Task: Research Airbnb properties in Chomutov, Czech Republic from 4th December, 2023 to 10th December, 2023 for 1 adult.1  bedroom having 1 bed and 1 bathroom. Property type can be hotel. Booking option can be shelf check-in. Look for 3 properties as per requirement.
Action: Mouse moved to (461, 142)
Screenshot: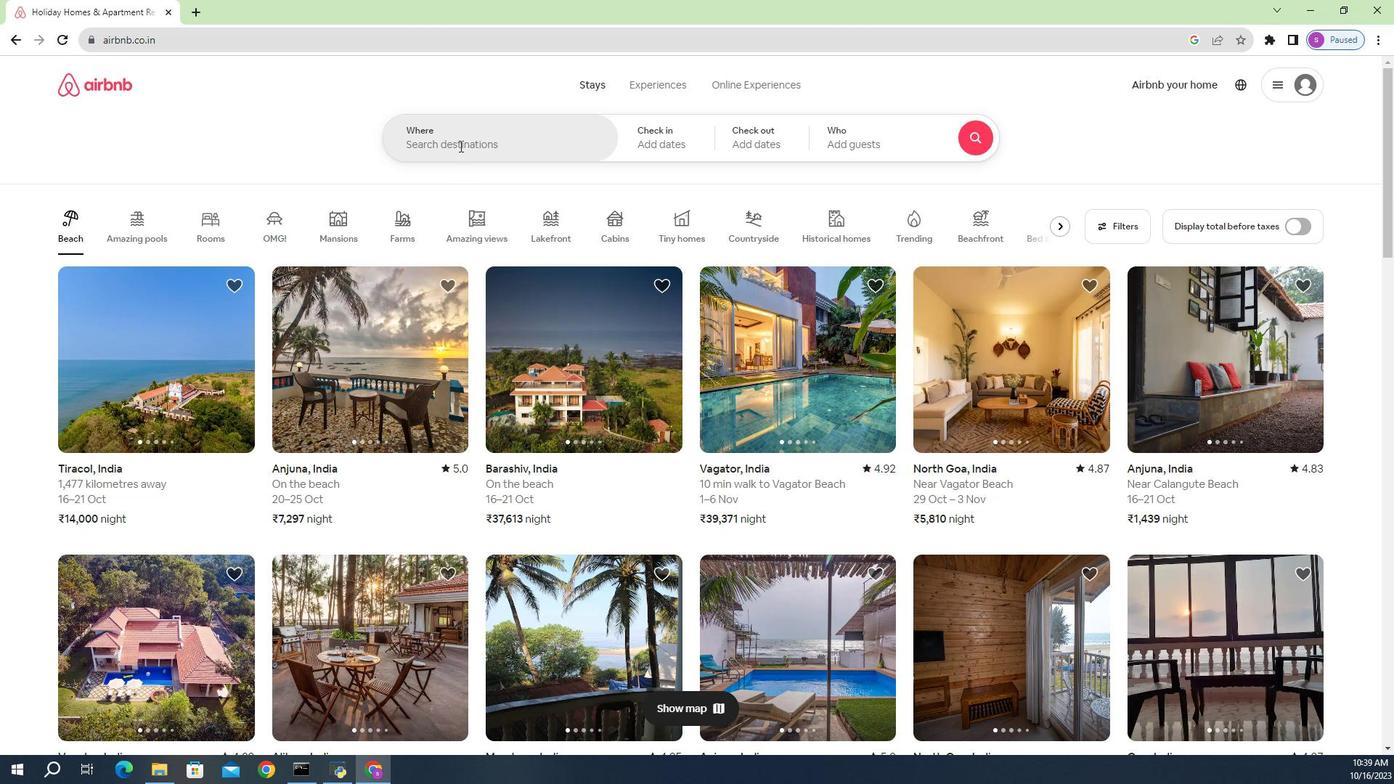 
Action: Mouse pressed left at (461, 142)
Screenshot: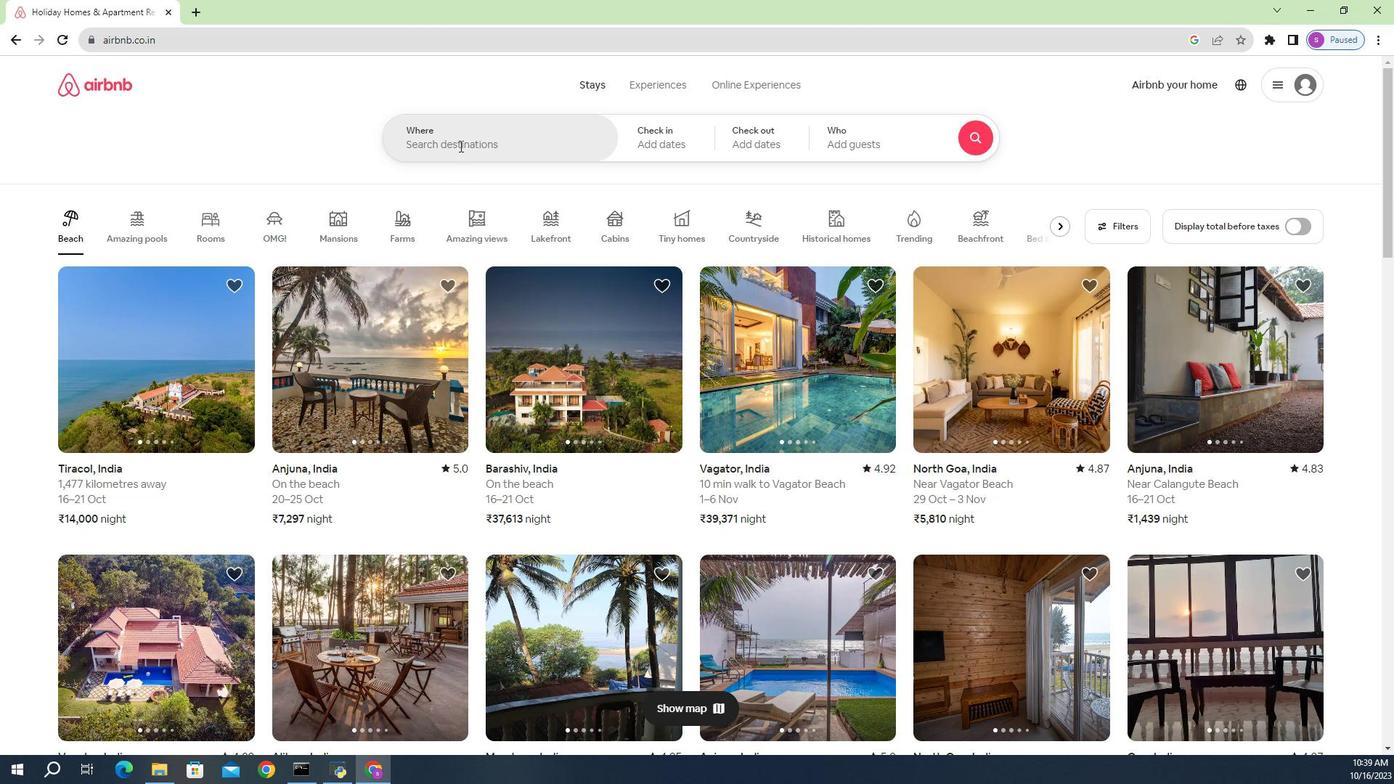 
Action: Key pressed <Key.shift>Chomutov,<Key.space><Key.shift><Key.shift><Key.shift><Key.shift>Z<Key.backspace><Key.shift>cz<Key.backspace><Key.backspace><Key.shift><Key.shift><Key.shift><Key.shift><Key.shift><Key.shift><Key.shift><Key.shift>Czech<Key.space><Key.shift>Republic<Key.enter>
Screenshot: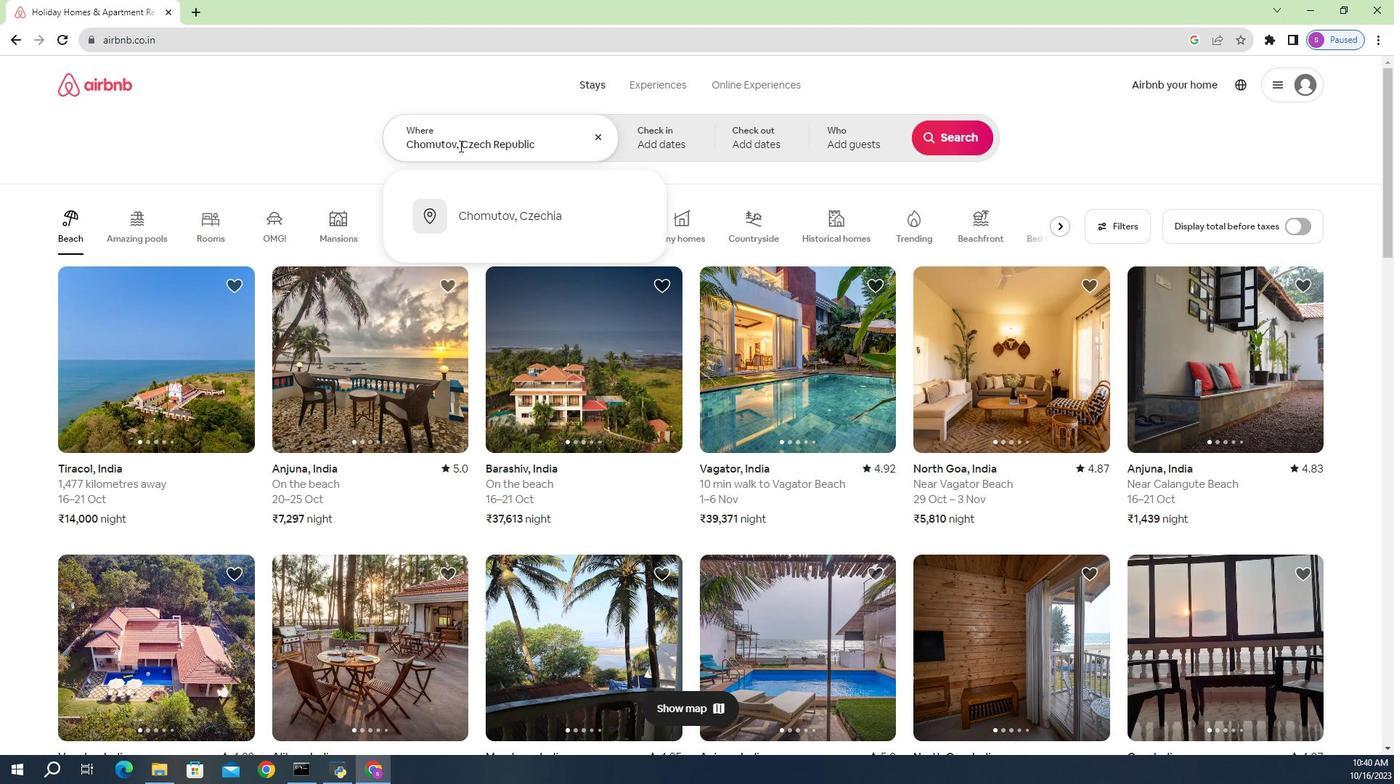 
Action: Mouse moved to (903, 257)
Screenshot: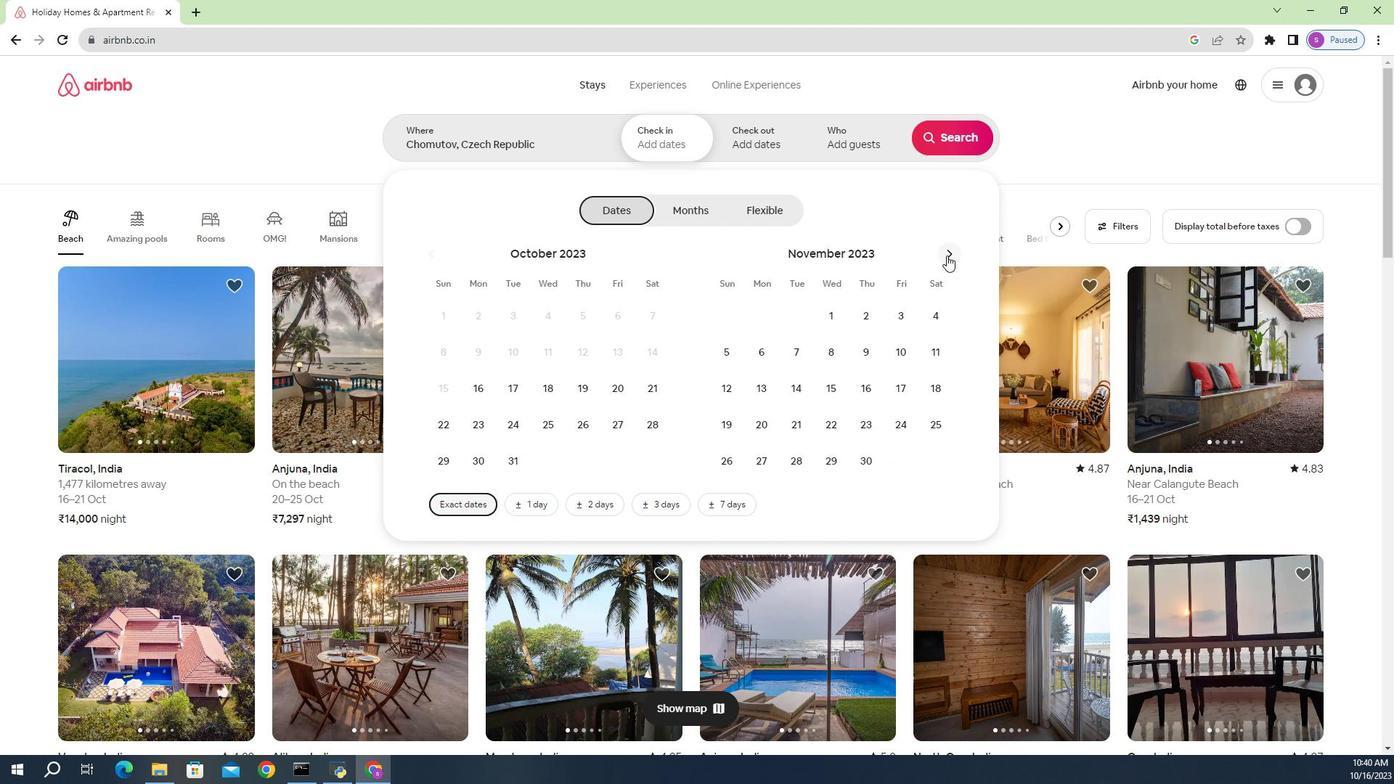
Action: Mouse pressed left at (903, 257)
Screenshot: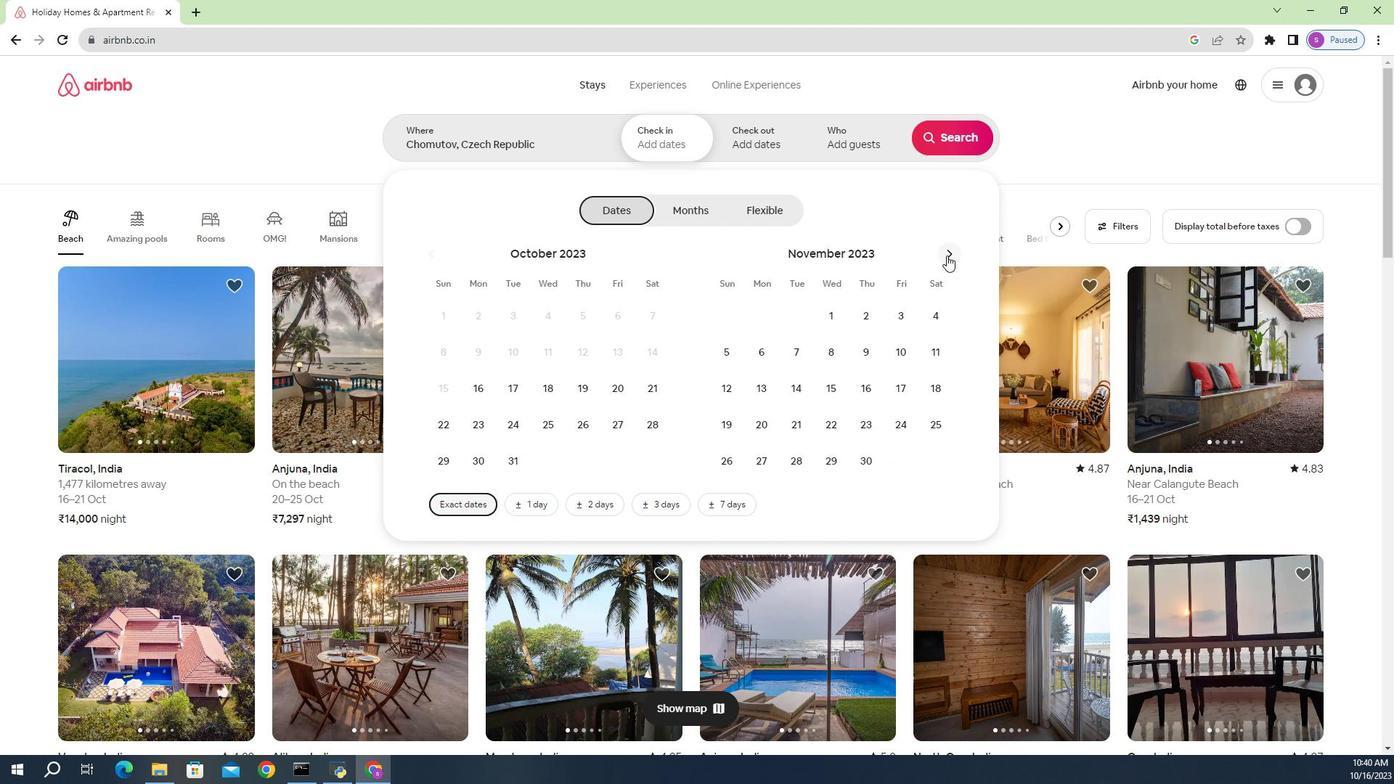 
Action: Mouse moved to (735, 359)
Screenshot: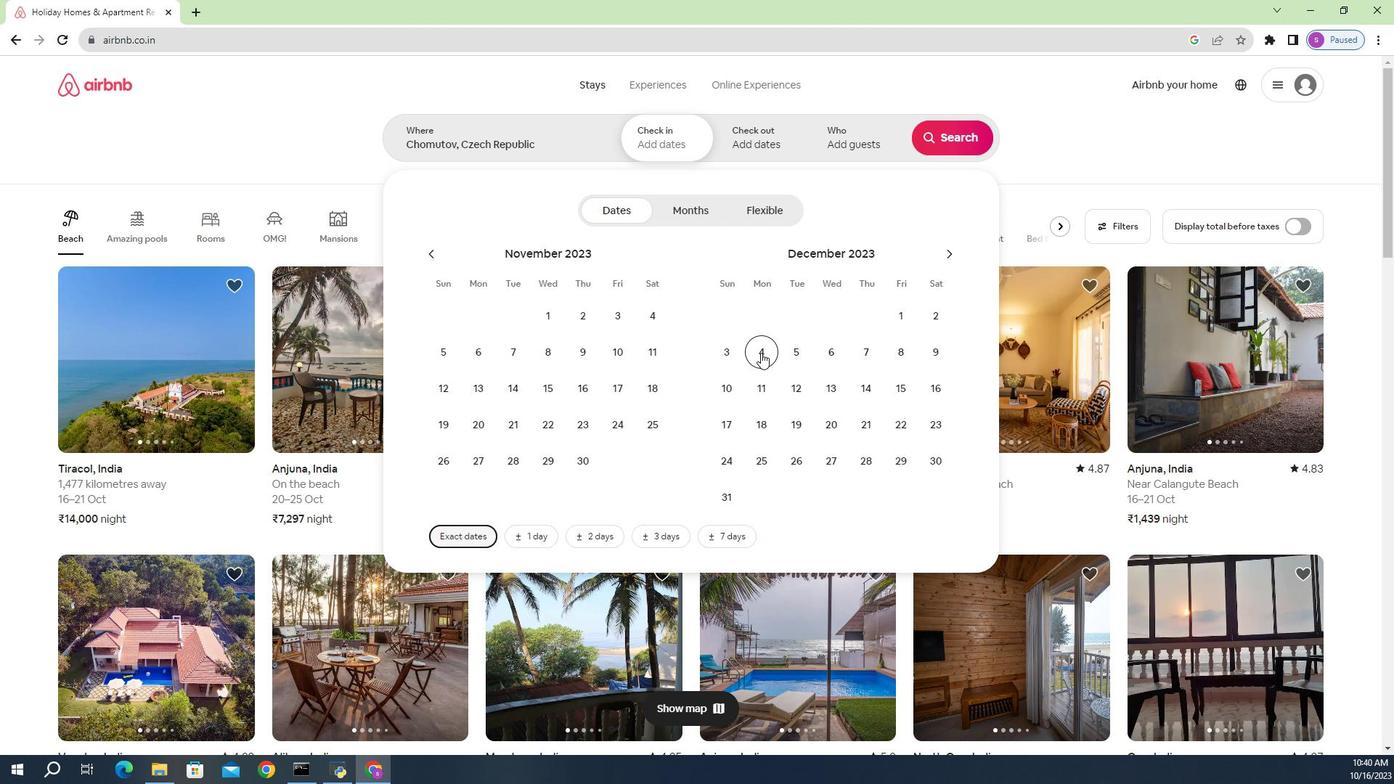 
Action: Mouse pressed left at (735, 359)
Screenshot: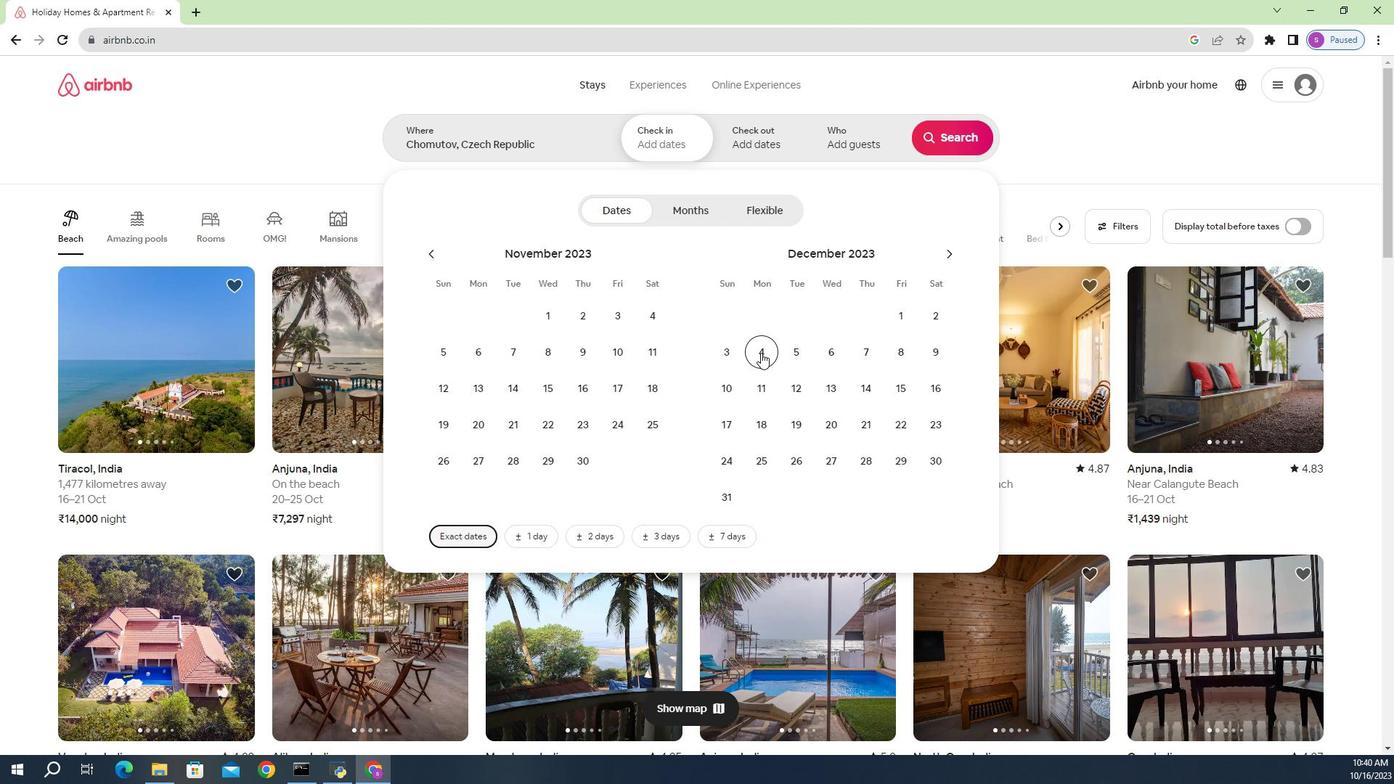 
Action: Mouse moved to (715, 398)
Screenshot: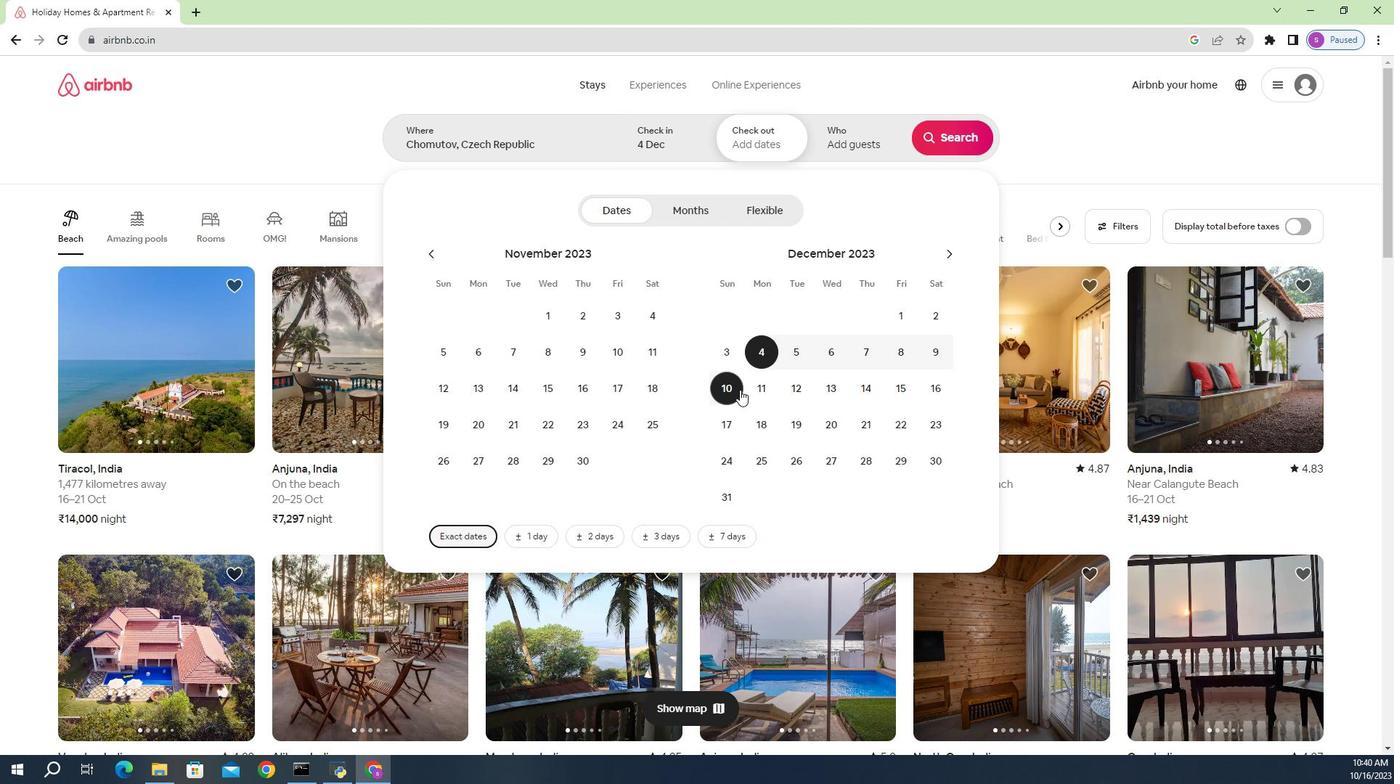 
Action: Mouse pressed left at (715, 398)
Screenshot: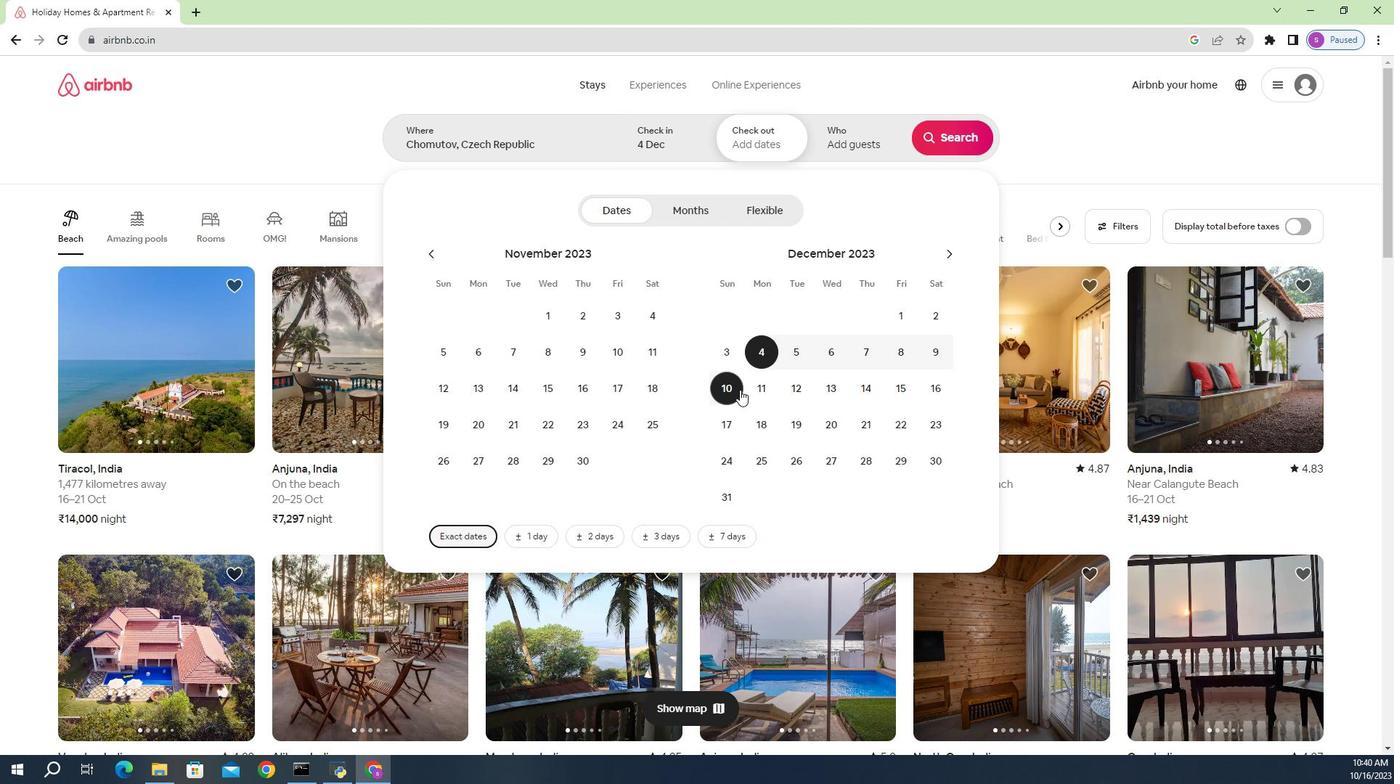 
Action: Mouse moved to (816, 135)
Screenshot: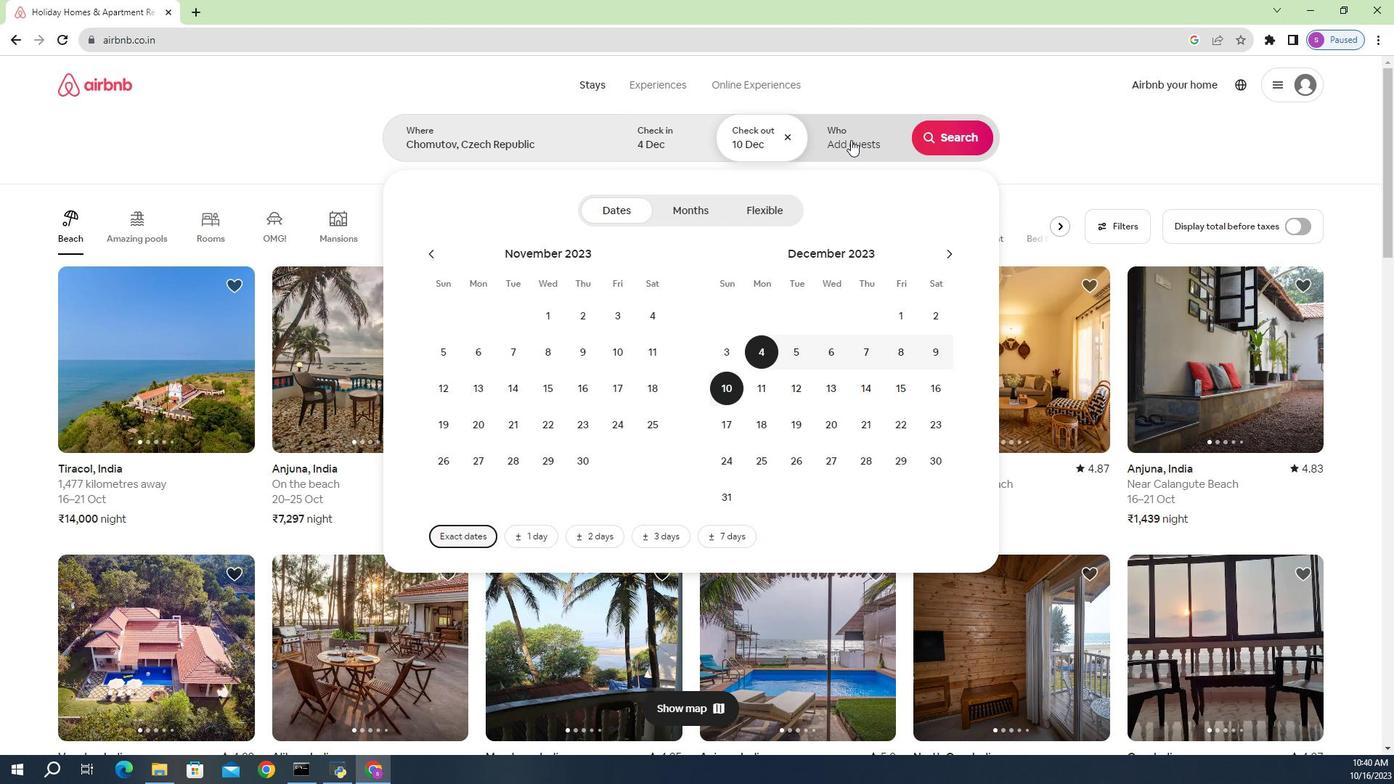 
Action: Mouse pressed left at (816, 135)
Screenshot: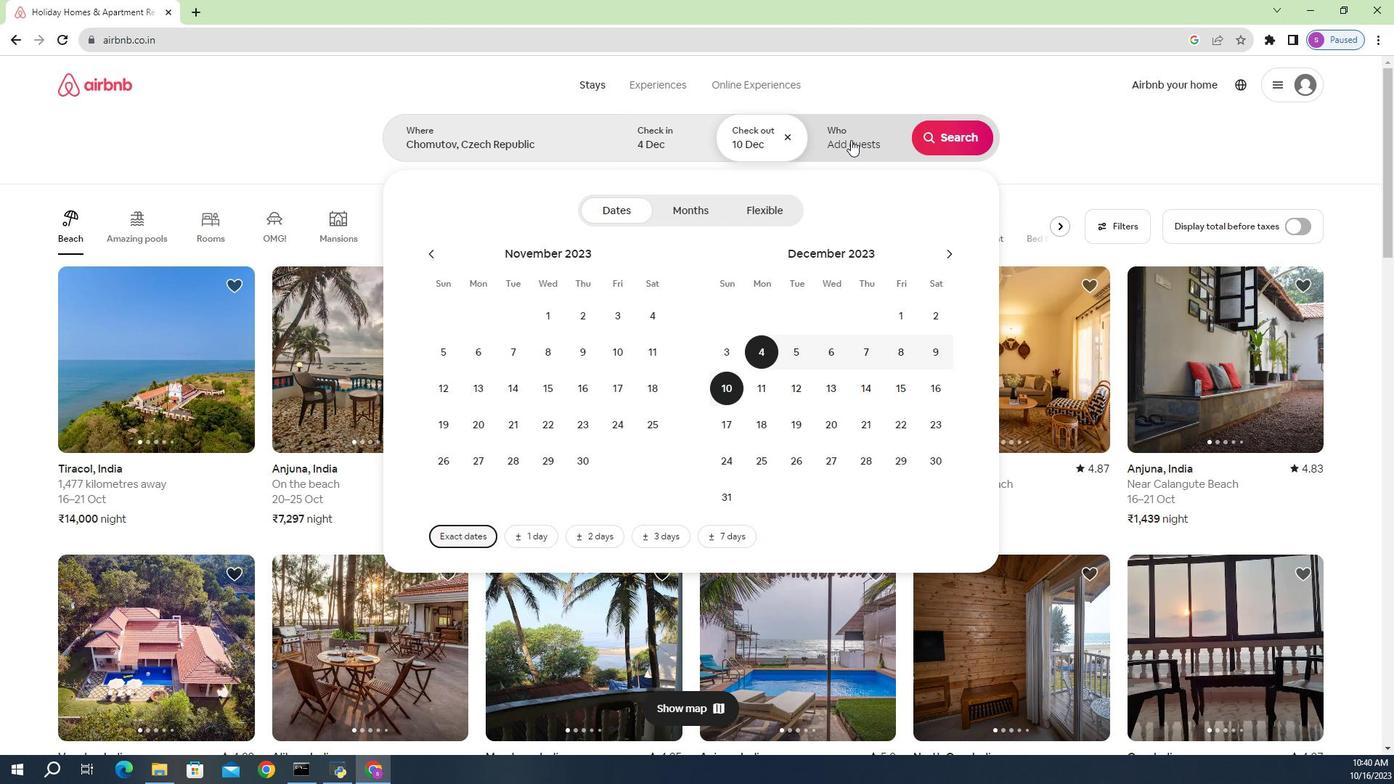 
Action: Mouse moved to (919, 219)
Screenshot: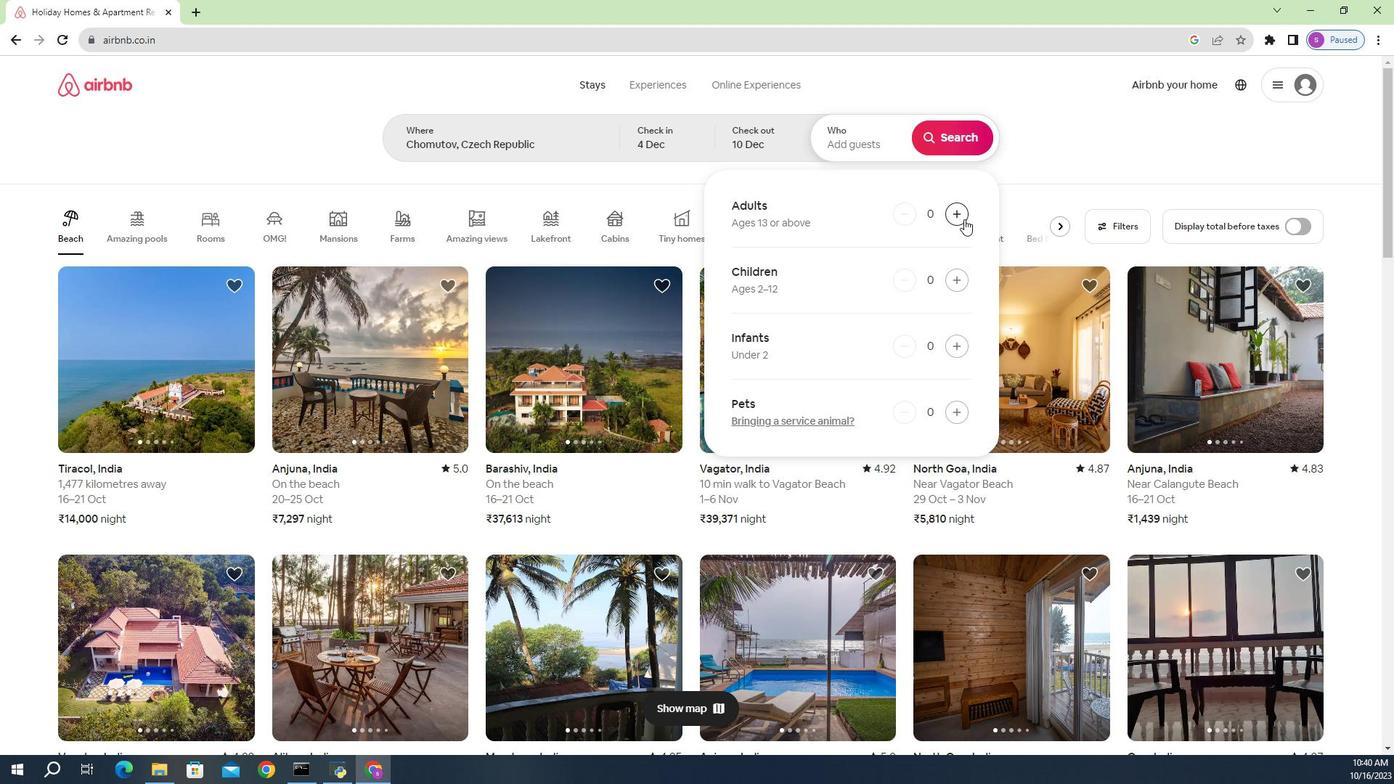 
Action: Mouse pressed left at (919, 219)
Screenshot: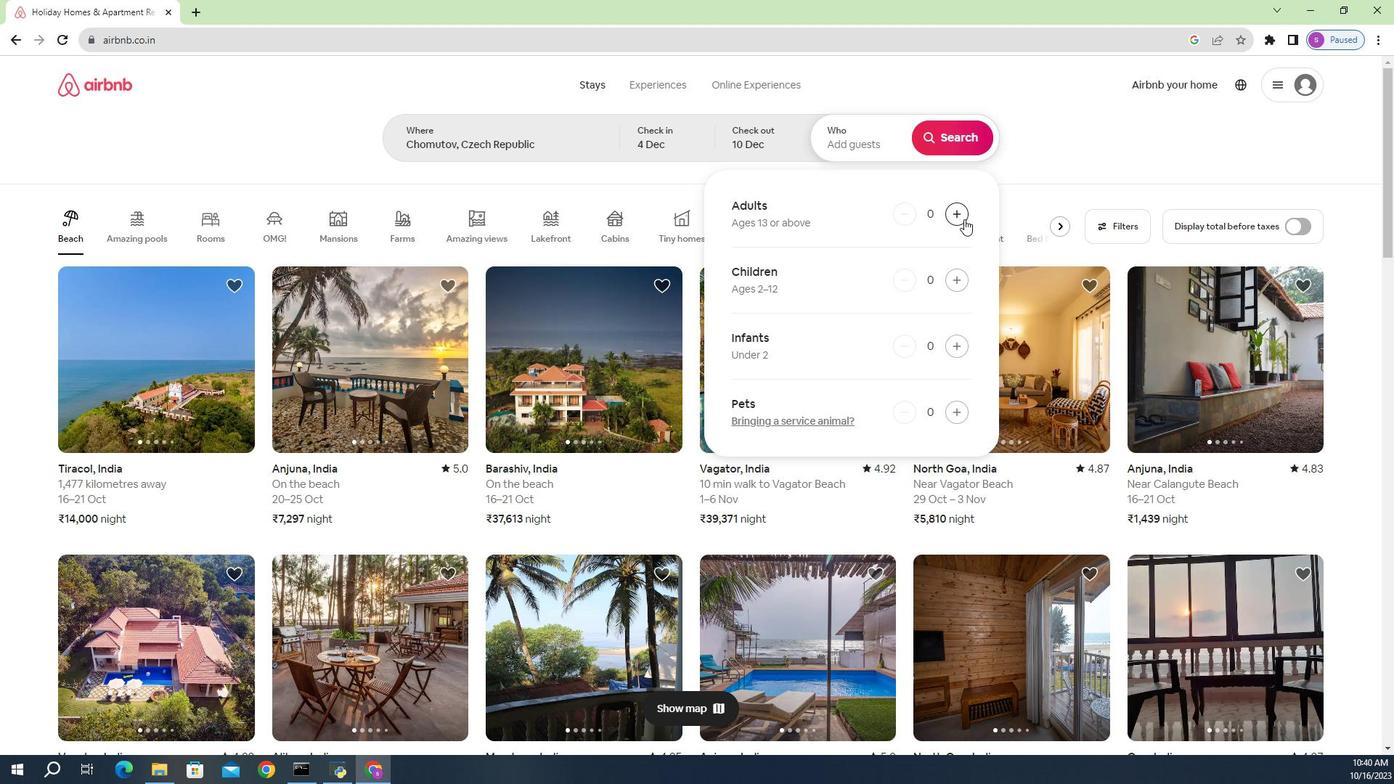 
Action: Mouse moved to (929, 132)
Screenshot: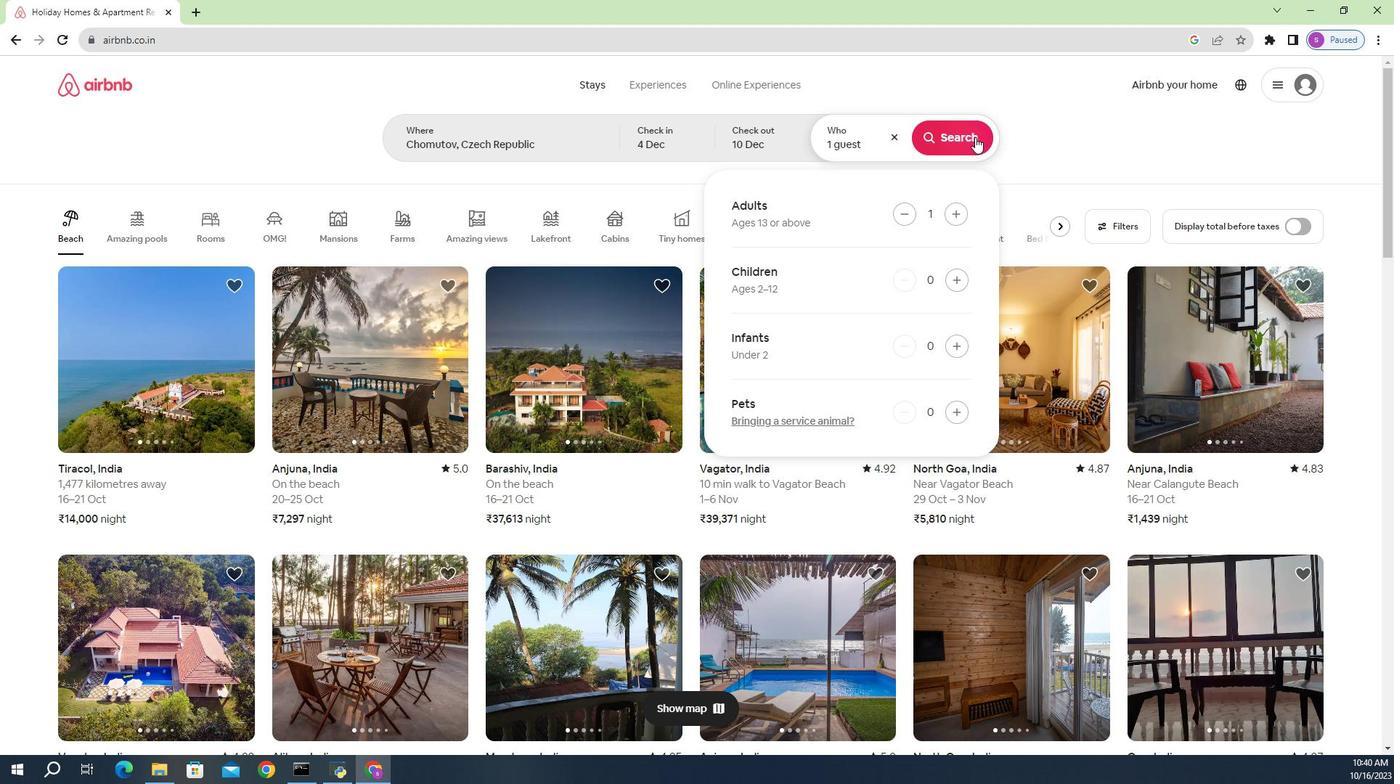 
Action: Mouse pressed left at (929, 132)
Screenshot: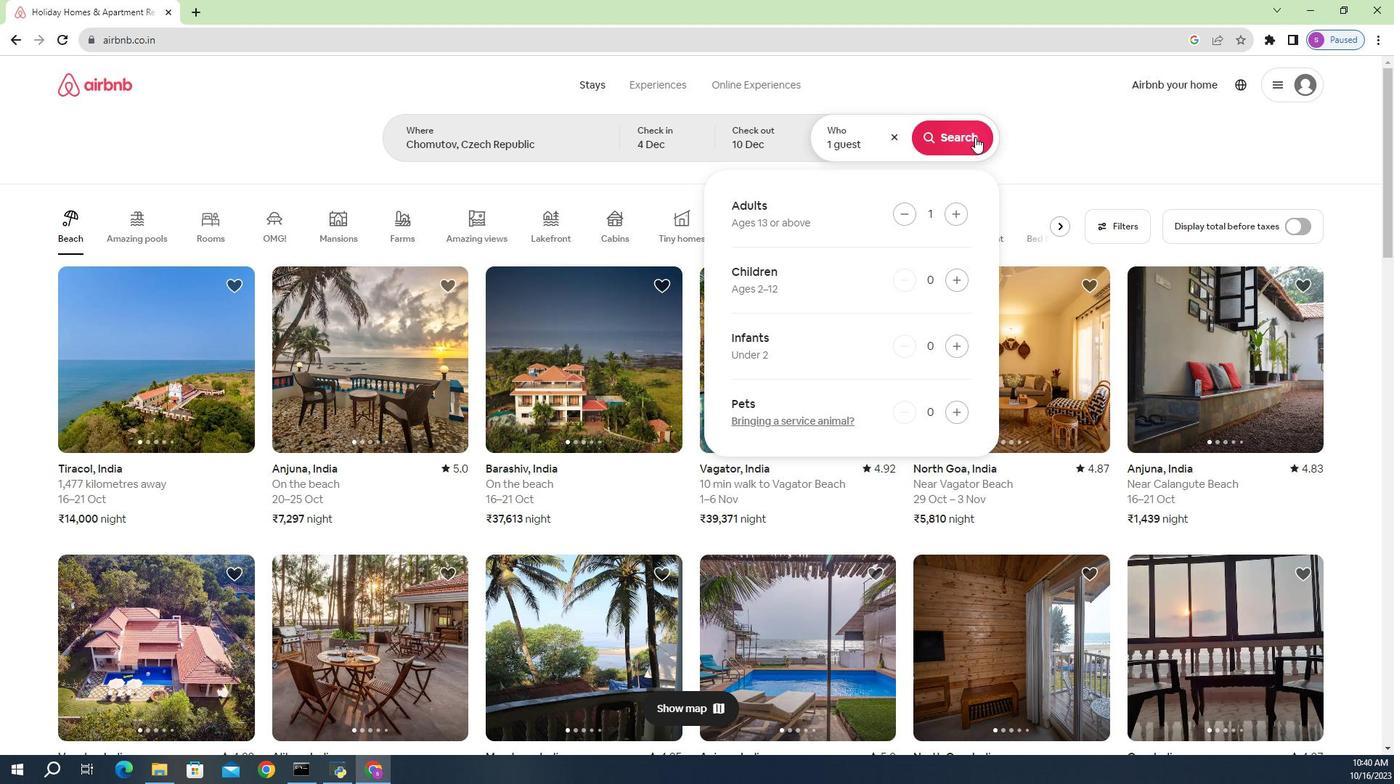 
Action: Mouse moved to (1097, 137)
Screenshot: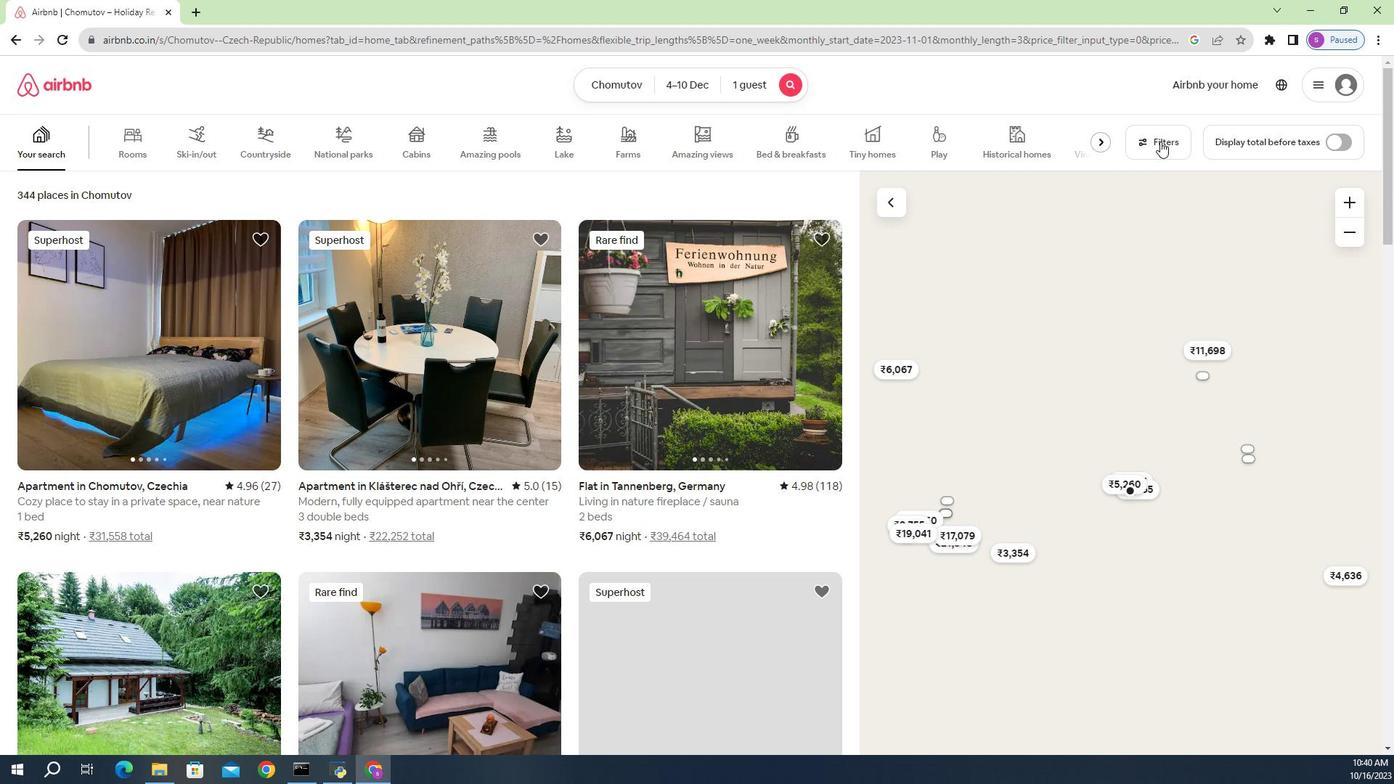 
Action: Mouse pressed left at (1097, 137)
Screenshot: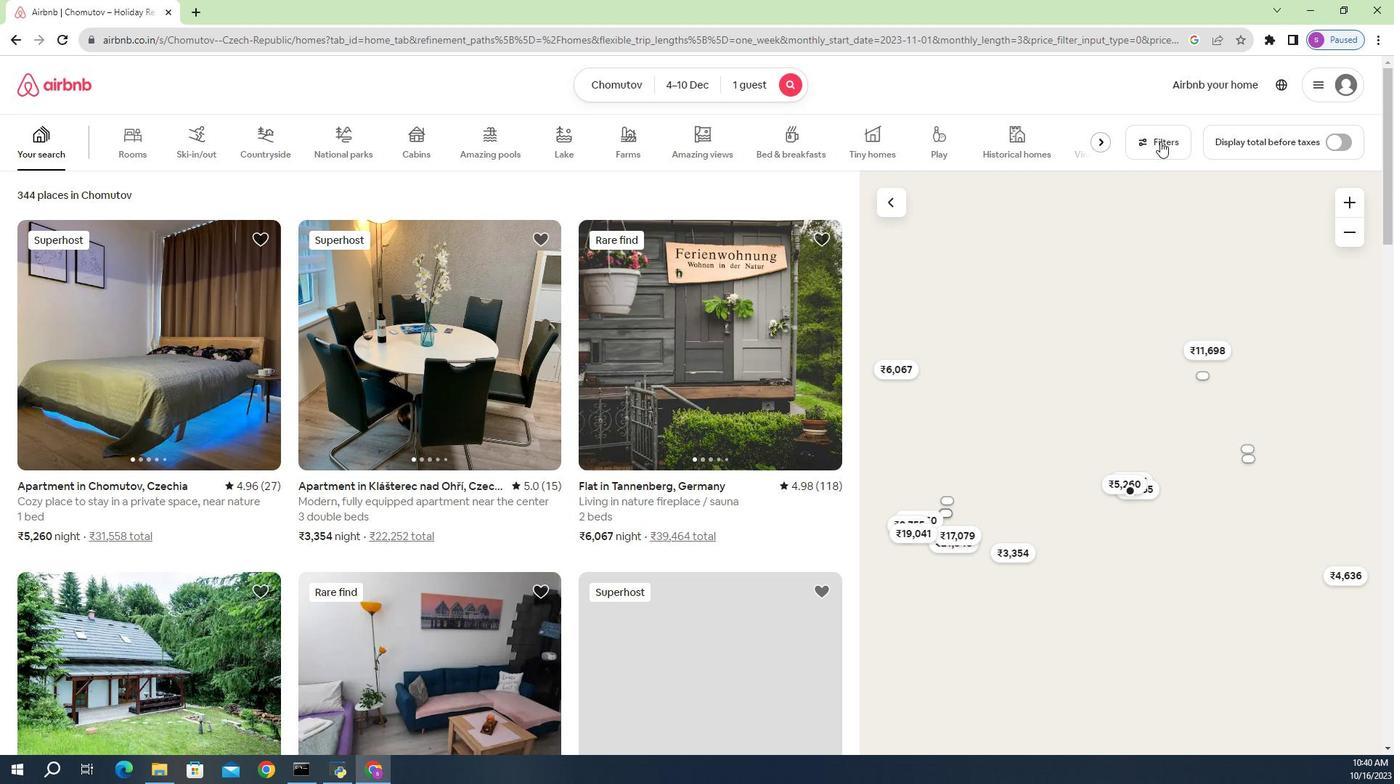 
Action: Mouse moved to (645, 499)
Screenshot: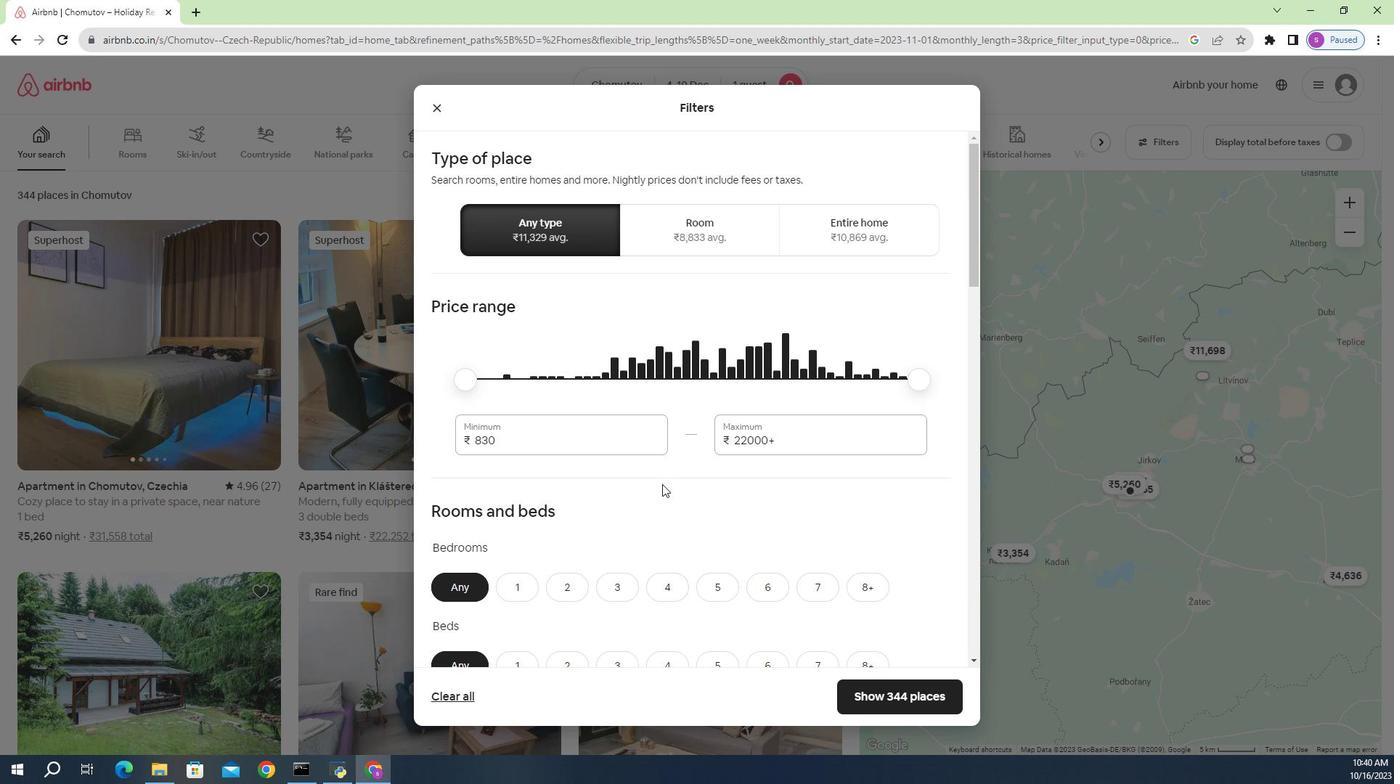 
Action: Mouse scrolled (645, 498) with delta (0, 0)
Screenshot: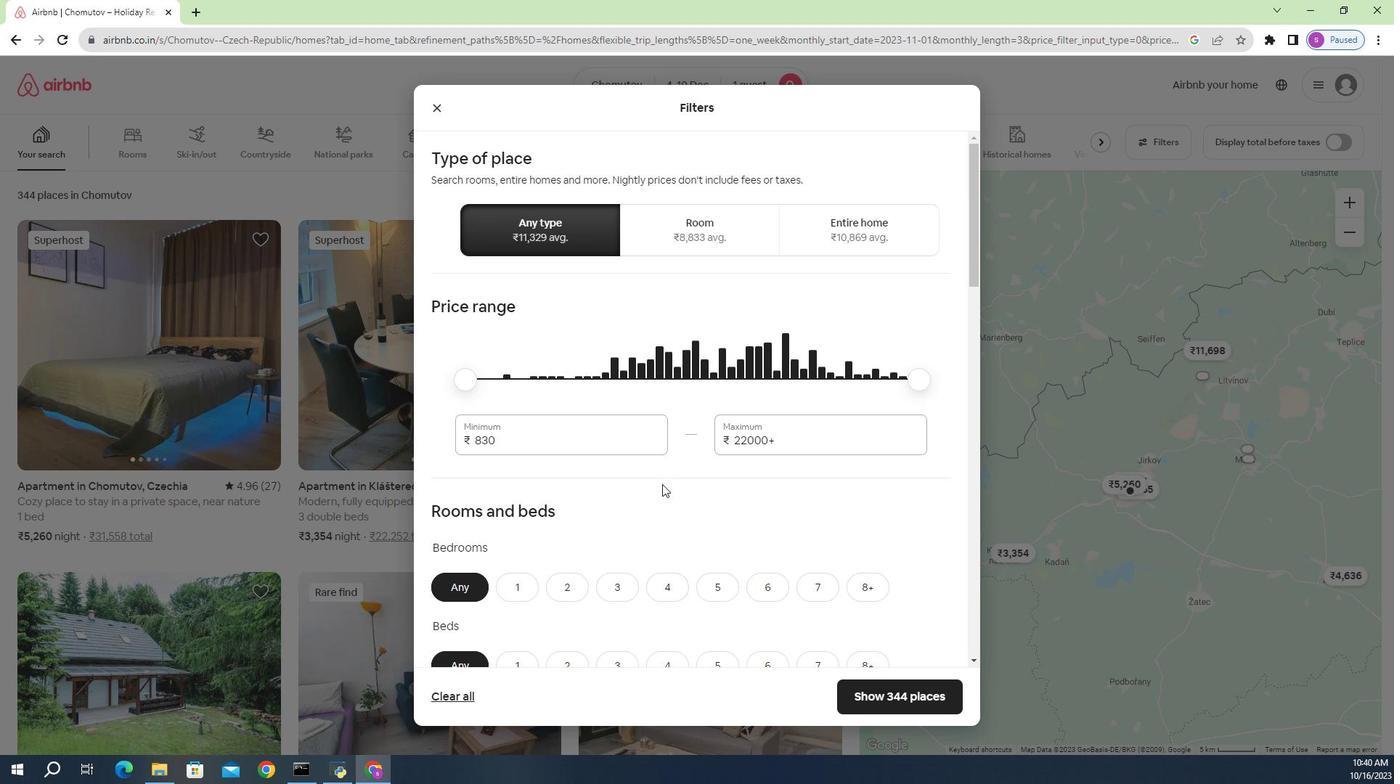 
Action: Mouse moved to (645, 495)
Screenshot: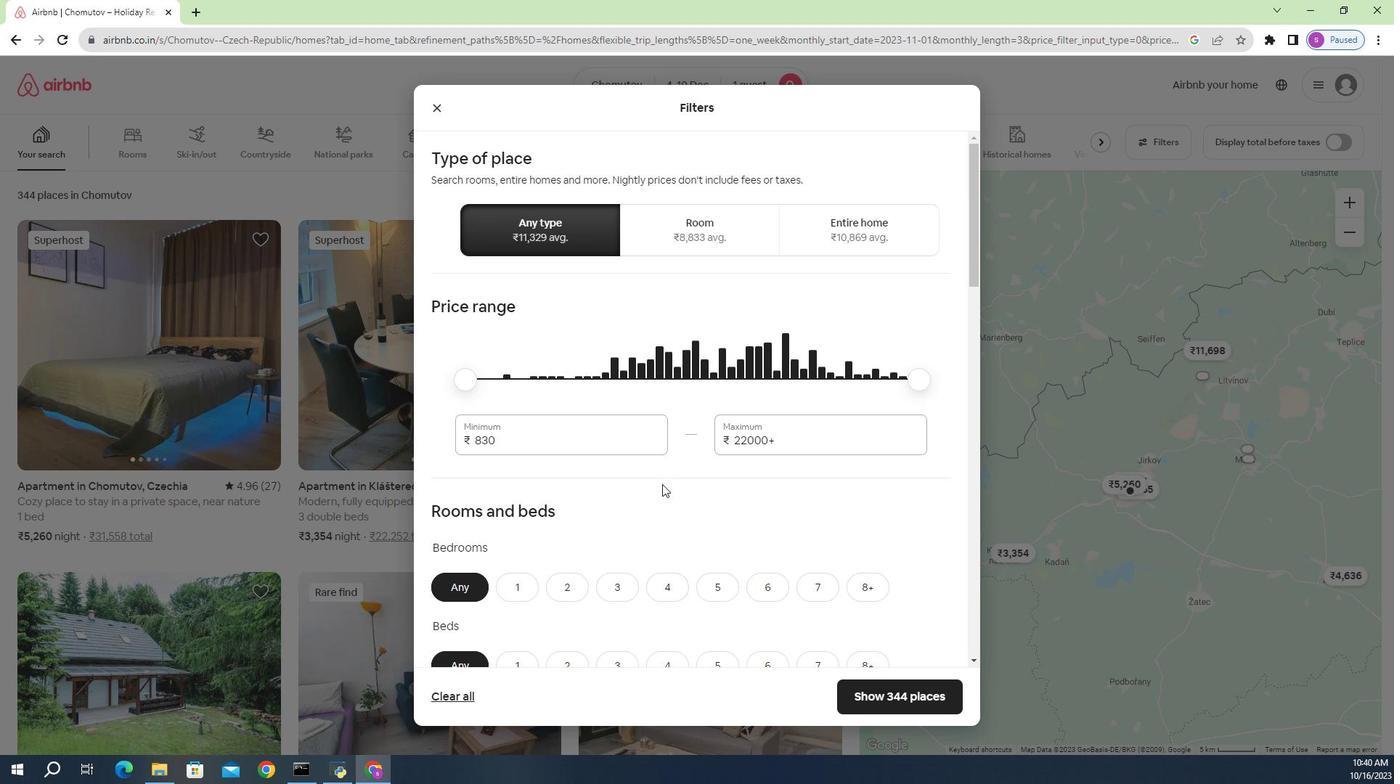 
Action: Mouse scrolled (645, 494) with delta (0, 0)
Screenshot: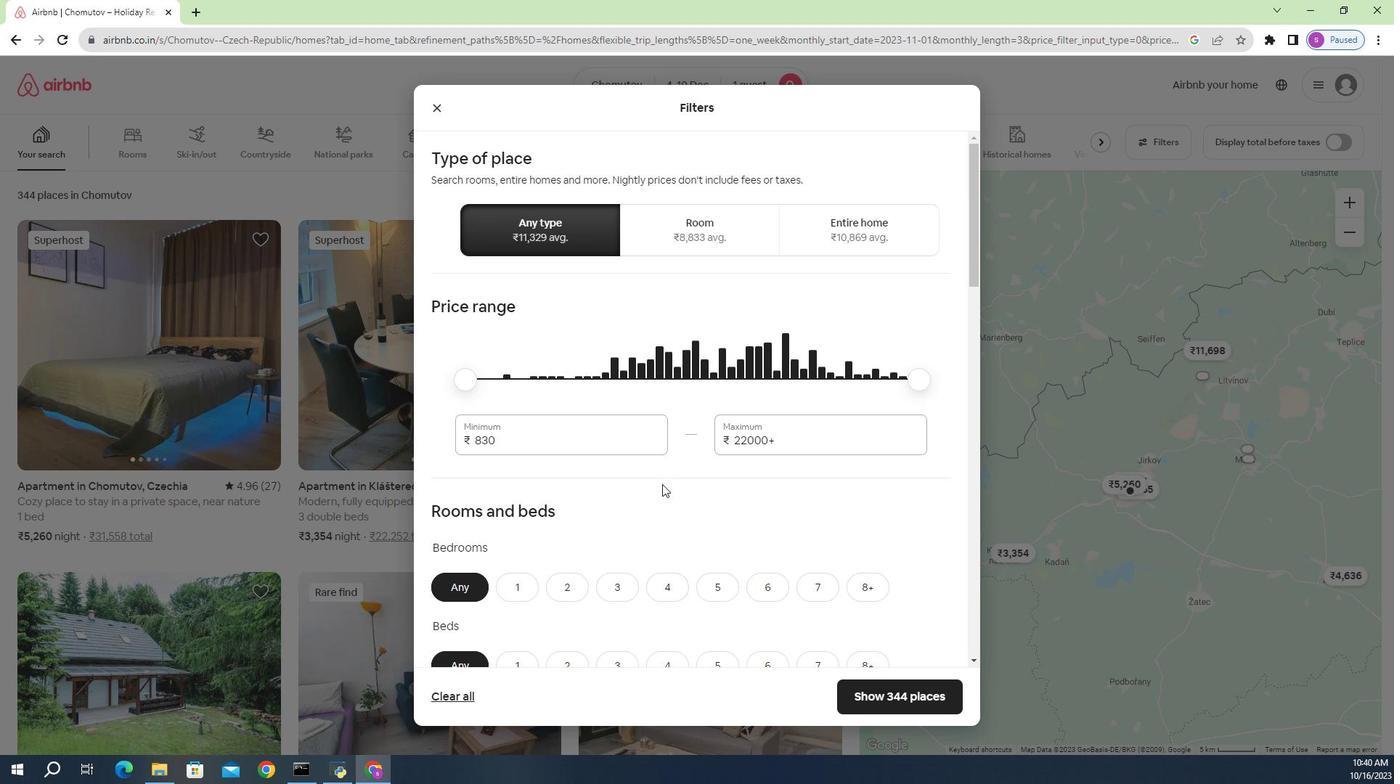 
Action: Mouse moved to (645, 488)
Screenshot: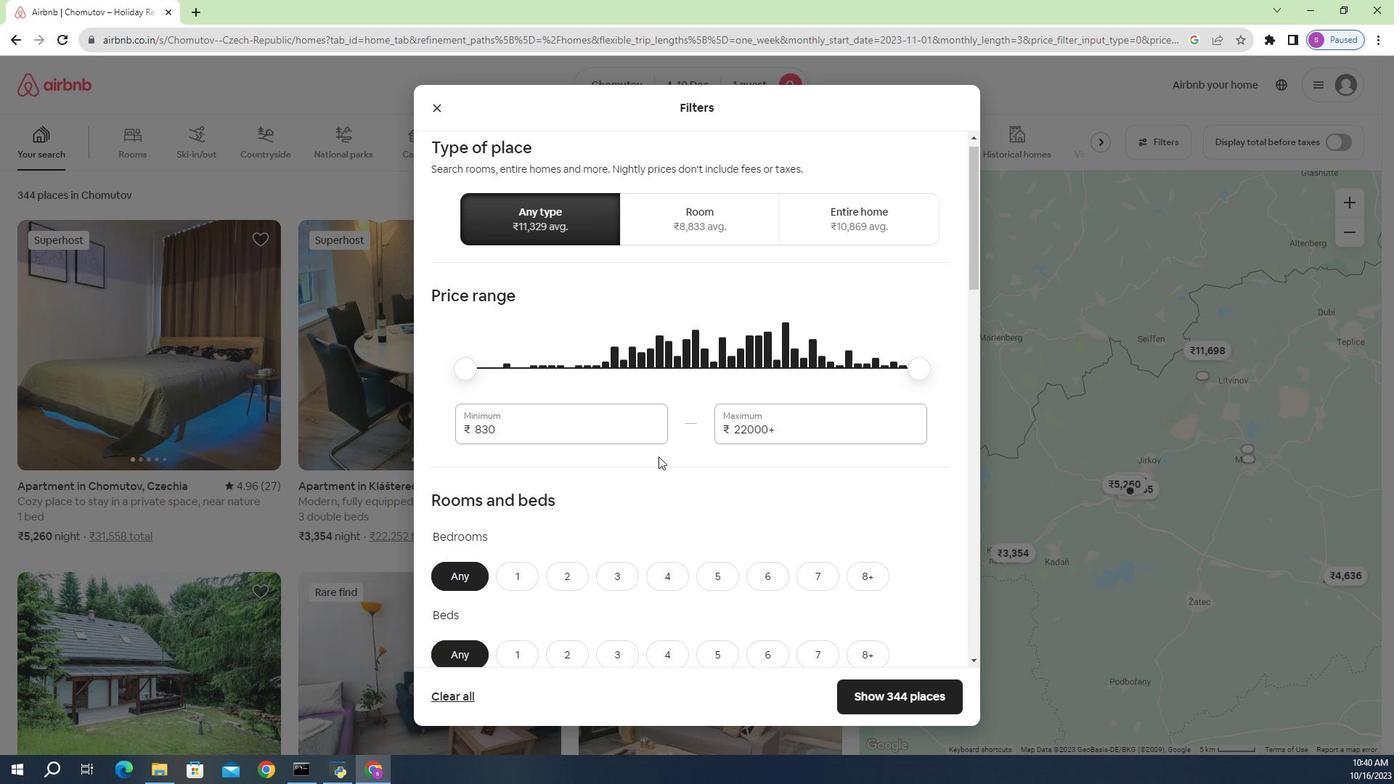 
Action: Mouse scrolled (645, 488) with delta (0, 0)
Screenshot: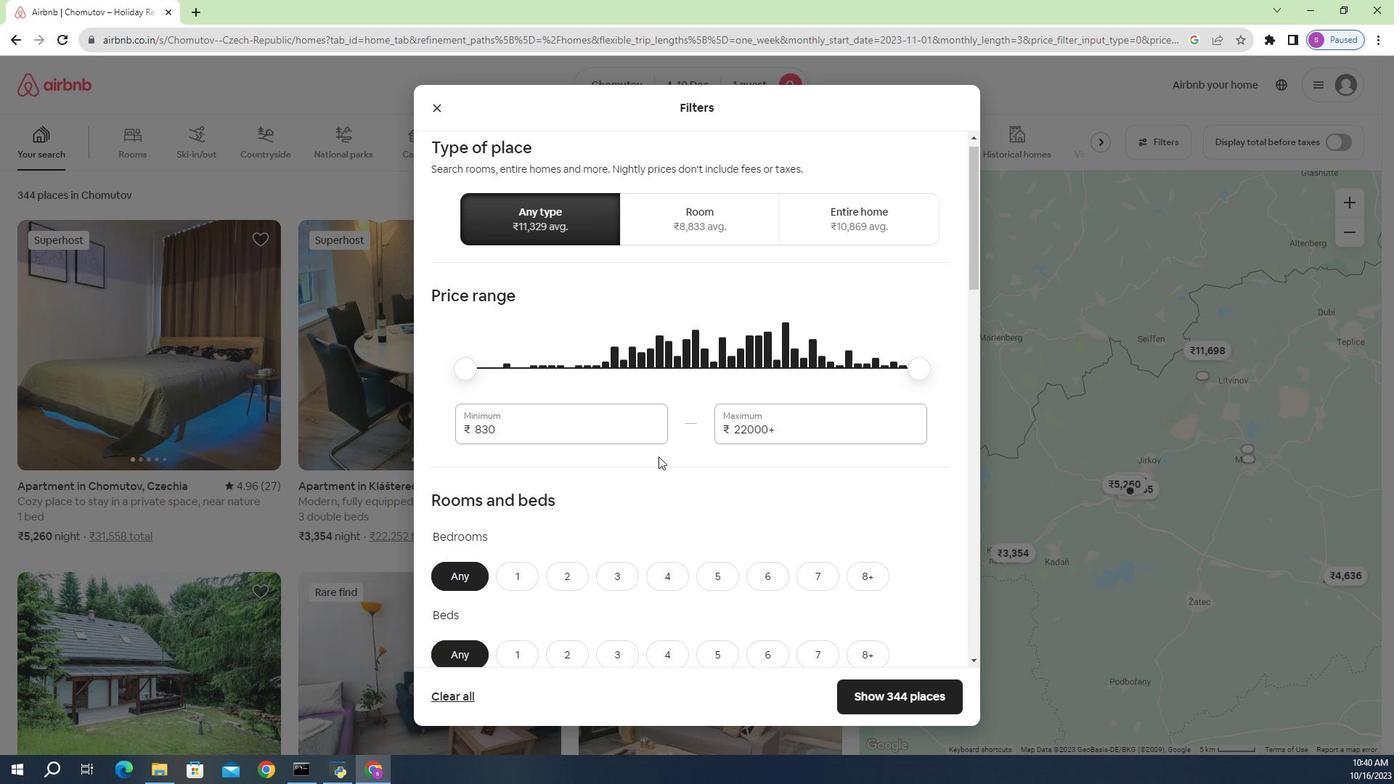 
Action: Mouse moved to (508, 376)
Screenshot: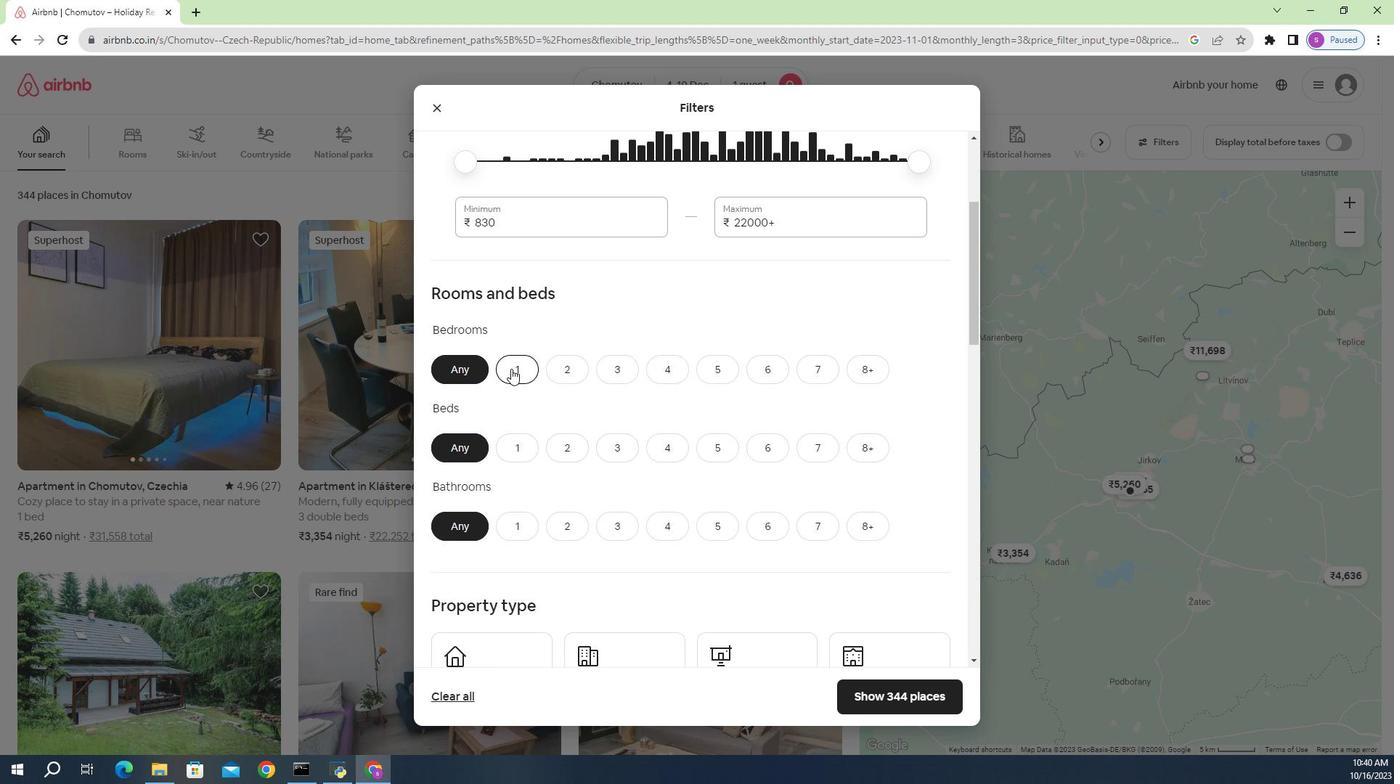 
Action: Mouse pressed left at (508, 376)
Screenshot: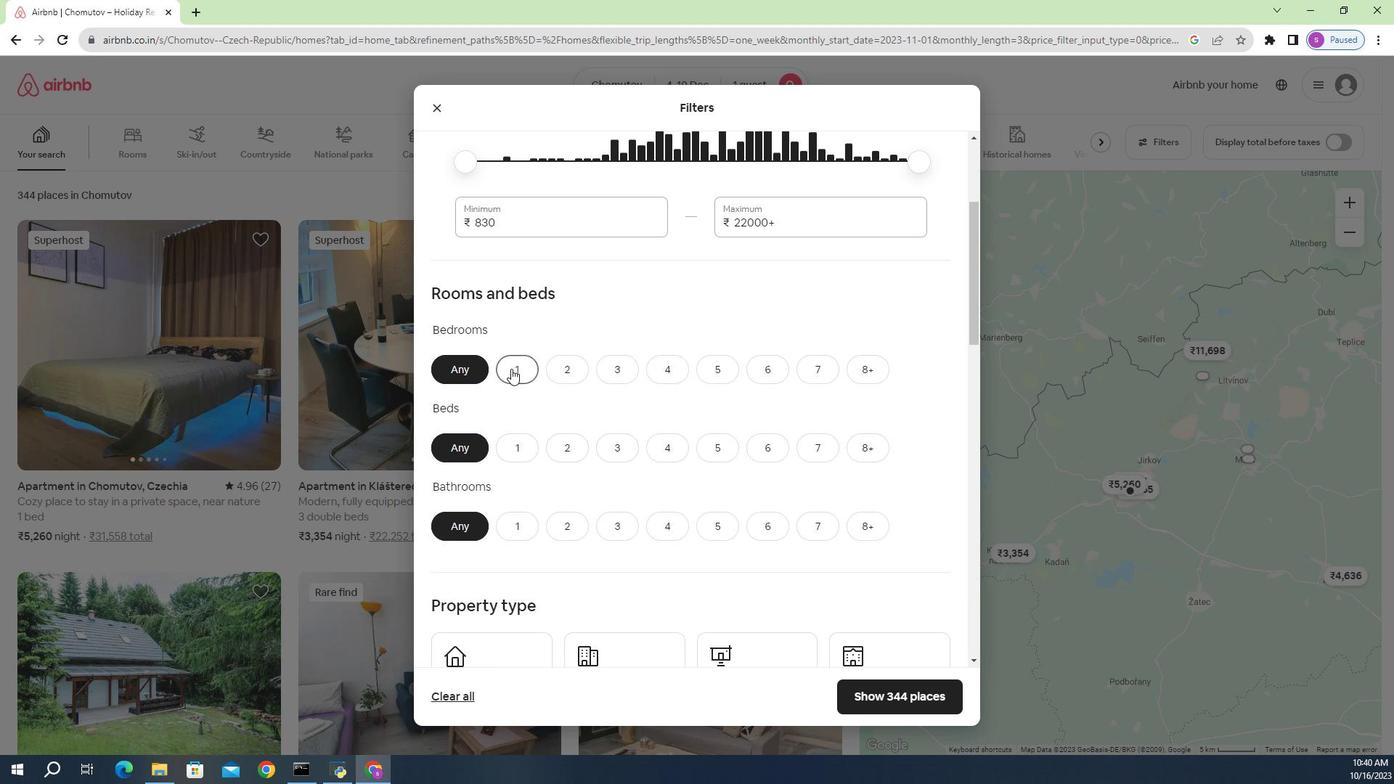 
Action: Mouse moved to (510, 446)
Screenshot: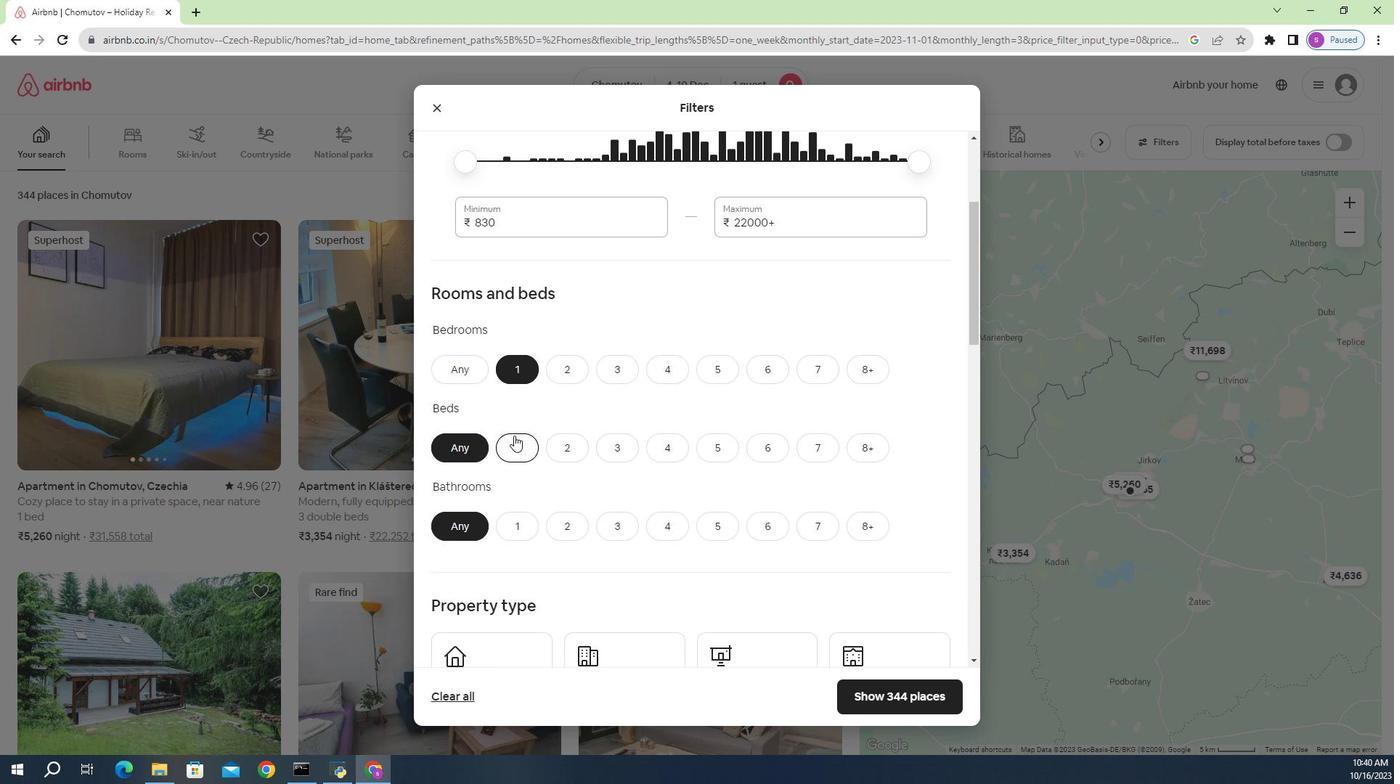 
Action: Mouse pressed left at (510, 446)
Screenshot: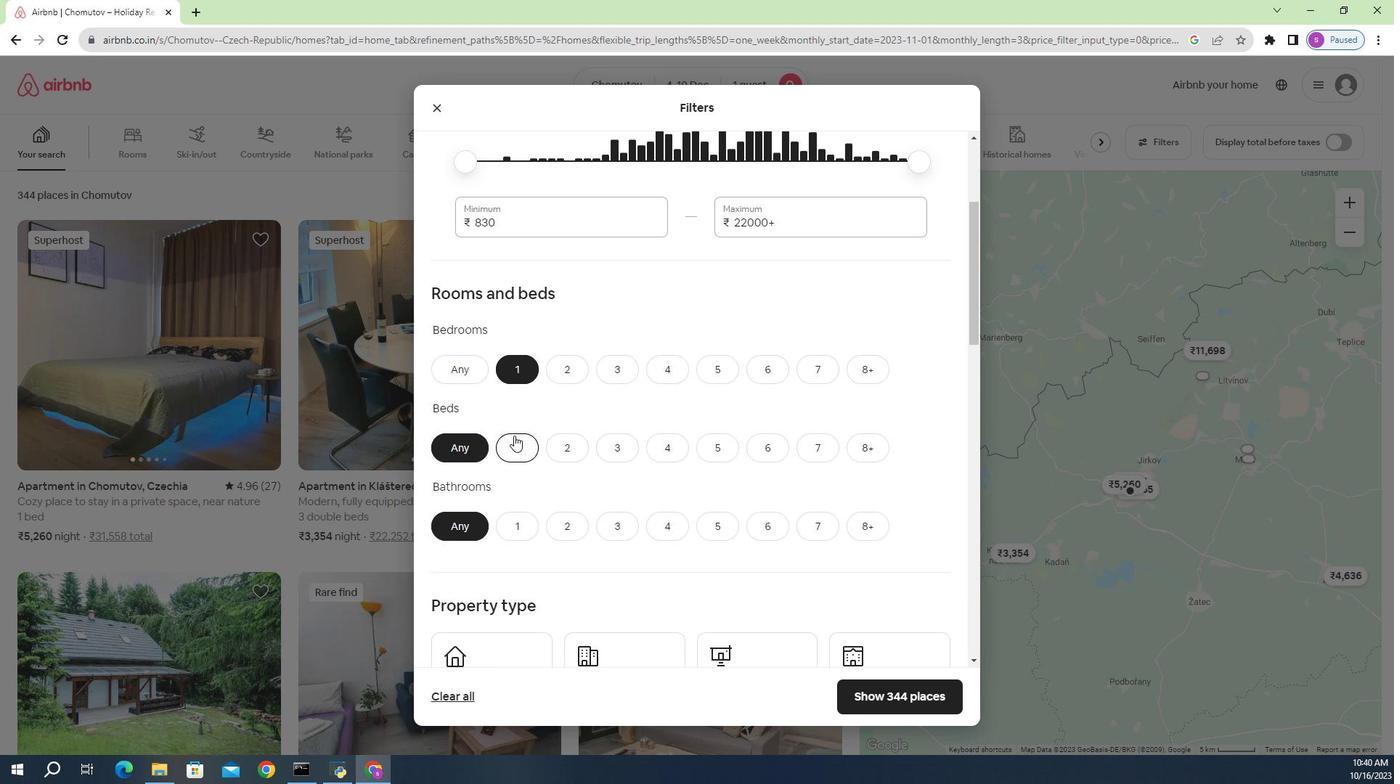 
Action: Mouse moved to (515, 537)
Screenshot: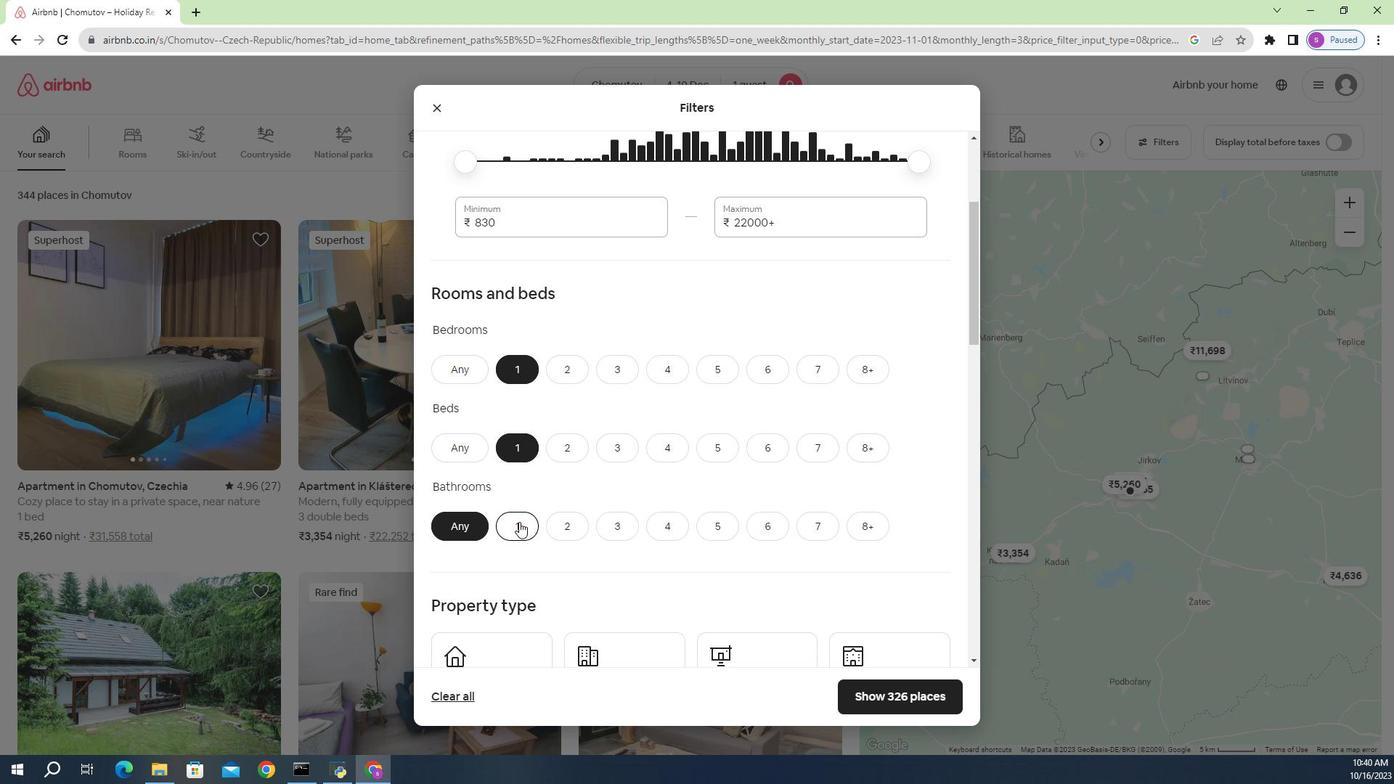
Action: Mouse pressed left at (515, 537)
Screenshot: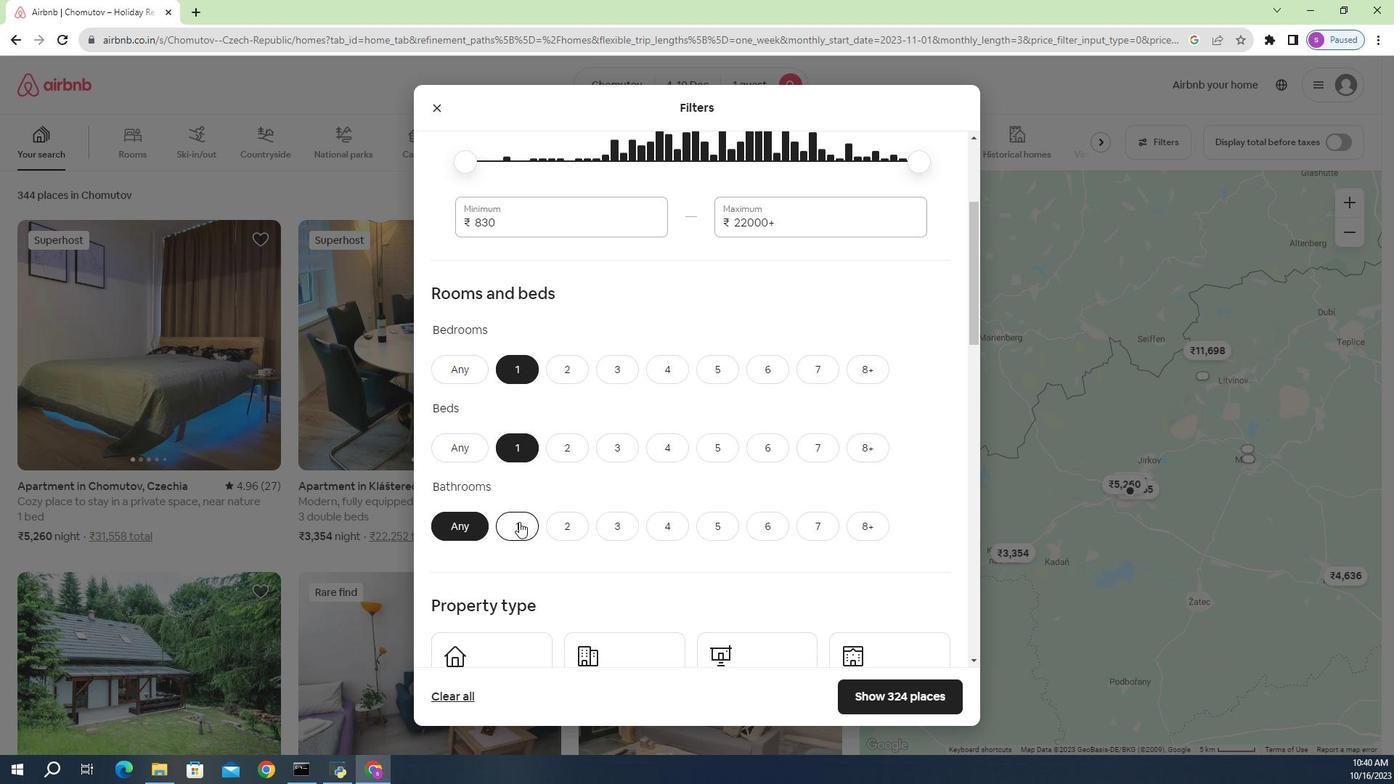
Action: Mouse moved to (588, 416)
Screenshot: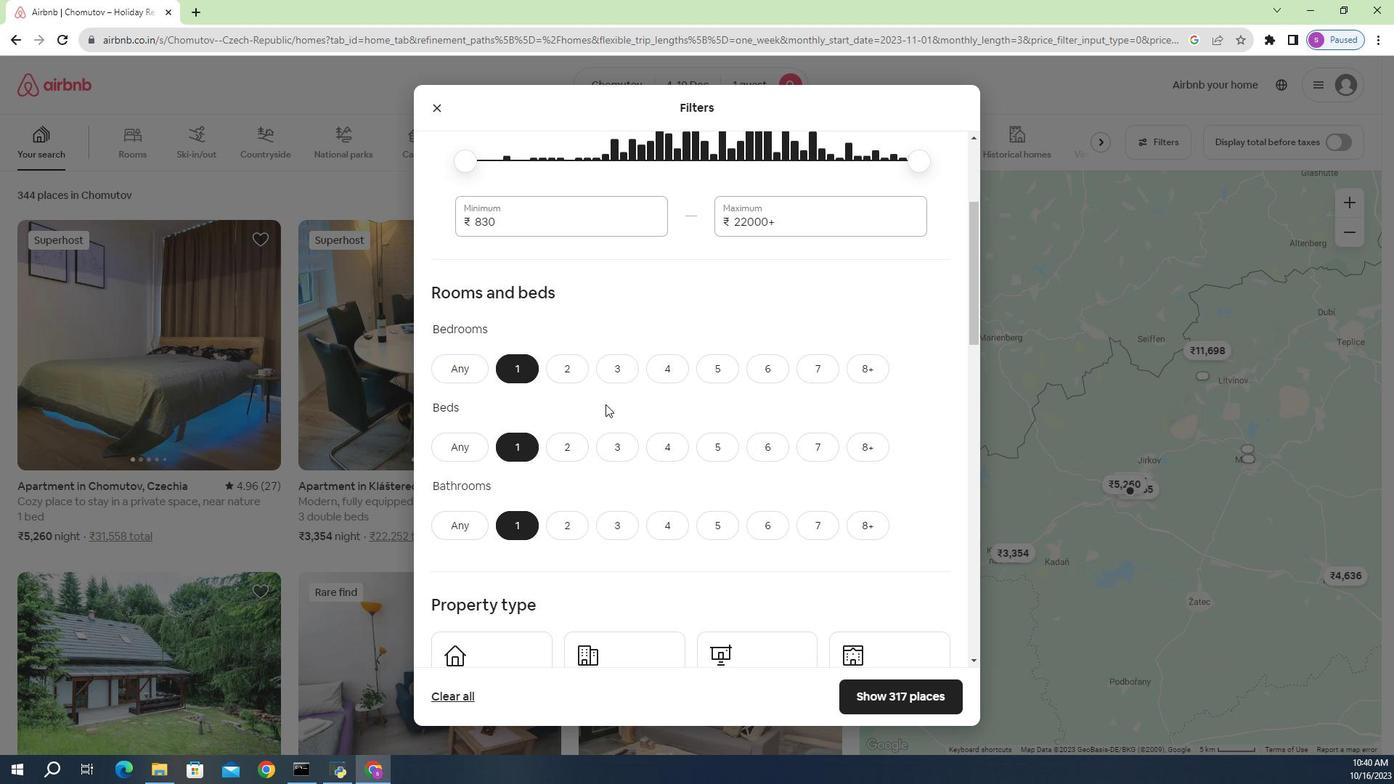 
Action: Mouse scrolled (588, 415) with delta (0, 0)
Screenshot: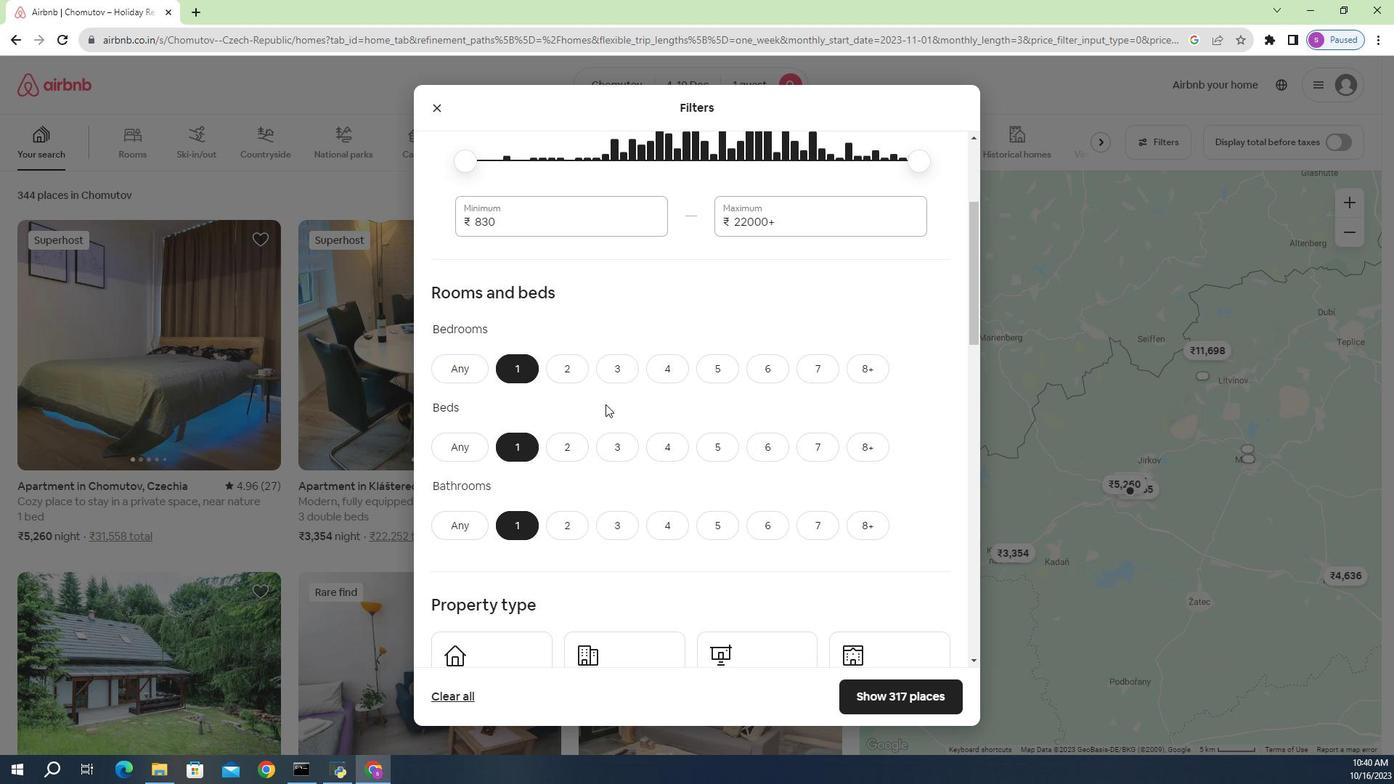 
Action: Mouse moved to (594, 414)
Screenshot: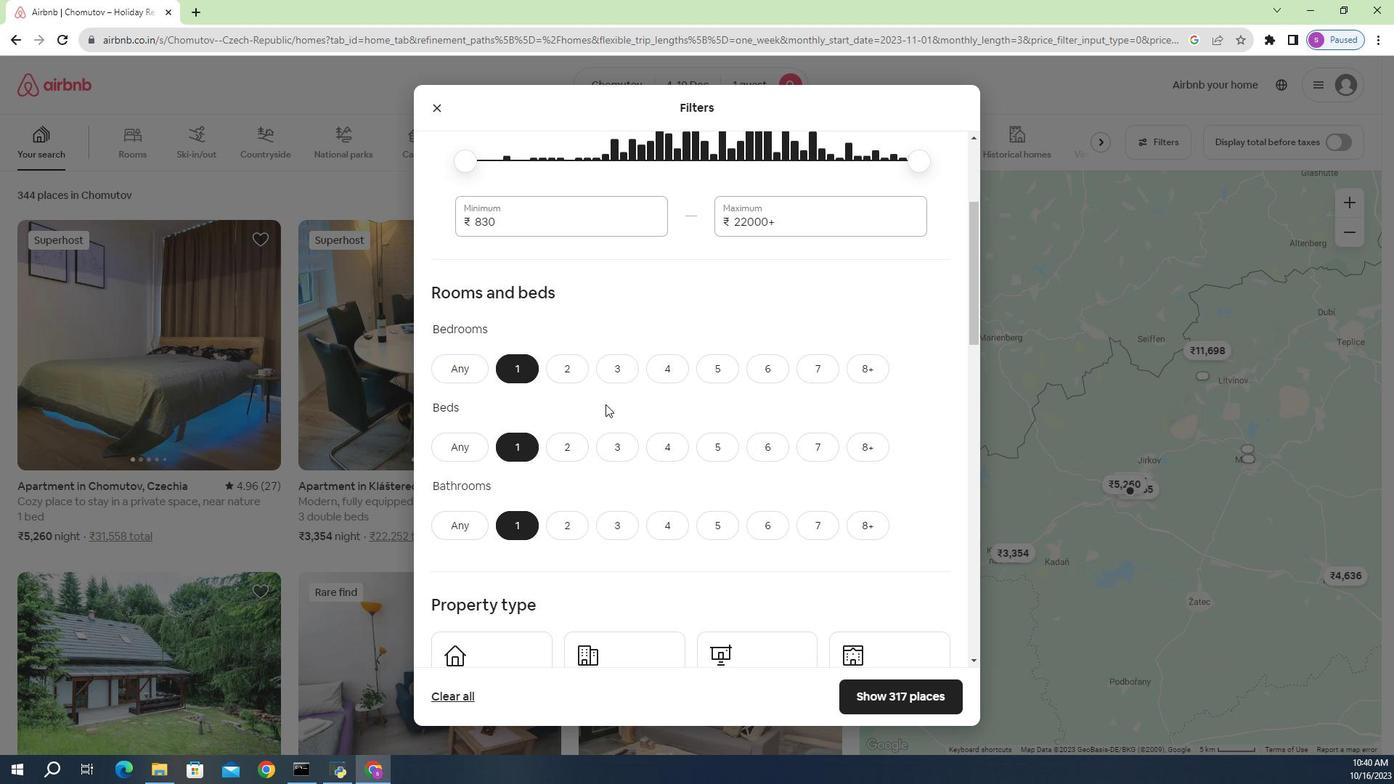 
Action: Mouse scrolled (594, 414) with delta (0, 0)
Screenshot: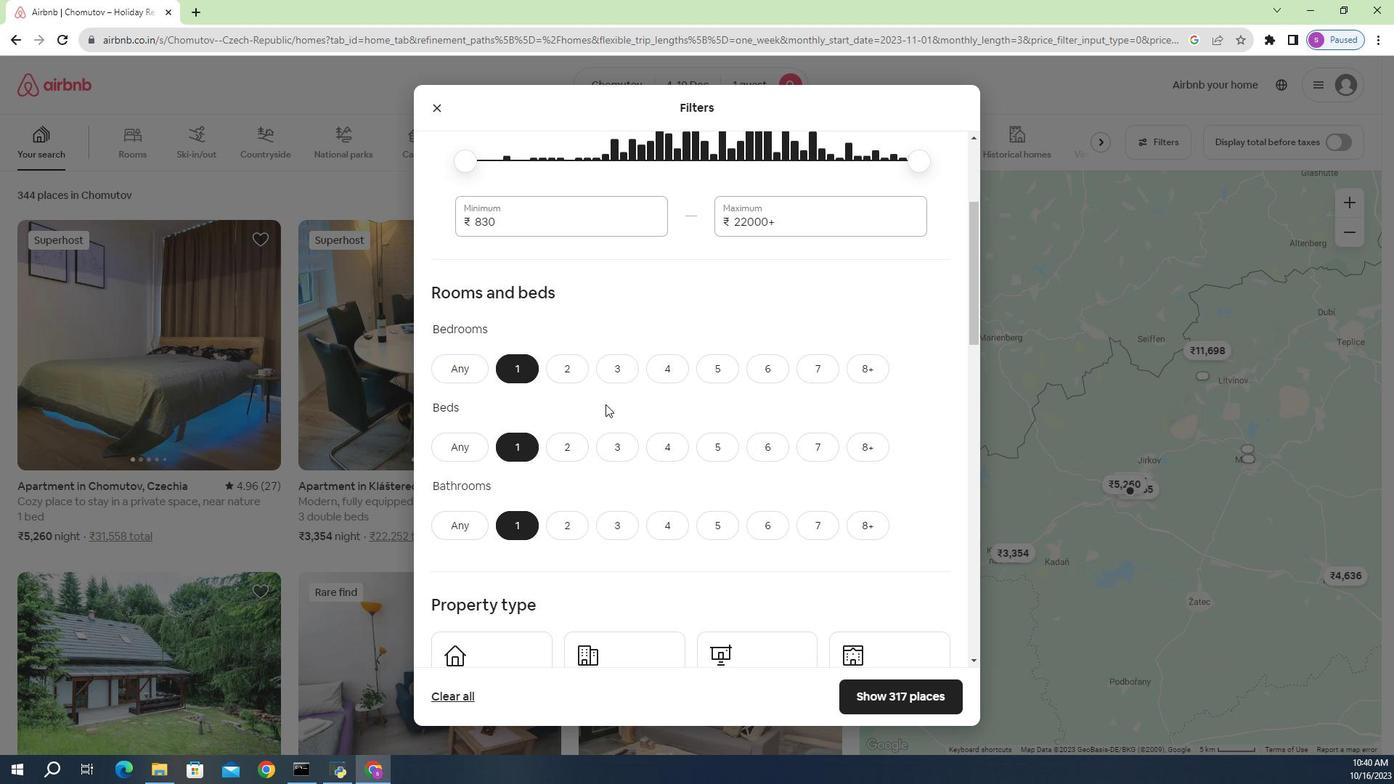 
Action: Mouse moved to (595, 412)
Screenshot: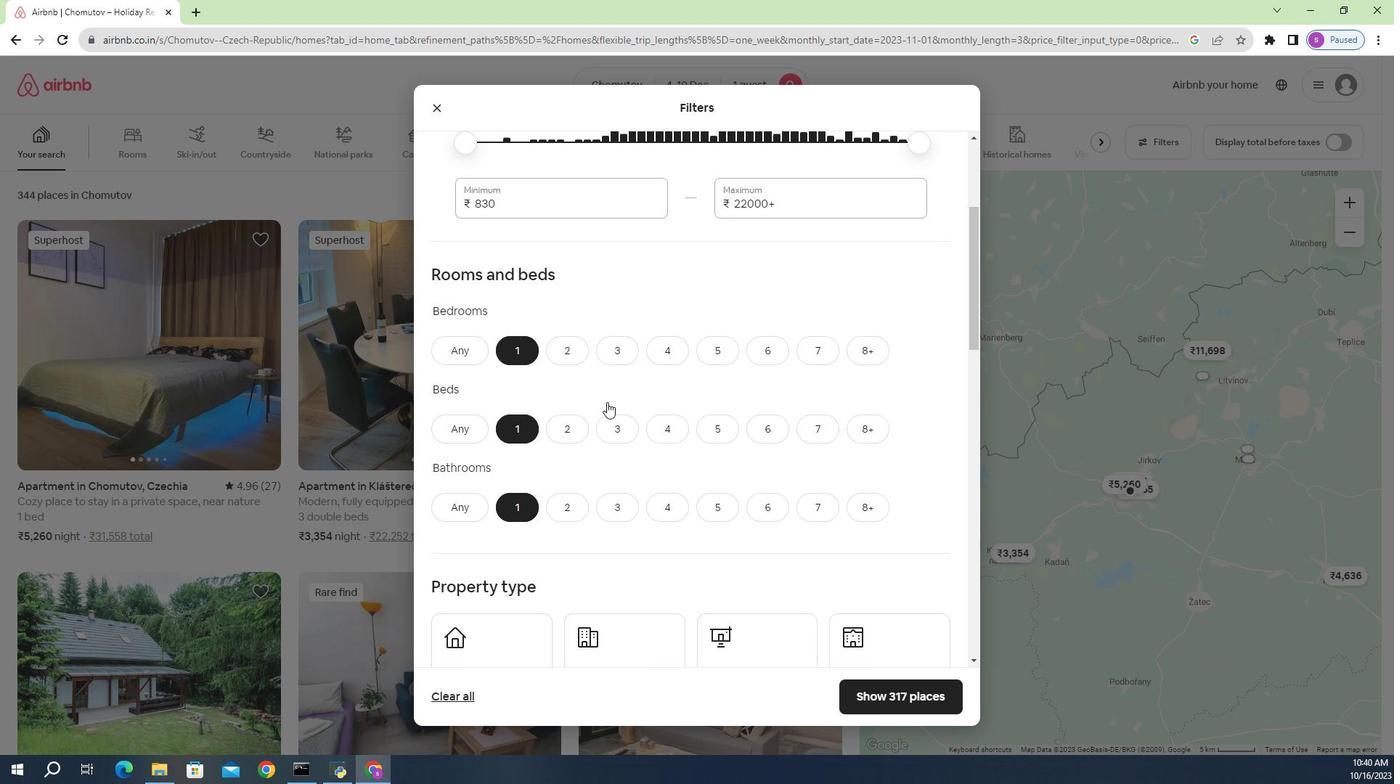 
Action: Mouse scrolled (595, 411) with delta (0, 0)
Screenshot: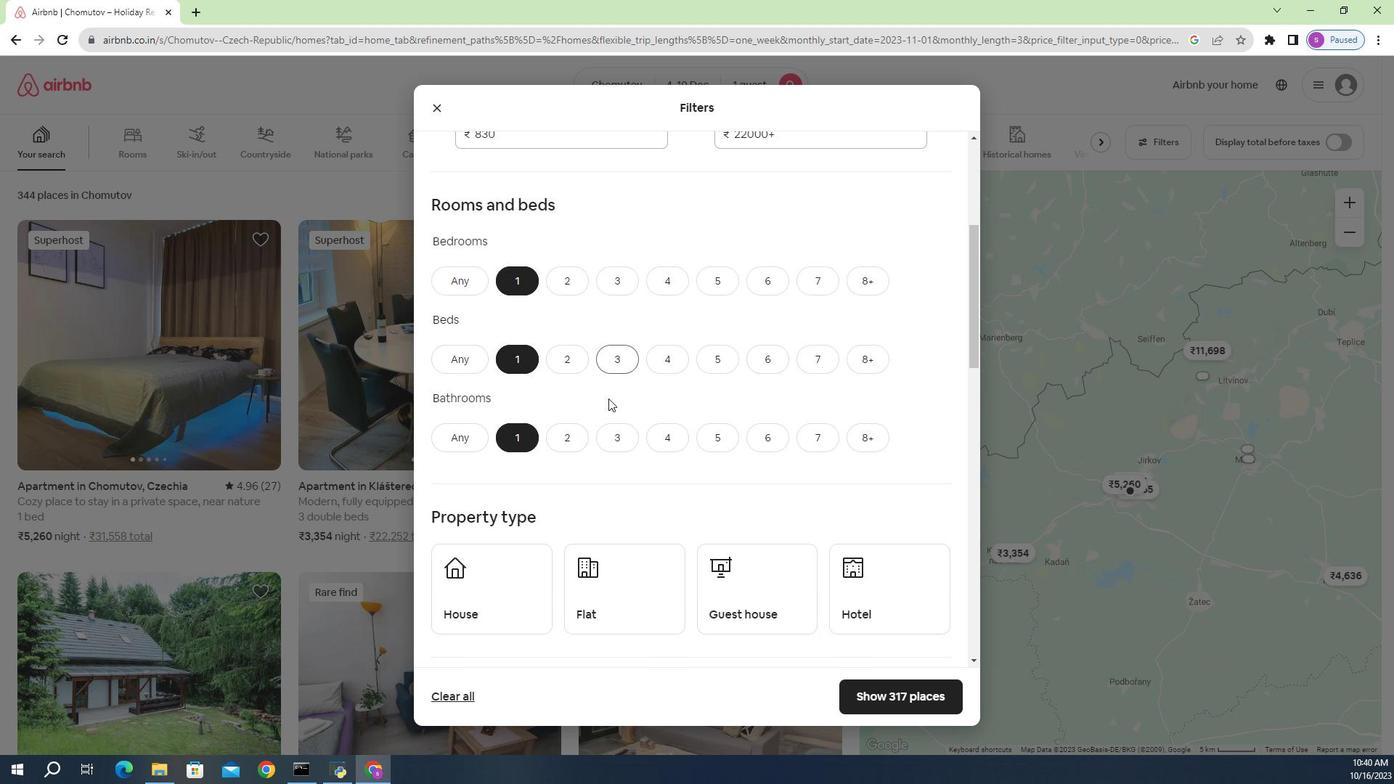 
Action: Mouse moved to (601, 403)
Screenshot: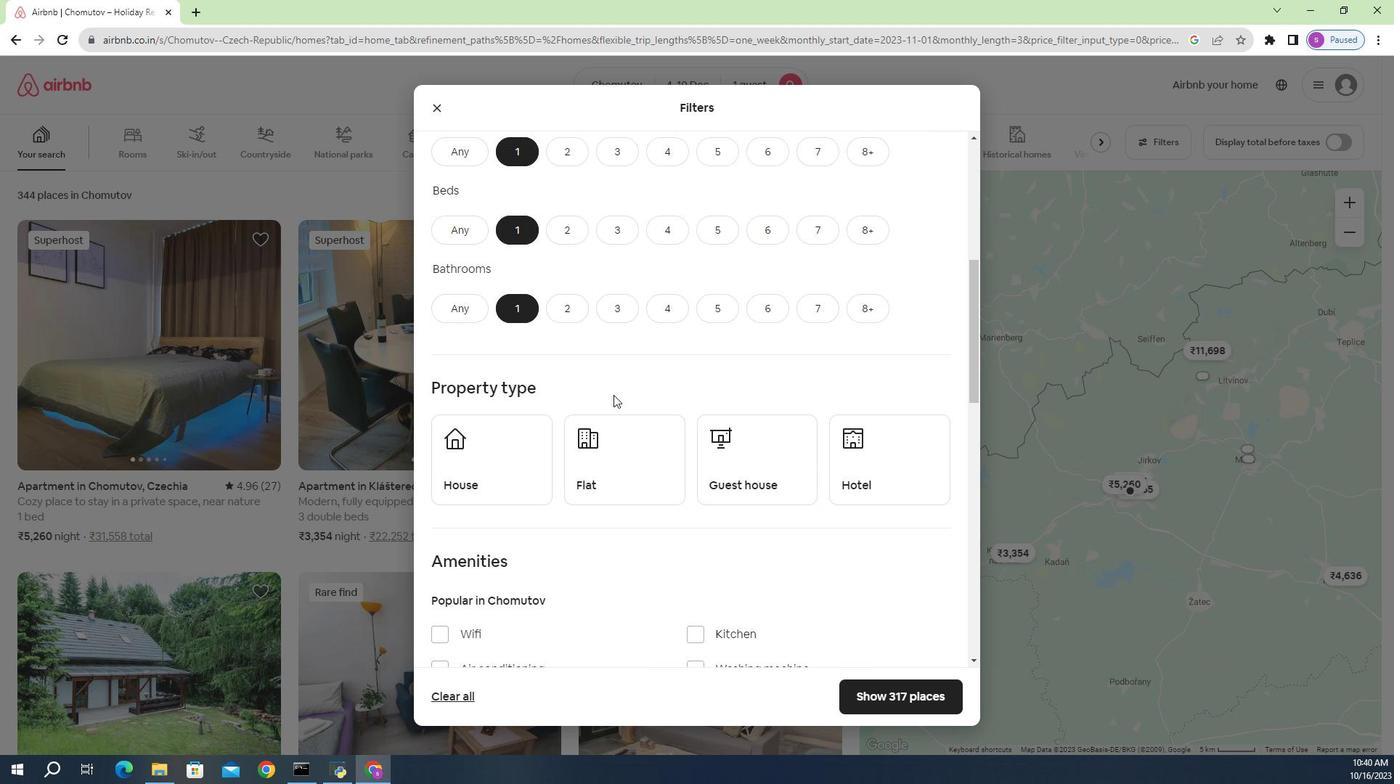 
Action: Mouse scrolled (601, 403) with delta (0, 0)
Screenshot: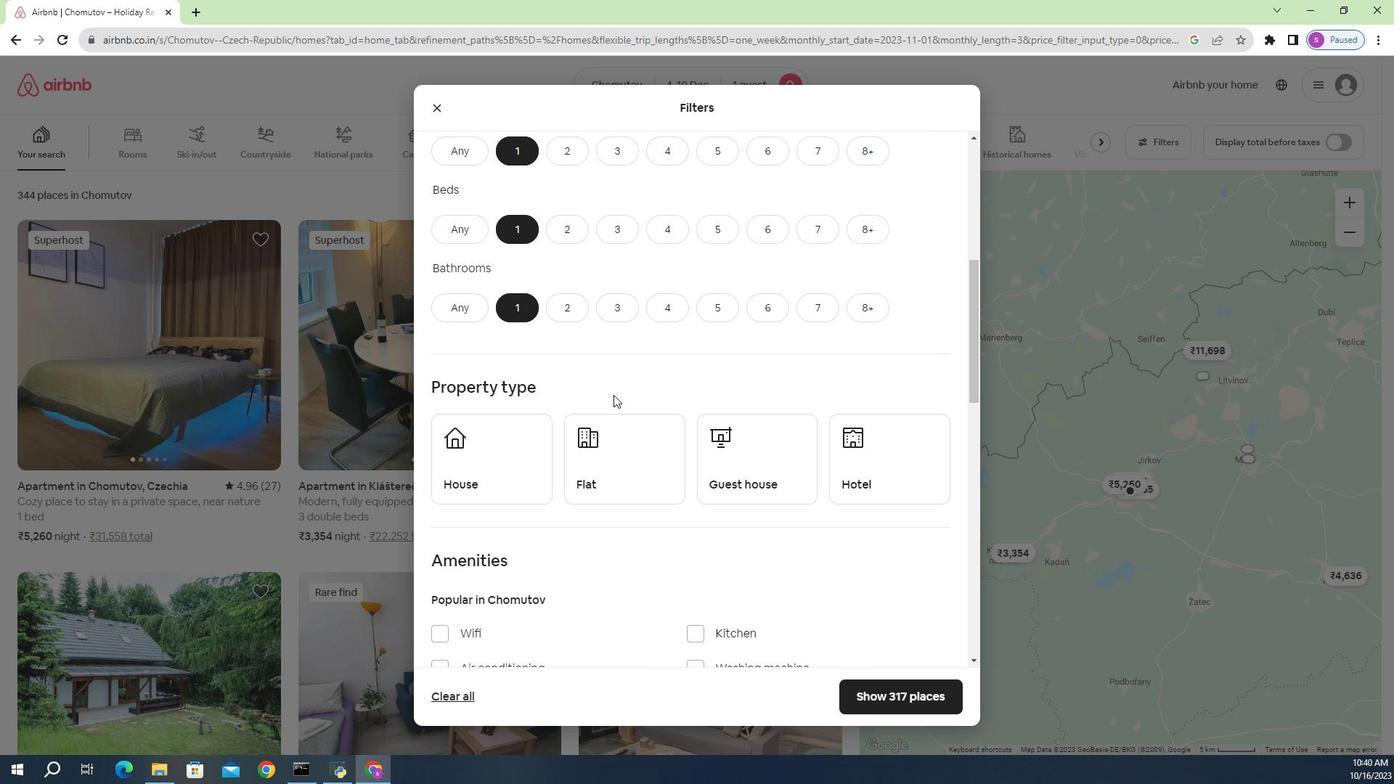 
Action: Mouse moved to (827, 404)
Screenshot: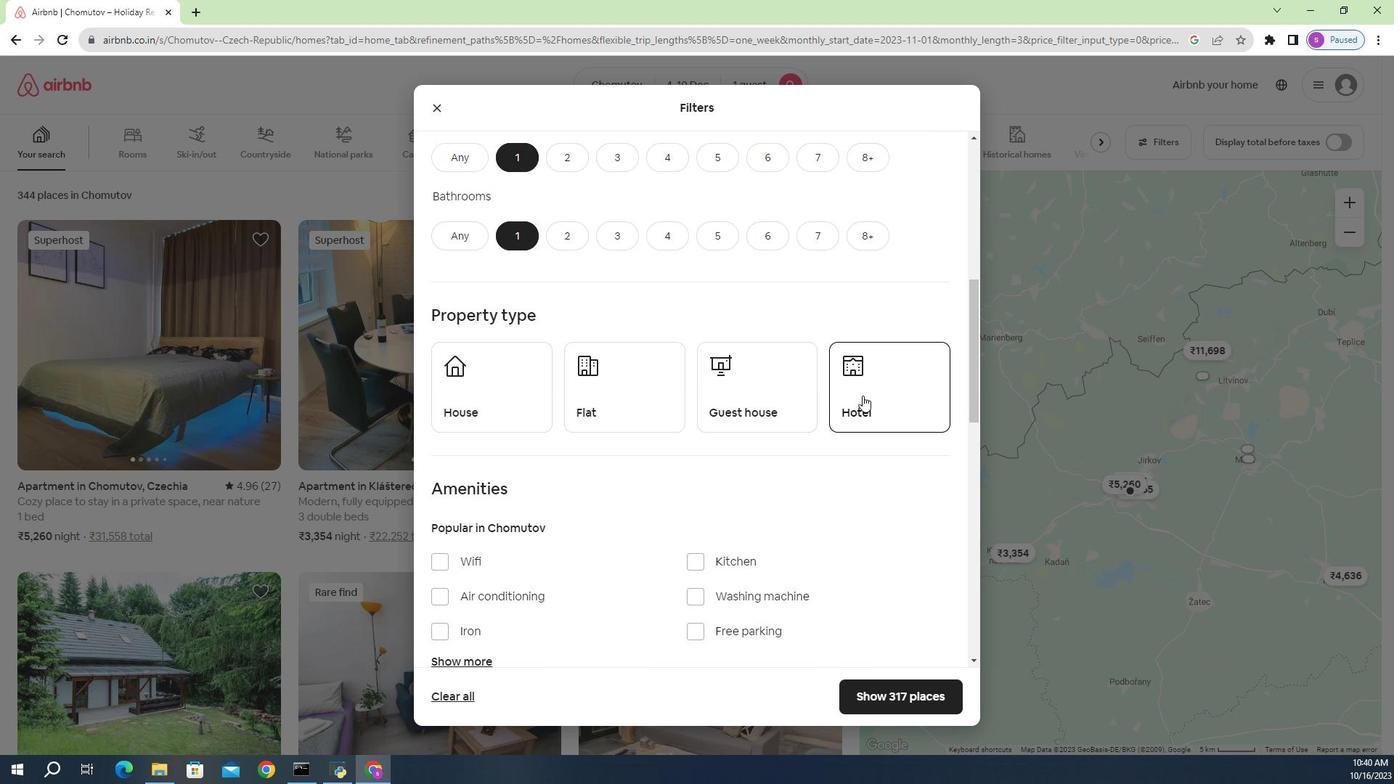 
Action: Mouse pressed left at (827, 404)
Screenshot: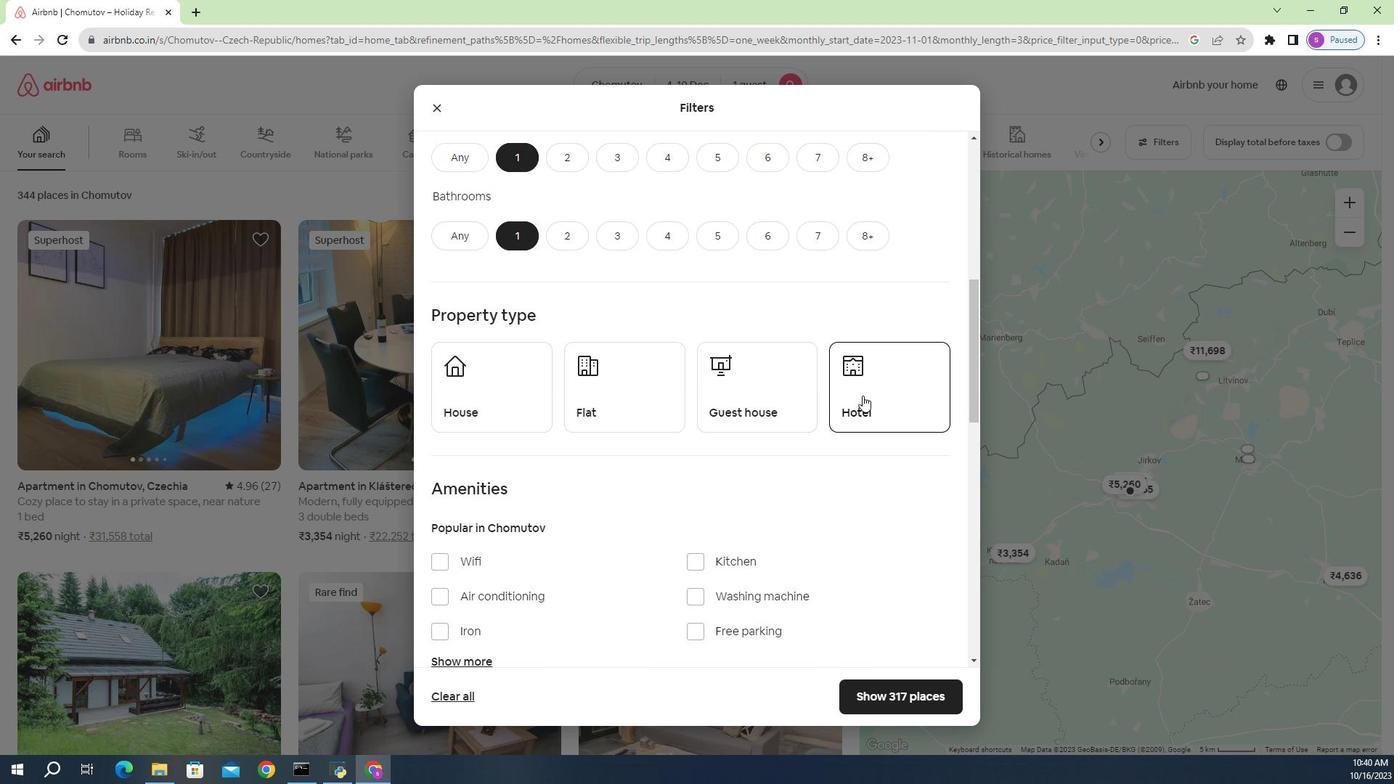 
Action: Mouse moved to (561, 452)
Screenshot: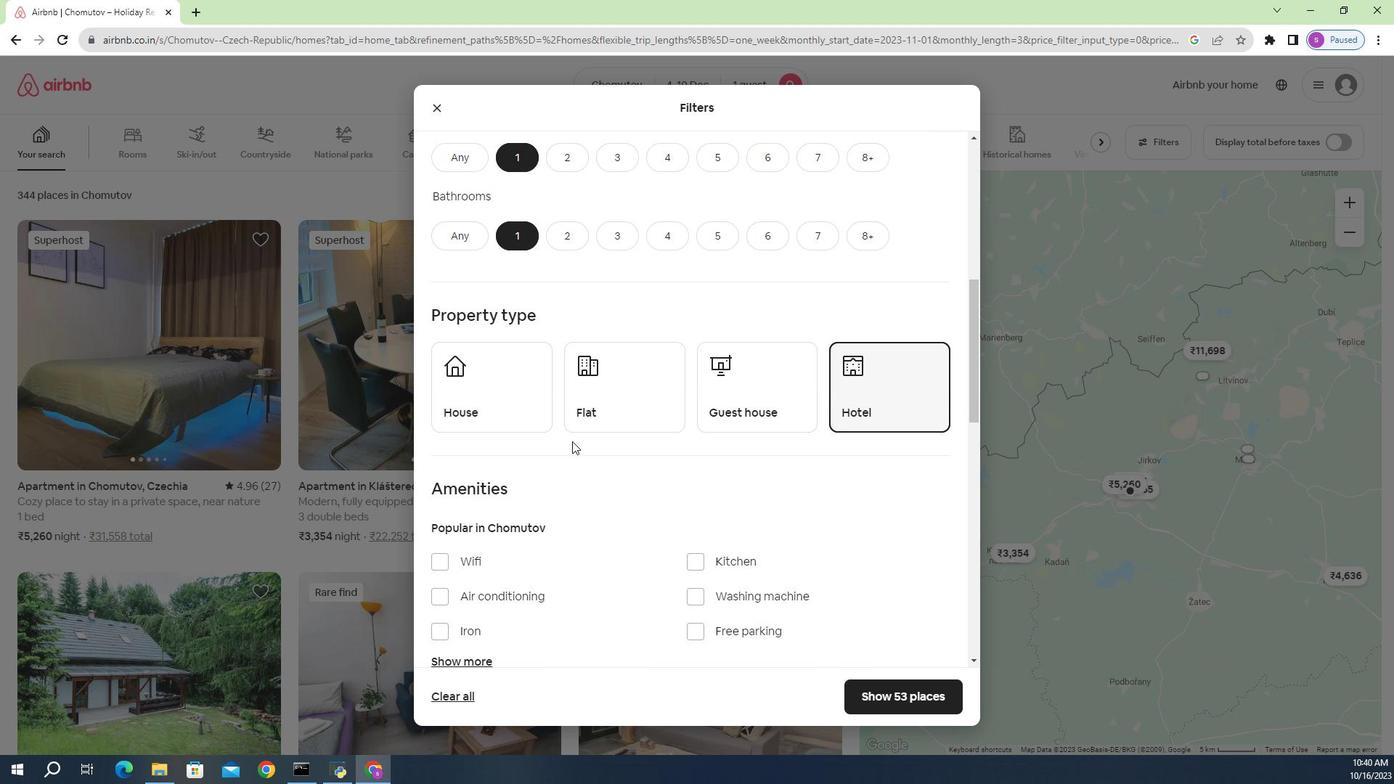 
Action: Mouse scrolled (561, 451) with delta (0, 0)
Screenshot: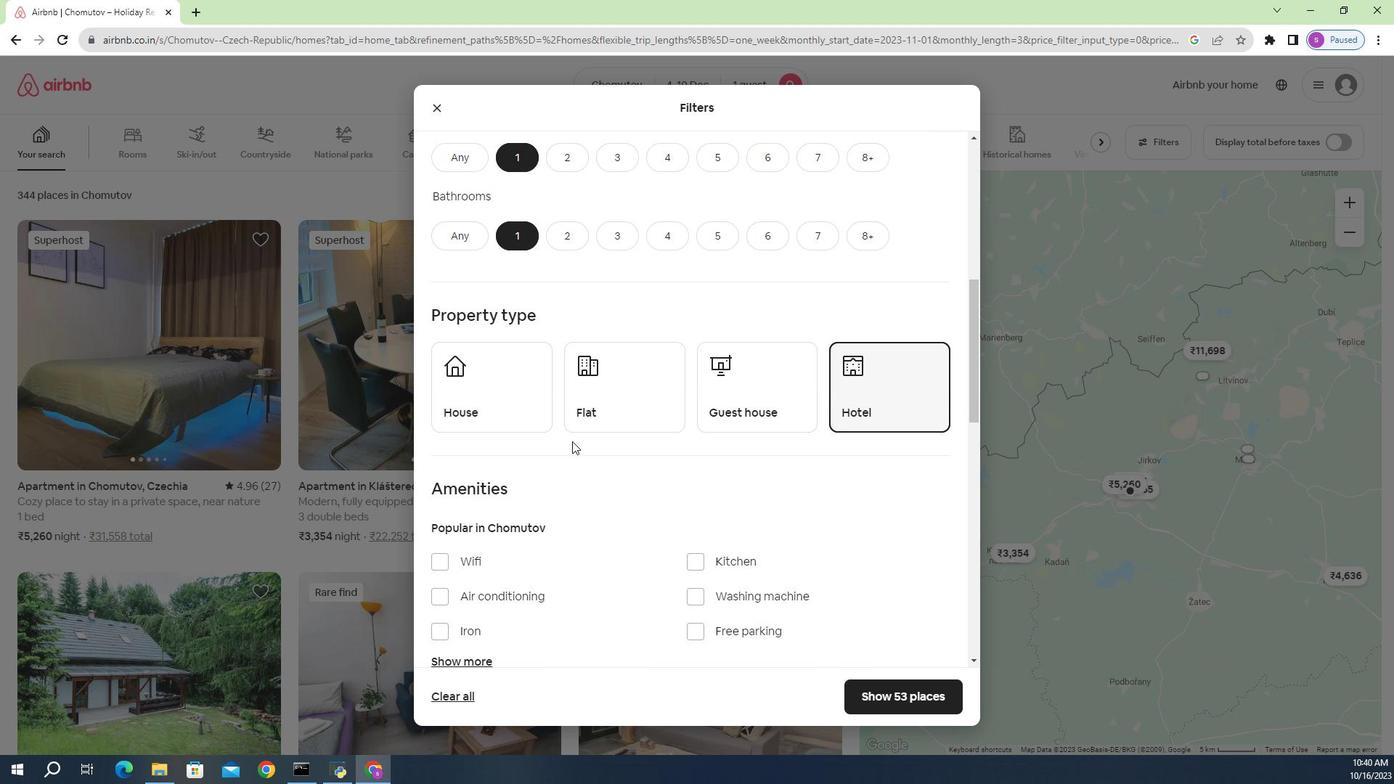 
Action: Mouse moved to (565, 451)
Screenshot: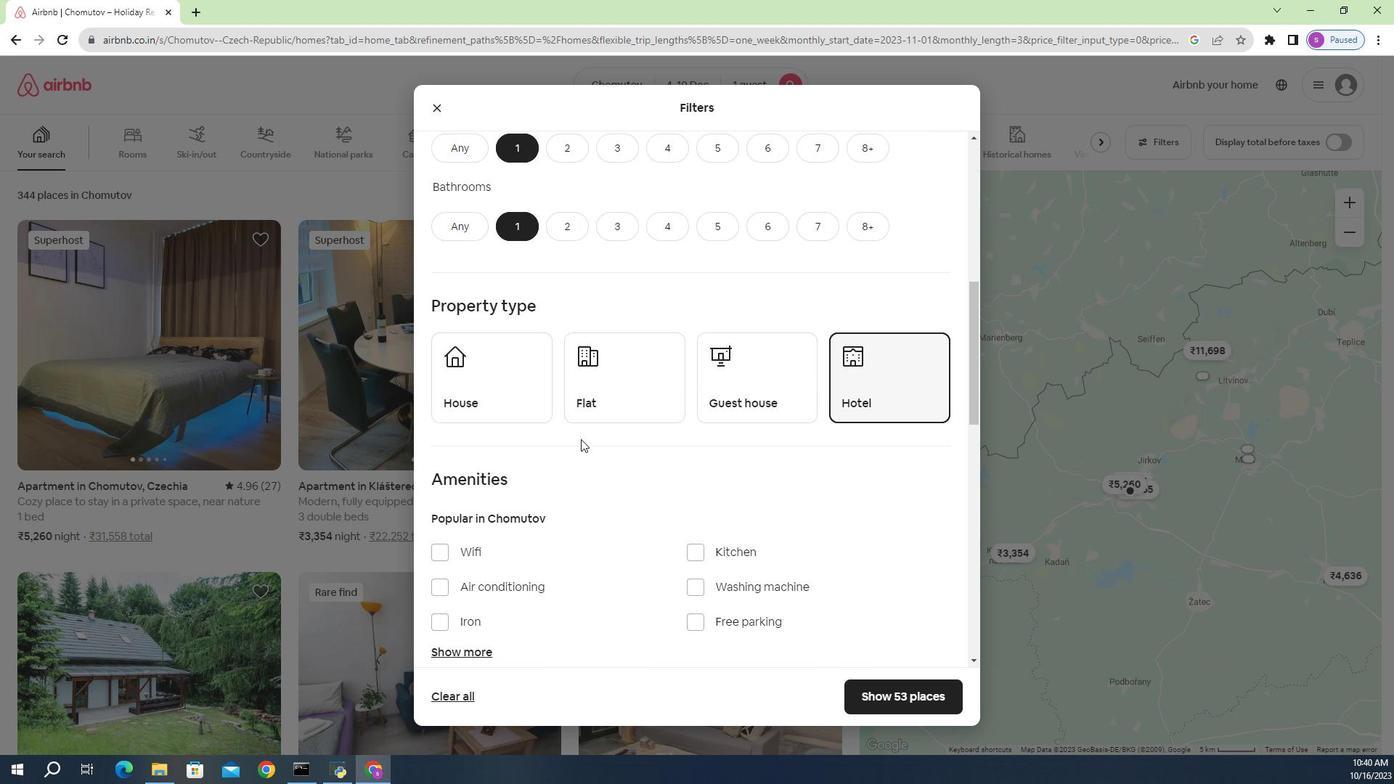 
Action: Mouse scrolled (565, 451) with delta (0, 0)
Screenshot: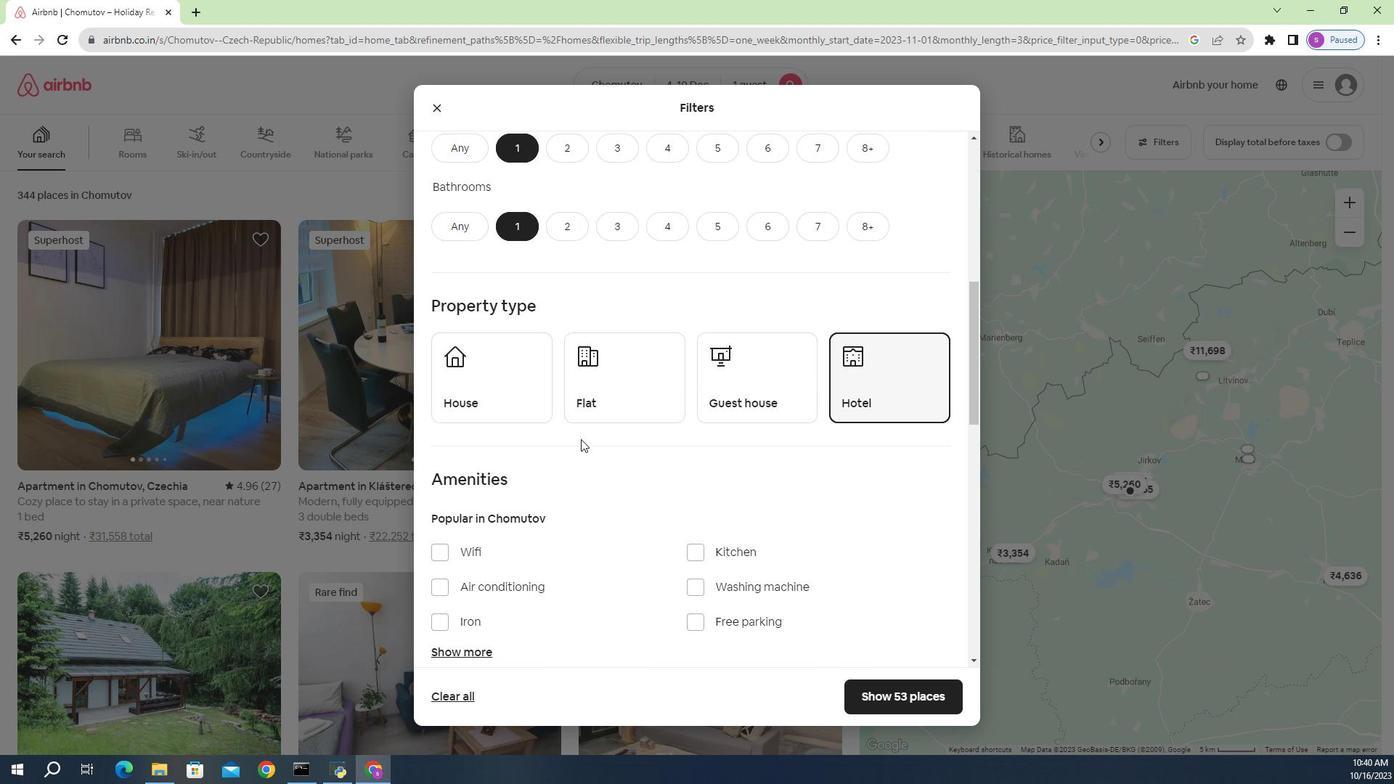 
Action: Mouse moved to (672, 440)
Screenshot: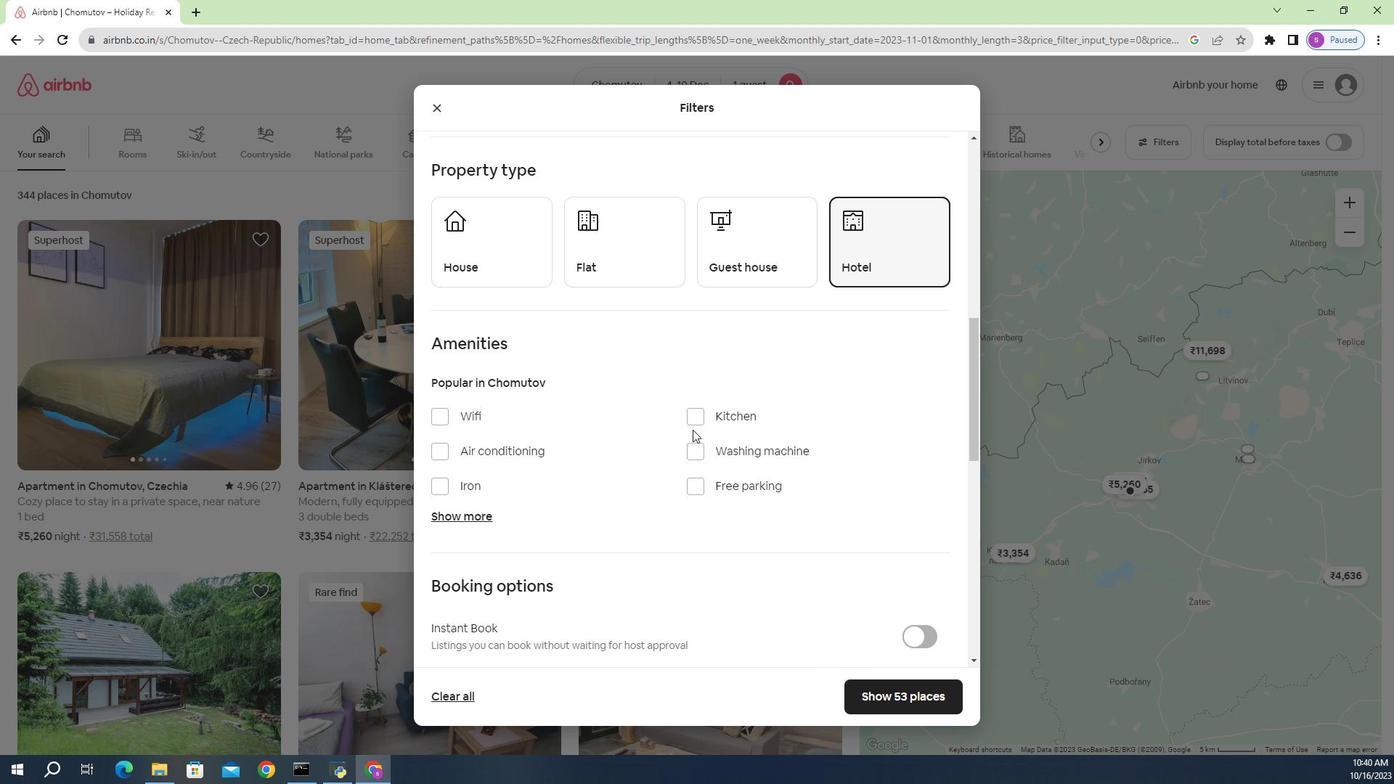 
Action: Mouse scrolled (672, 439) with delta (0, 0)
Screenshot: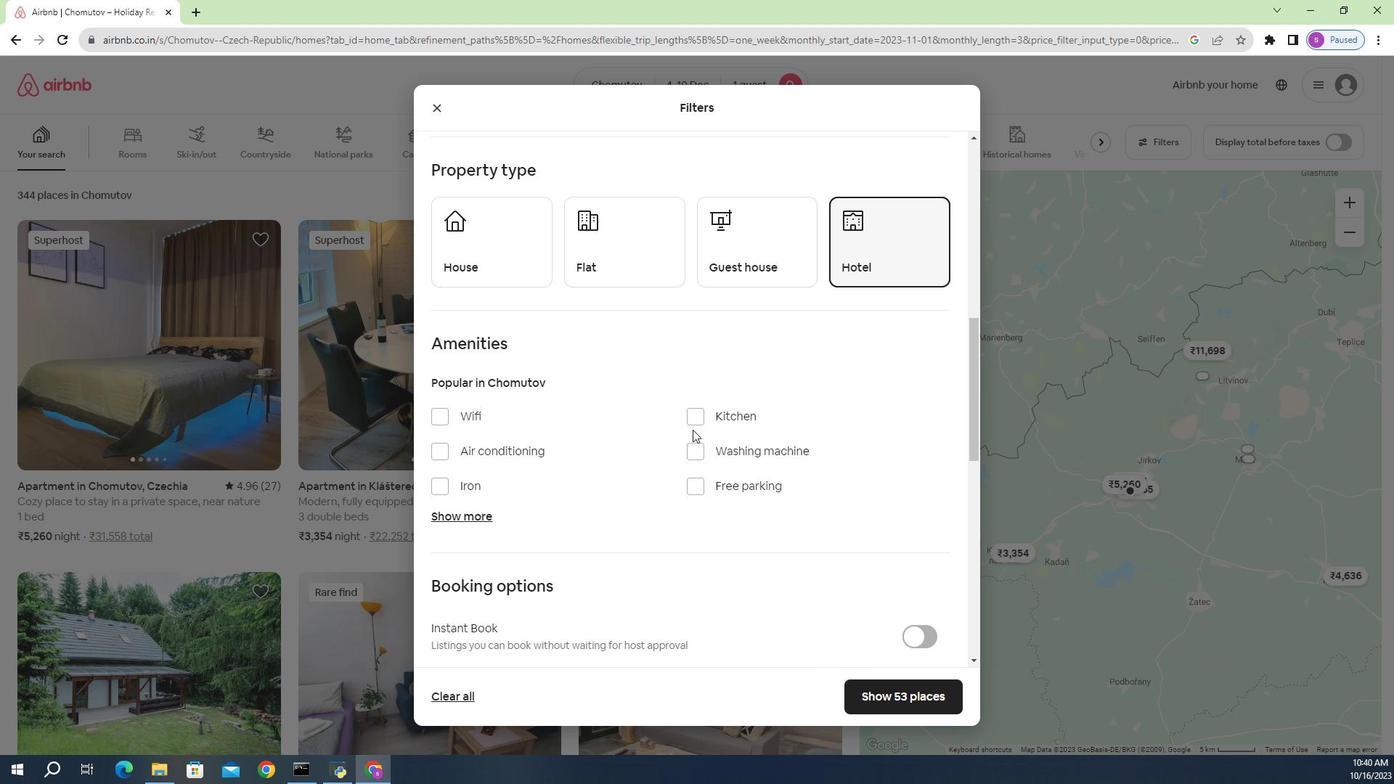 
Action: Mouse scrolled (672, 439) with delta (0, 0)
Screenshot: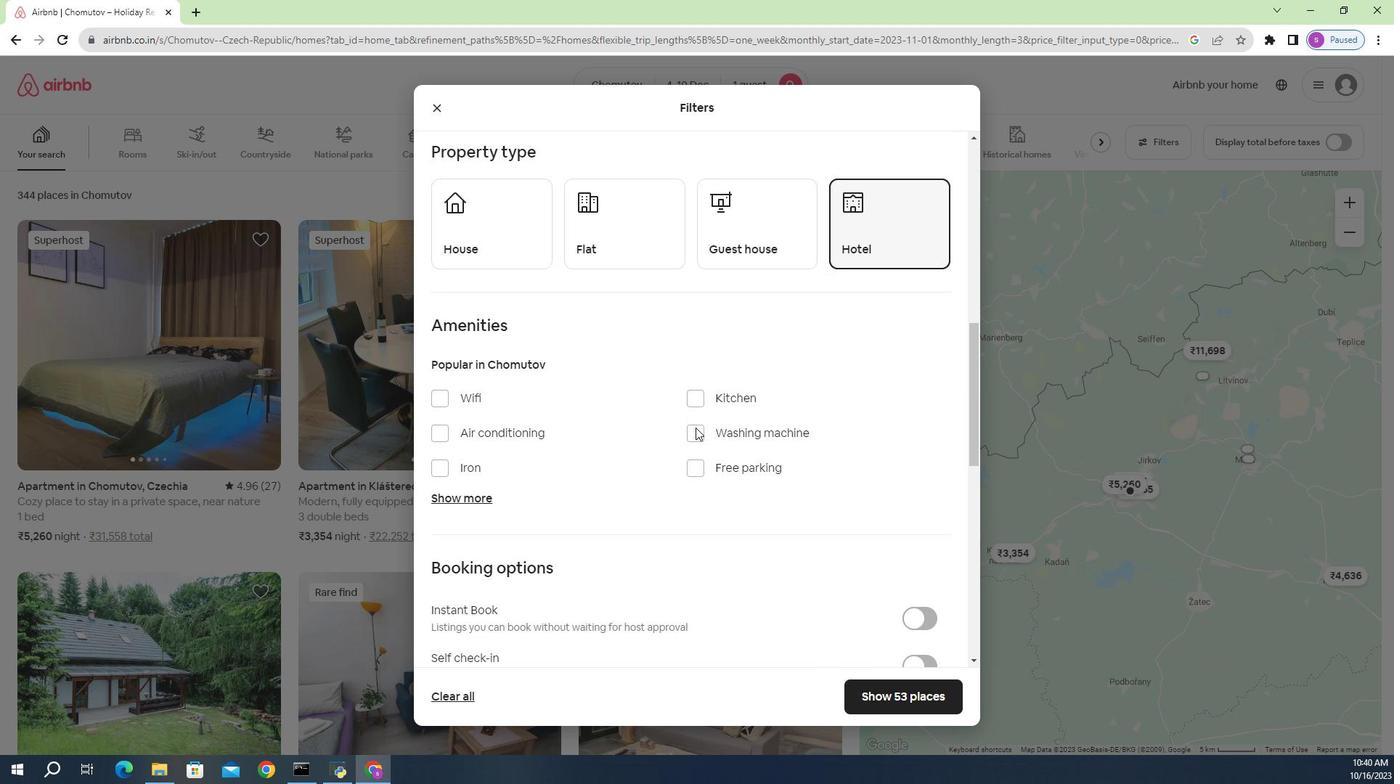 
Action: Mouse moved to (674, 439)
Screenshot: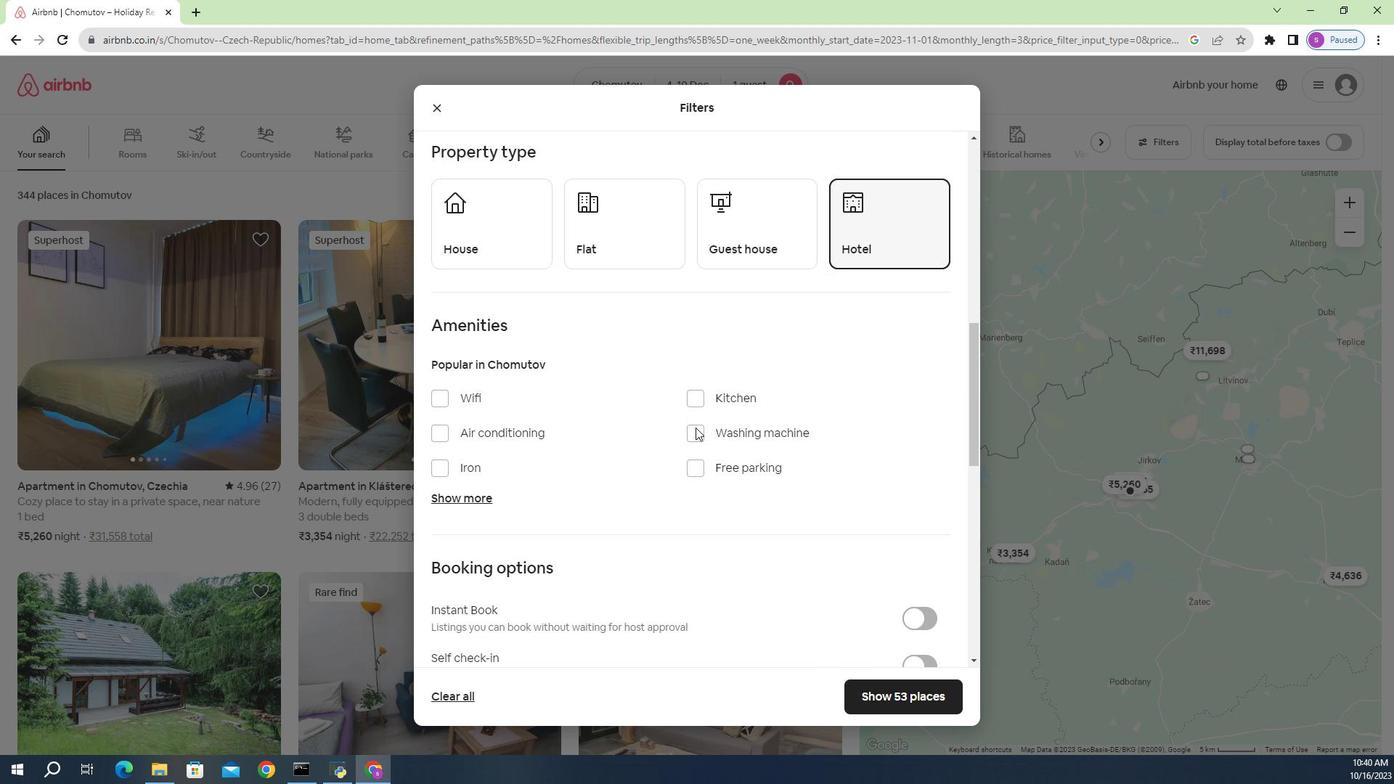 
Action: Mouse scrolled (674, 438) with delta (0, 0)
Screenshot: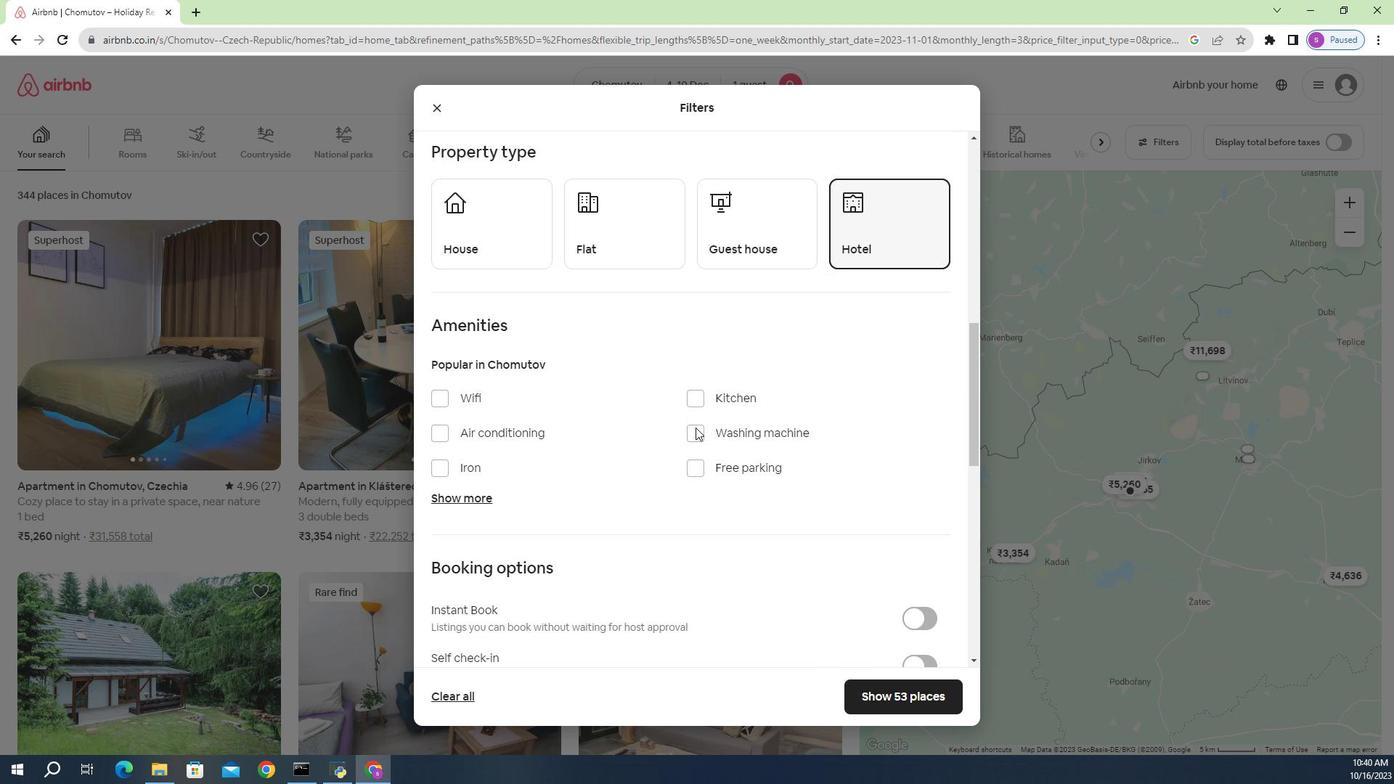 
Action: Mouse moved to (874, 479)
Screenshot: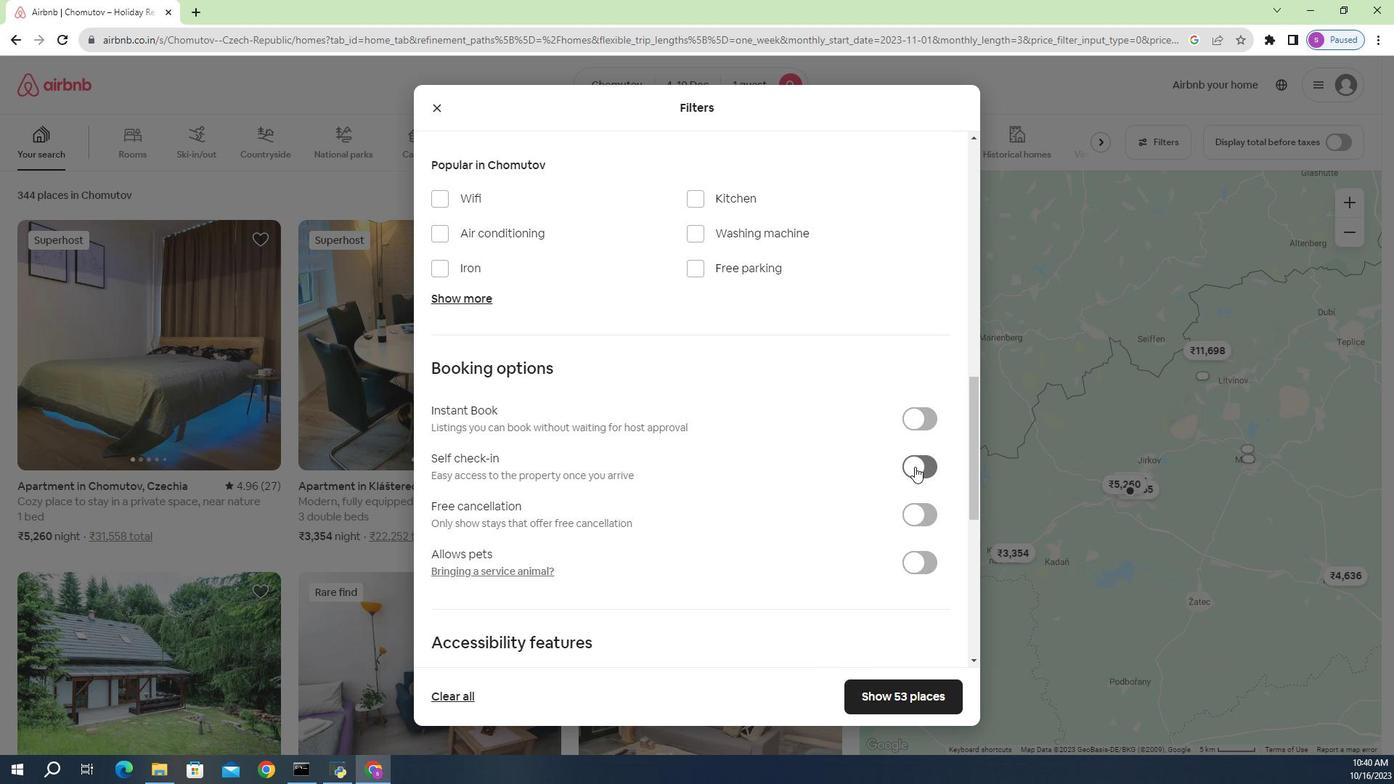 
Action: Mouse pressed left at (874, 479)
Screenshot: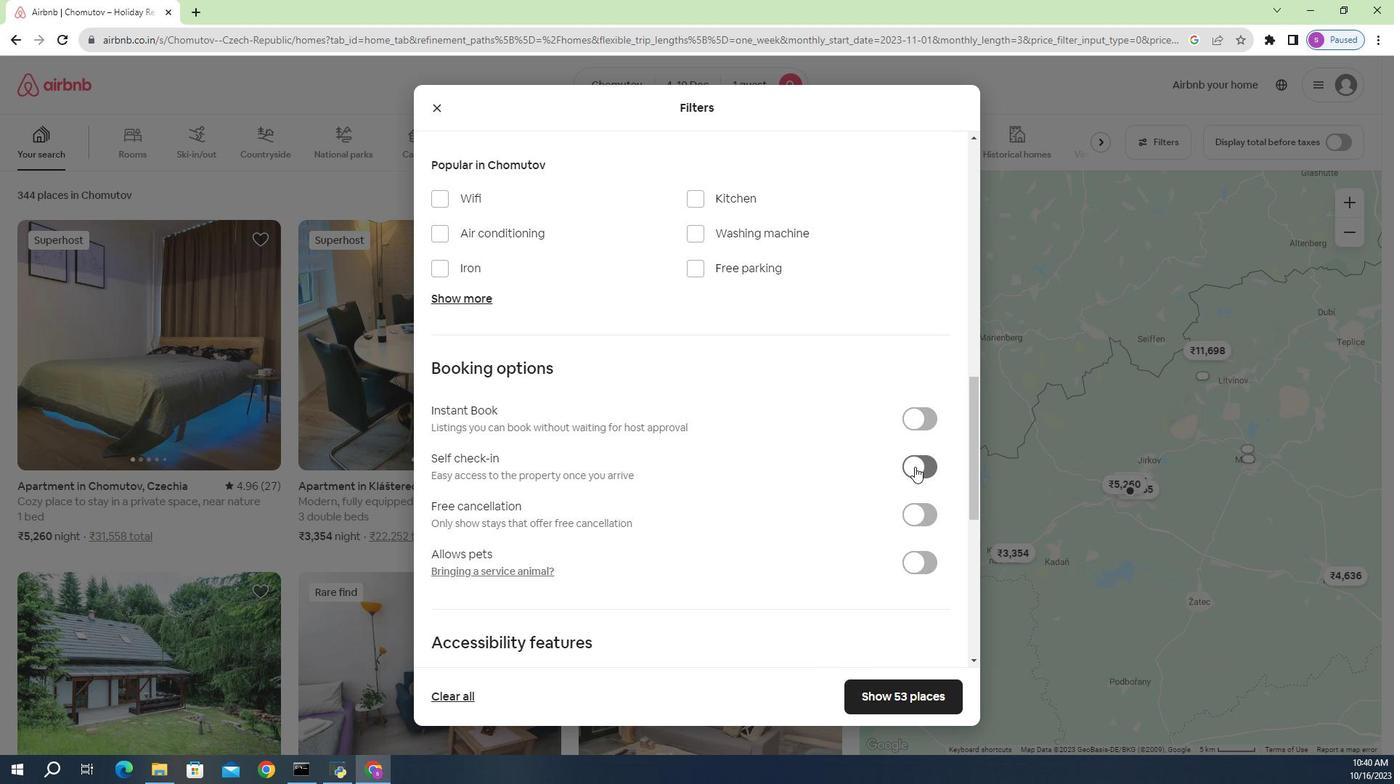 
Action: Mouse moved to (718, 499)
Screenshot: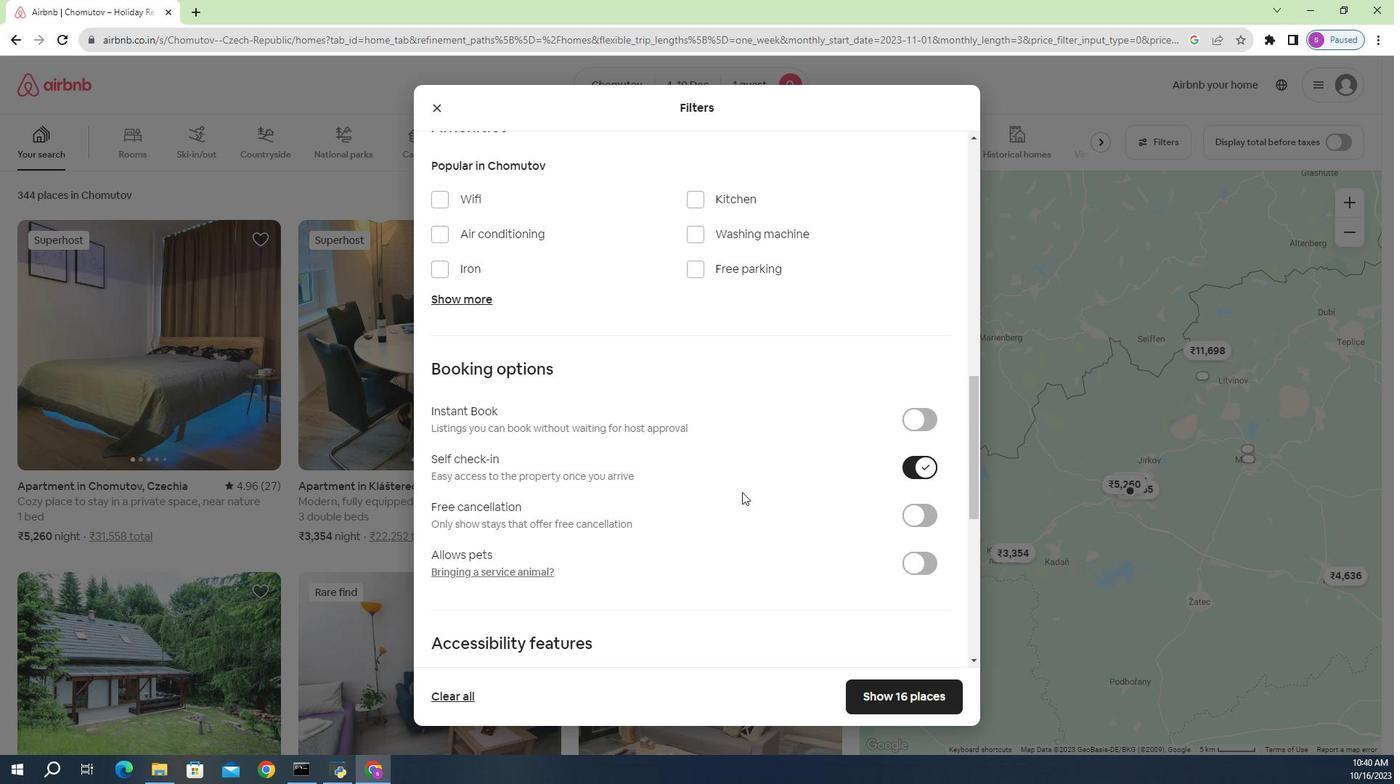 
Action: Mouse scrolled (718, 499) with delta (0, 0)
Screenshot: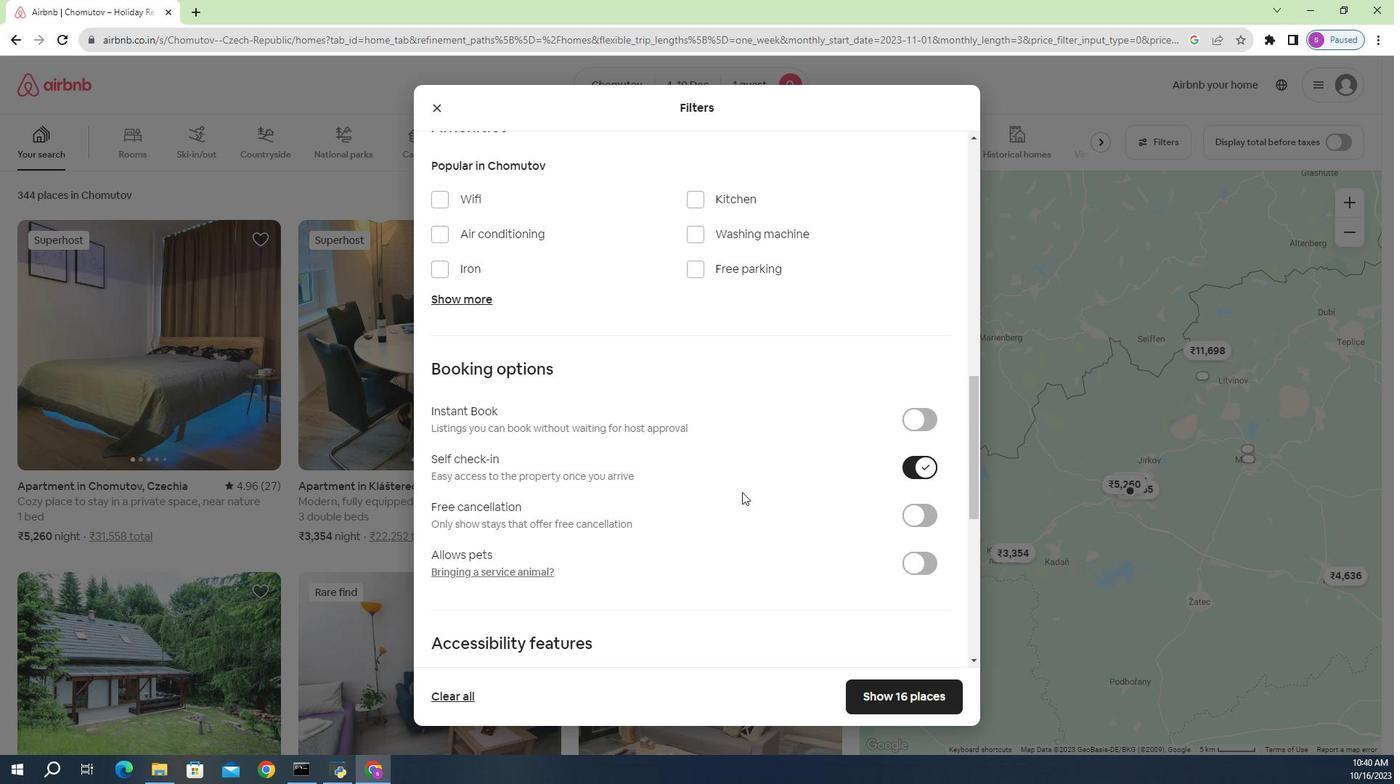 
Action: Mouse moved to (718, 503)
Screenshot: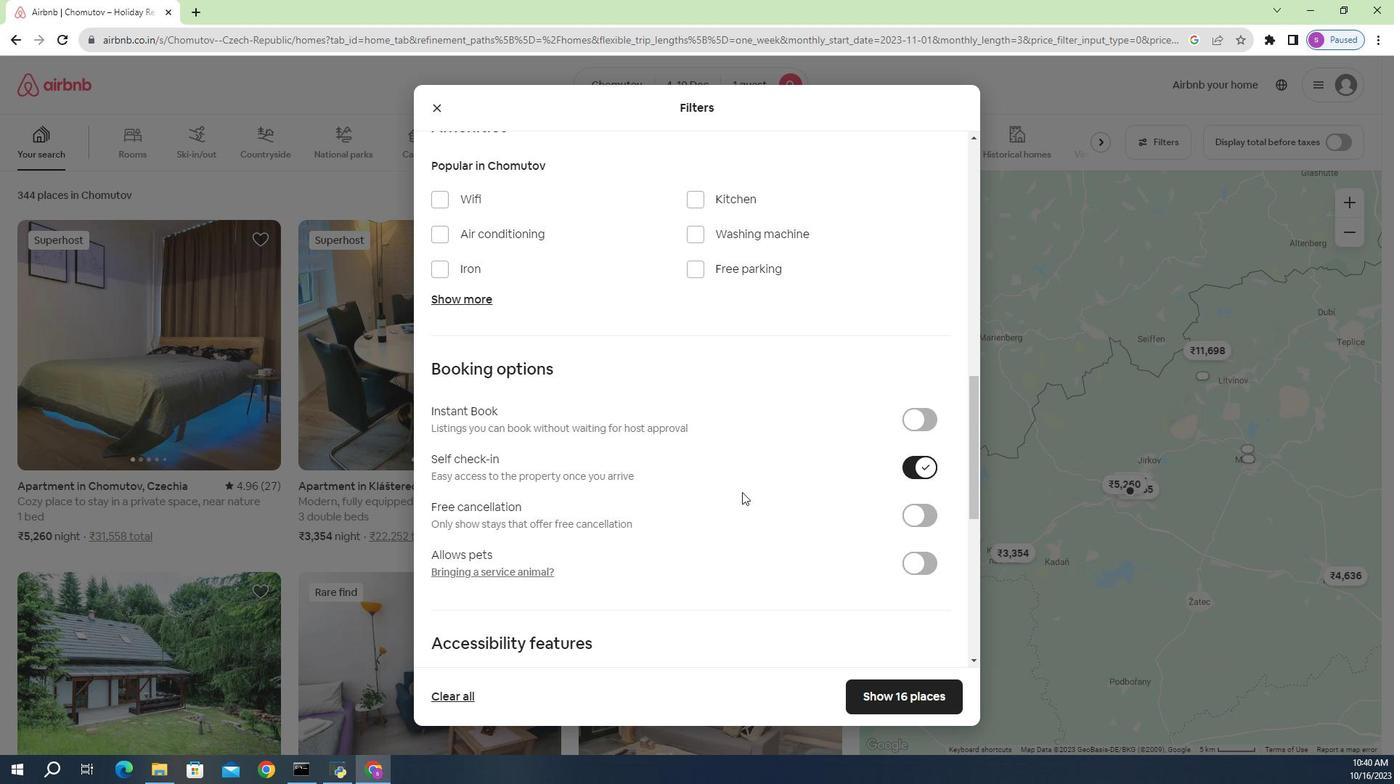 
Action: Mouse scrolled (718, 504) with delta (0, 0)
Screenshot: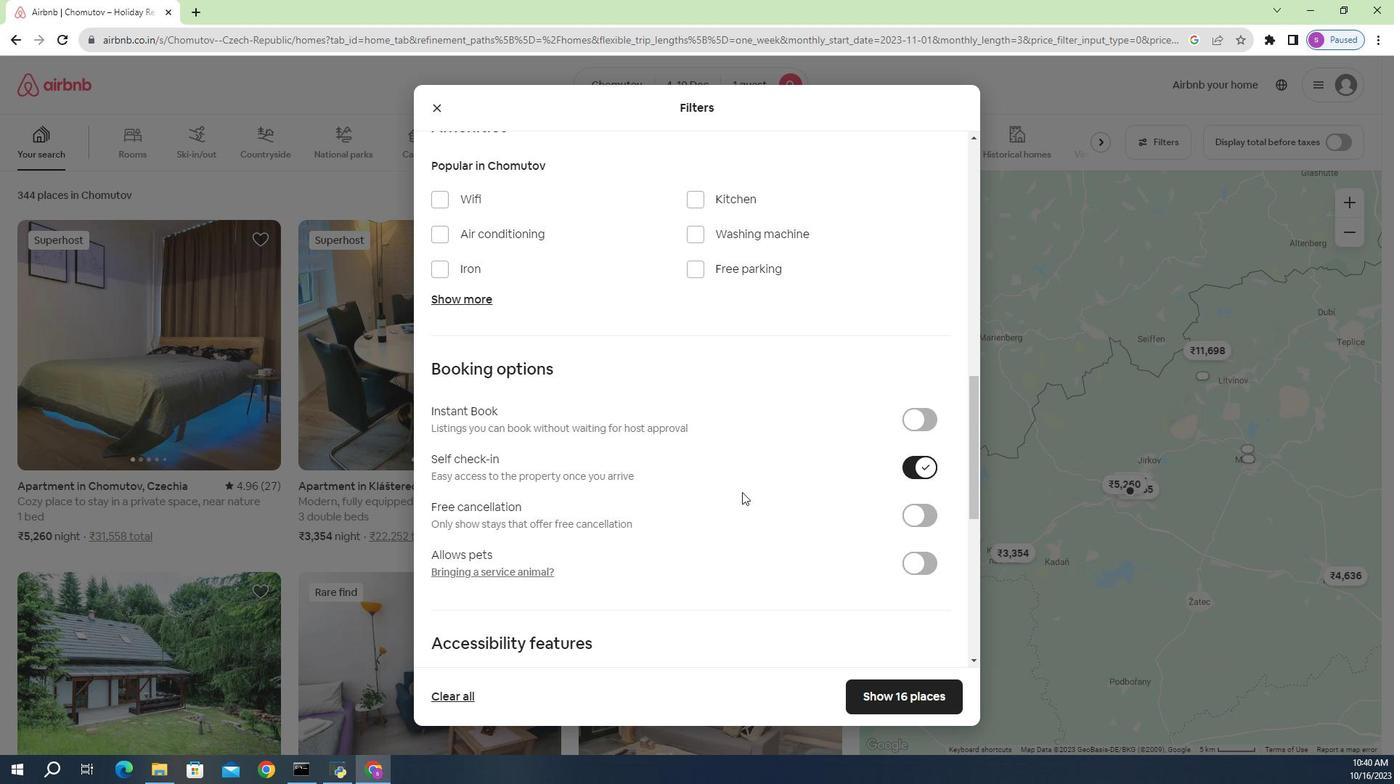 
Action: Mouse moved to (717, 506)
Screenshot: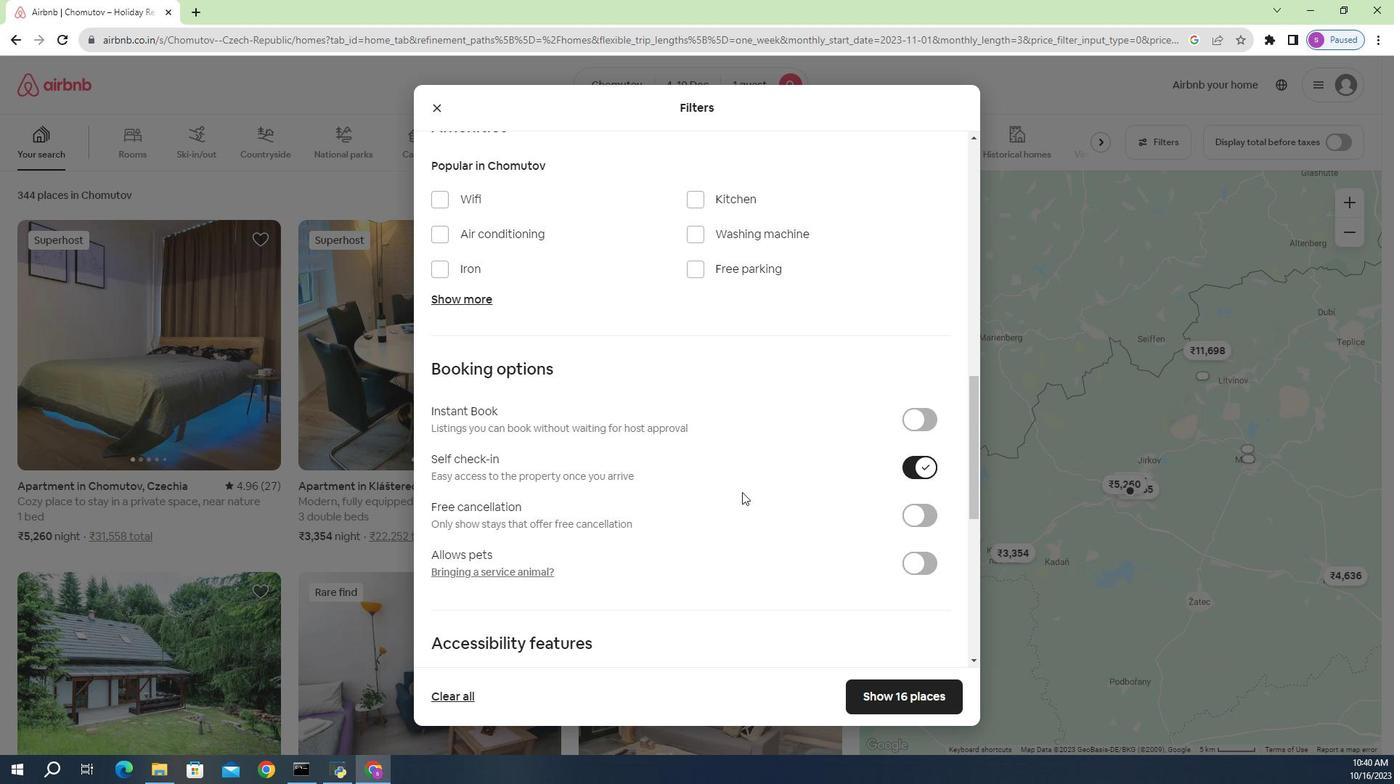 
Action: Mouse scrolled (717, 507) with delta (0, 0)
Screenshot: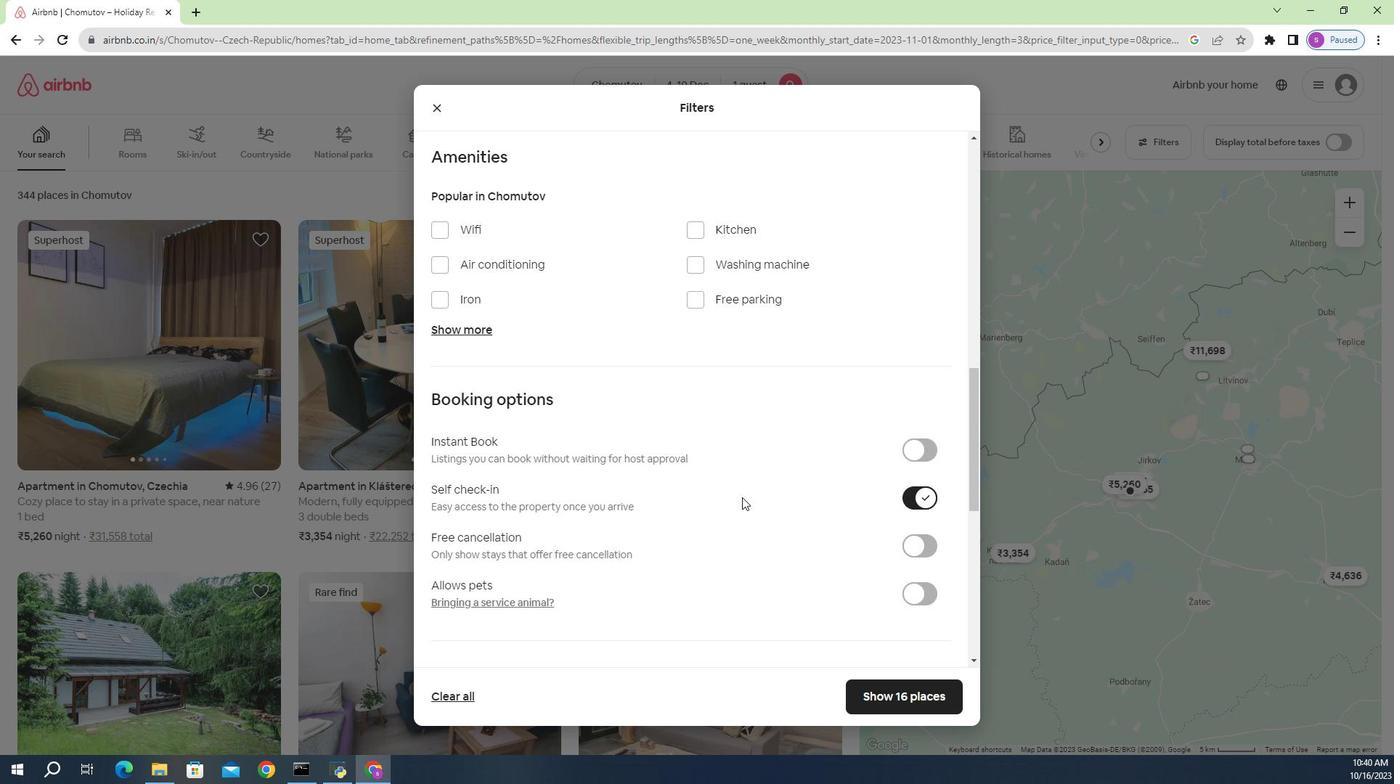 
Action: Mouse moved to (717, 512)
Screenshot: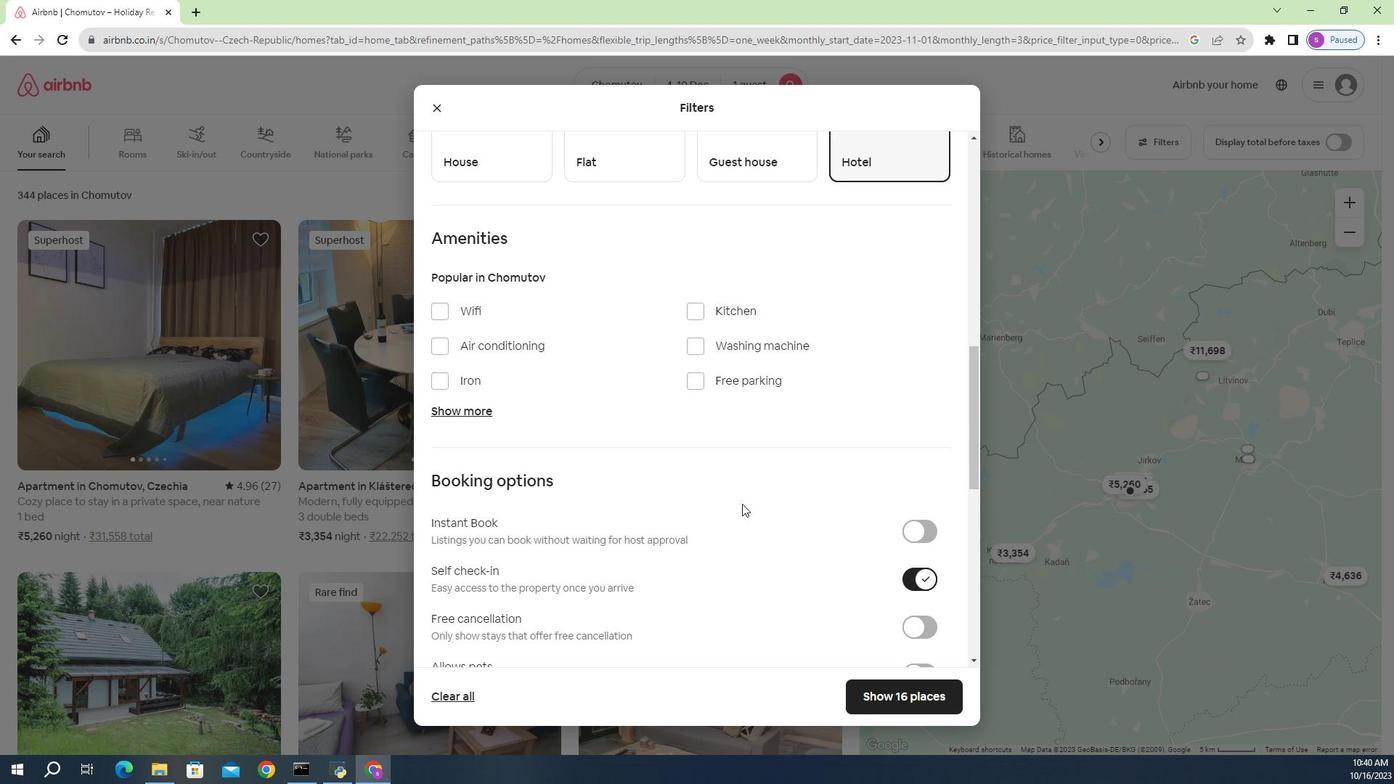 
Action: Mouse scrolled (717, 513) with delta (0, 0)
Screenshot: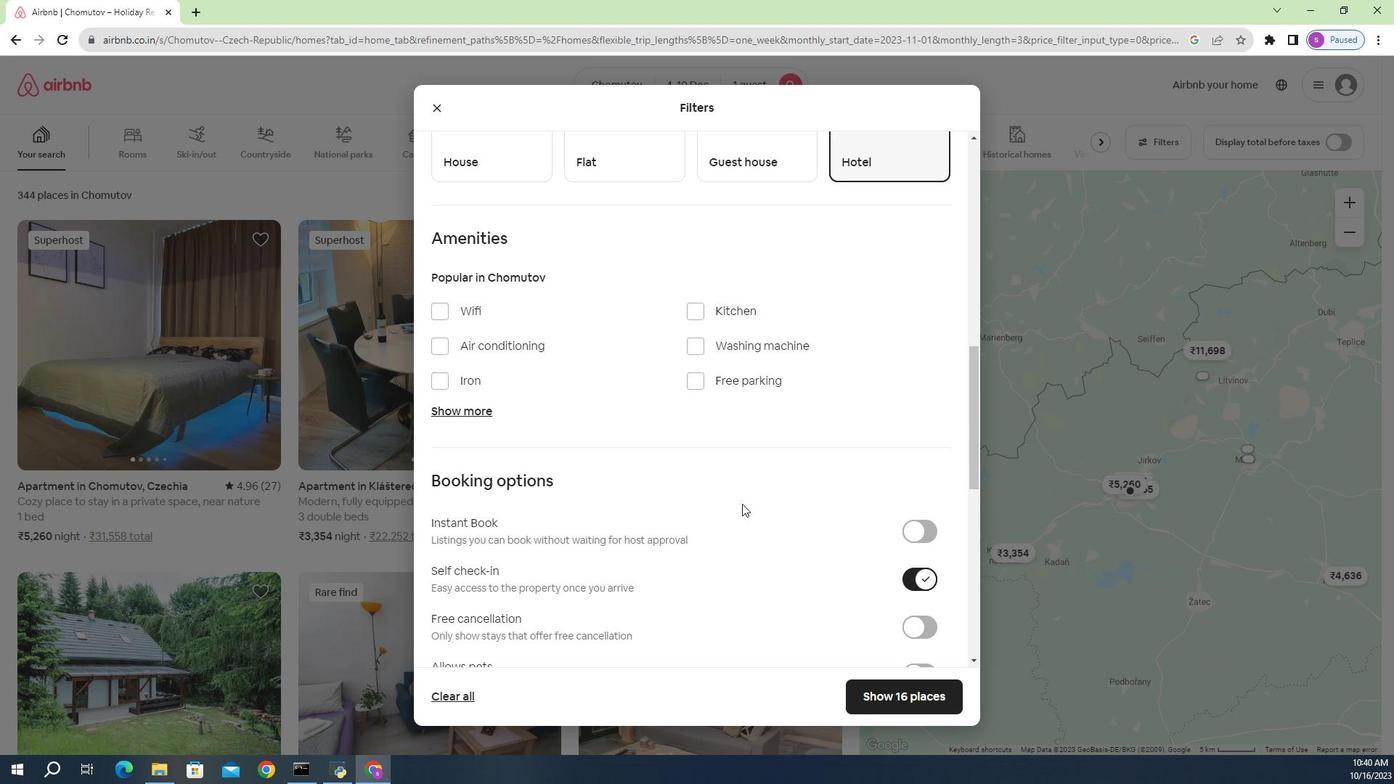 
Action: Mouse moved to (750, 427)
Screenshot: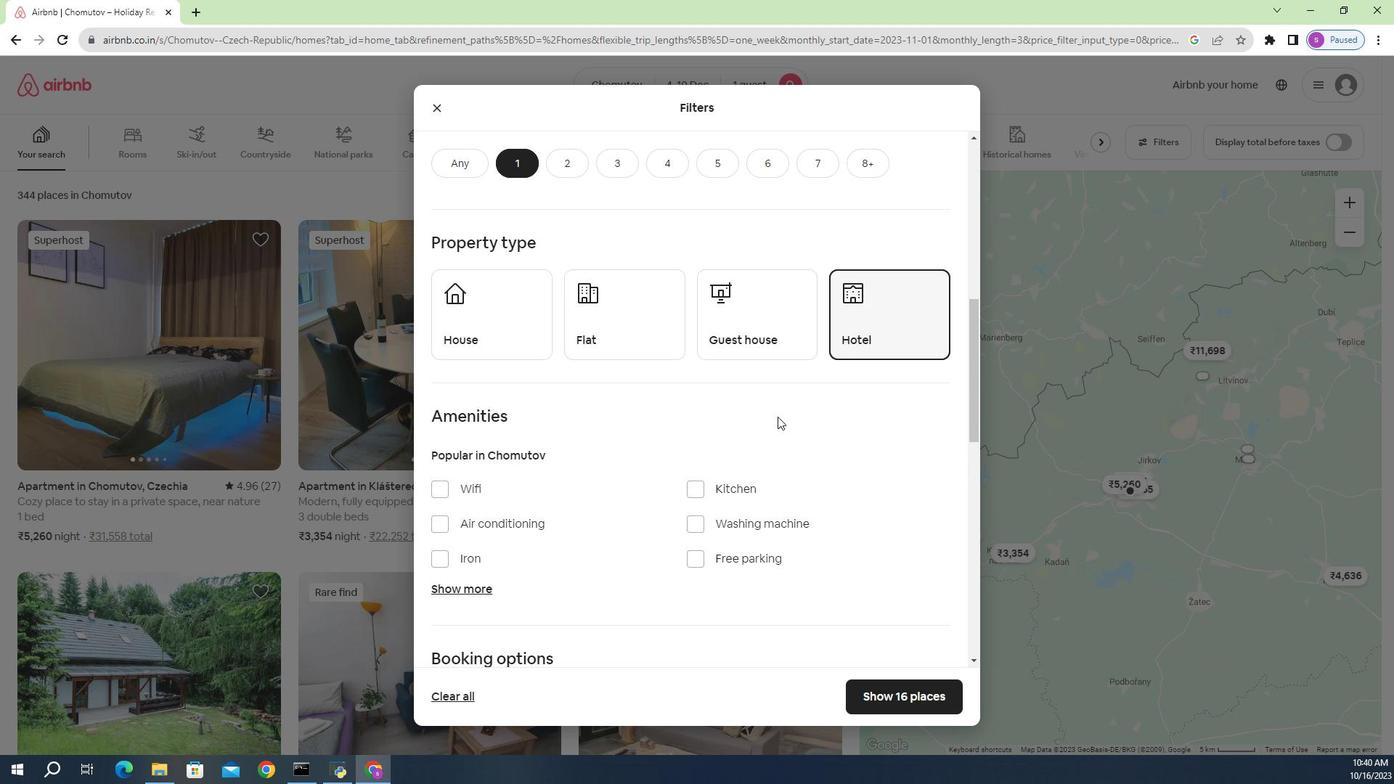 
Action: Mouse scrolled (750, 427) with delta (0, 0)
Screenshot: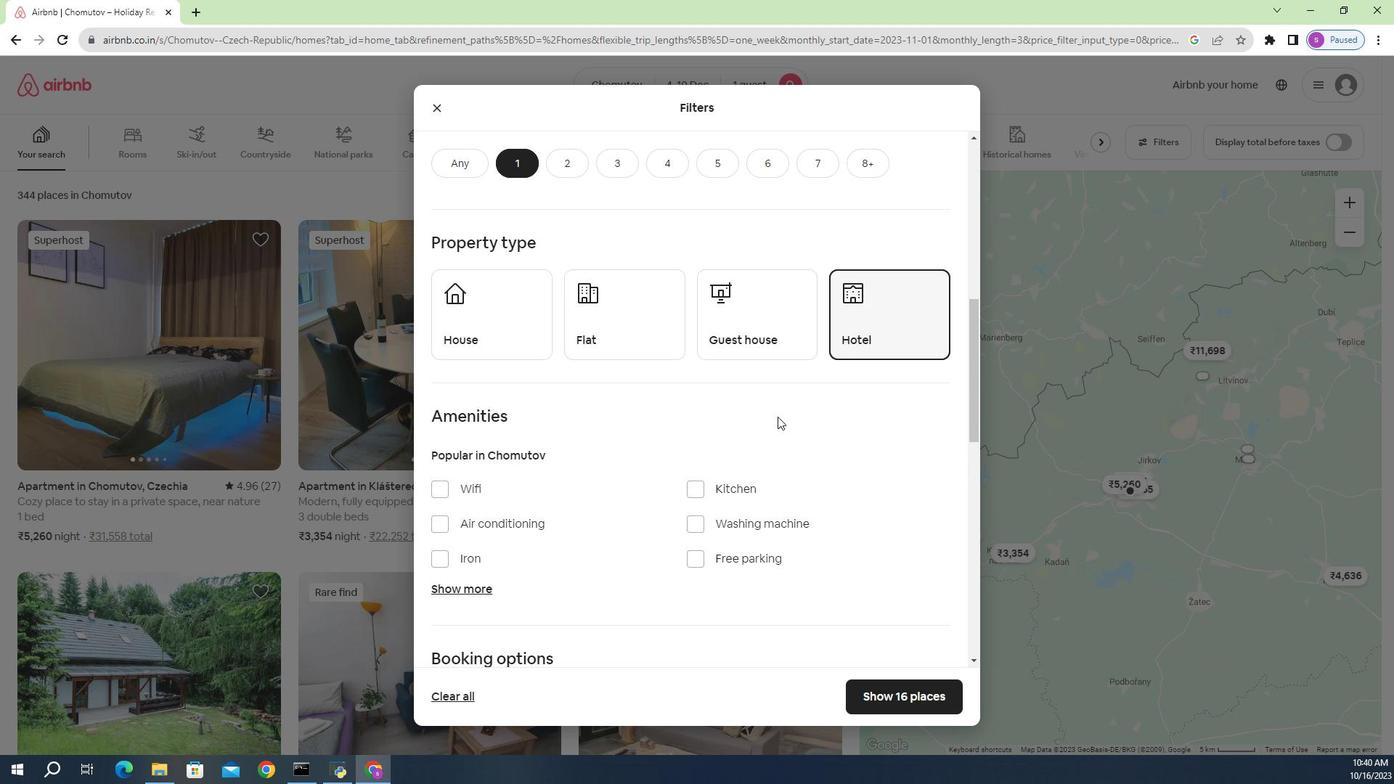 
Action: Mouse moved to (750, 427)
Screenshot: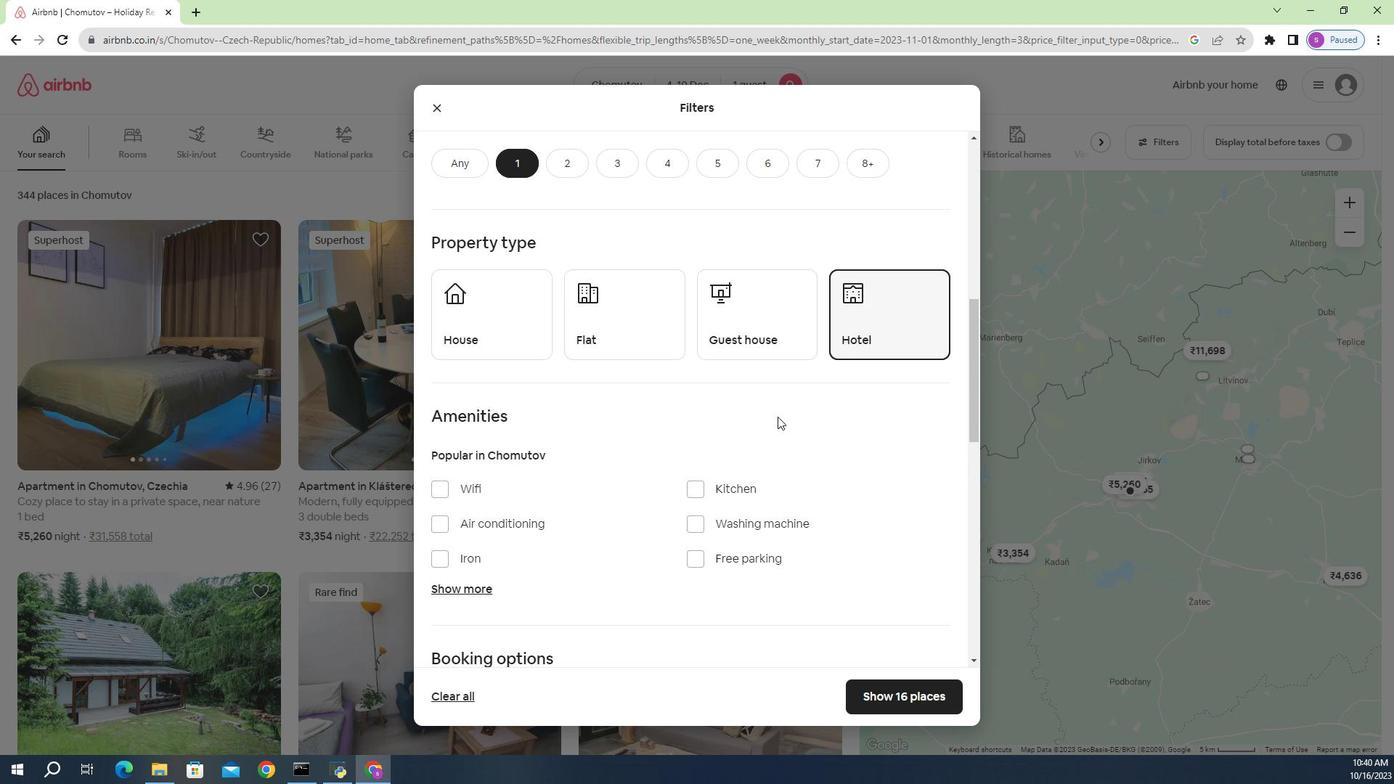 
Action: Mouse scrolled (750, 426) with delta (0, 0)
Screenshot: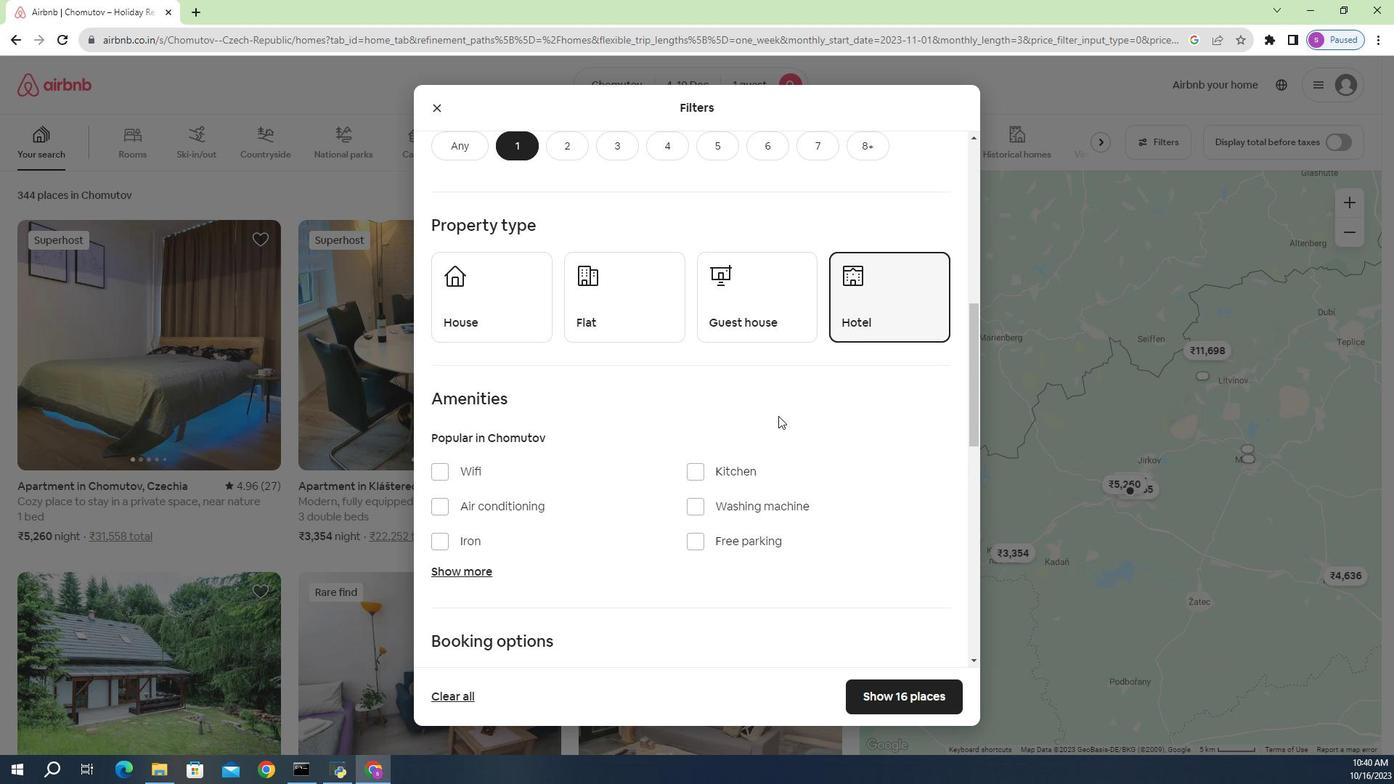 
Action: Mouse moved to (751, 422)
Screenshot: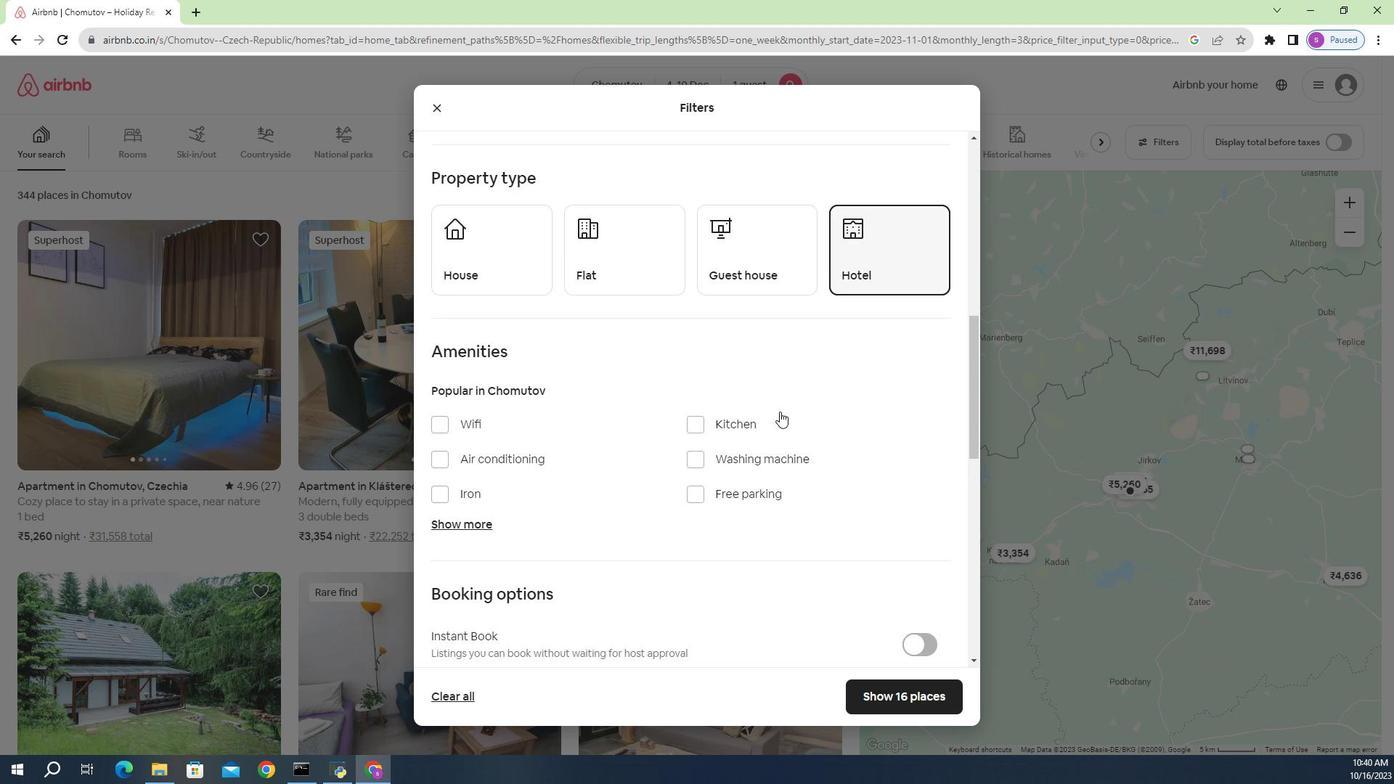 
Action: Mouse scrolled (751, 422) with delta (0, 0)
Screenshot: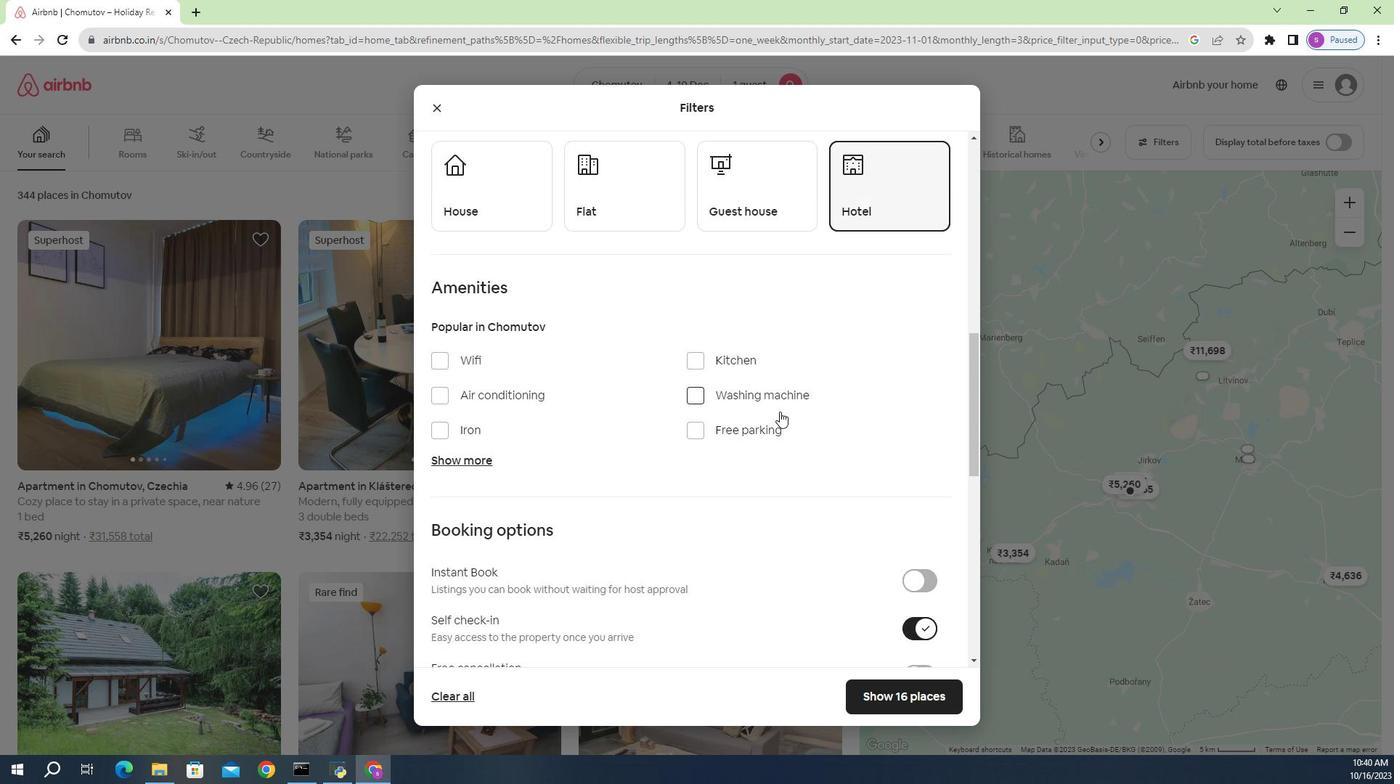 
Action: Mouse moved to (759, 420)
Screenshot: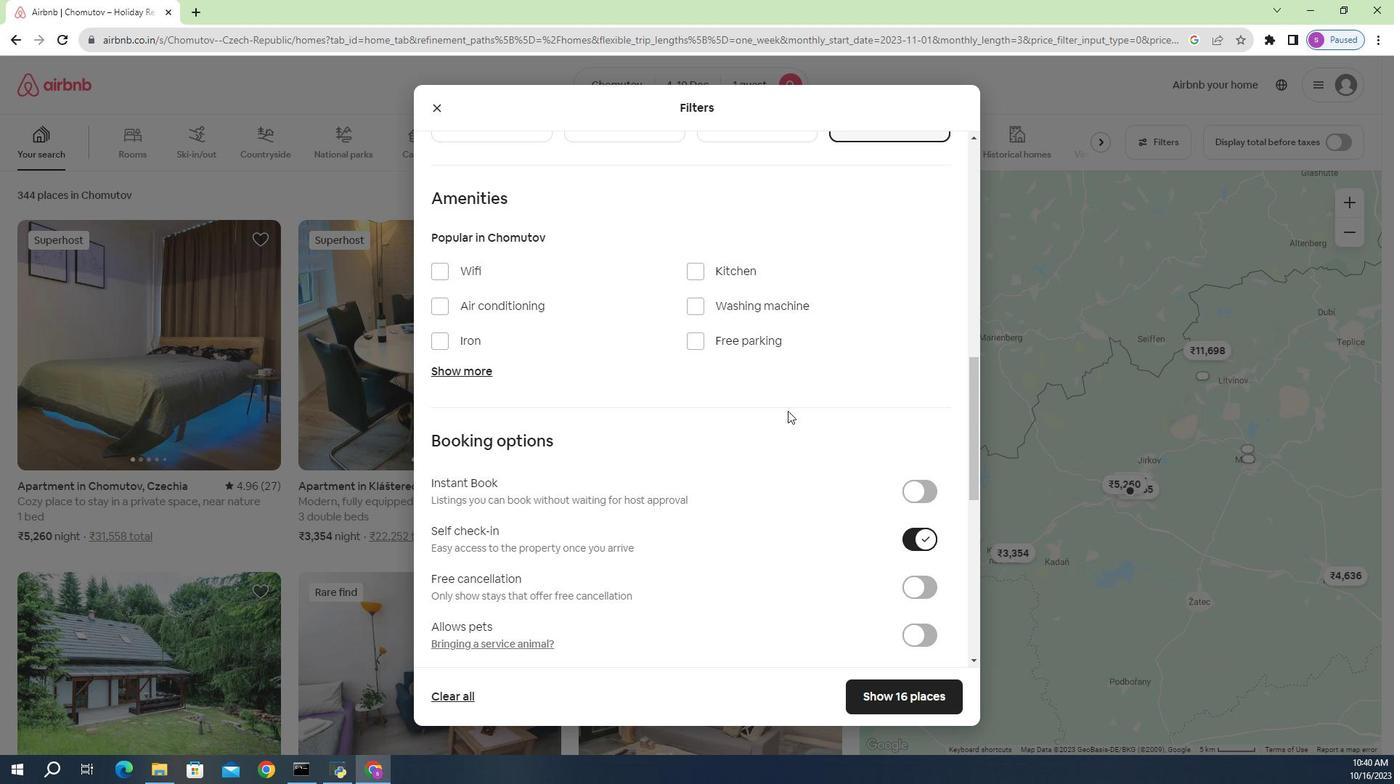 
Action: Mouse scrolled (759, 419) with delta (0, 0)
Screenshot: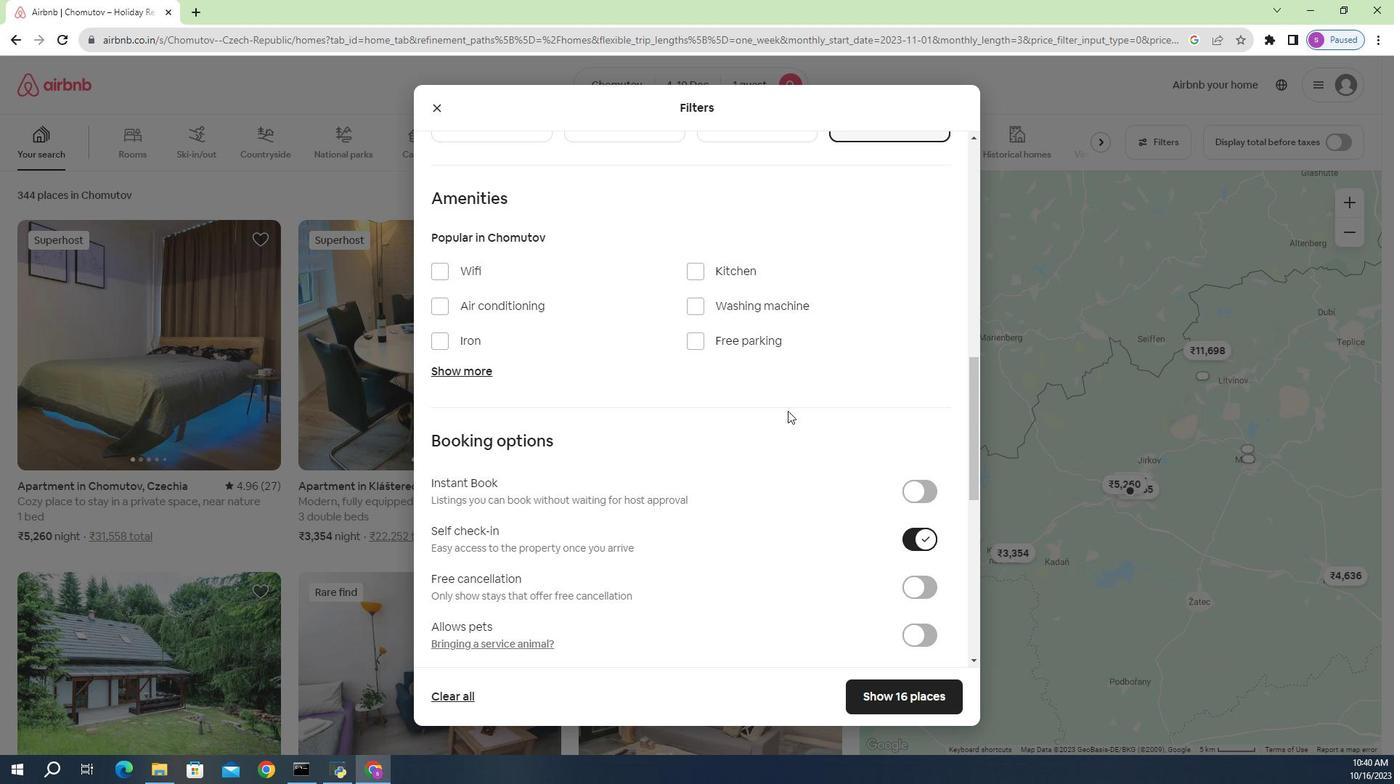 
Action: Mouse scrolled (759, 419) with delta (0, 0)
Screenshot: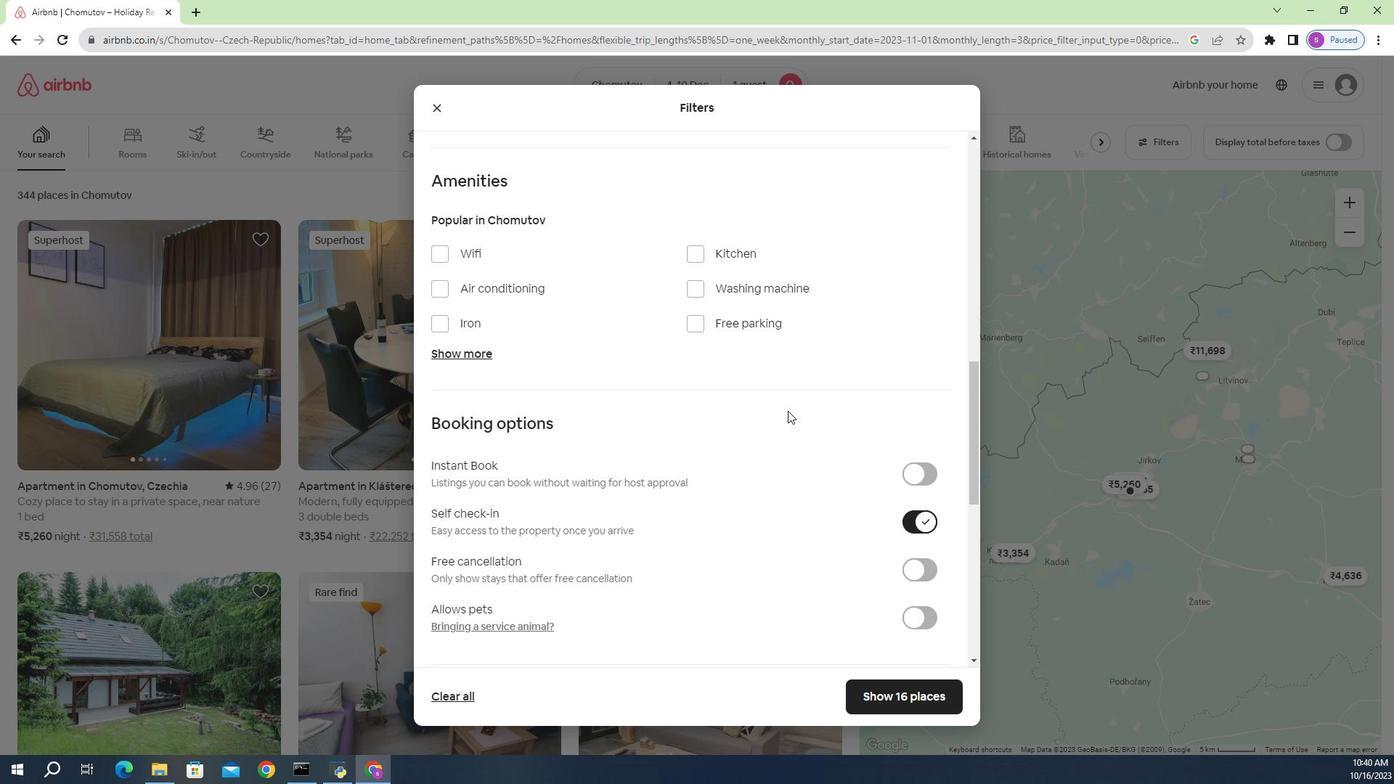 
Action: Mouse moved to (870, 715)
Screenshot: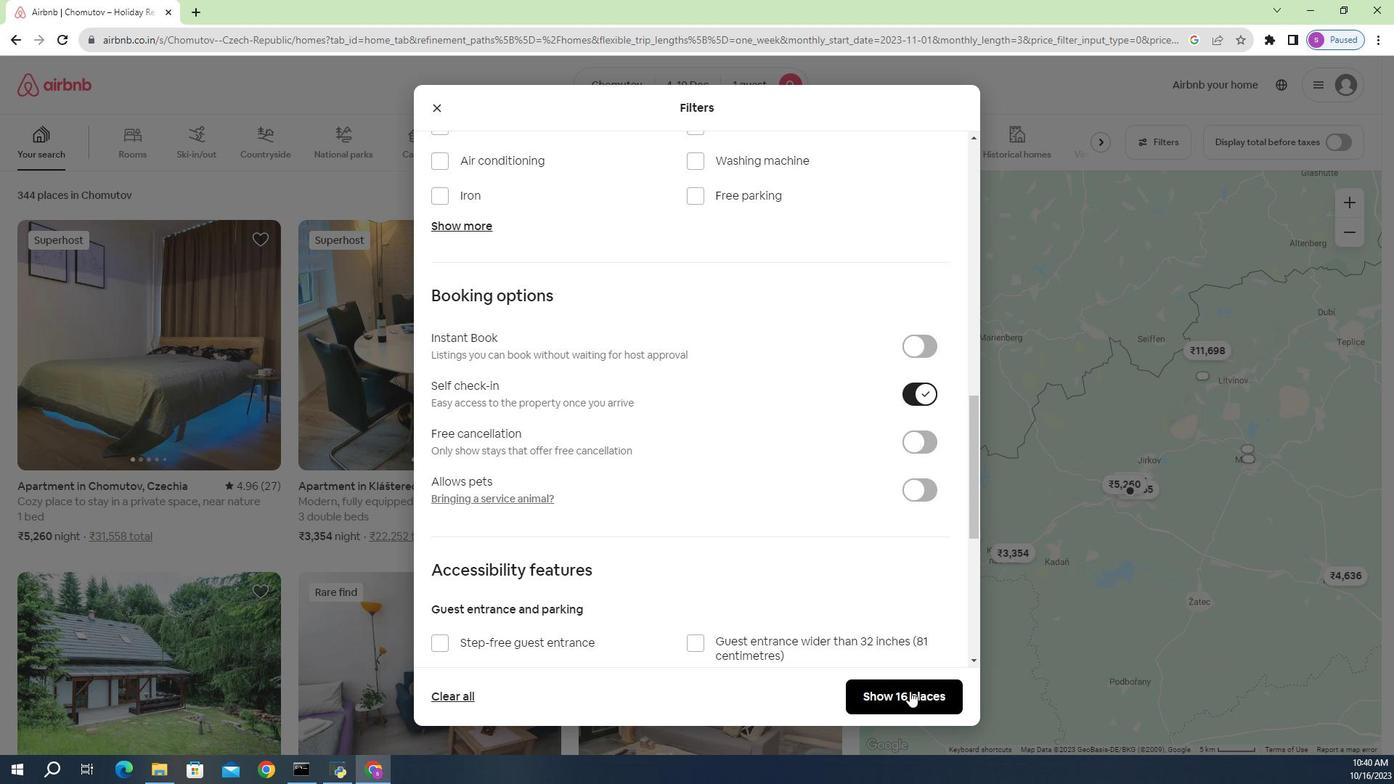 
Action: Mouse pressed left at (870, 715)
Screenshot: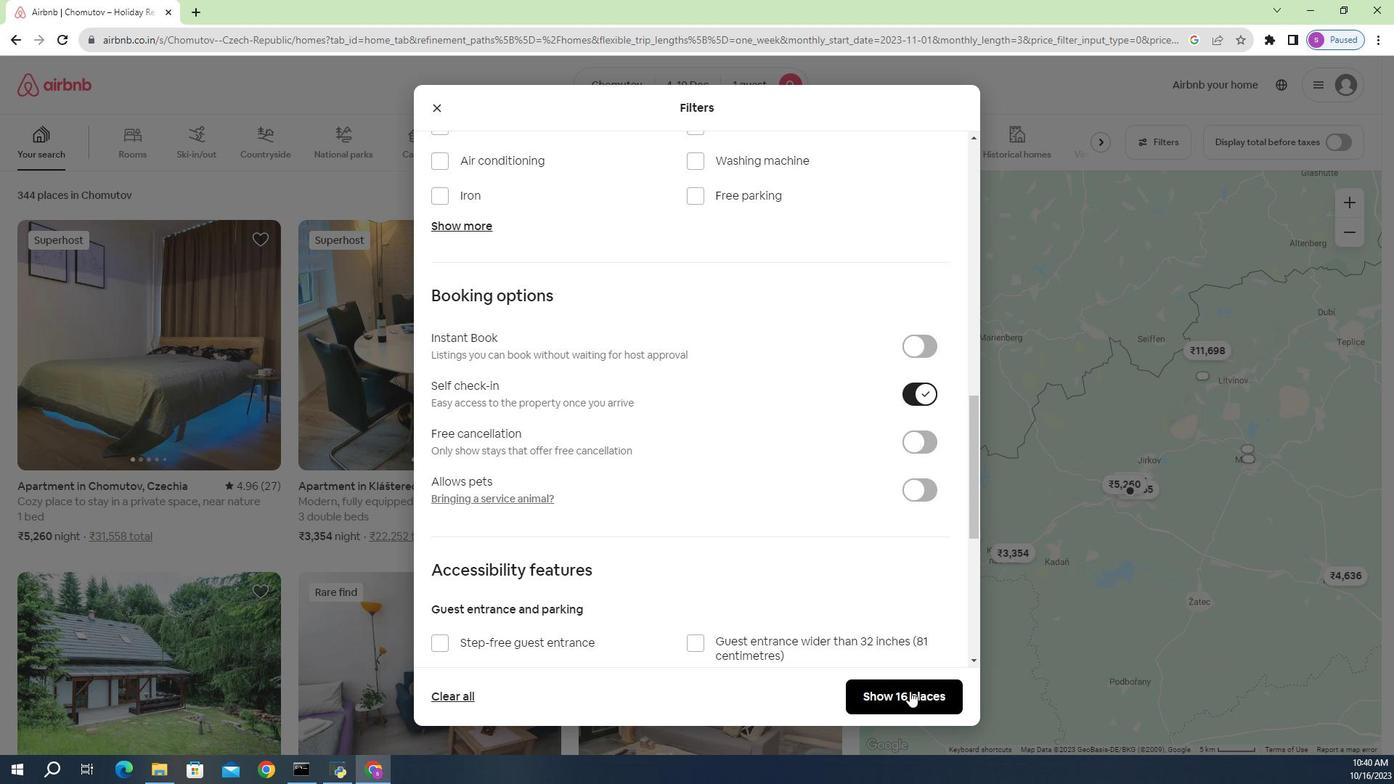 
Action: Mouse moved to (90, 361)
Screenshot: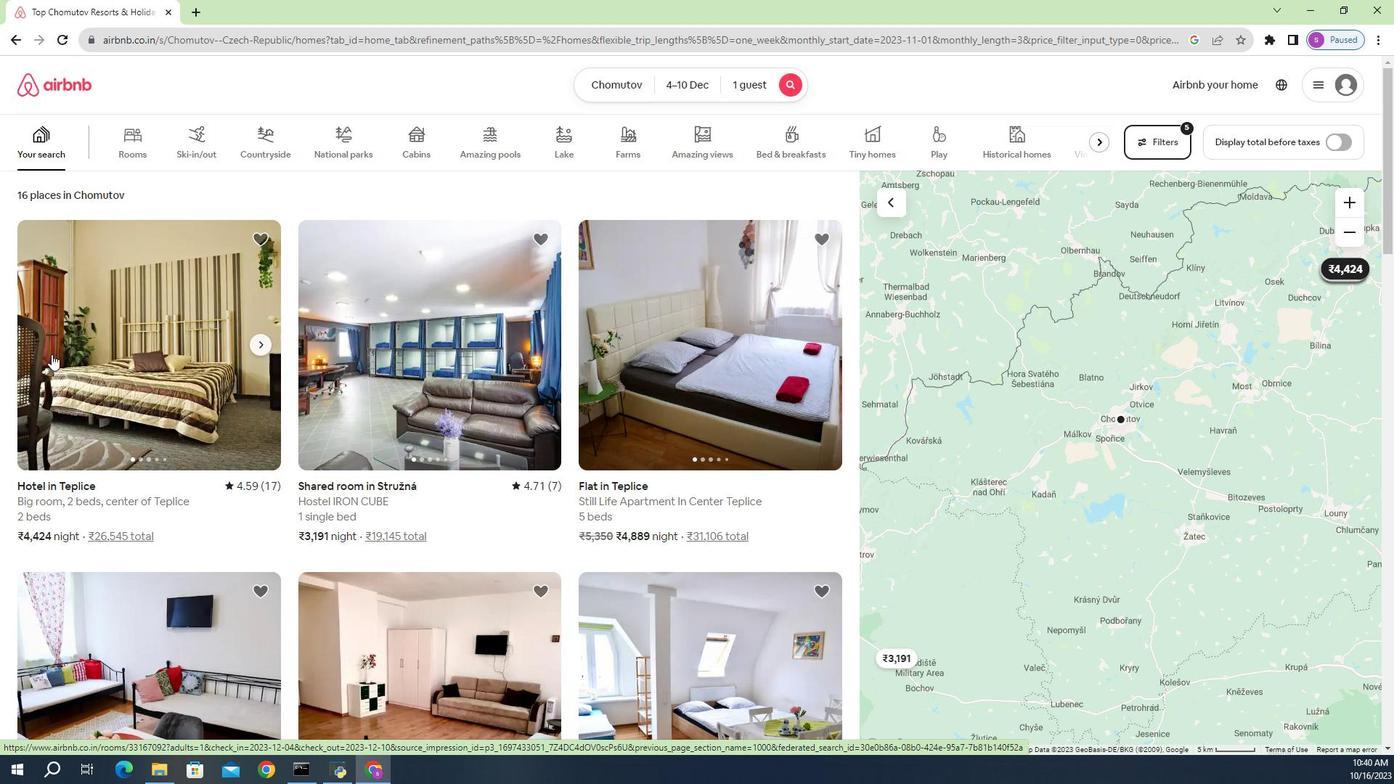 
Action: Mouse pressed left at (90, 361)
Screenshot: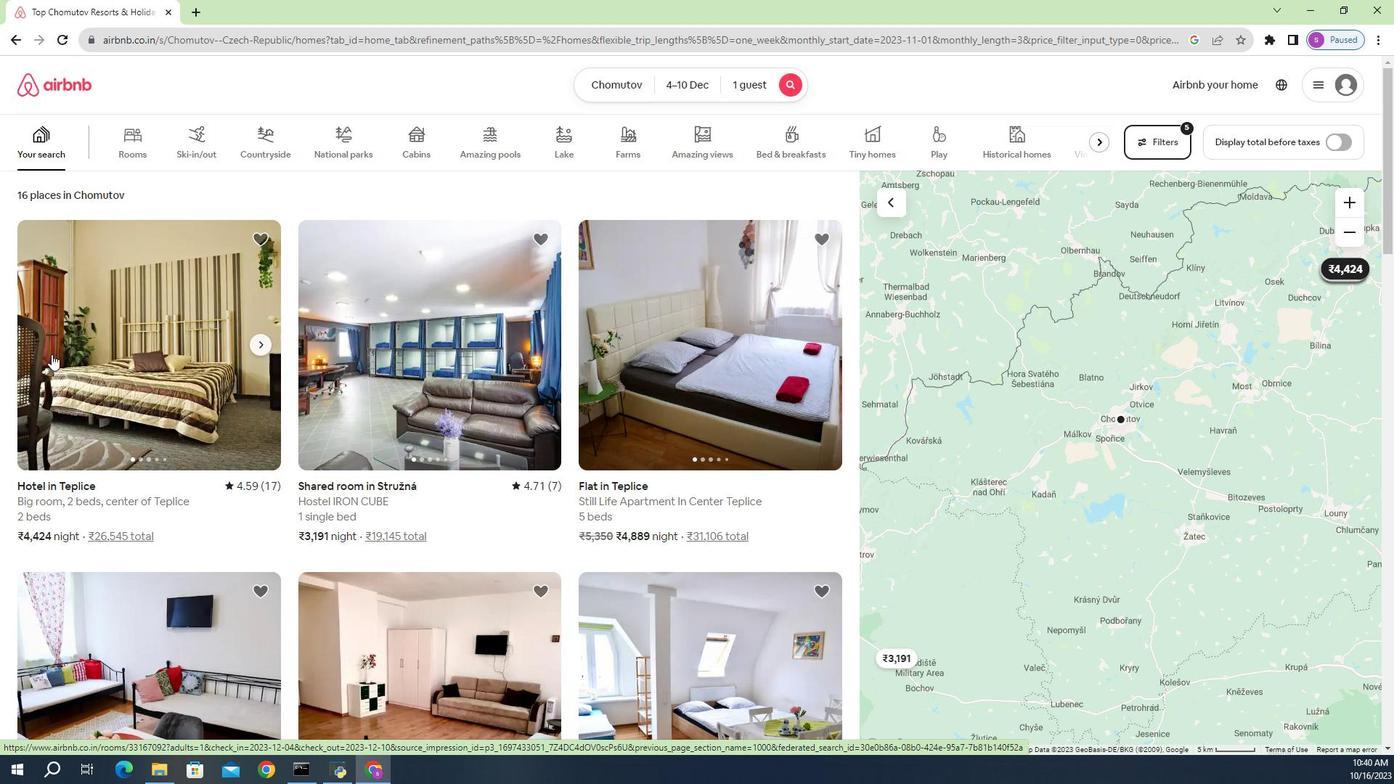 
Action: Mouse moved to (978, 551)
Screenshot: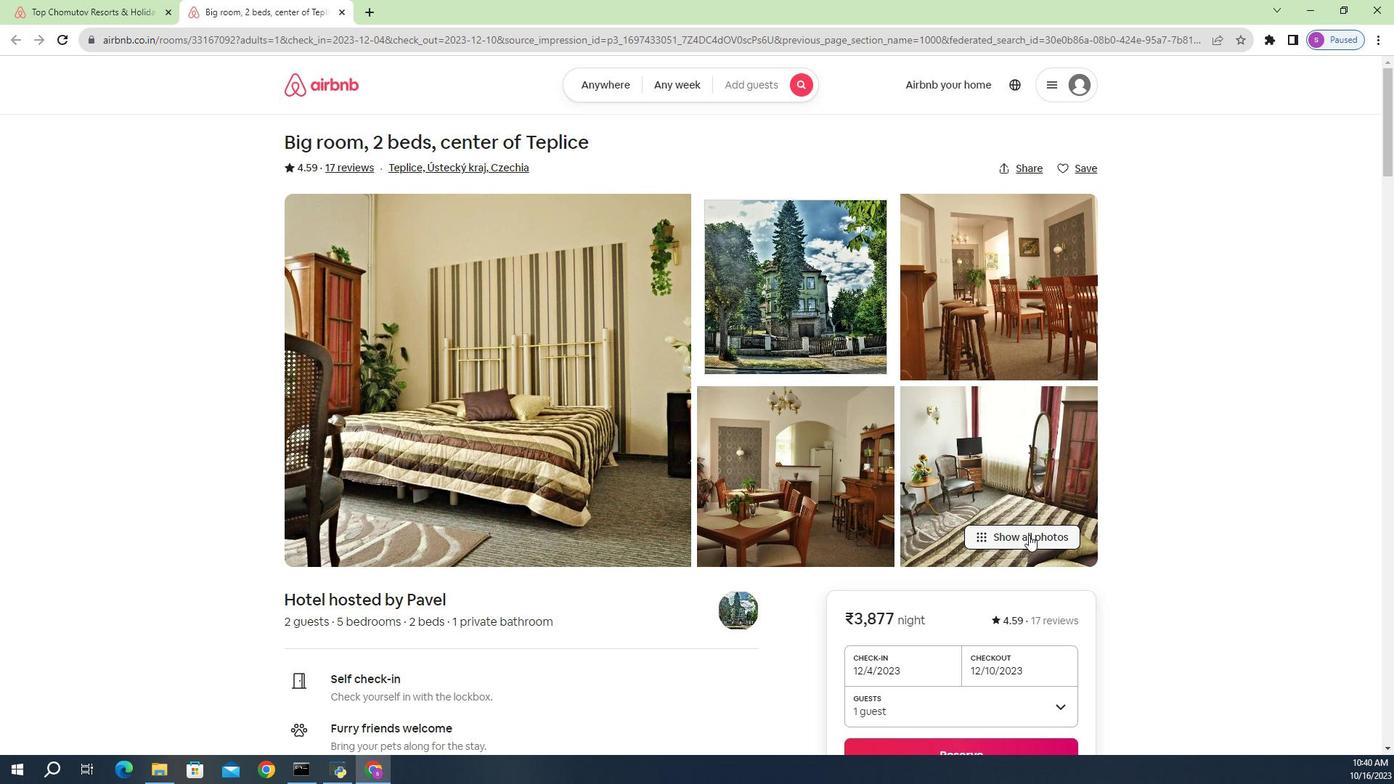 
Action: Mouse pressed left at (978, 551)
Screenshot: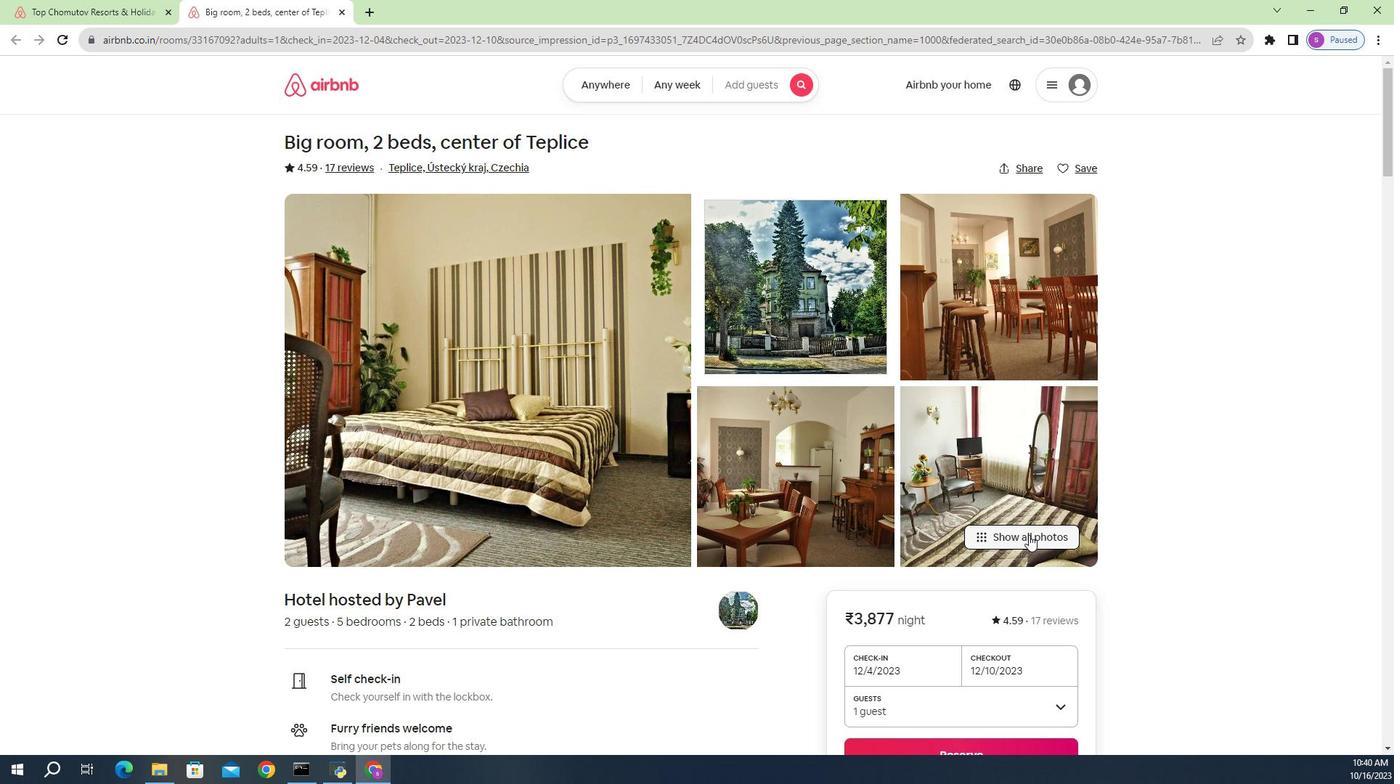 
Action: Mouse moved to (715, 282)
Screenshot: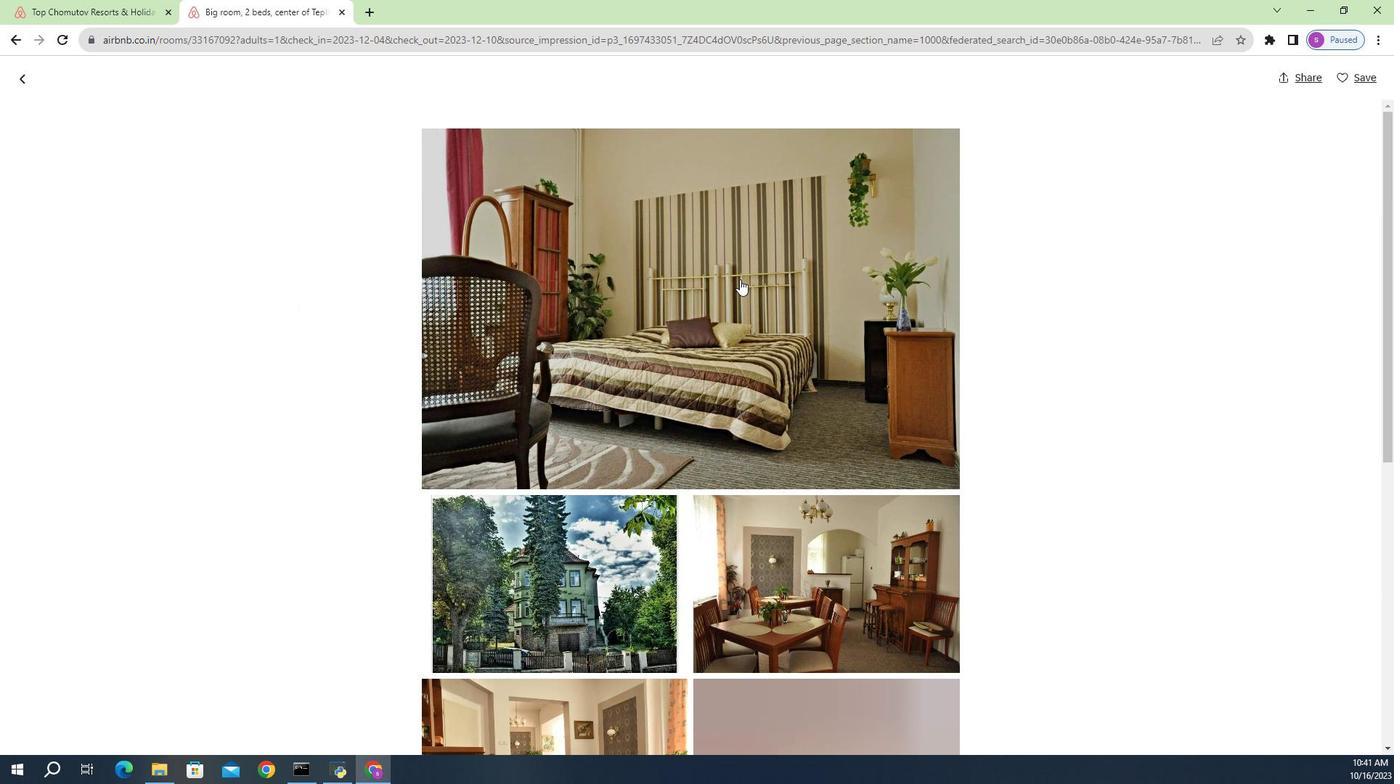 
Action: Mouse scrolled (715, 281) with delta (0, 0)
Screenshot: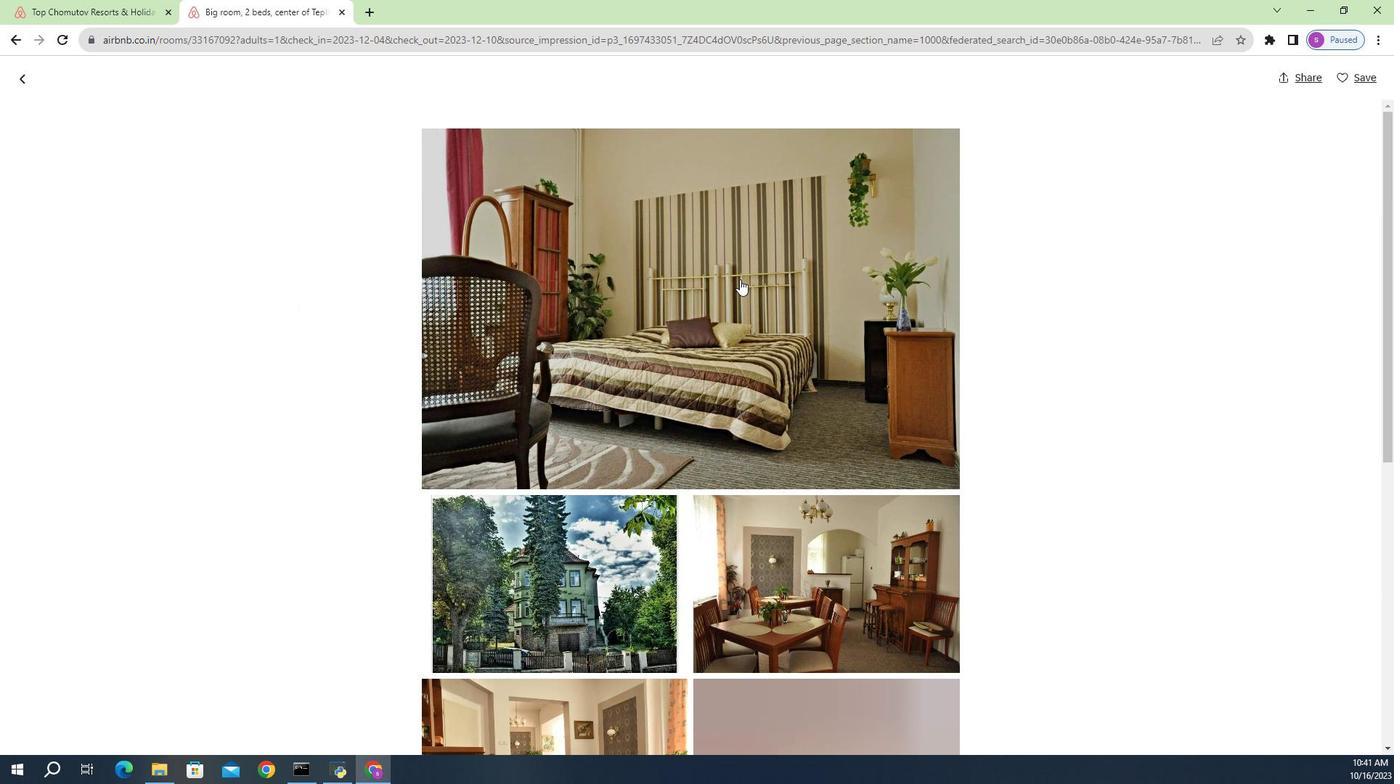 
Action: Mouse moved to (697, 307)
Screenshot: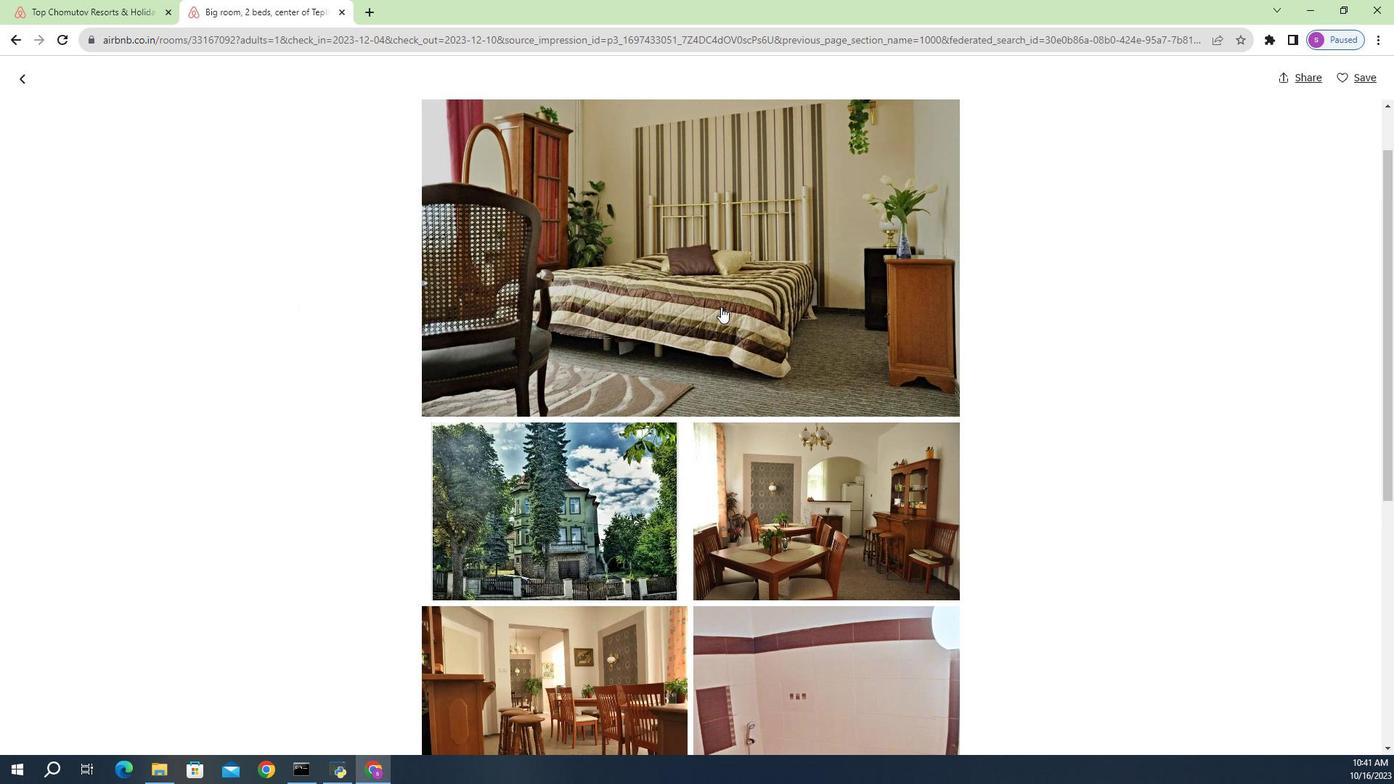
Action: Mouse scrolled (697, 306) with delta (0, 0)
Screenshot: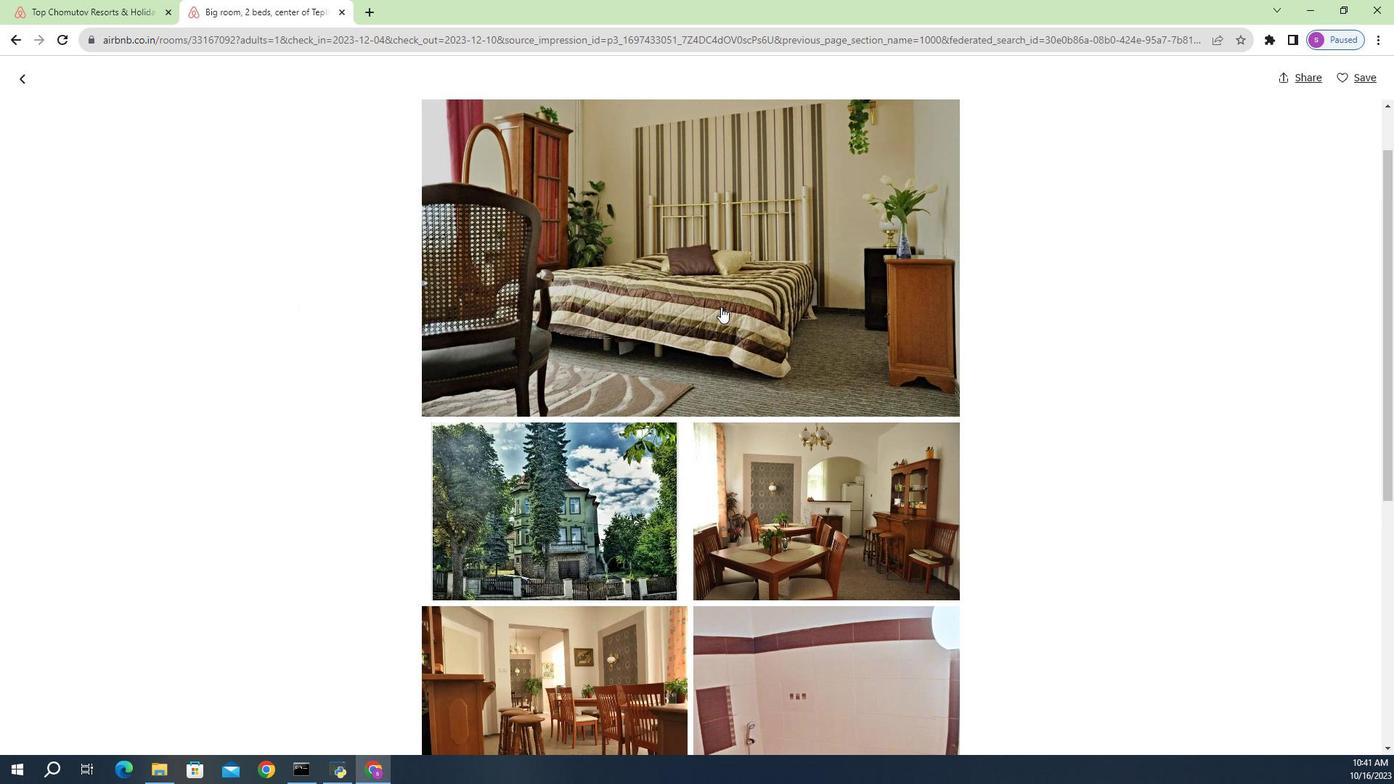 
Action: Mouse moved to (710, 310)
Screenshot: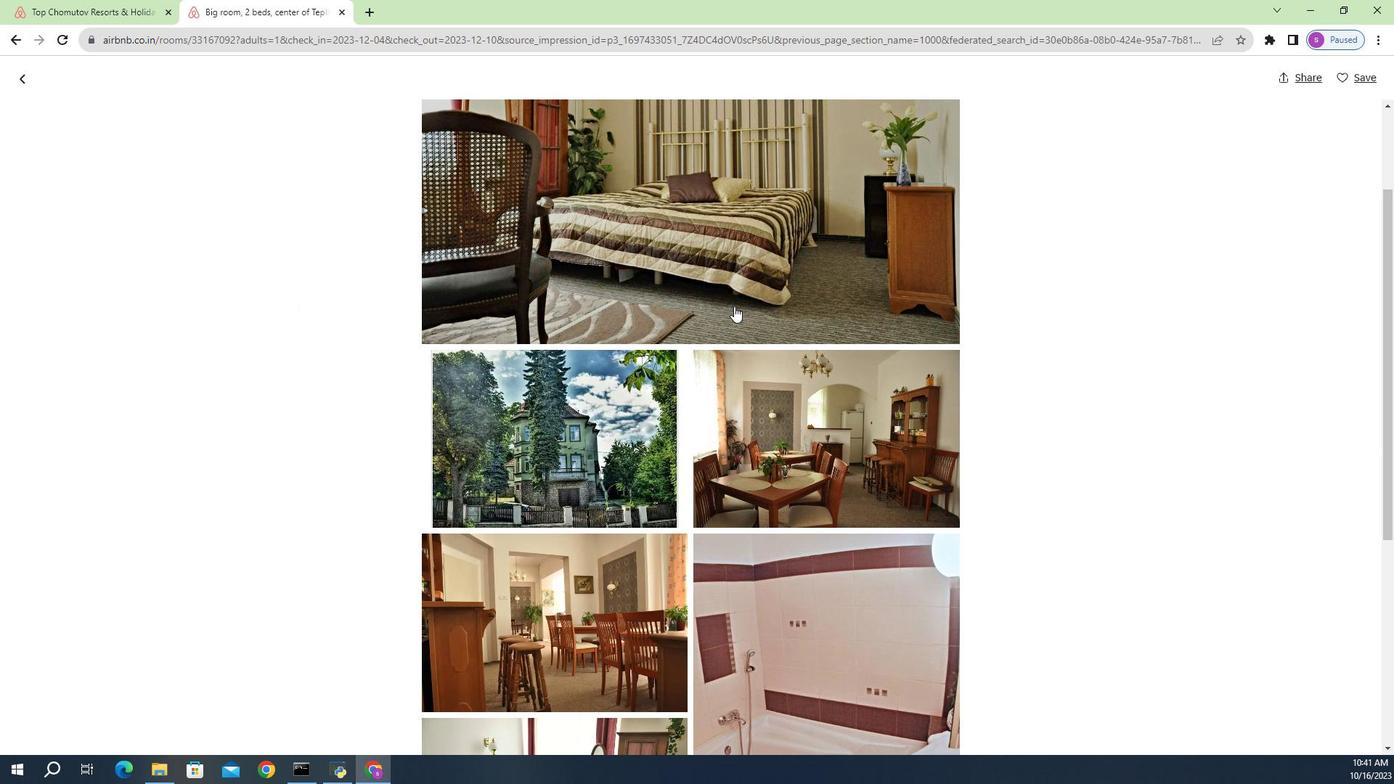 
Action: Mouse scrolled (710, 310) with delta (0, 0)
Screenshot: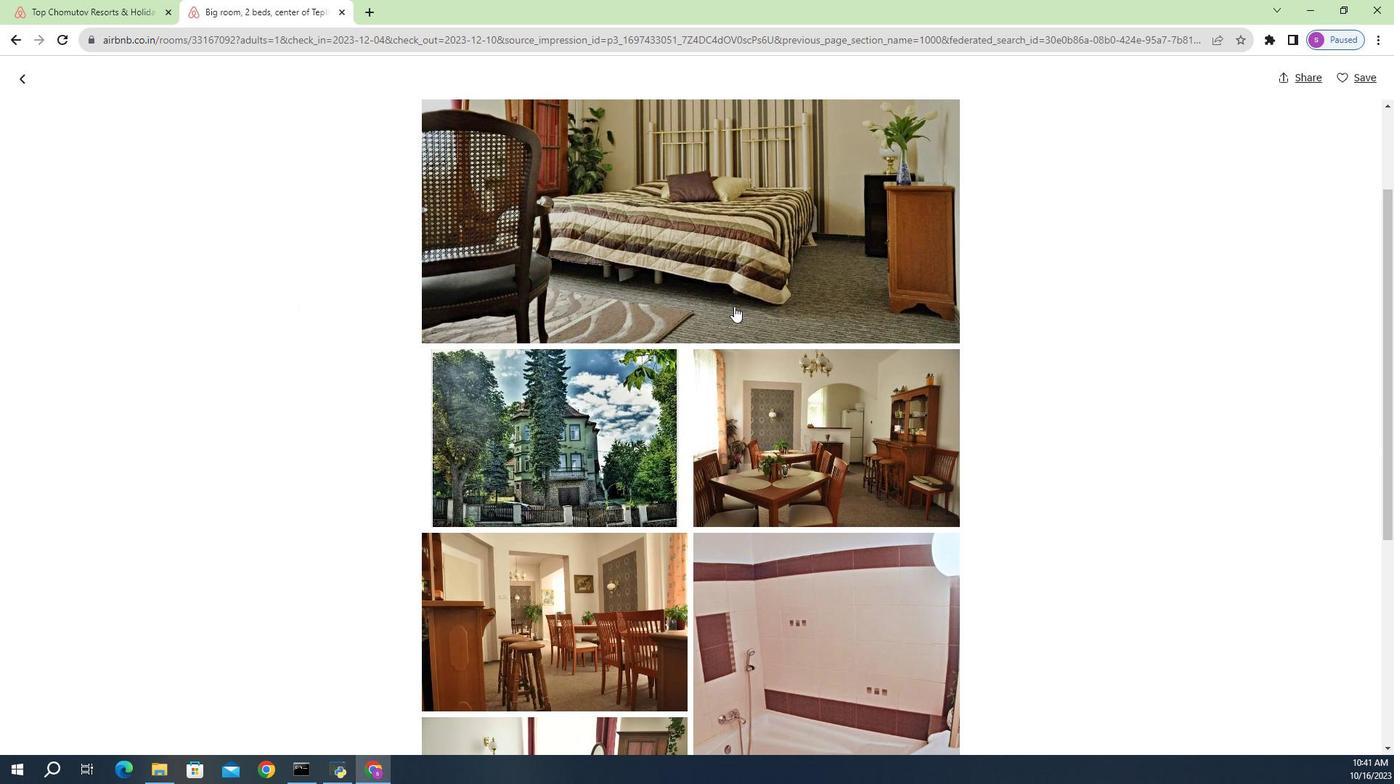 
Action: Mouse moved to (670, 329)
Screenshot: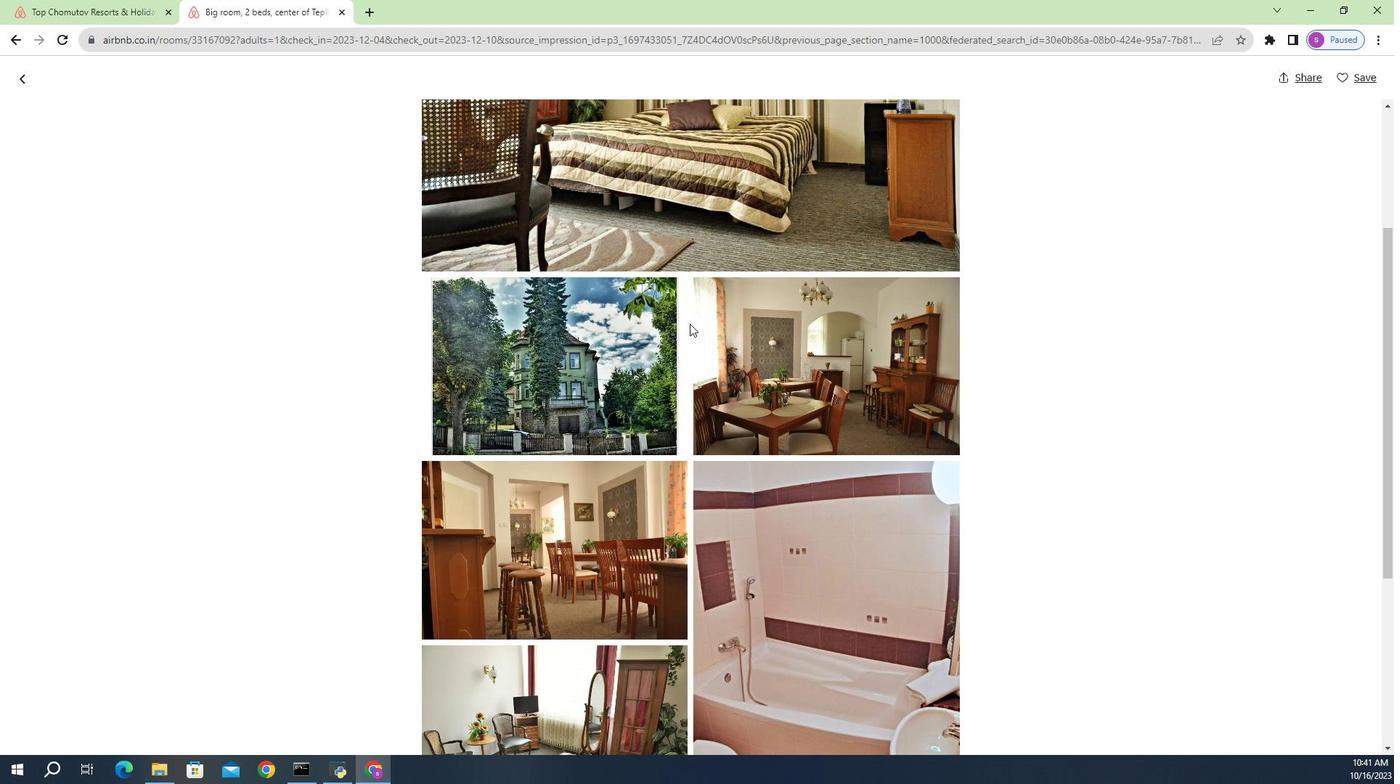 
Action: Mouse scrolled (670, 328) with delta (0, 0)
Screenshot: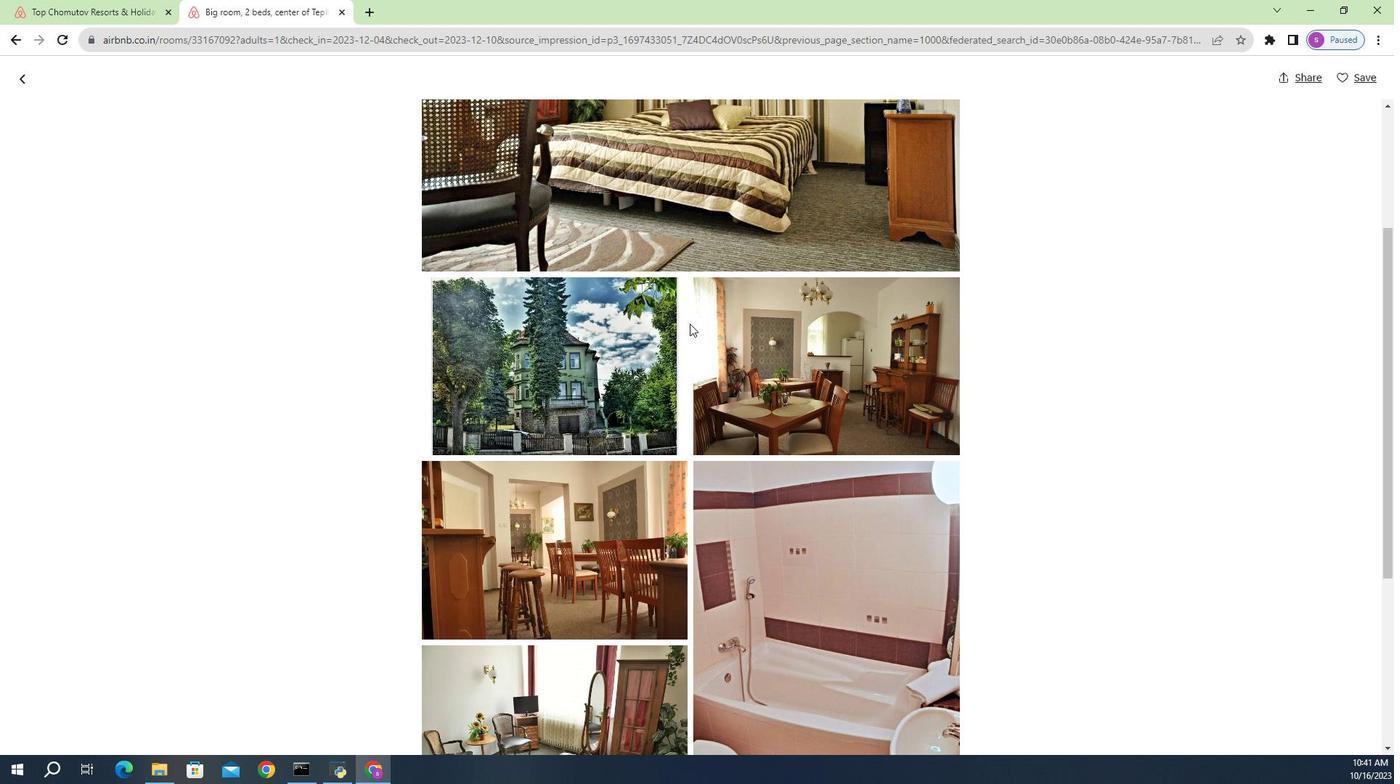 
Action: Mouse moved to (673, 321)
Screenshot: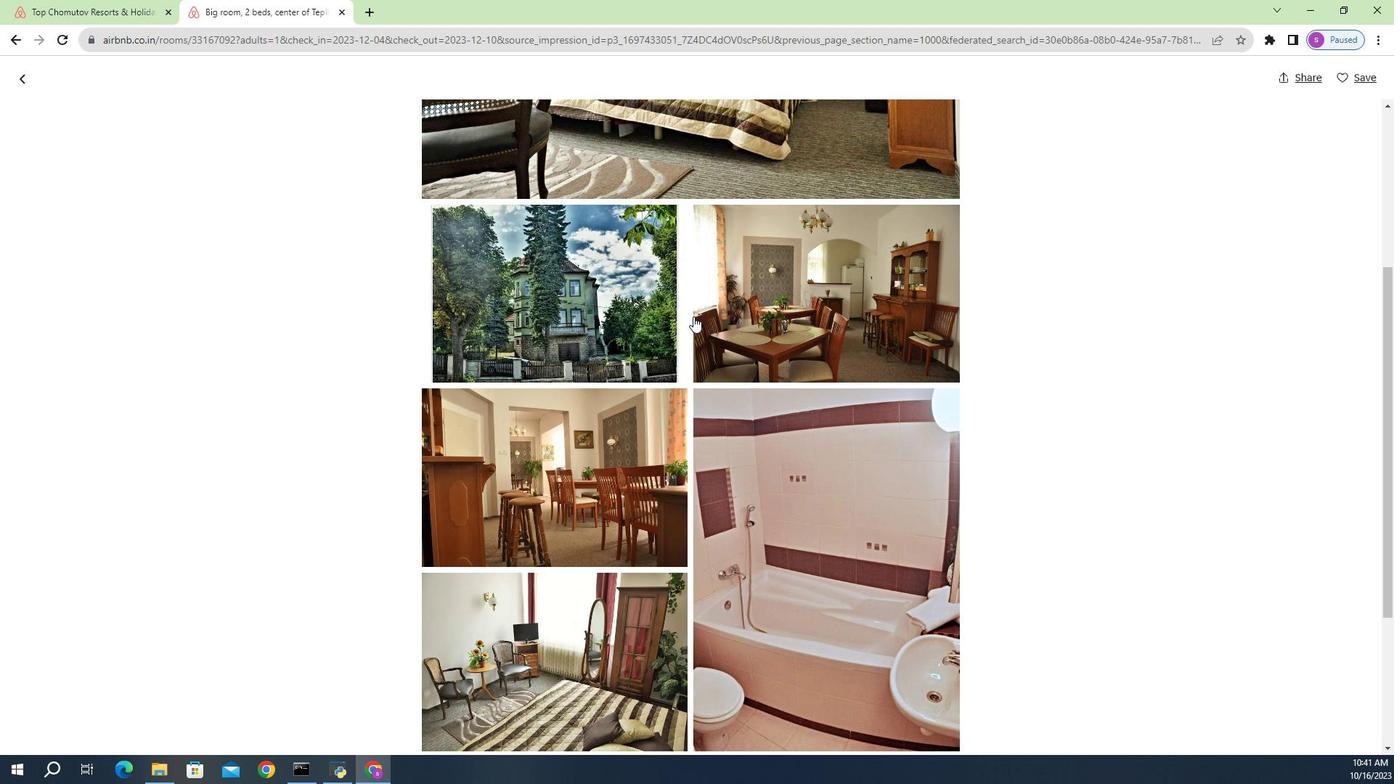 
Action: Mouse scrolled (673, 321) with delta (0, 0)
Screenshot: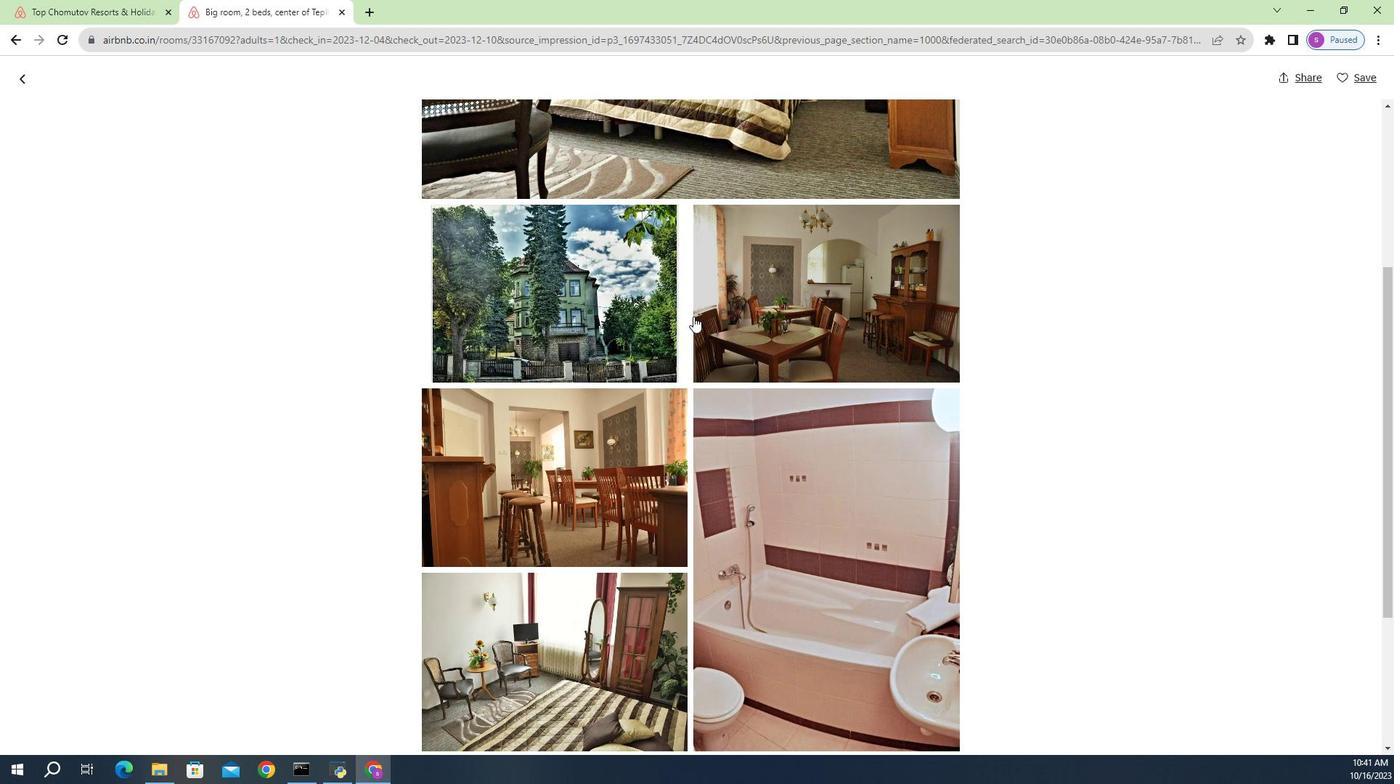 
Action: Mouse scrolled (673, 321) with delta (0, 0)
Screenshot: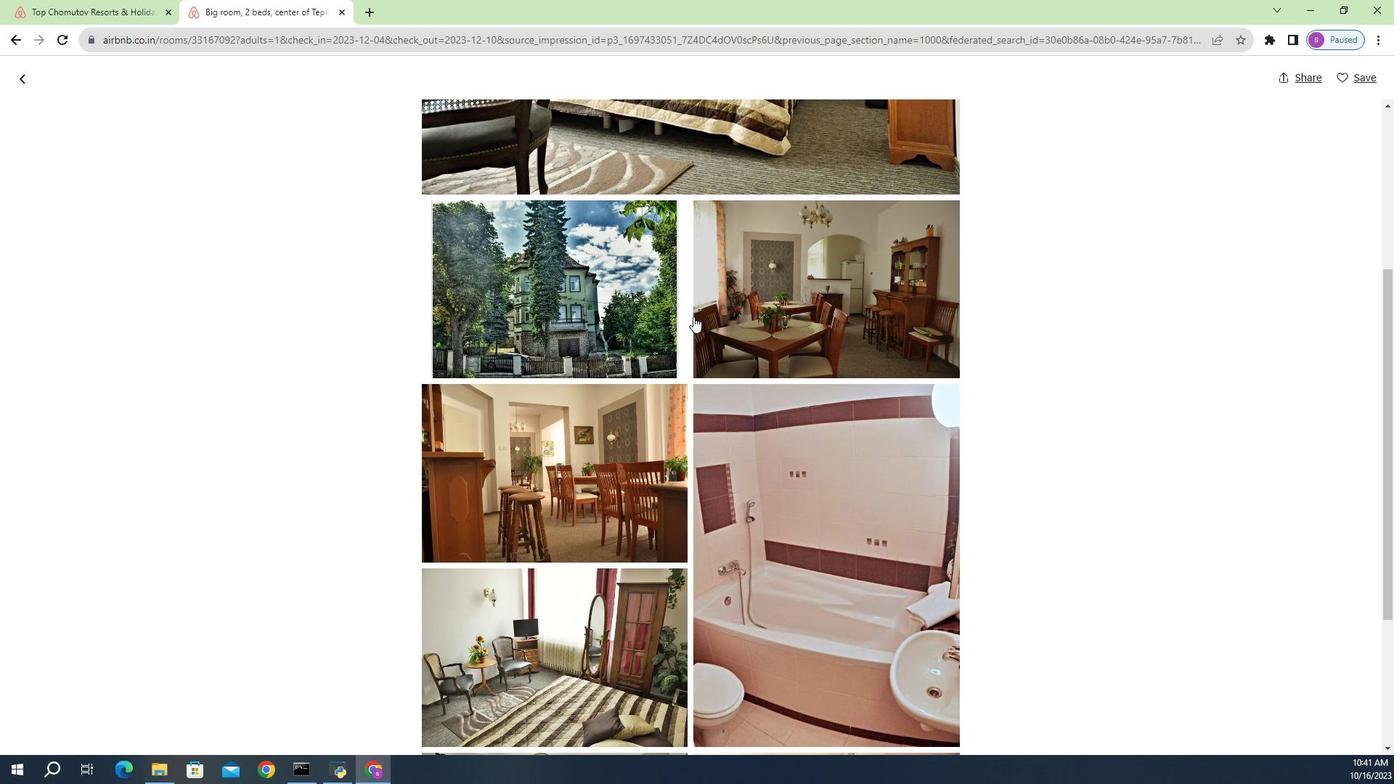 
Action: Mouse moved to (652, 281)
Screenshot: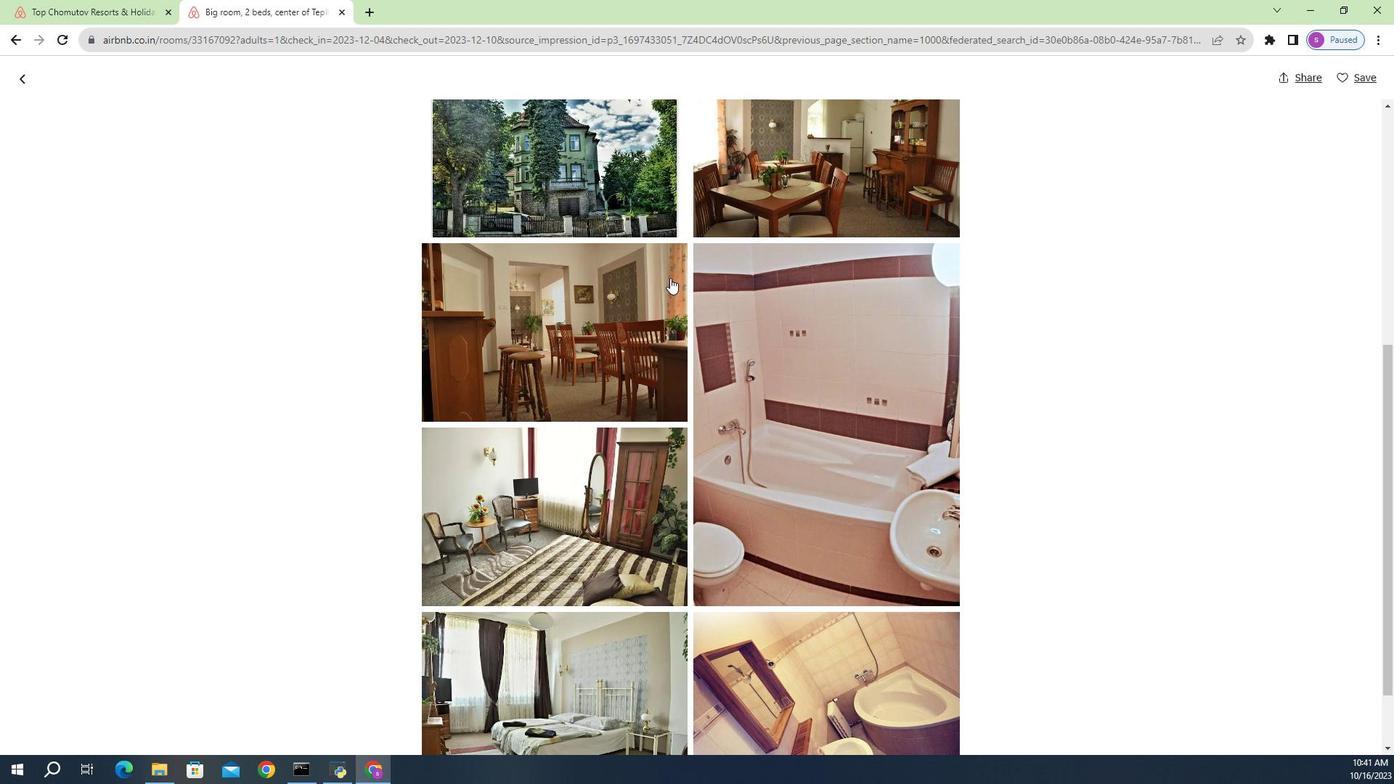 
Action: Mouse scrolled (652, 280) with delta (0, 0)
Screenshot: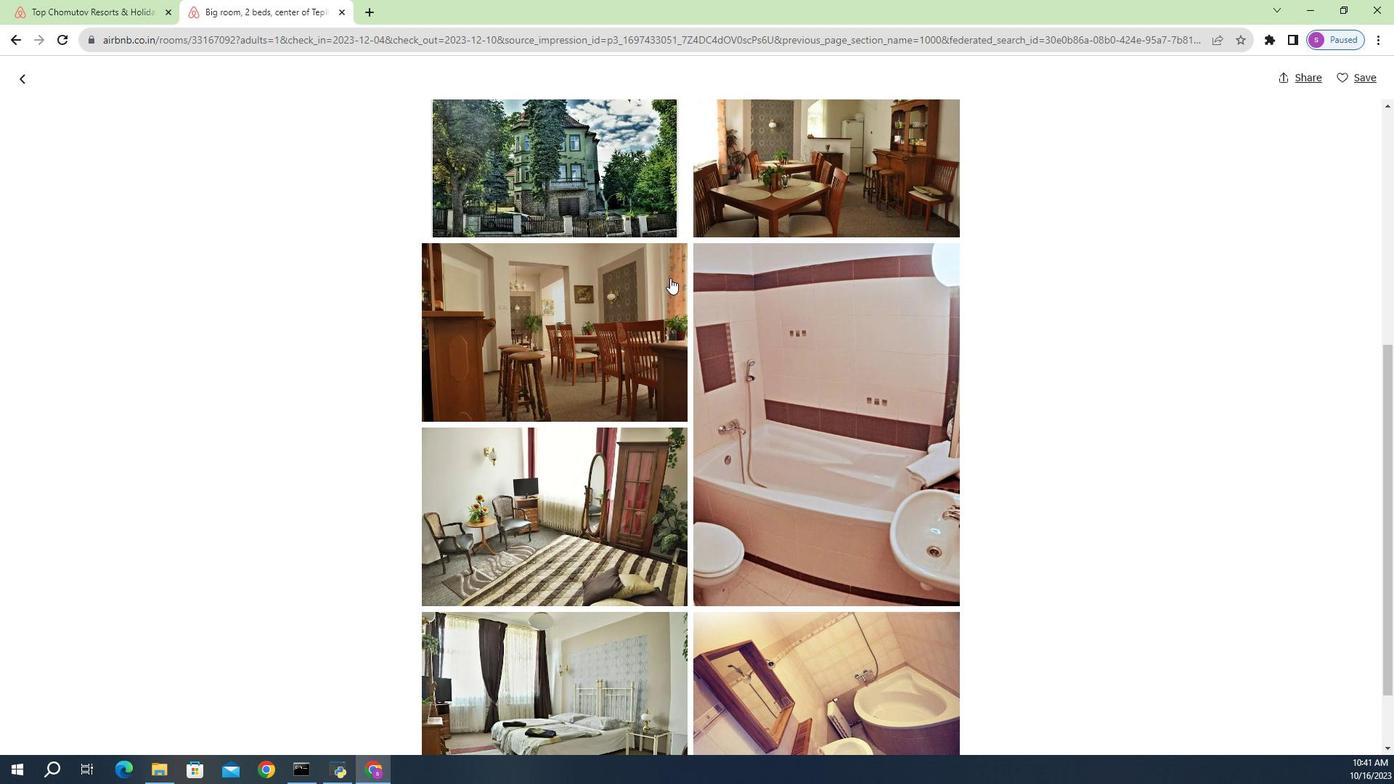 
Action: Mouse scrolled (652, 280) with delta (0, 0)
Screenshot: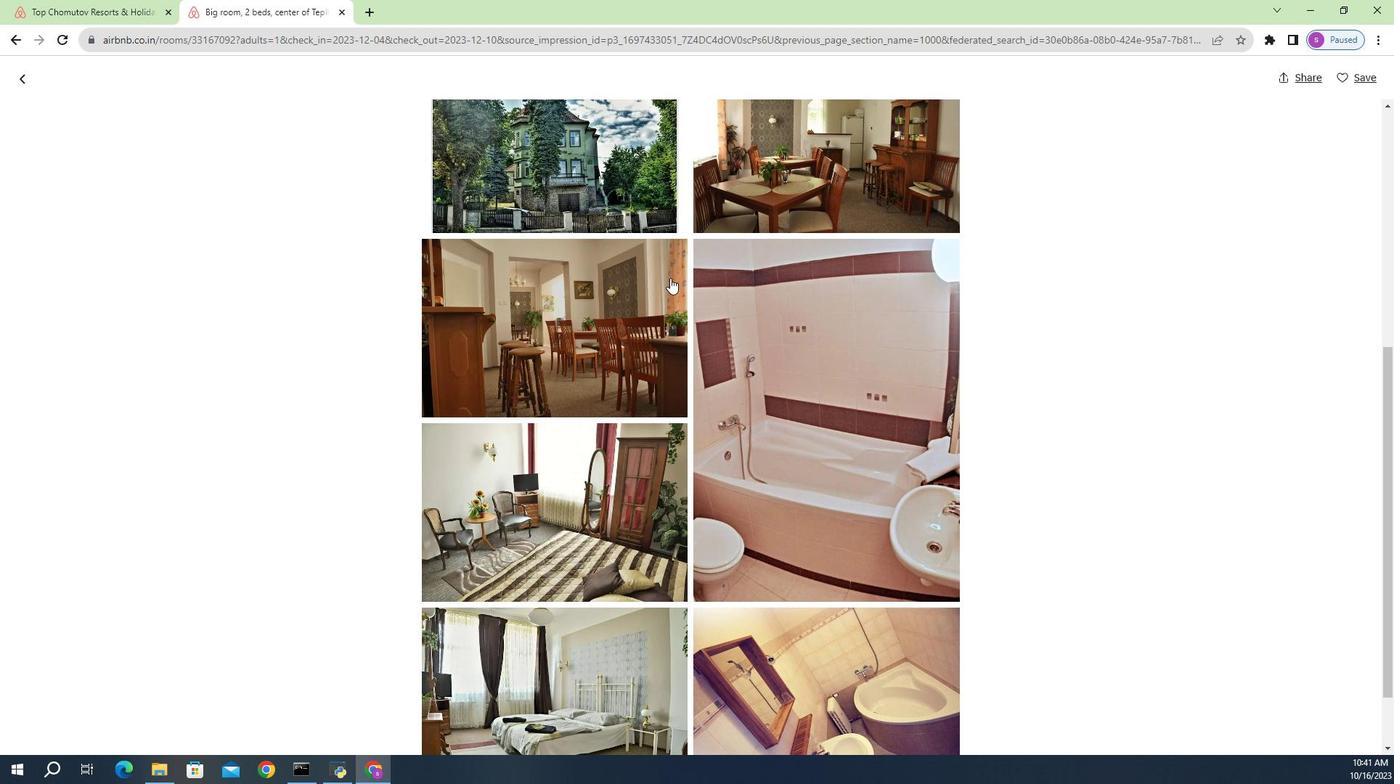 
Action: Mouse scrolled (652, 280) with delta (0, 0)
Screenshot: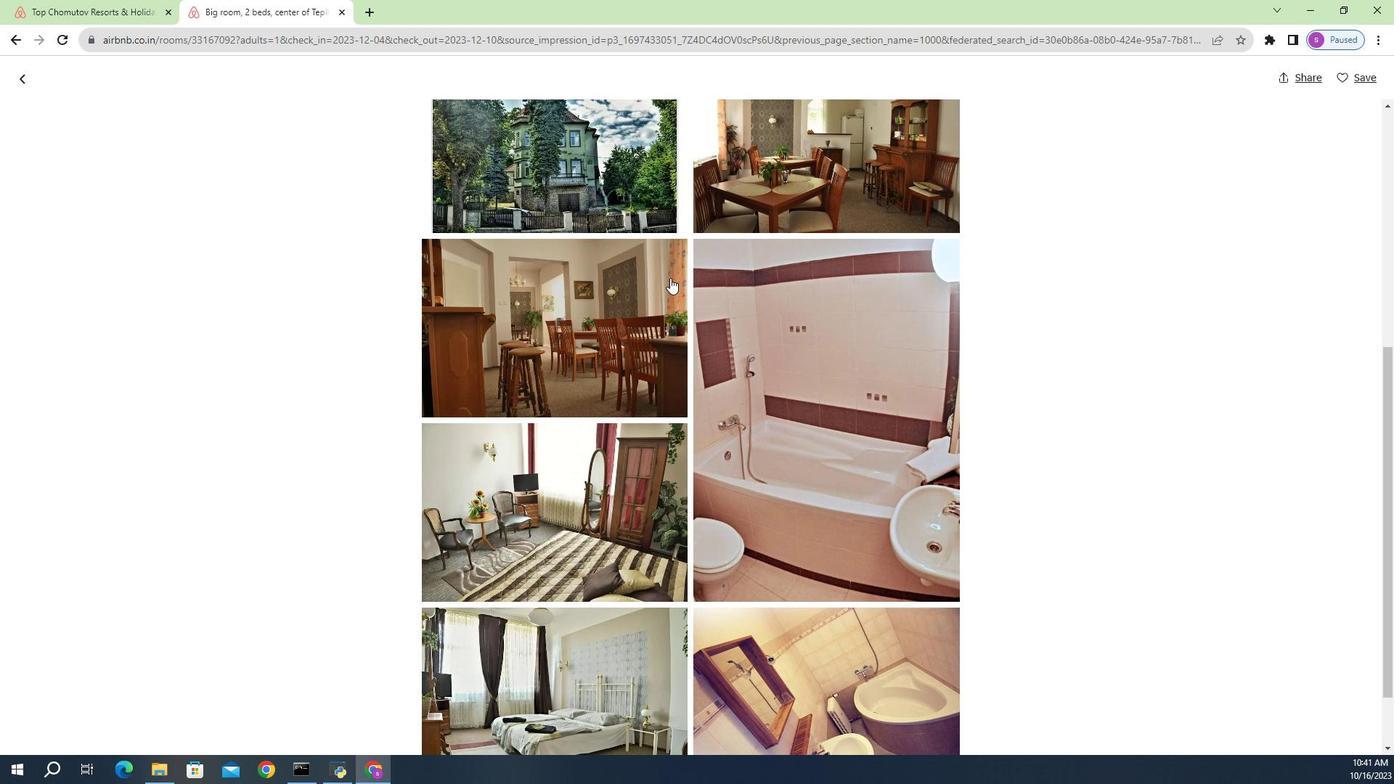 
Action: Mouse moved to (712, 335)
Screenshot: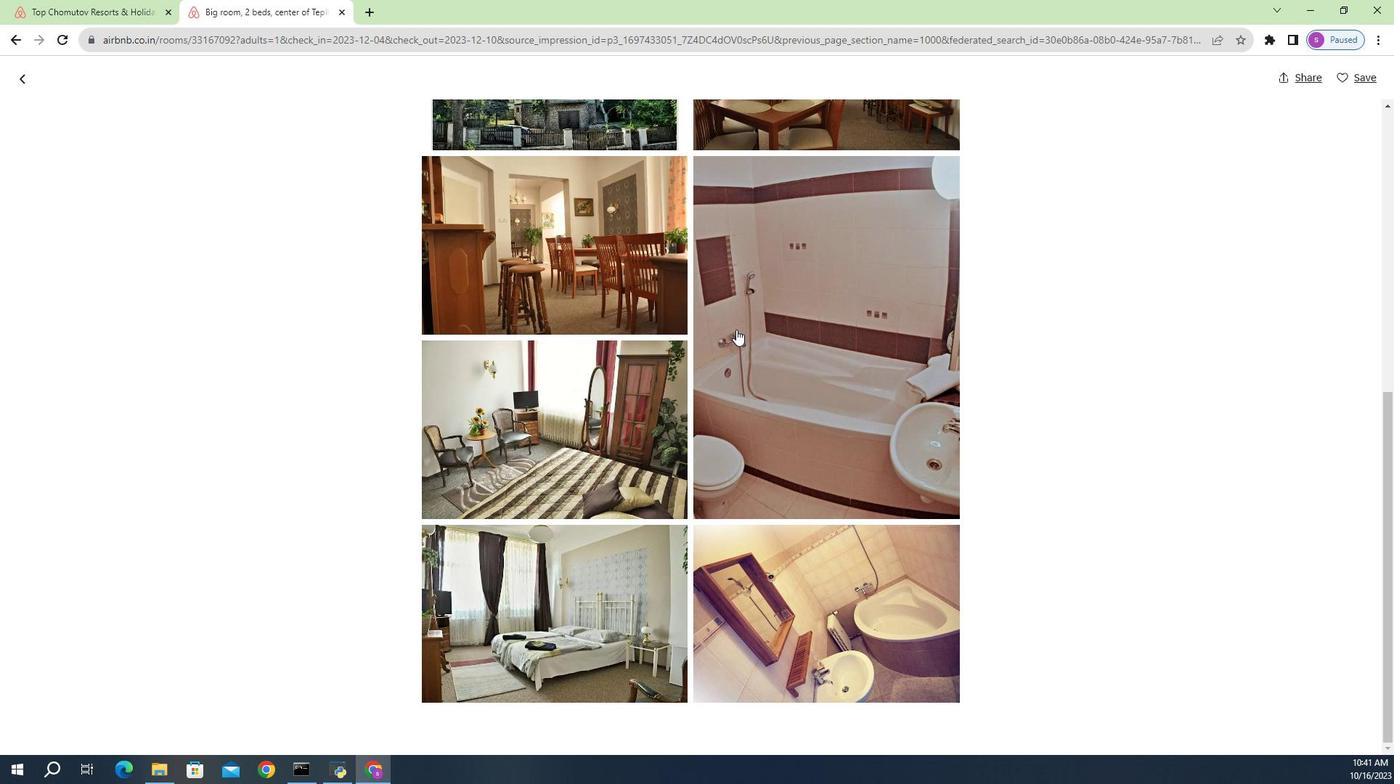 
Action: Mouse scrolled (712, 336) with delta (0, 0)
Screenshot: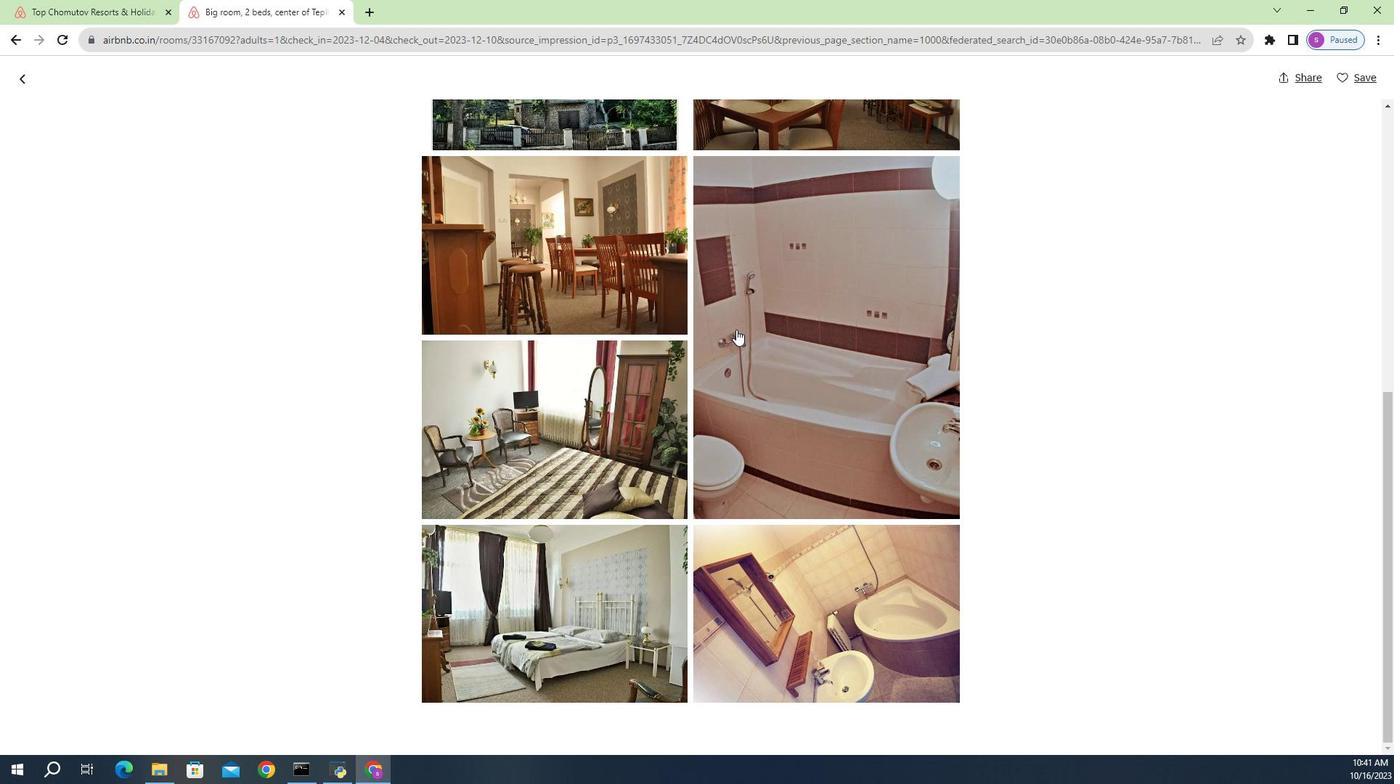 
Action: Mouse scrolled (712, 336) with delta (0, 0)
Screenshot: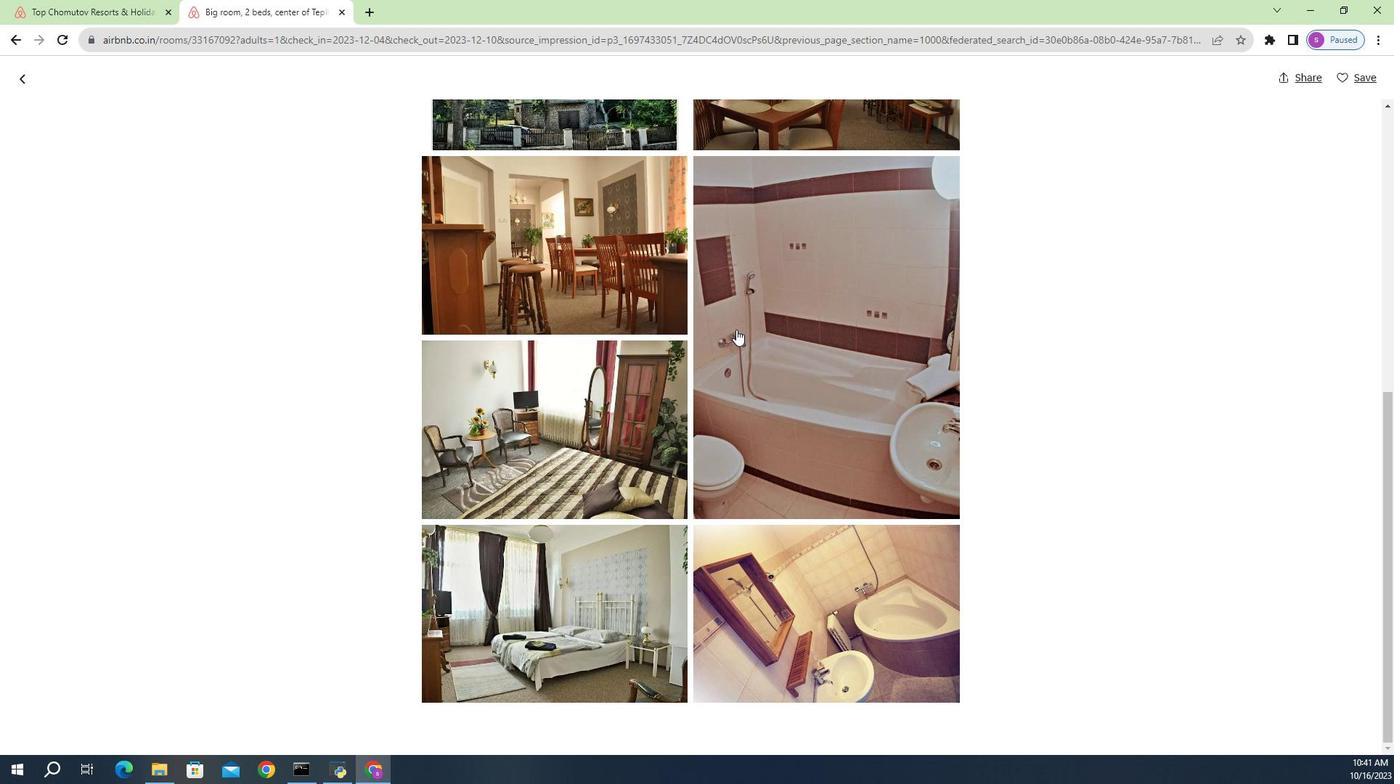 
Action: Mouse moved to (713, 336)
Screenshot: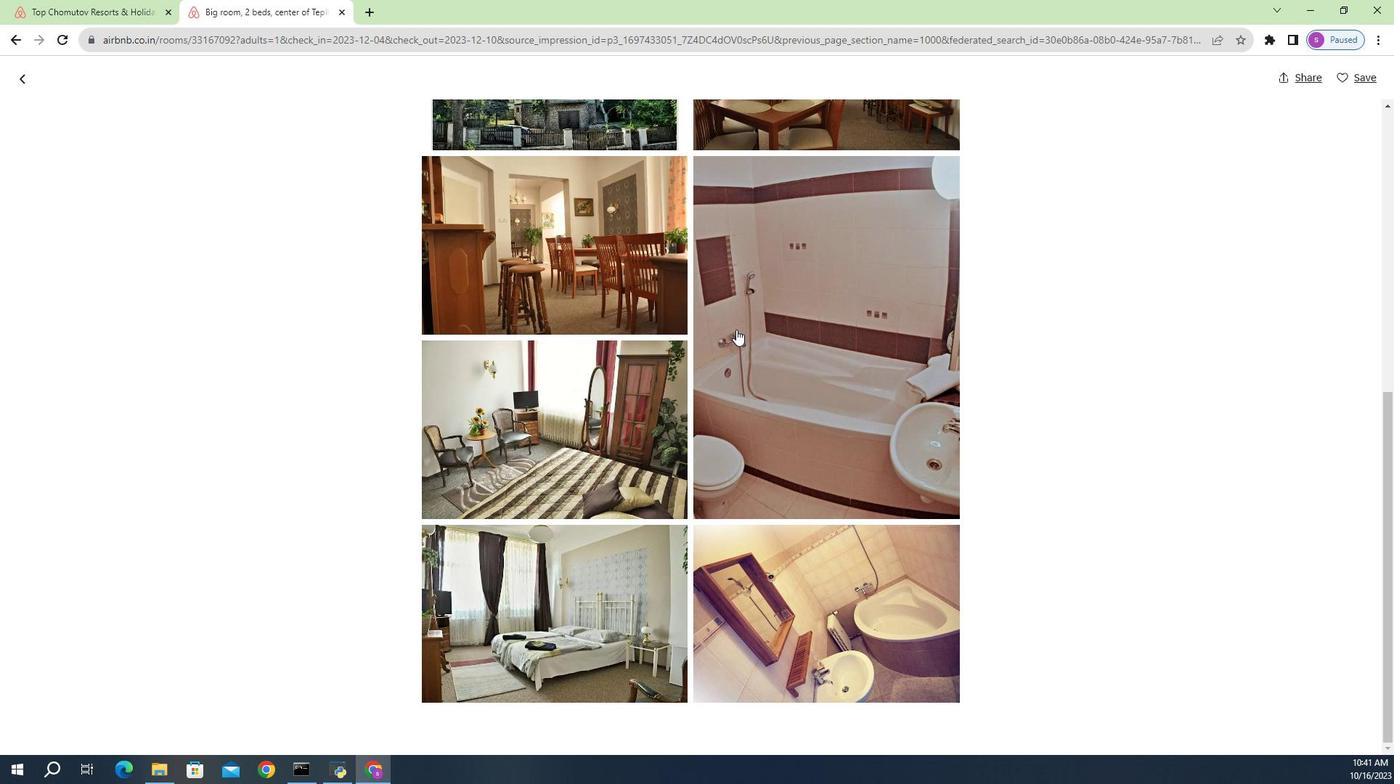 
Action: Mouse scrolled (713, 337) with delta (0, 0)
Screenshot: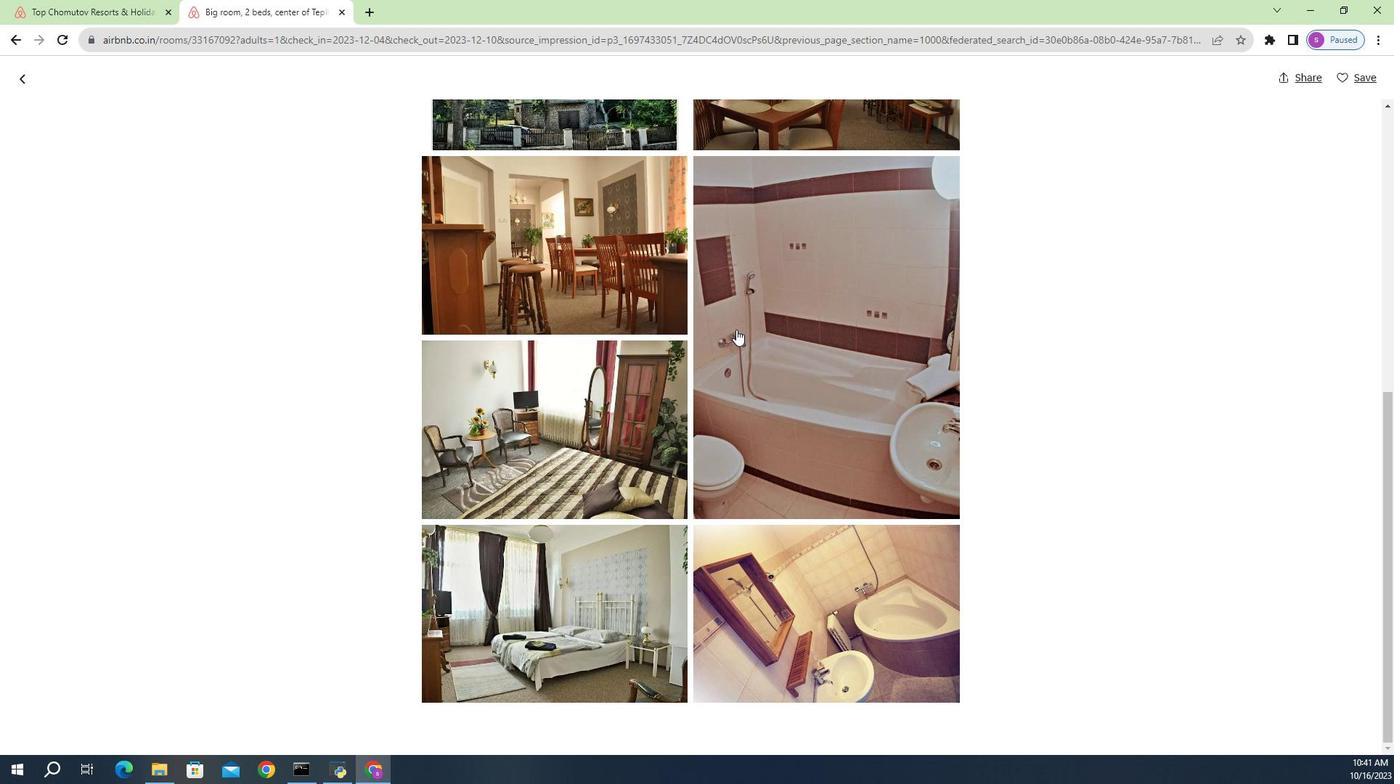 
Action: Mouse moved to (719, 345)
Screenshot: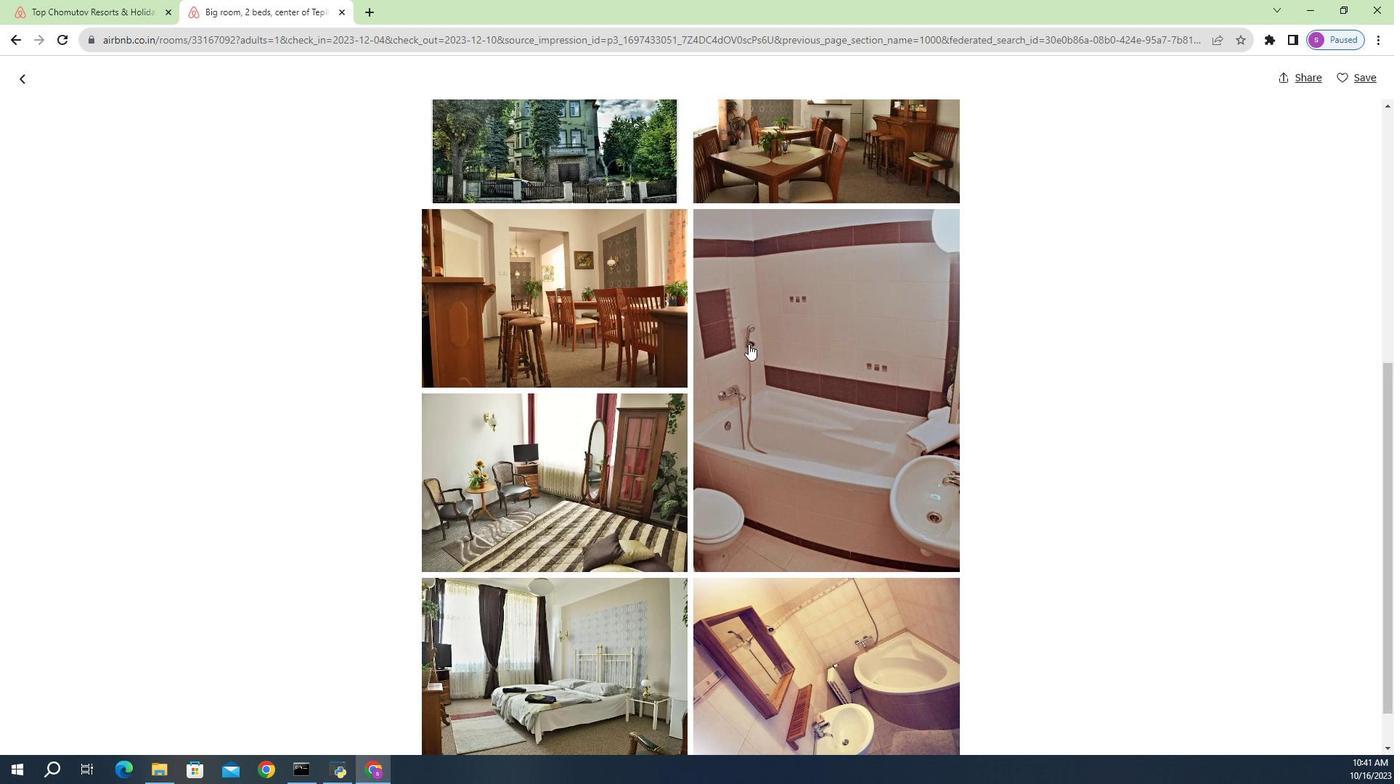
Action: Mouse scrolled (719, 345) with delta (0, 0)
Screenshot: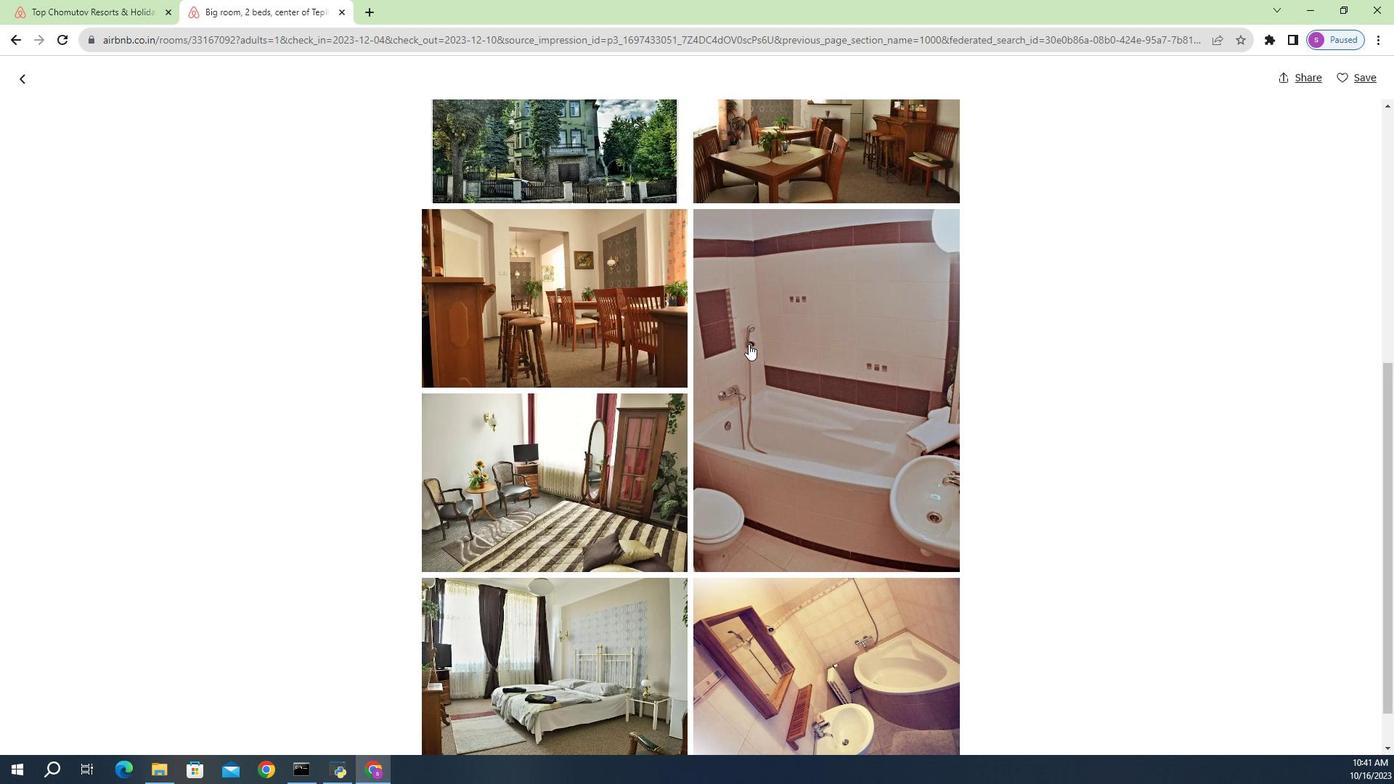 
Action: Mouse moved to (722, 348)
Screenshot: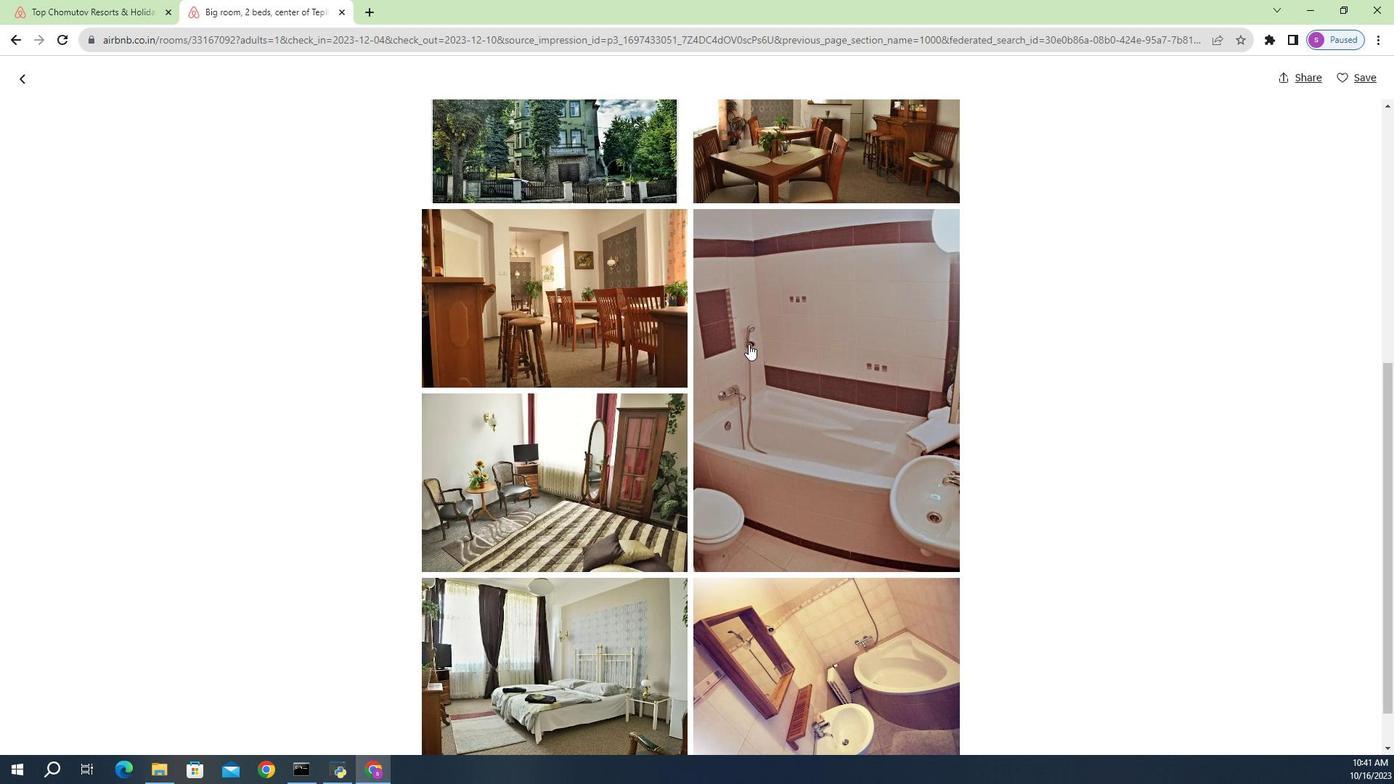 
Action: Mouse scrolled (722, 349) with delta (0, 0)
Screenshot: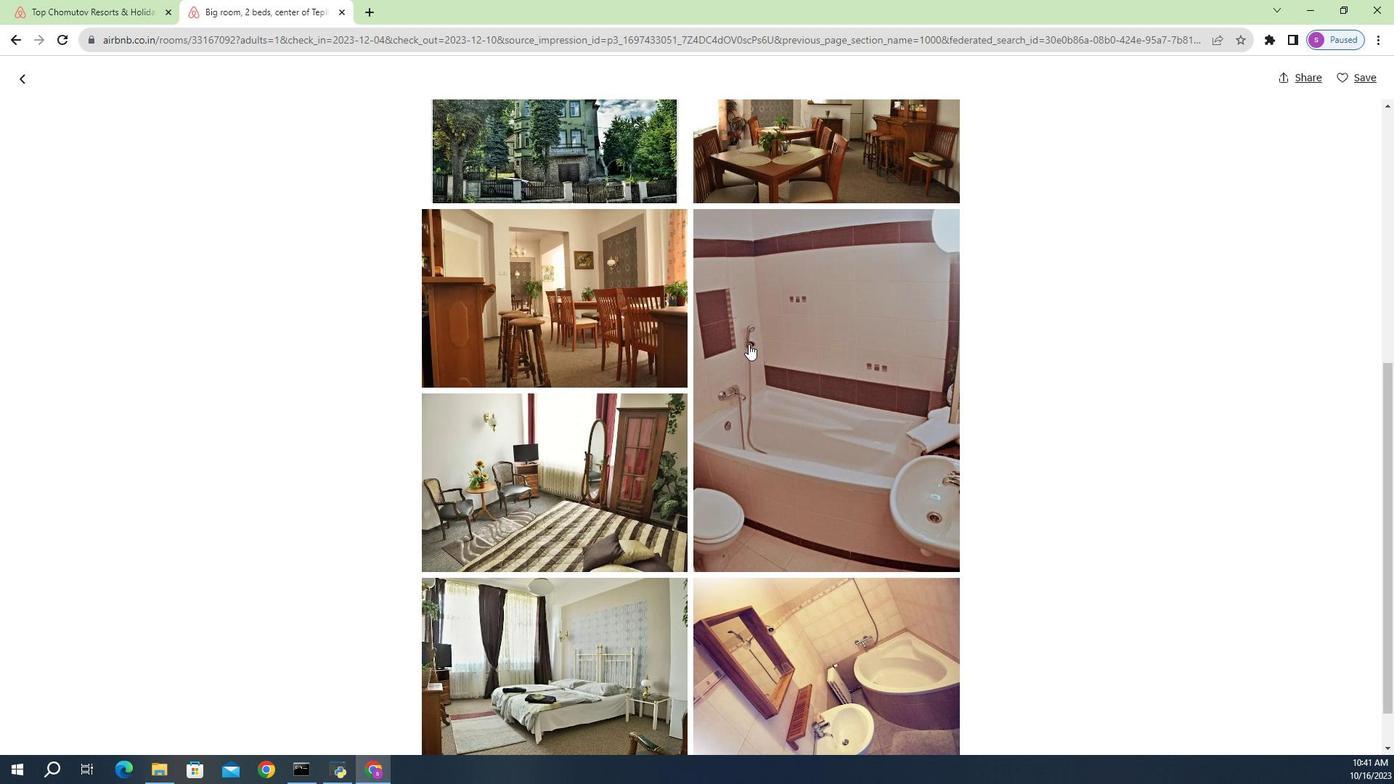 
Action: Mouse moved to (784, 363)
Screenshot: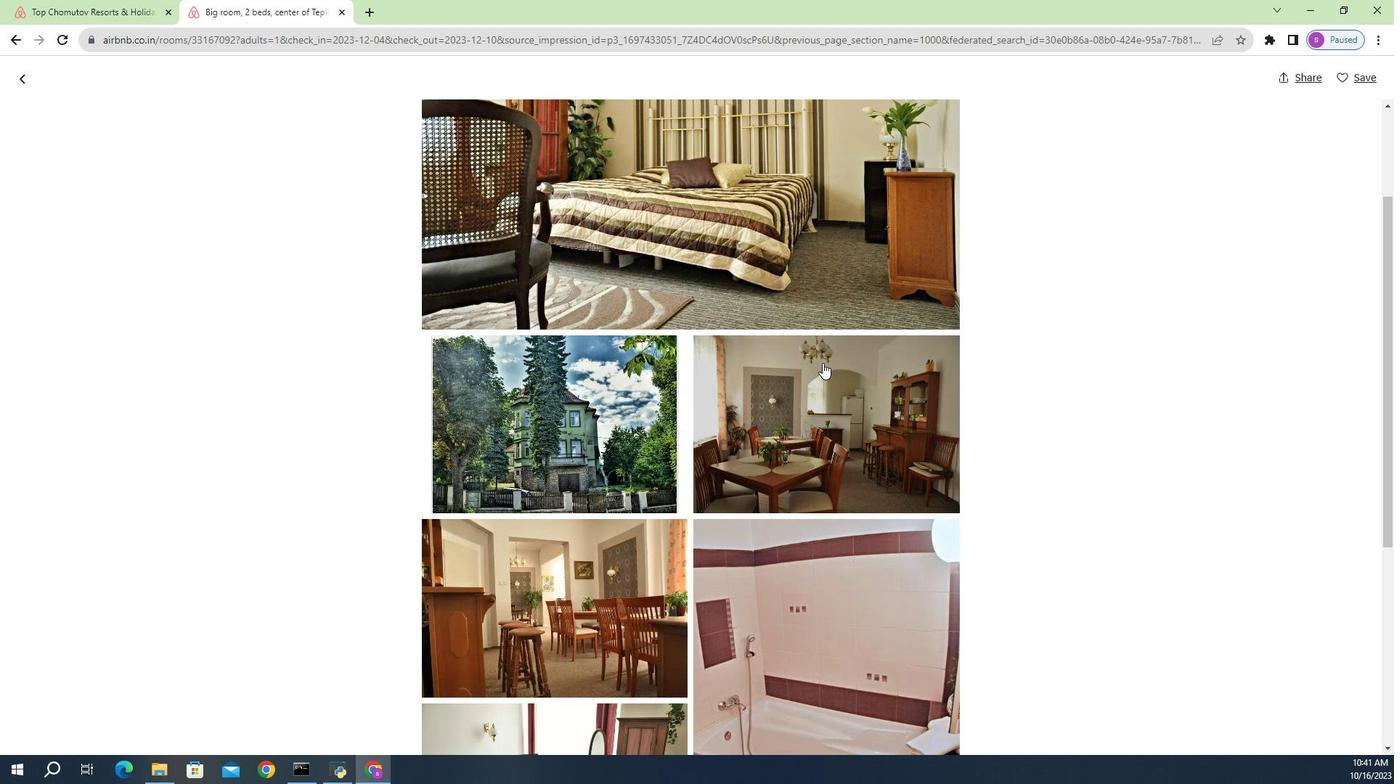 
Action: Mouse scrolled (784, 364) with delta (0, 0)
Screenshot: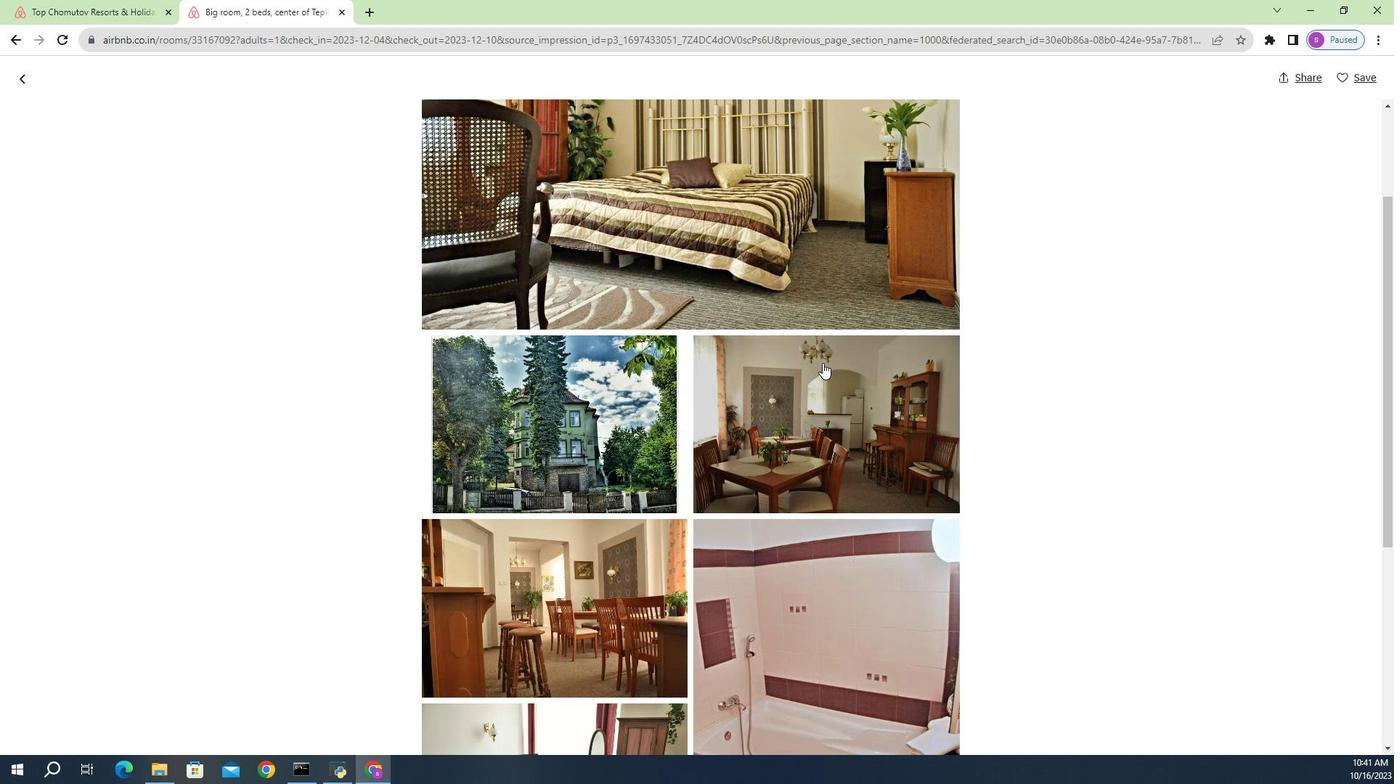 
Action: Mouse moved to (786, 366)
Screenshot: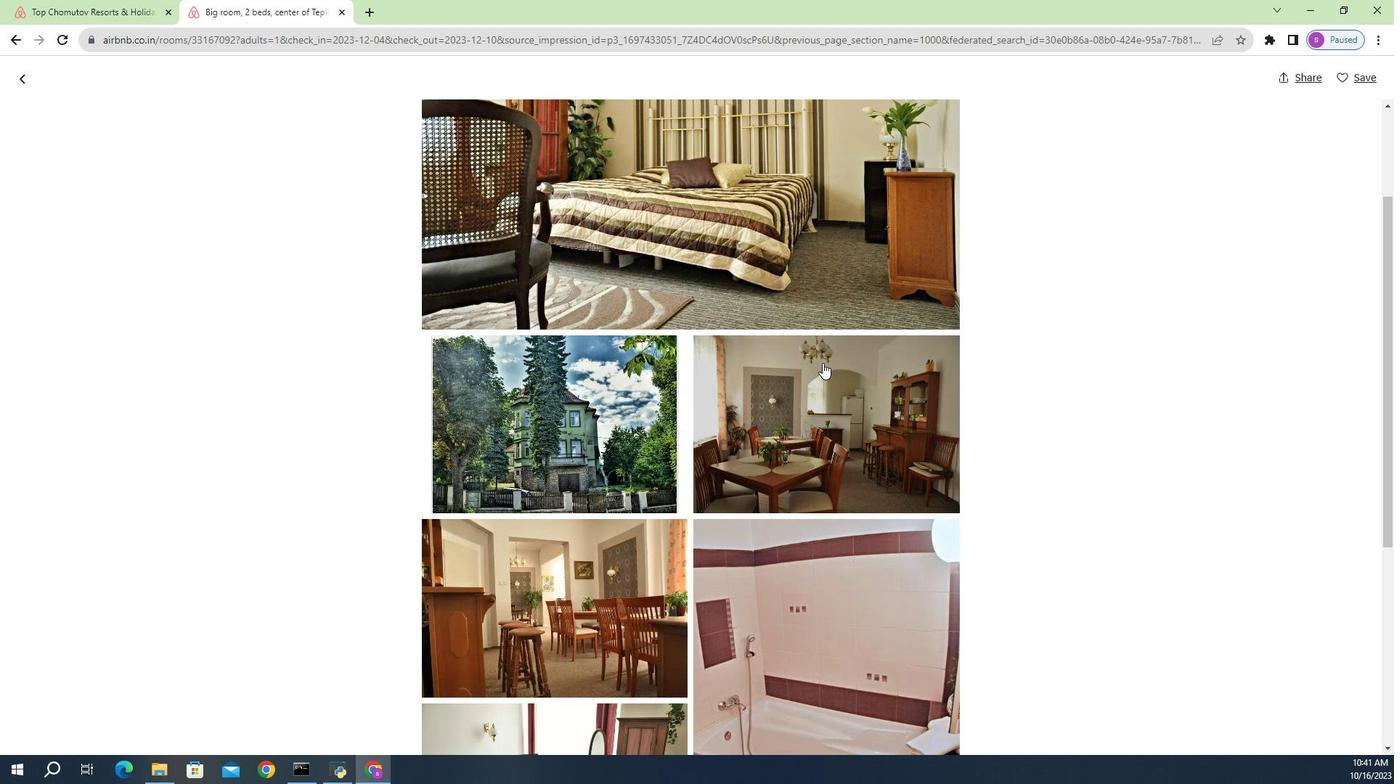 
Action: Mouse scrolled (786, 367) with delta (0, 0)
Screenshot: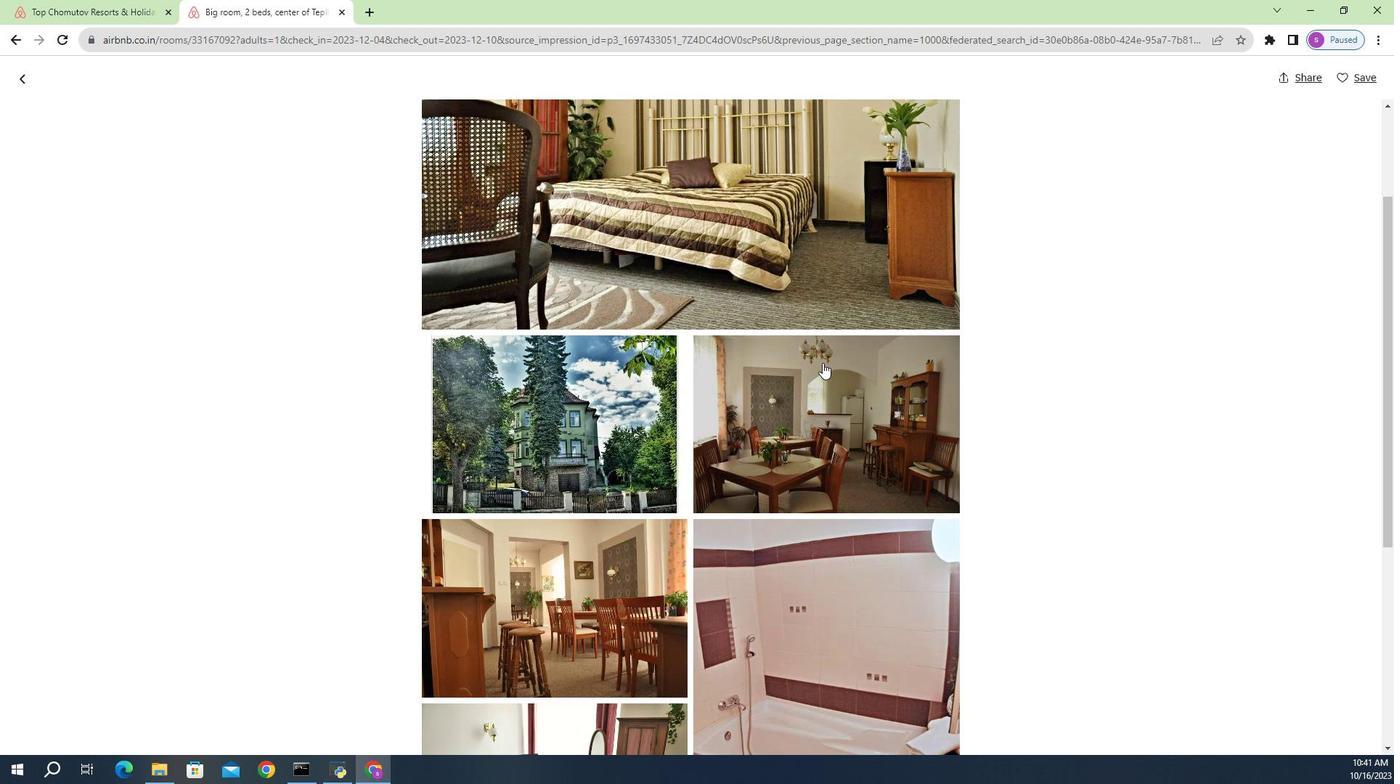 
Action: Mouse moved to (797, 375)
Screenshot: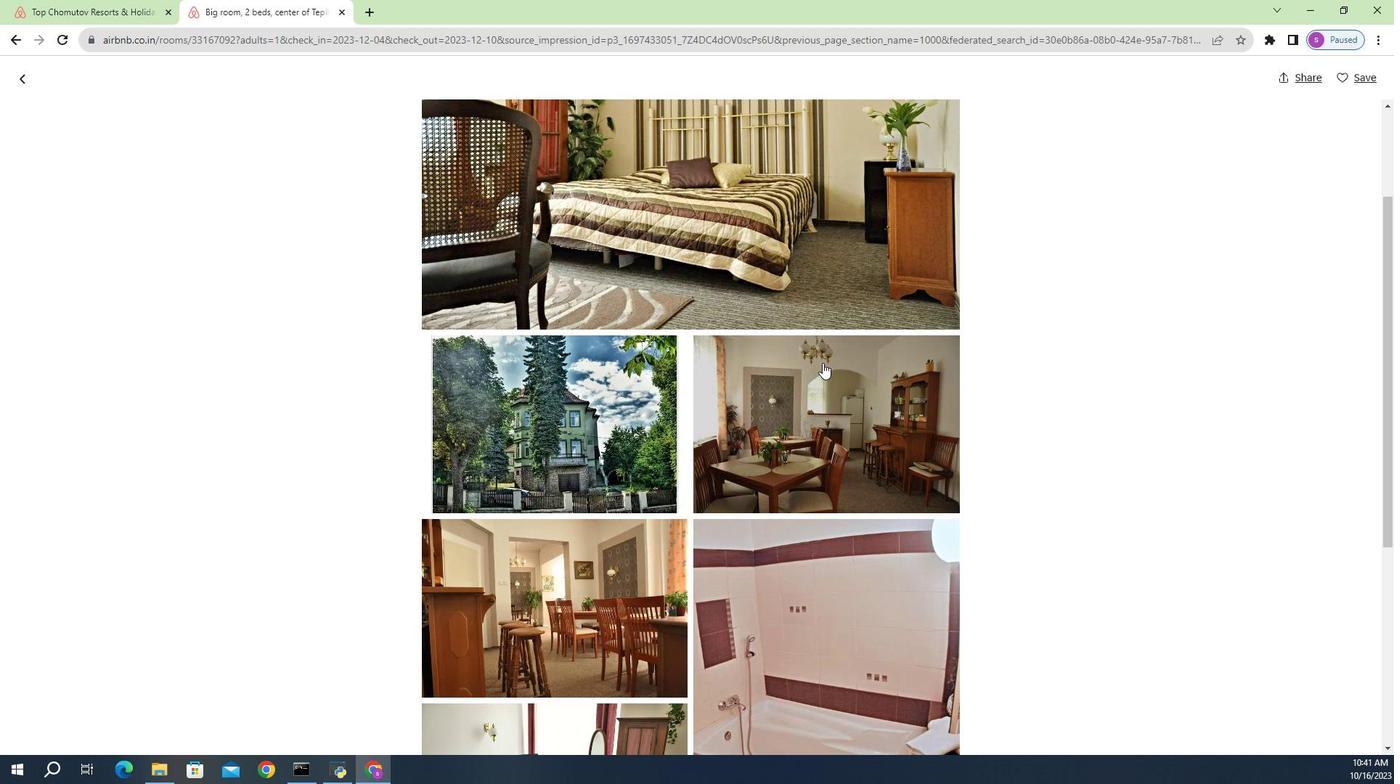 
Action: Mouse scrolled (797, 376) with delta (0, 0)
Screenshot: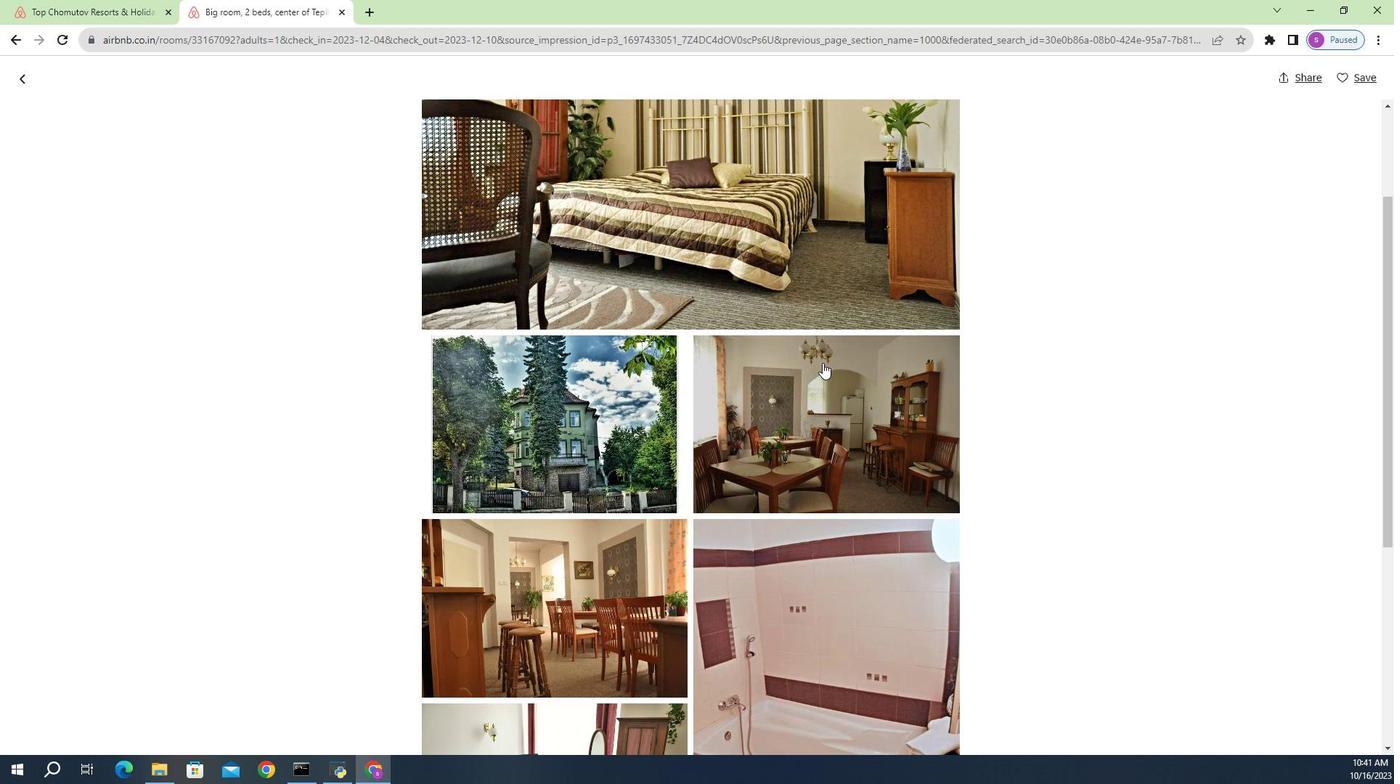 
Action: Mouse moved to (808, 382)
Screenshot: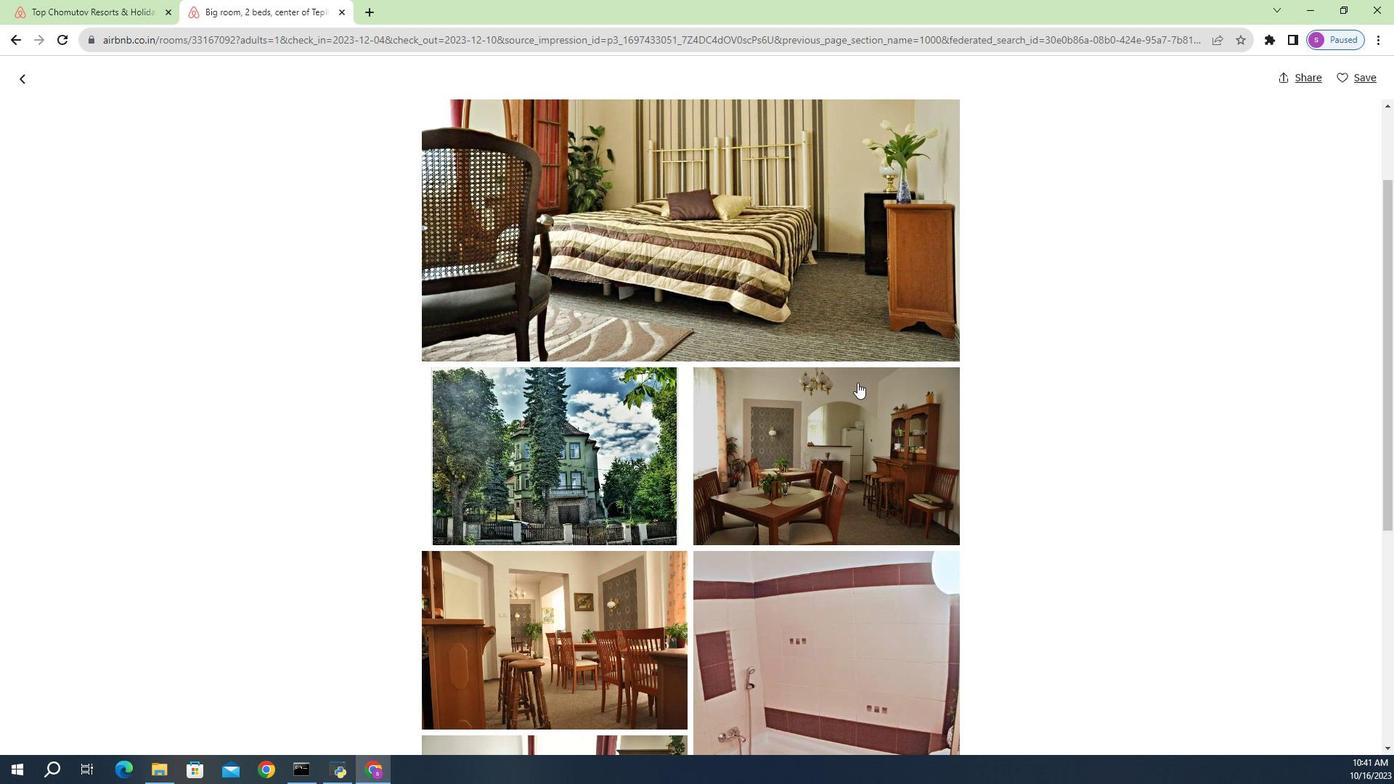 
Action: Mouse scrolled (808, 383) with delta (0, 0)
Screenshot: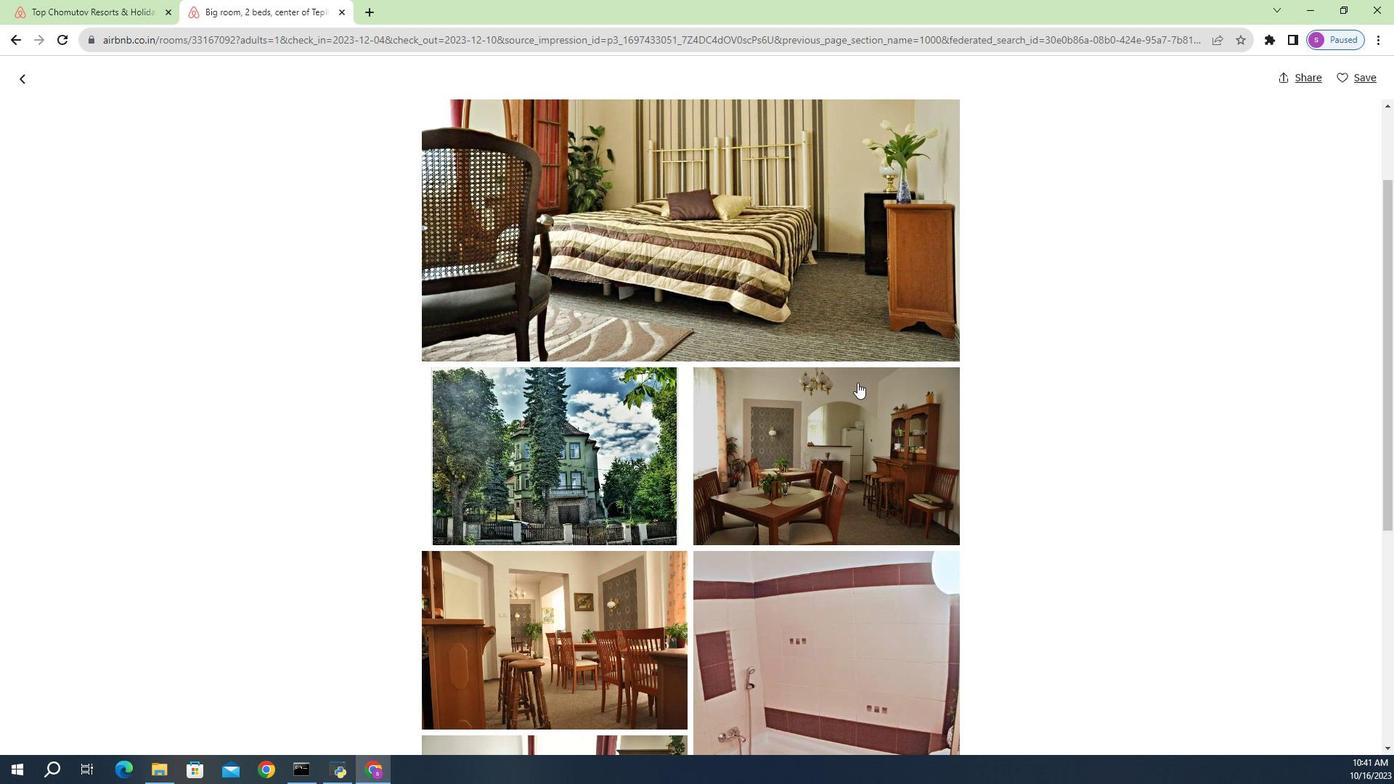 
Action: Mouse moved to (68, 71)
Screenshot: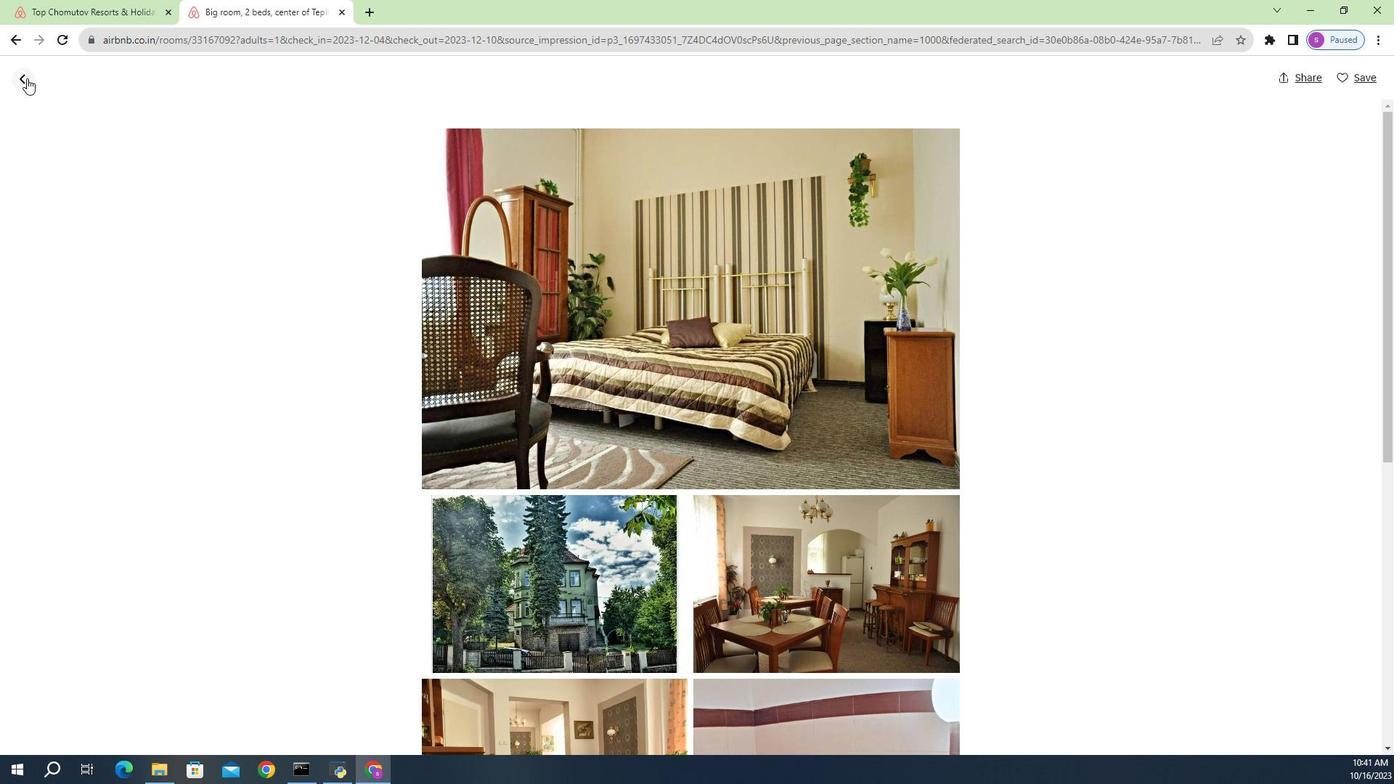 
Action: Mouse pressed left at (68, 71)
Screenshot: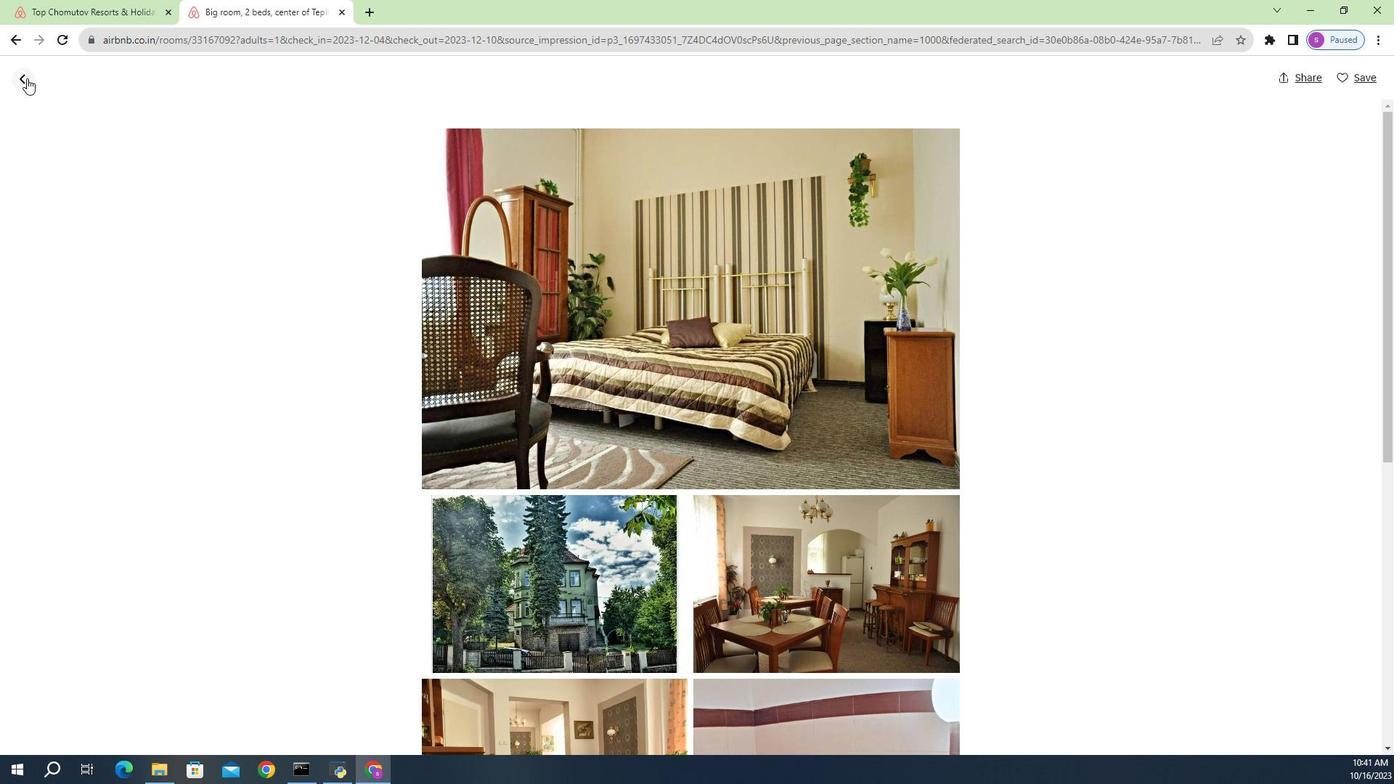 
Action: Mouse moved to (726, 430)
Screenshot: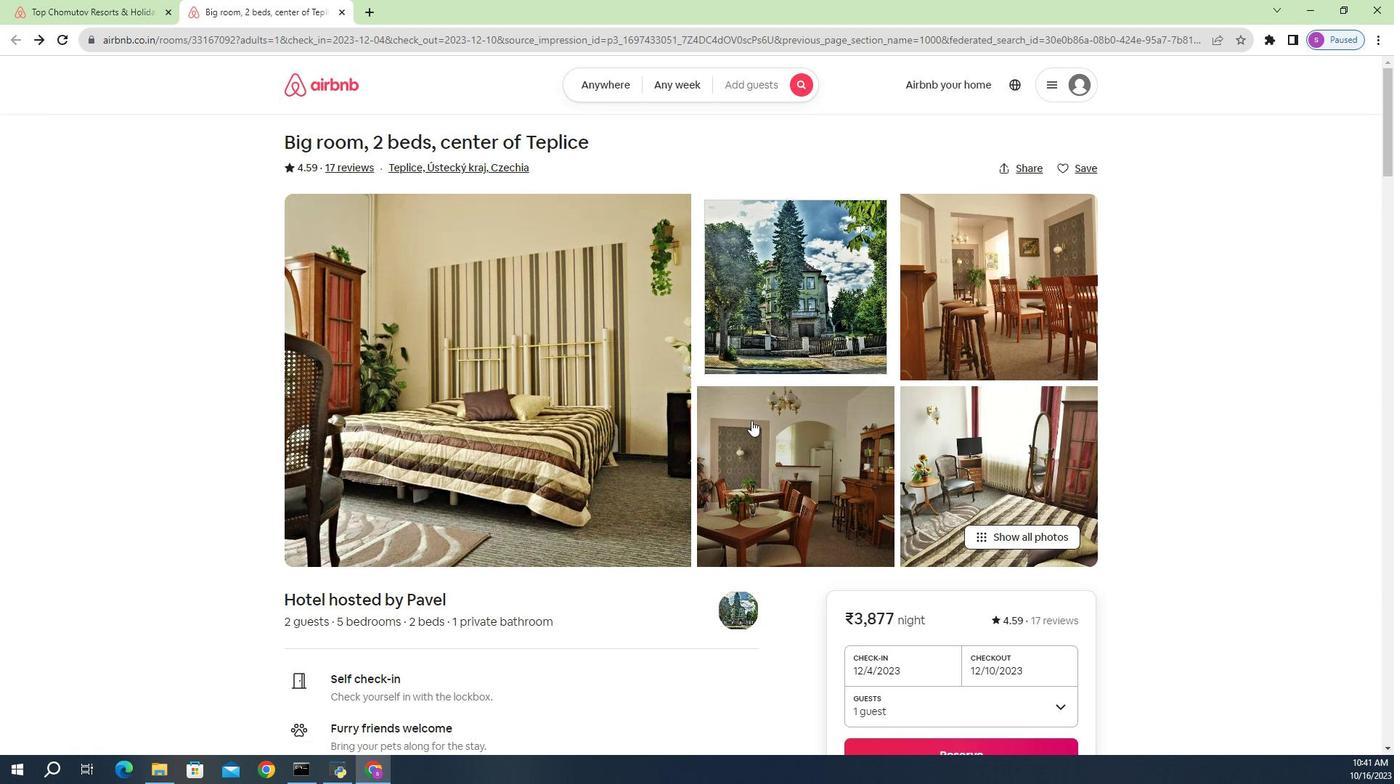 
Action: Mouse scrolled (726, 430) with delta (0, 0)
Screenshot: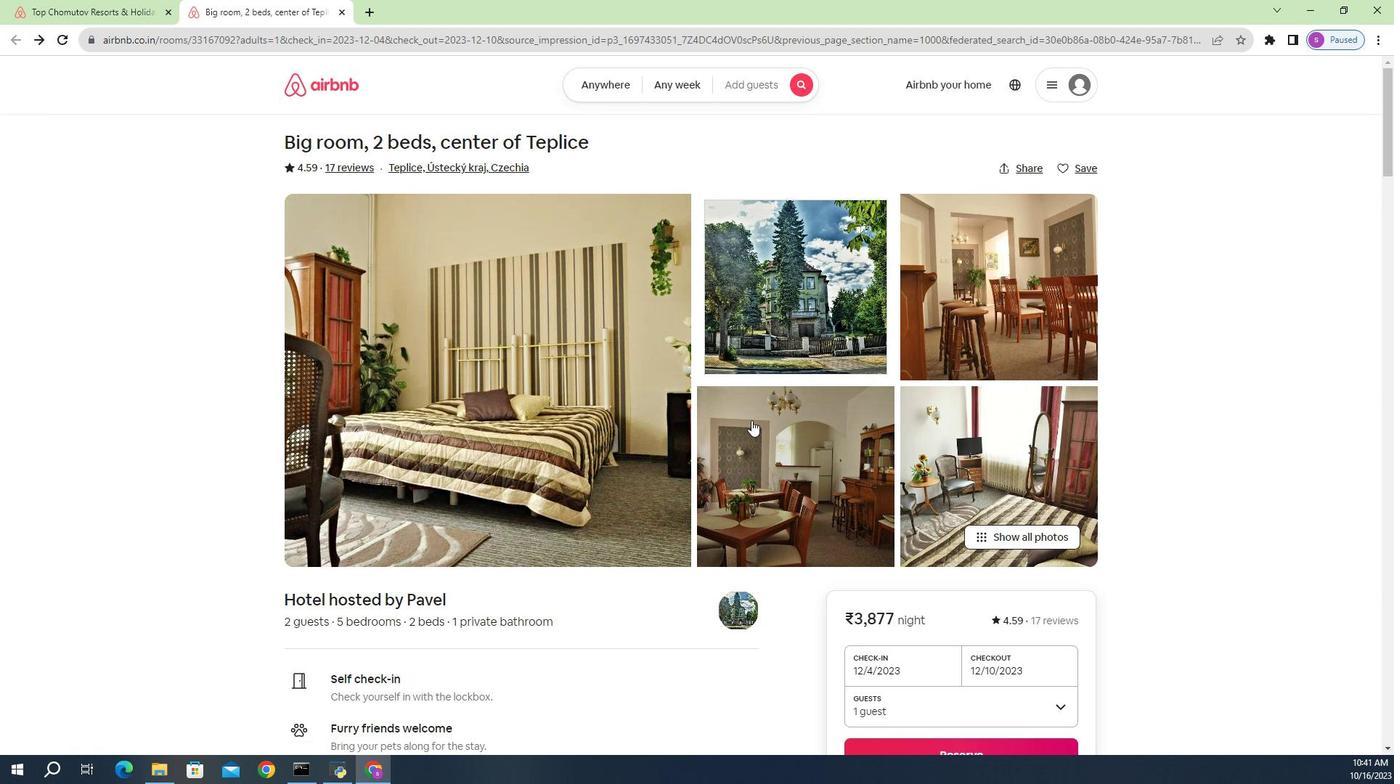 
Action: Mouse scrolled (726, 430) with delta (0, 0)
Screenshot: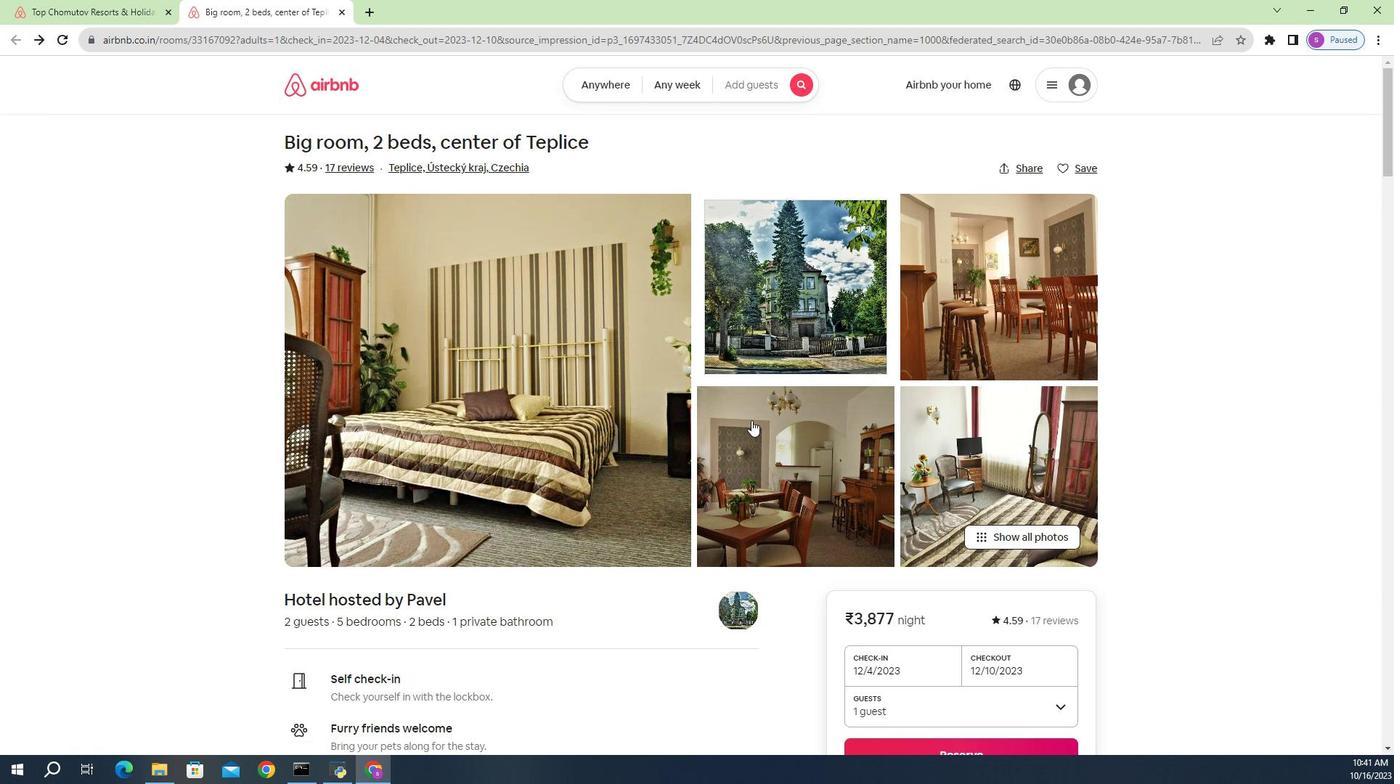 
Action: Mouse scrolled (726, 430) with delta (0, 0)
Screenshot: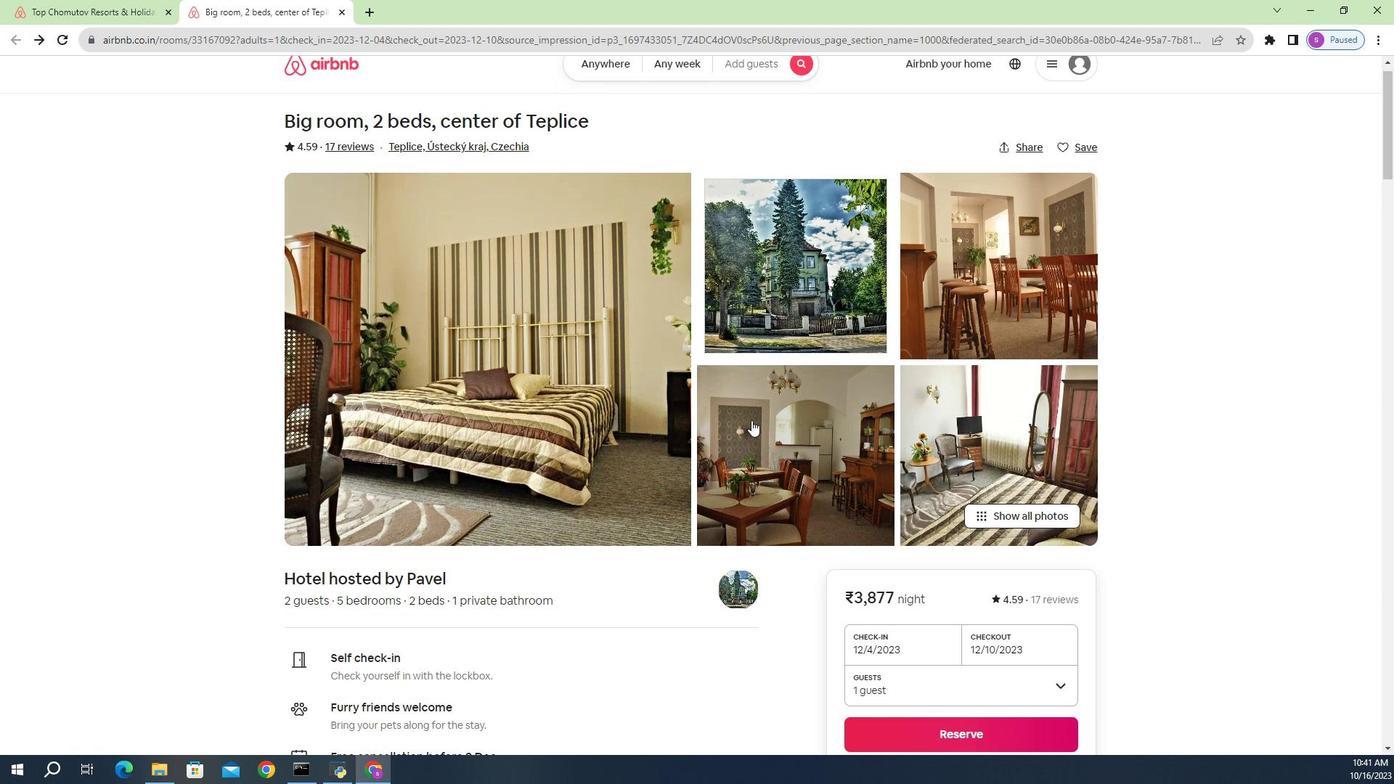 
Action: Mouse scrolled (726, 430) with delta (0, 0)
Screenshot: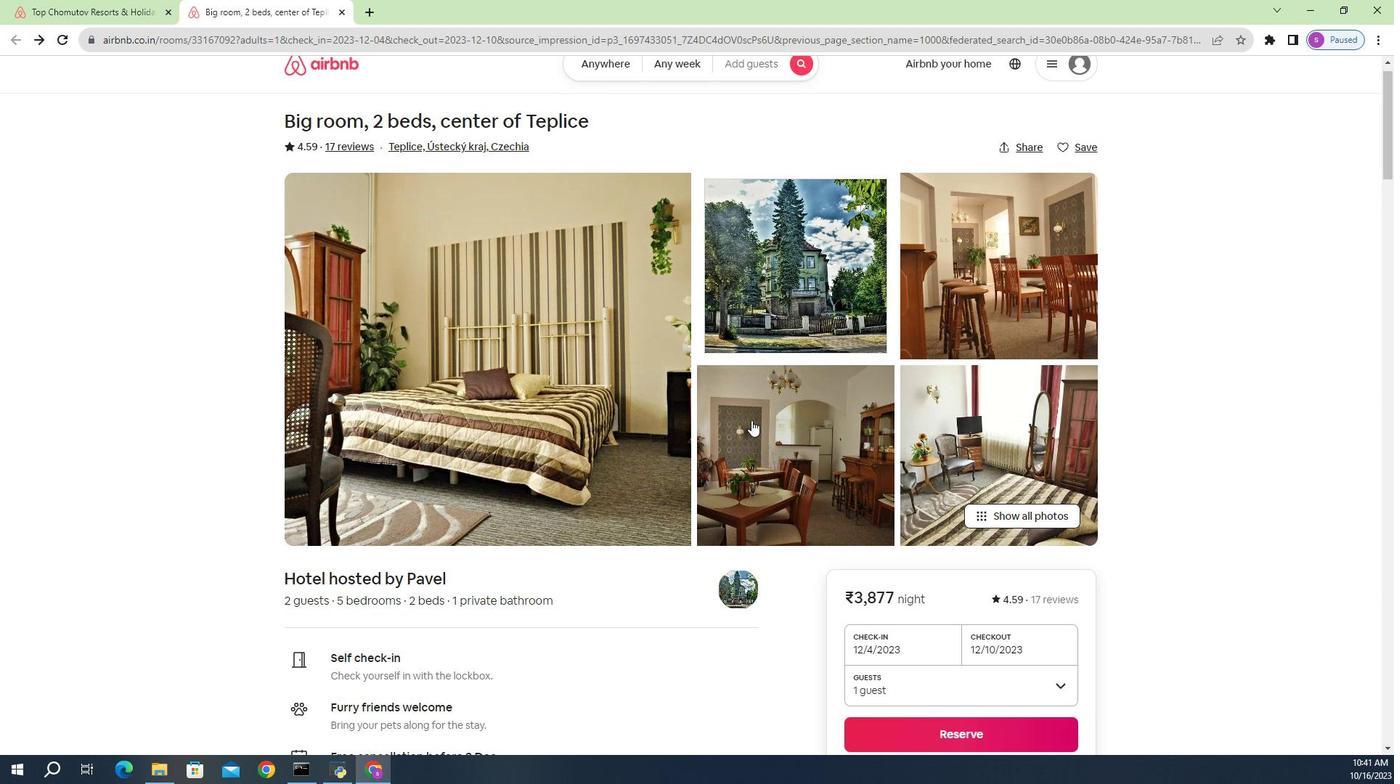 
Action: Mouse moved to (728, 423)
Screenshot: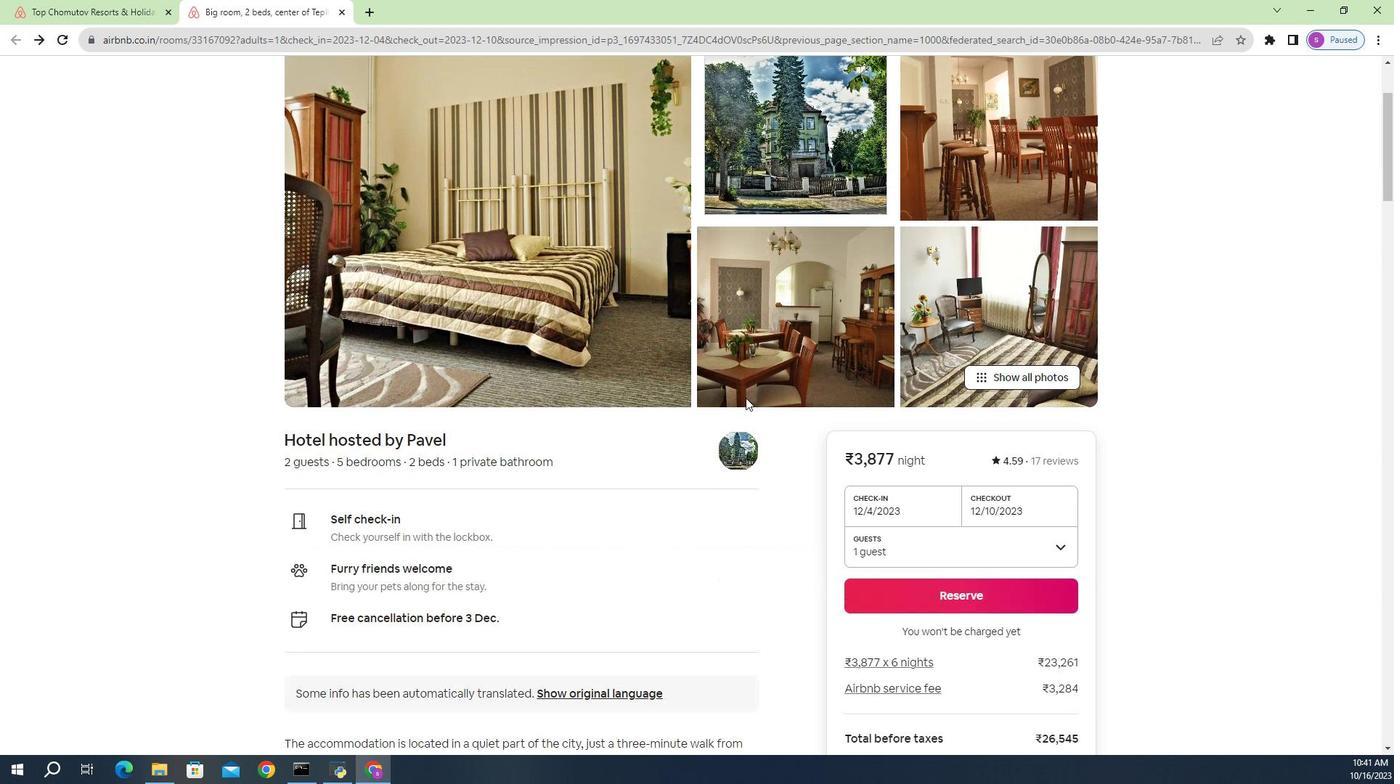 
Action: Mouse scrolled (728, 422) with delta (0, 0)
Screenshot: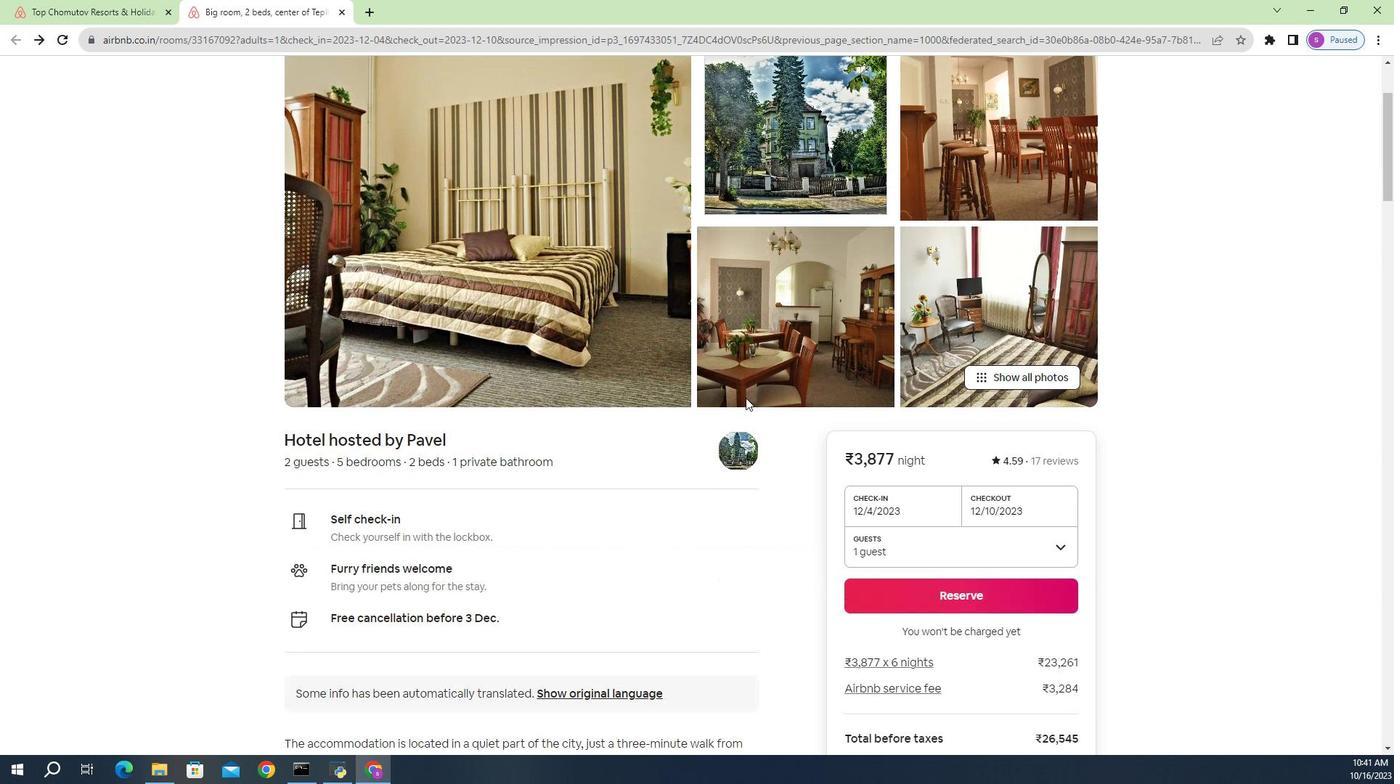 
Action: Mouse moved to (692, 392)
Screenshot: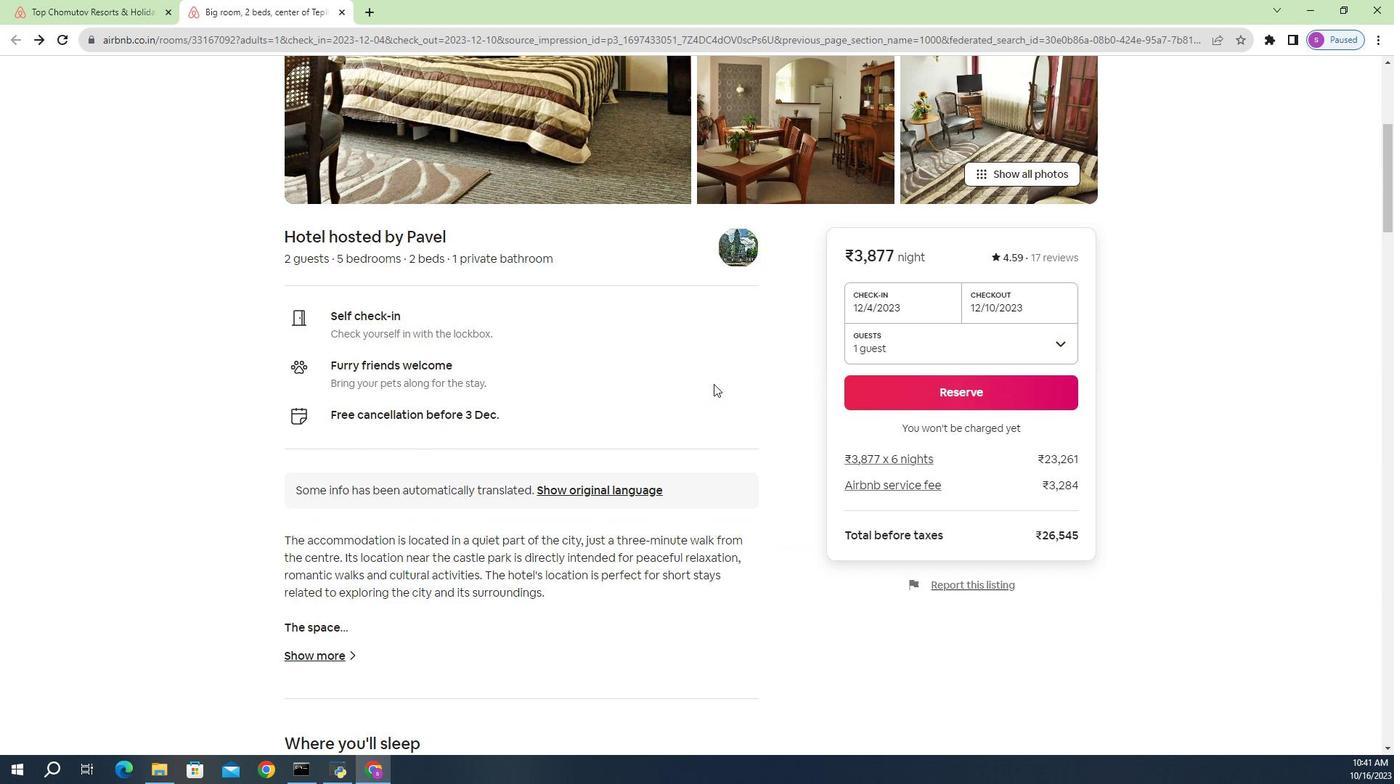 
Action: Mouse scrolled (692, 391) with delta (0, 0)
Screenshot: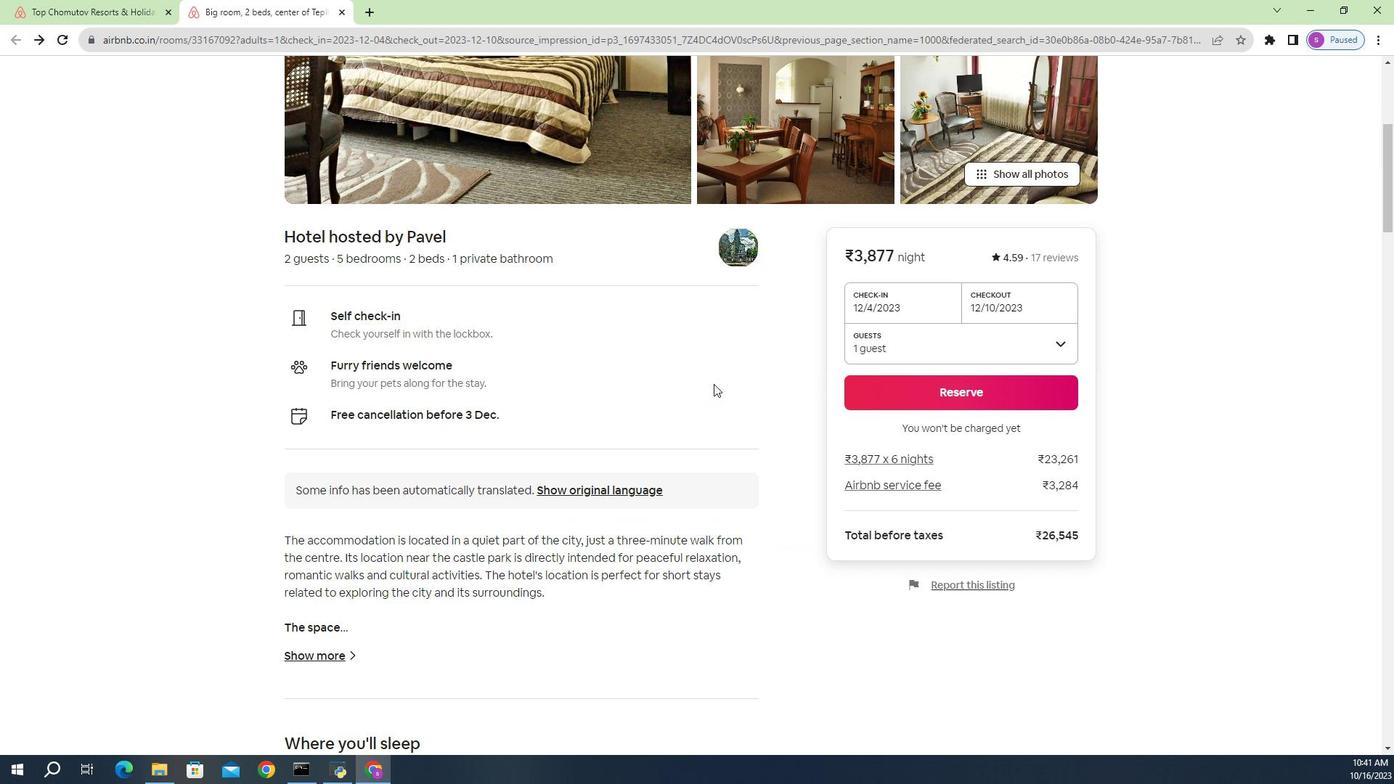 
Action: Mouse scrolled (692, 391) with delta (0, 0)
Screenshot: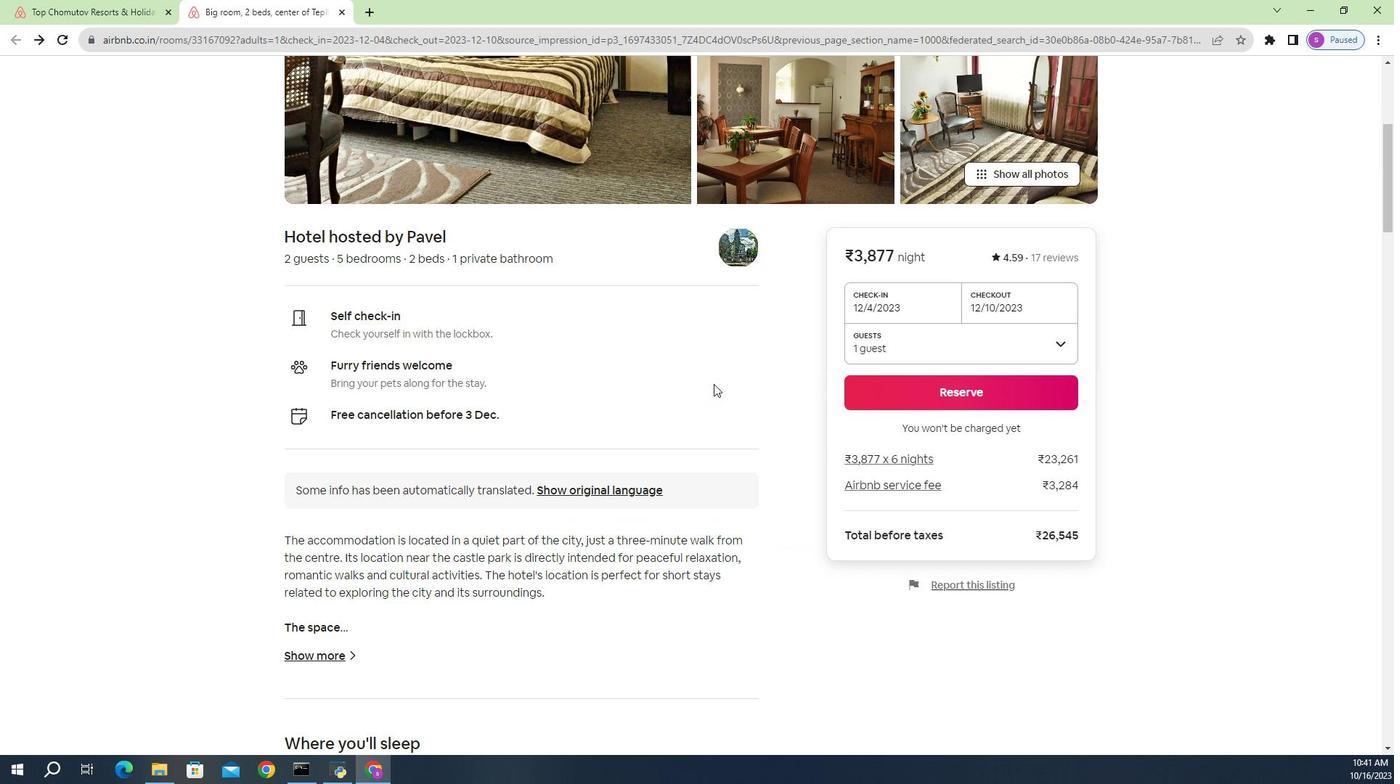 
Action: Mouse moved to (688, 383)
Screenshot: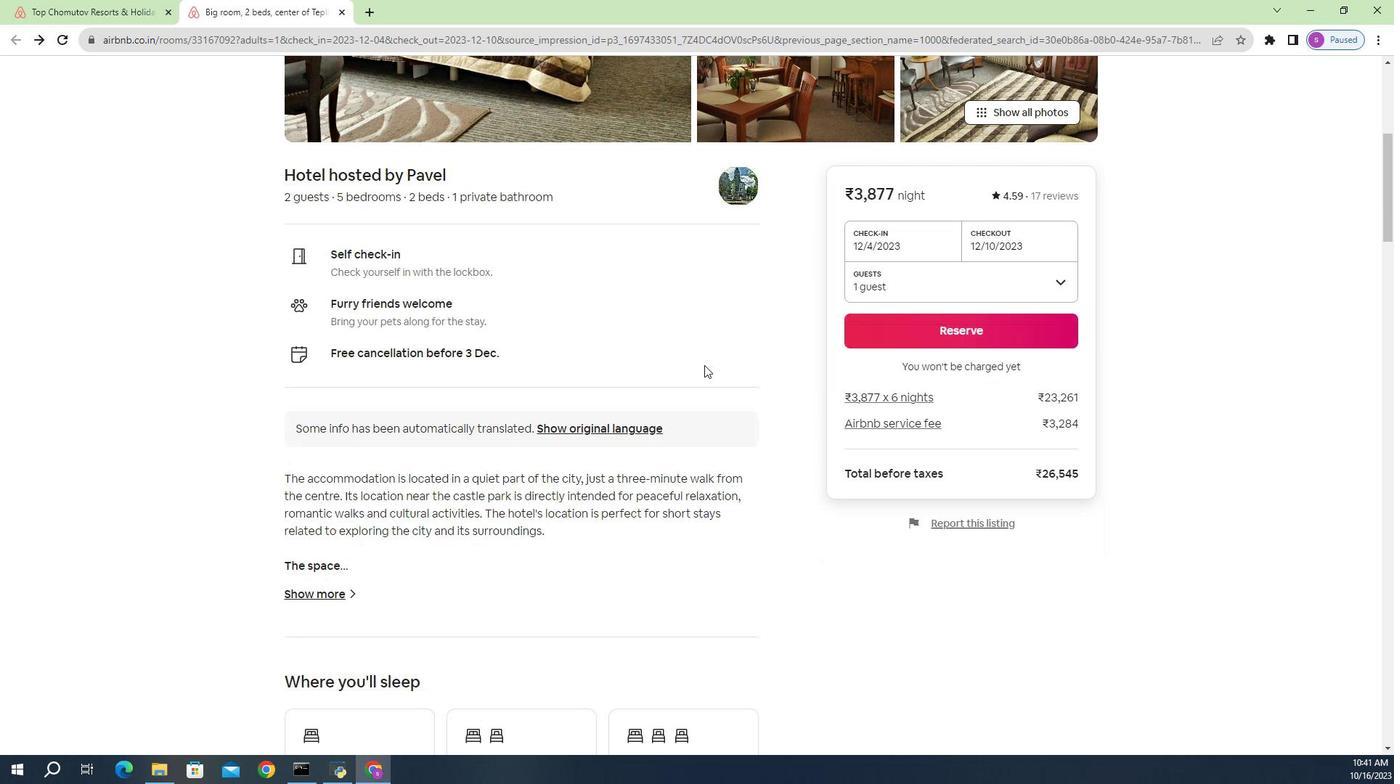 
Action: Mouse scrolled (688, 382) with delta (0, 0)
Screenshot: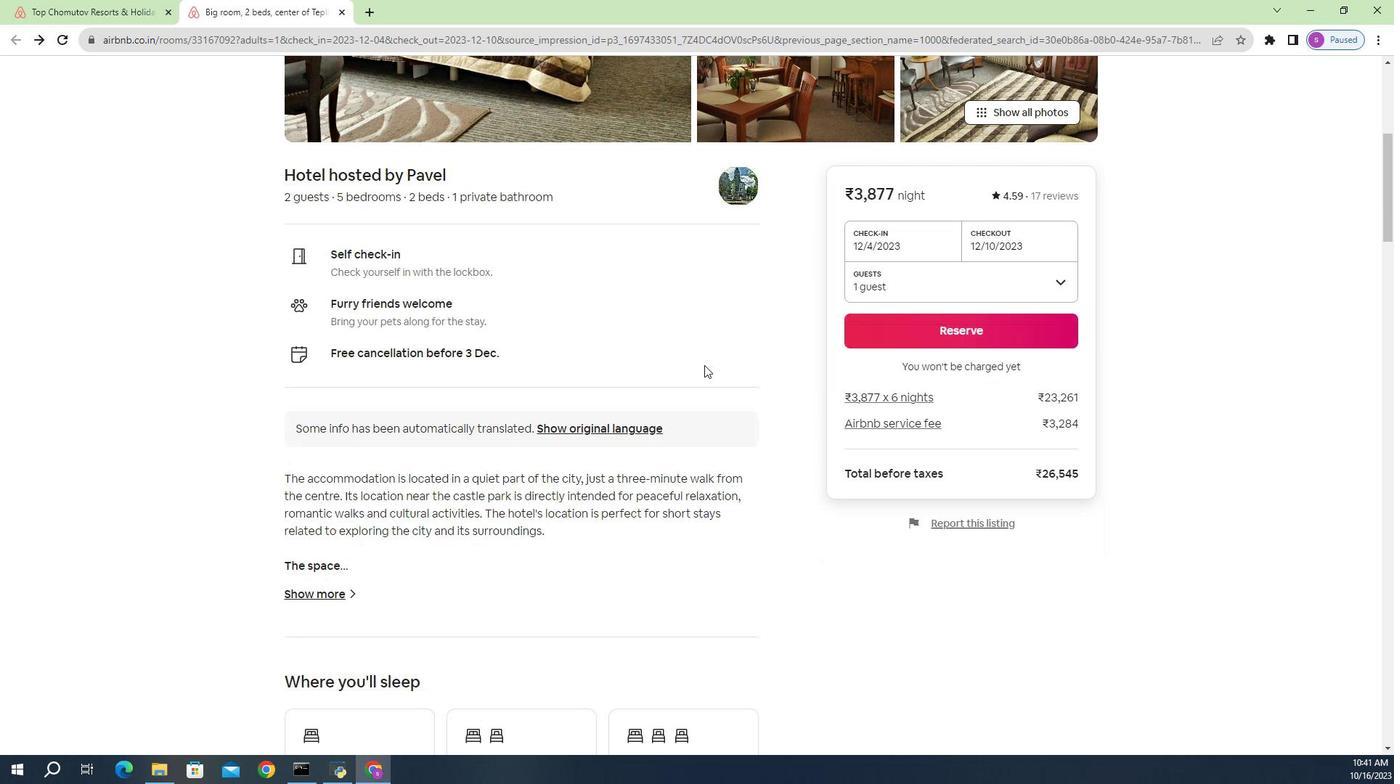
Action: Mouse moved to (388, 305)
Screenshot: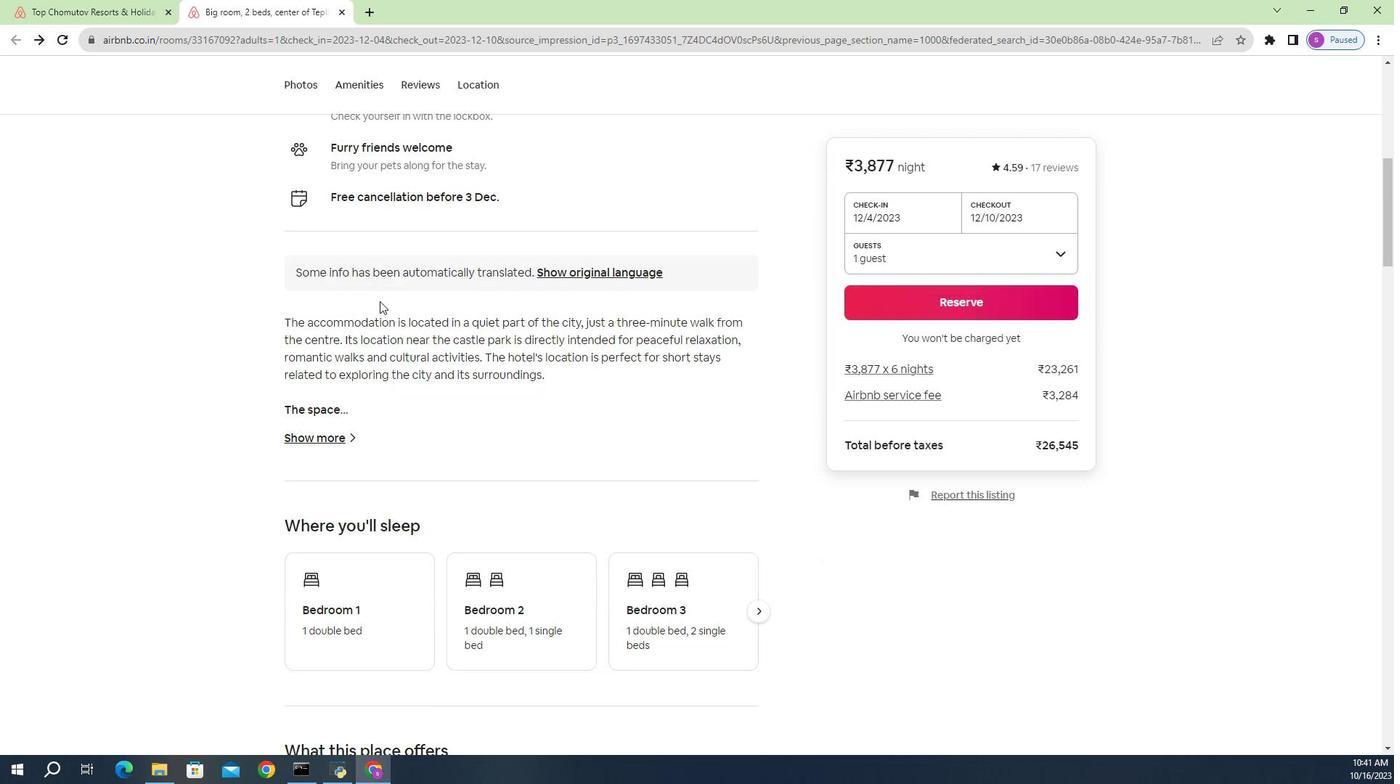 
Action: Mouse scrolled (388, 305) with delta (0, 0)
Screenshot: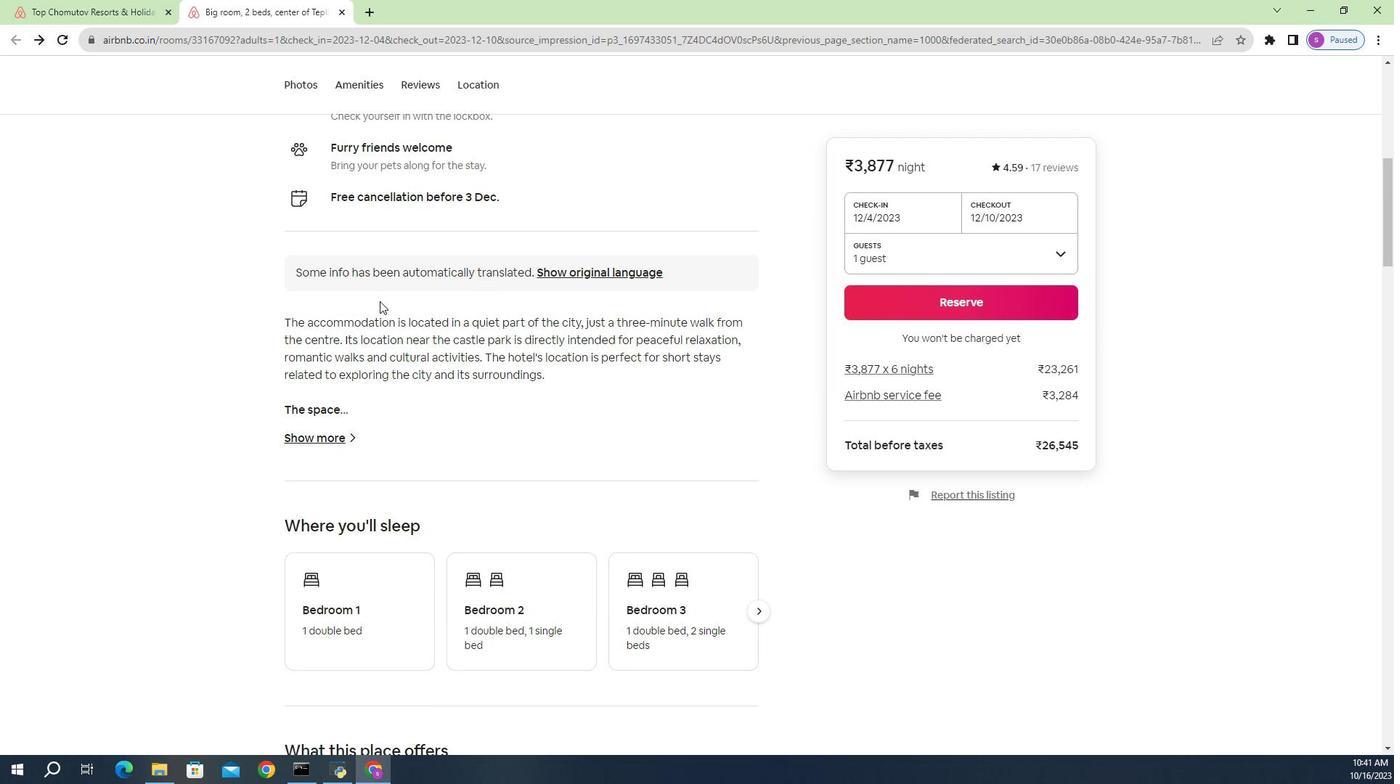 
Action: Mouse scrolled (388, 305) with delta (0, 0)
Screenshot: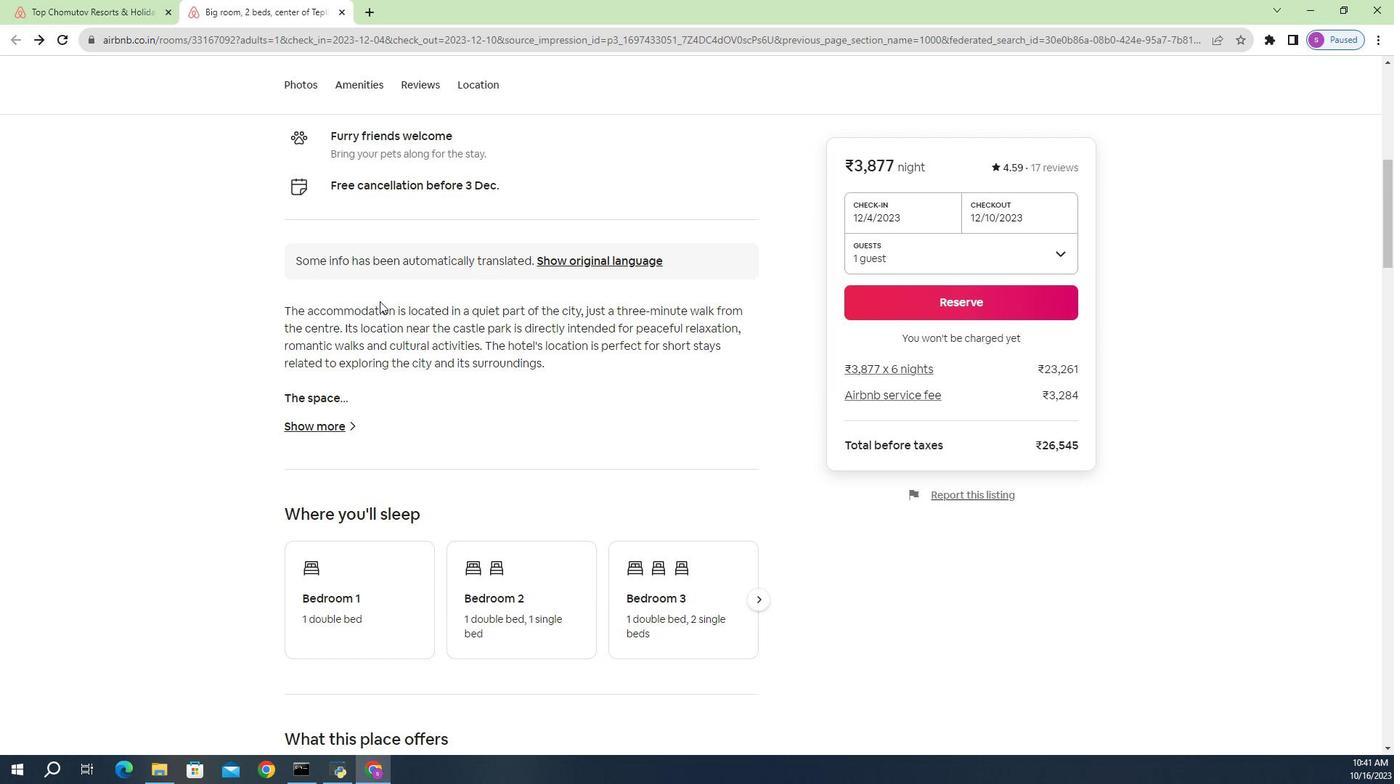 
Action: Mouse moved to (331, 295)
Screenshot: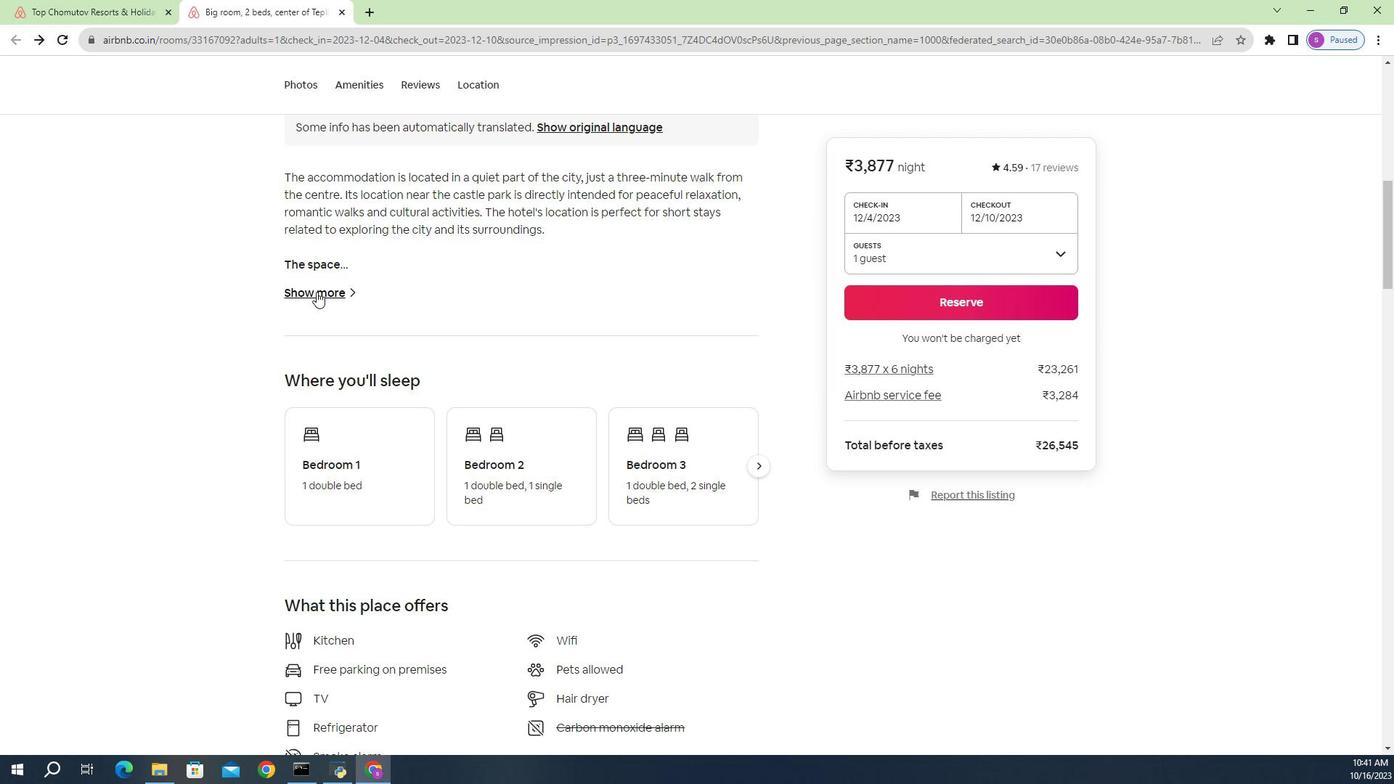 
Action: Mouse pressed left at (331, 295)
Screenshot: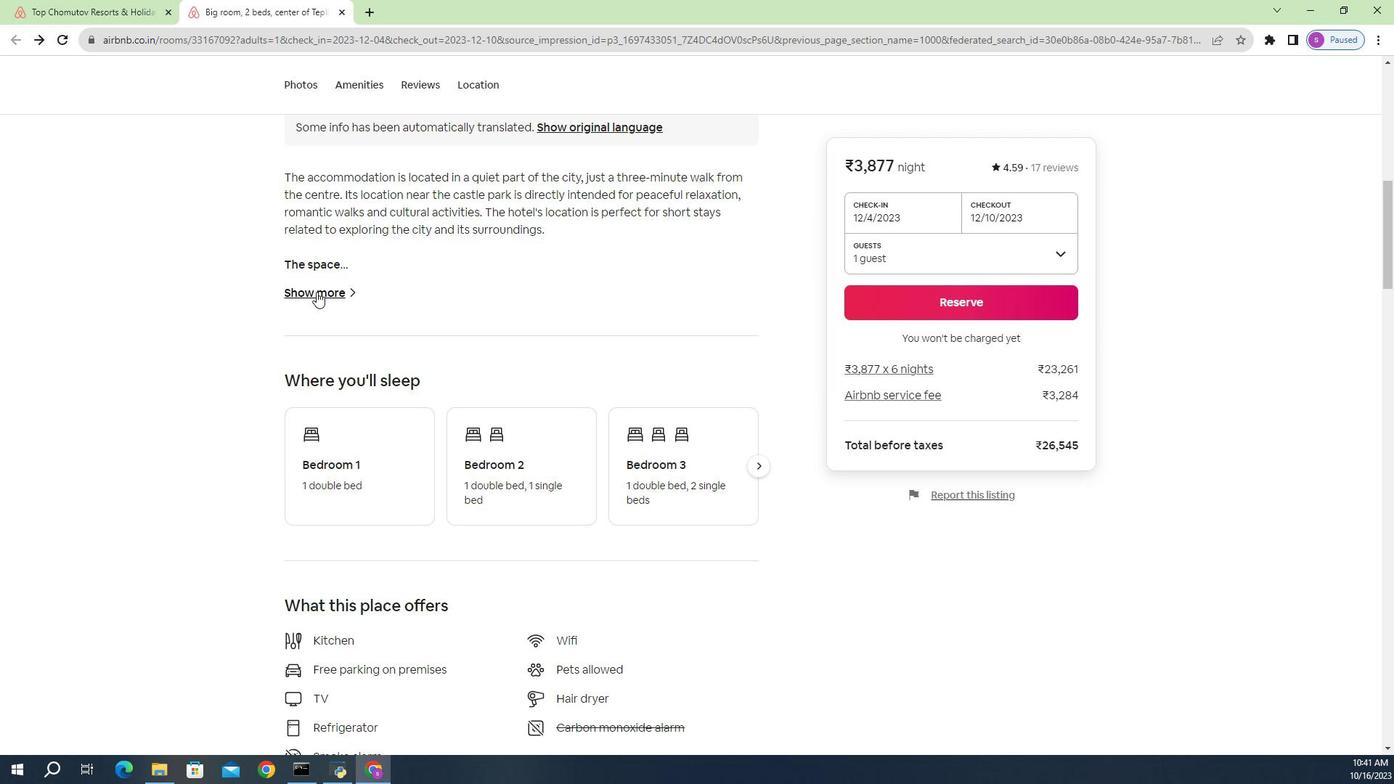 
Action: Mouse moved to (437, 278)
Screenshot: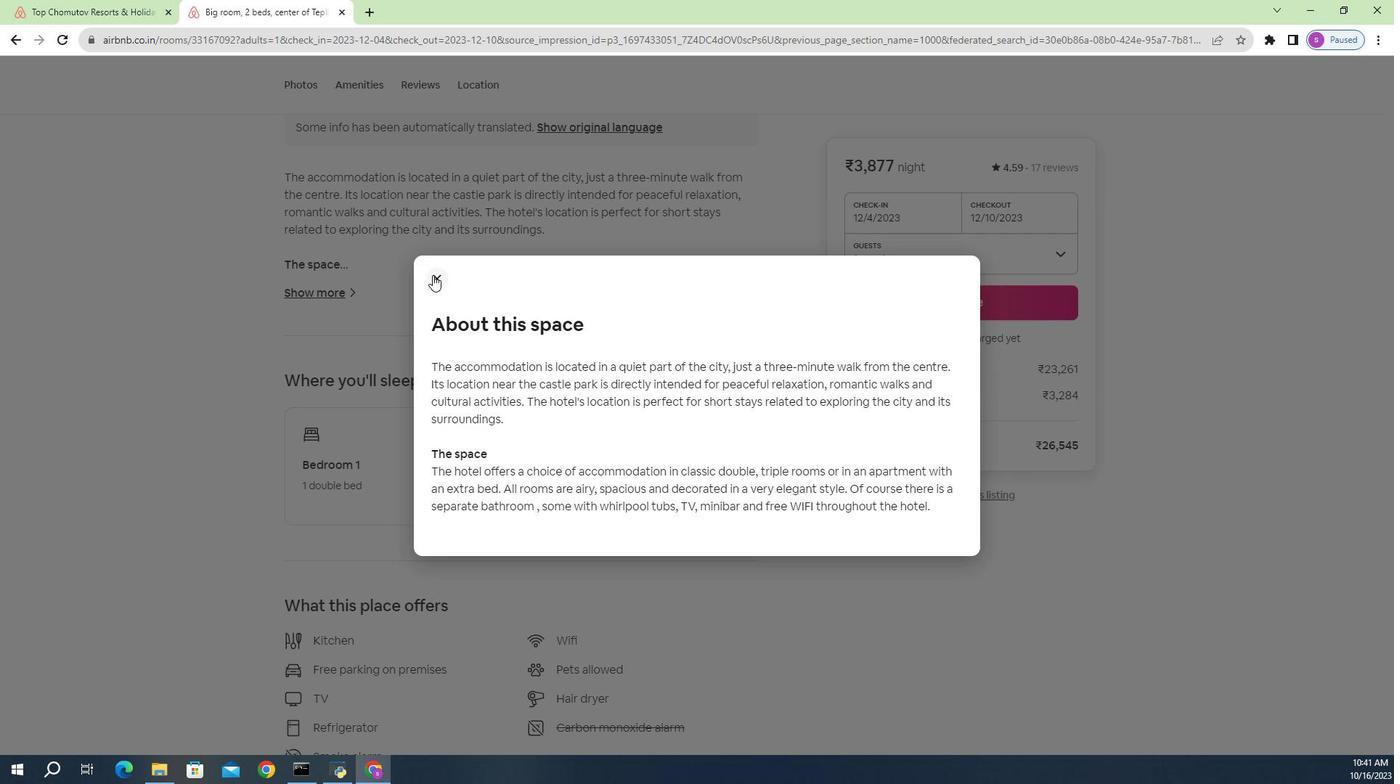 
Action: Mouse pressed left at (437, 278)
Screenshot: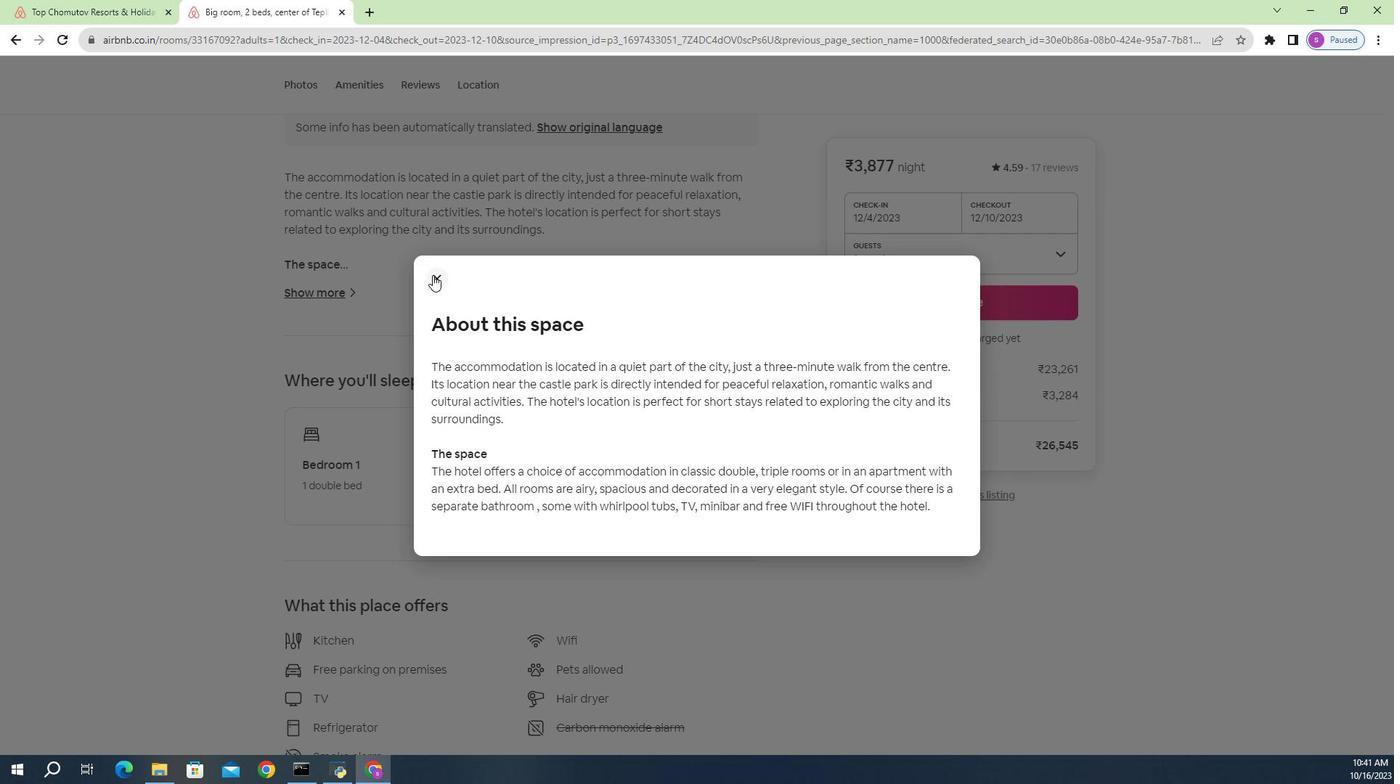
Action: Mouse moved to (437, 278)
Screenshot: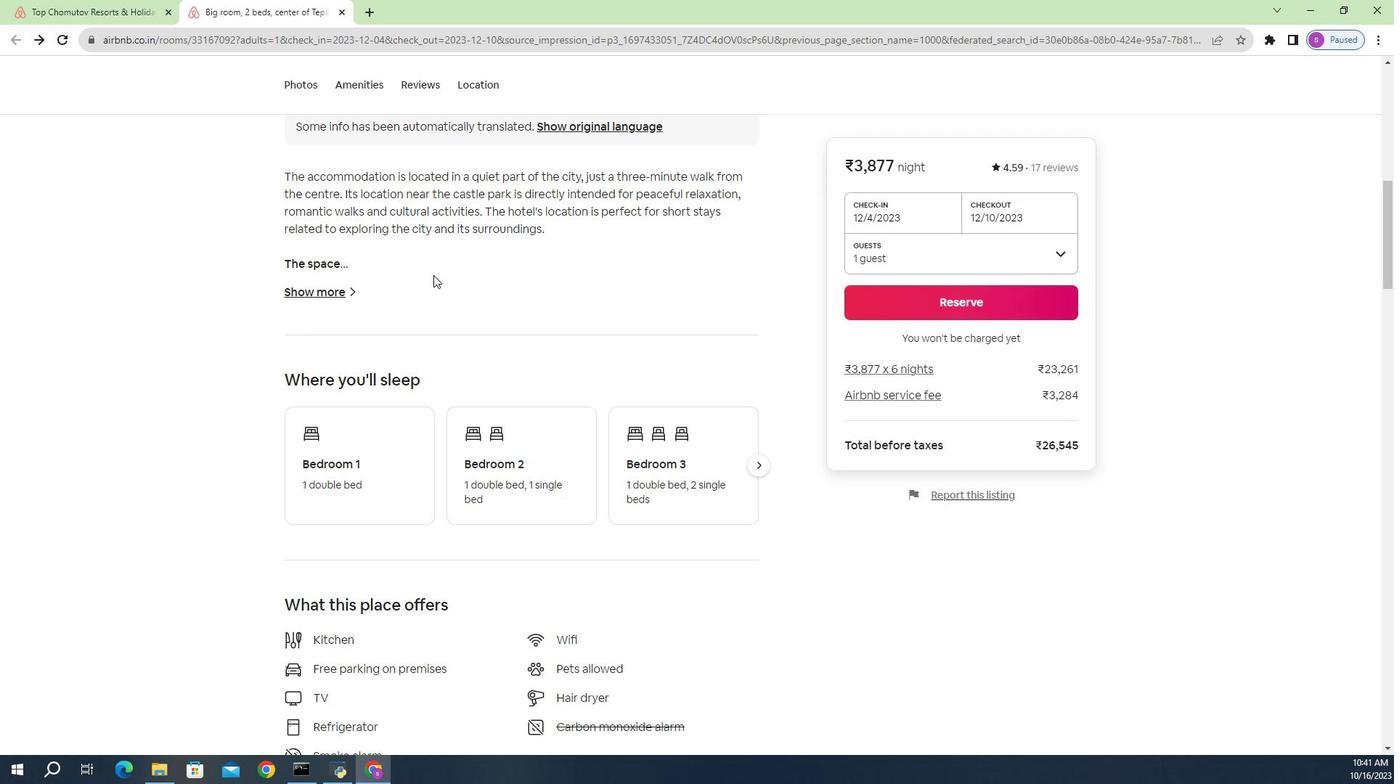 
Action: Mouse scrolled (437, 277) with delta (0, 0)
Screenshot: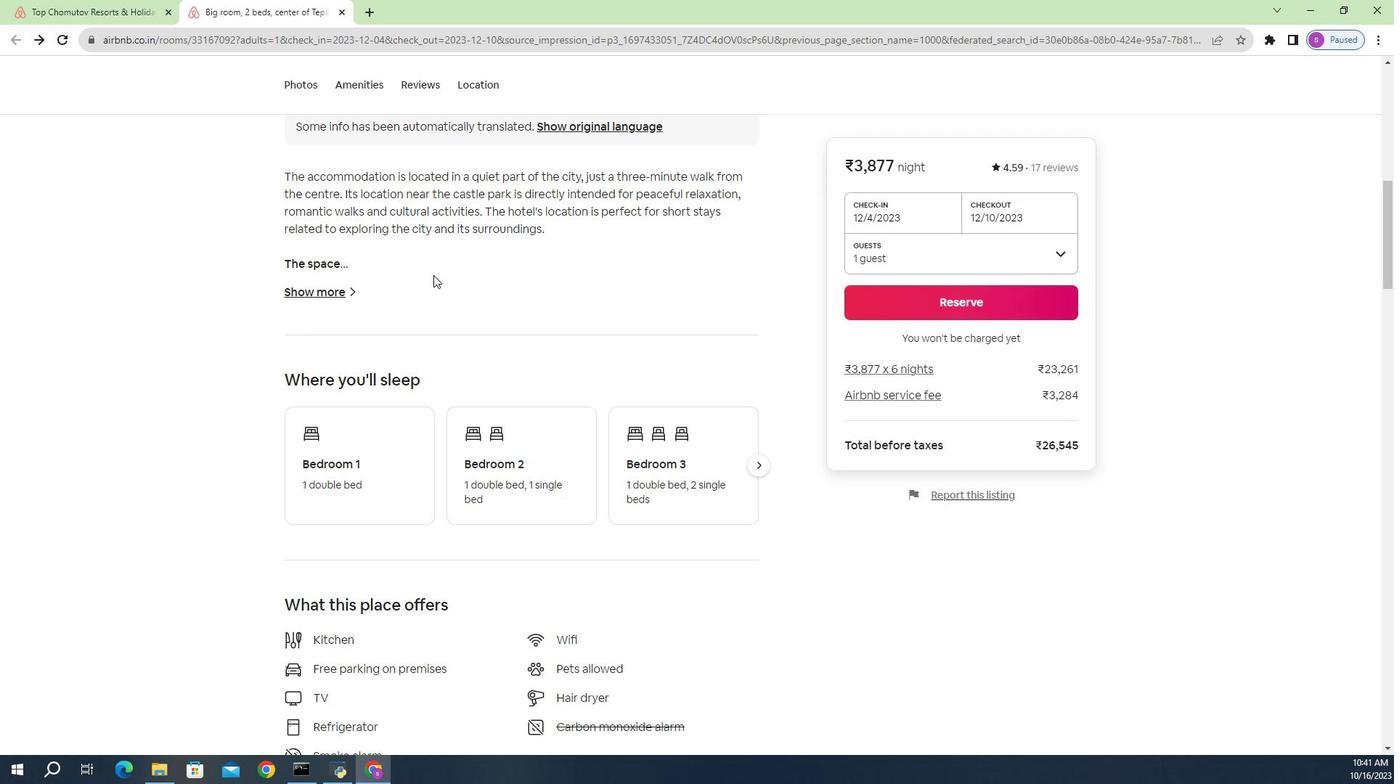 
Action: Mouse scrolled (437, 277) with delta (0, 0)
Screenshot: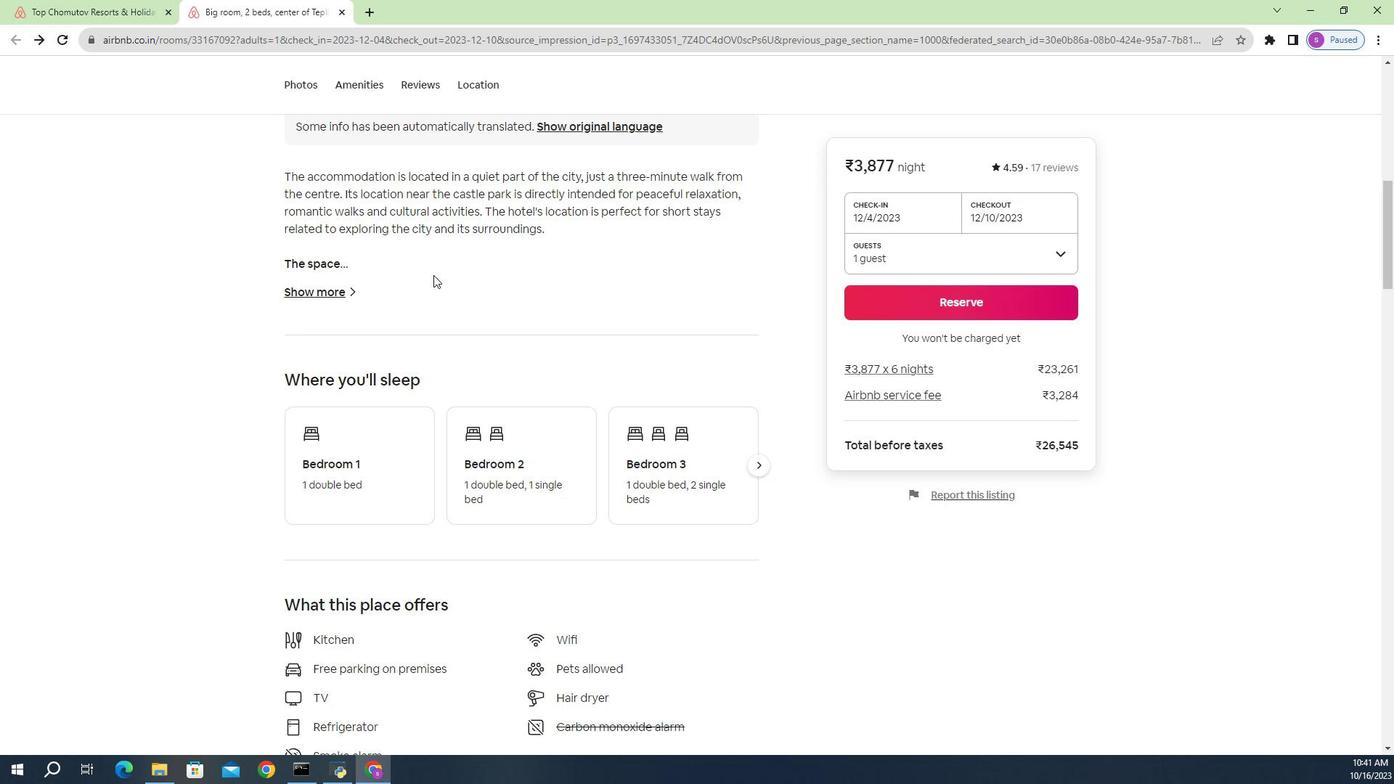 
Action: Mouse scrolled (437, 277) with delta (0, 0)
Screenshot: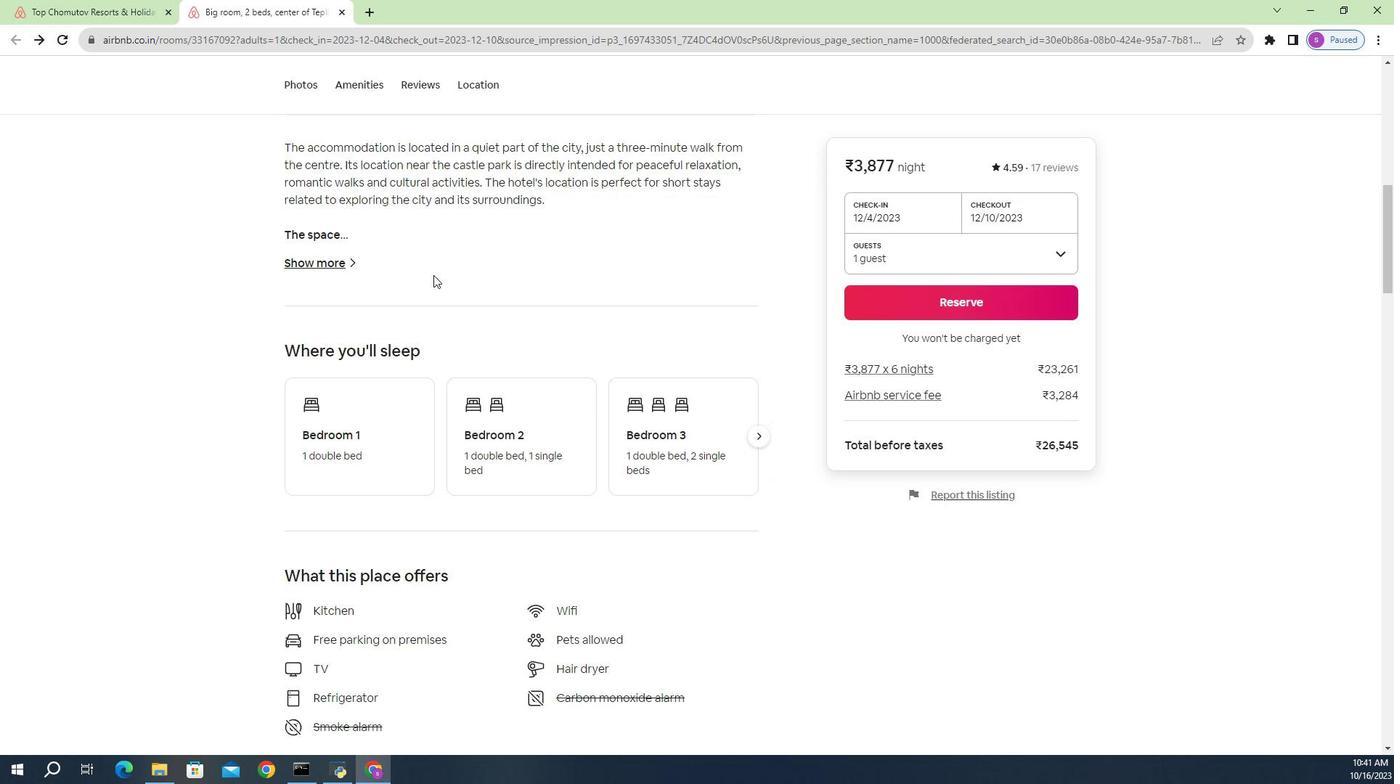 
Action: Mouse scrolled (437, 277) with delta (0, 0)
Screenshot: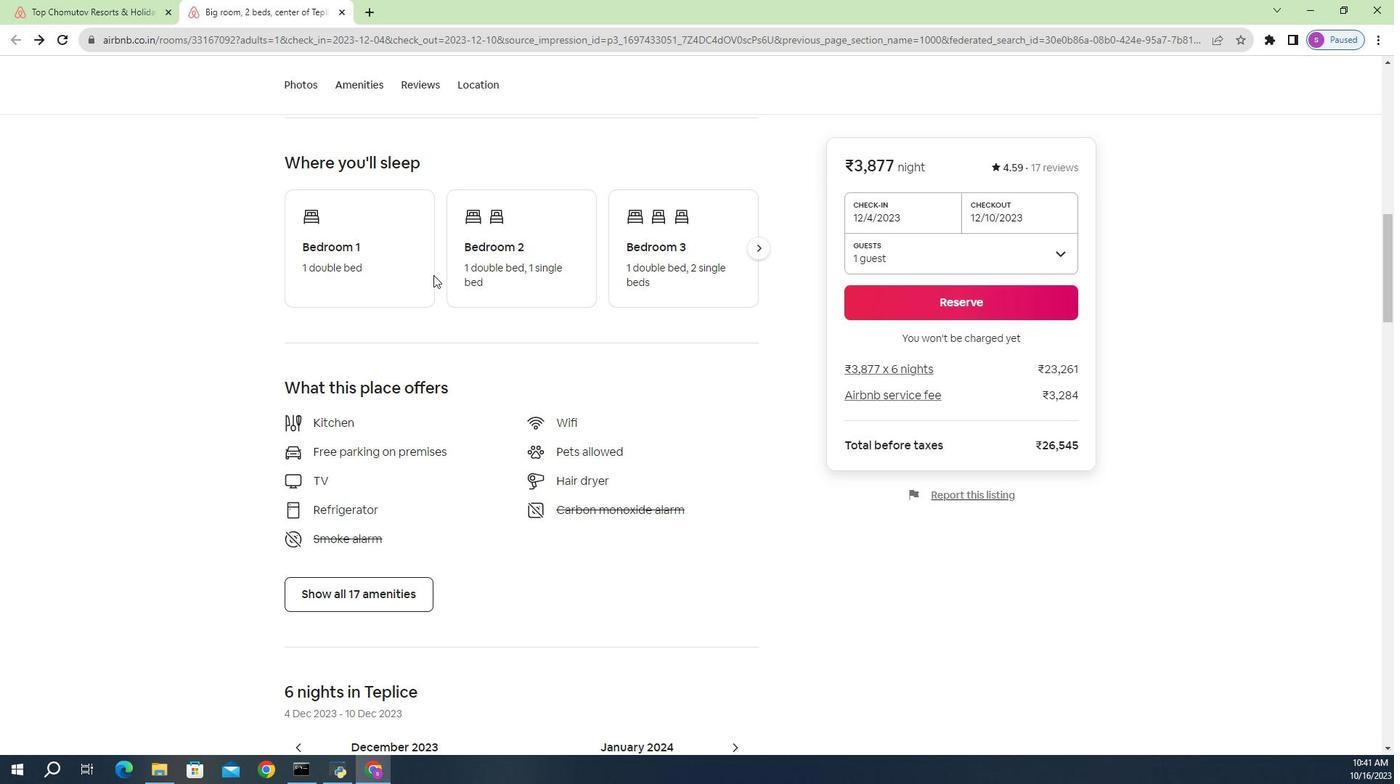 
Action: Mouse scrolled (437, 277) with delta (0, 0)
Screenshot: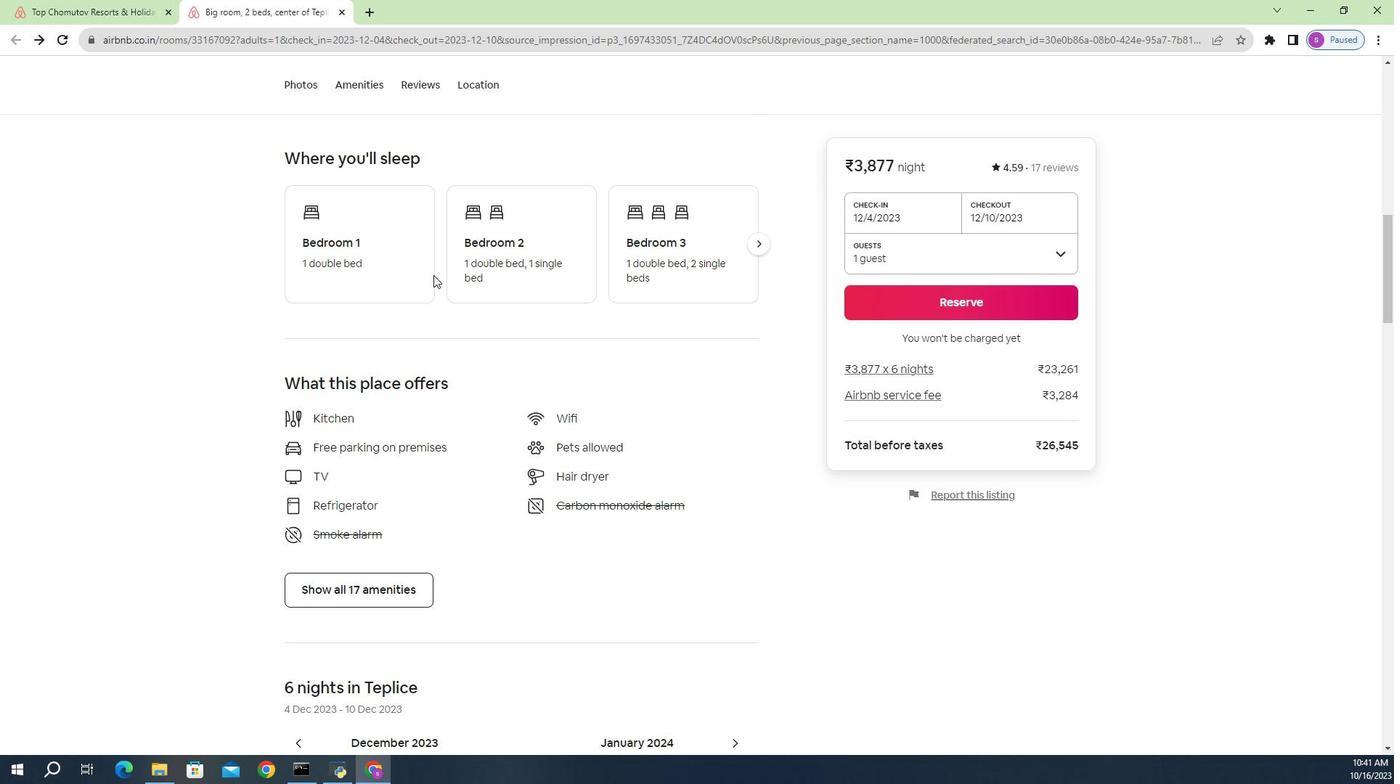 
Action: Mouse moved to (402, 464)
Screenshot: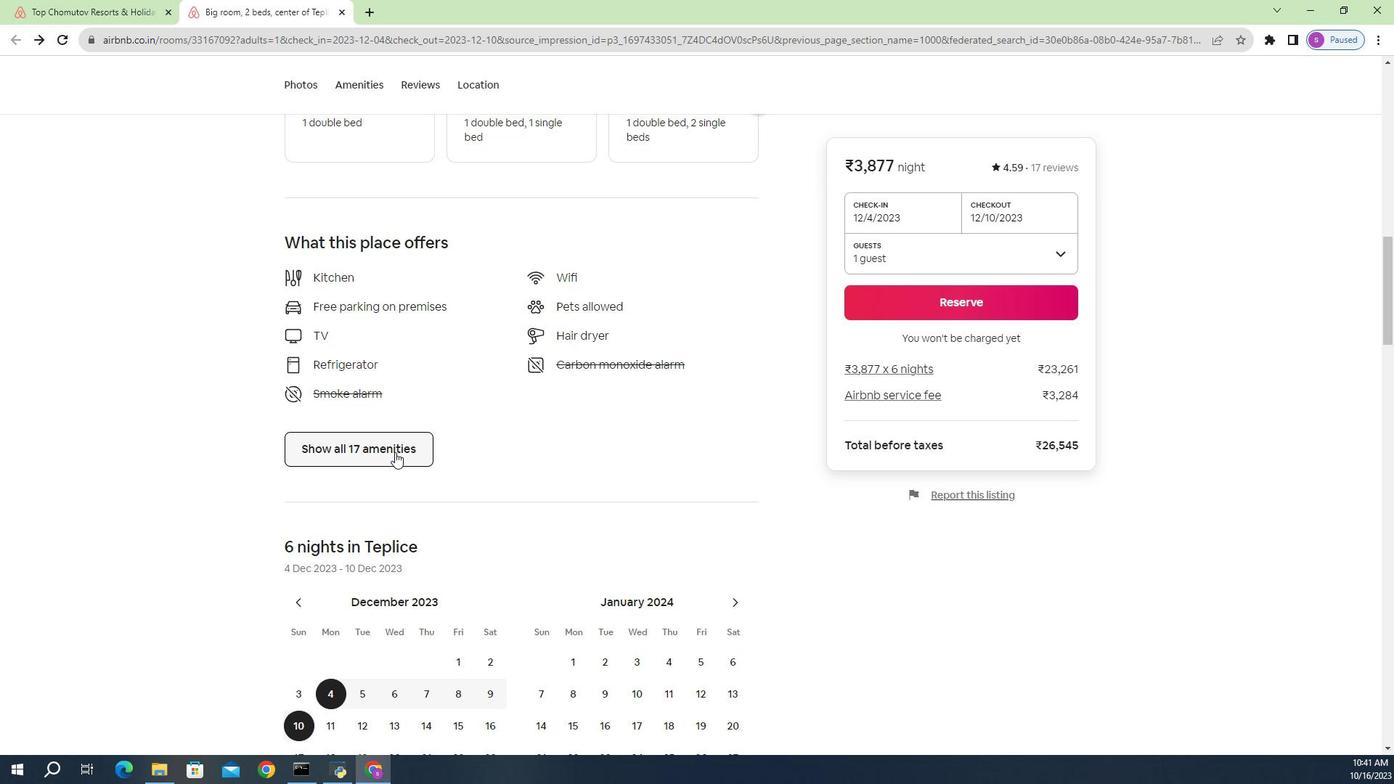 
Action: Mouse pressed left at (402, 464)
Screenshot: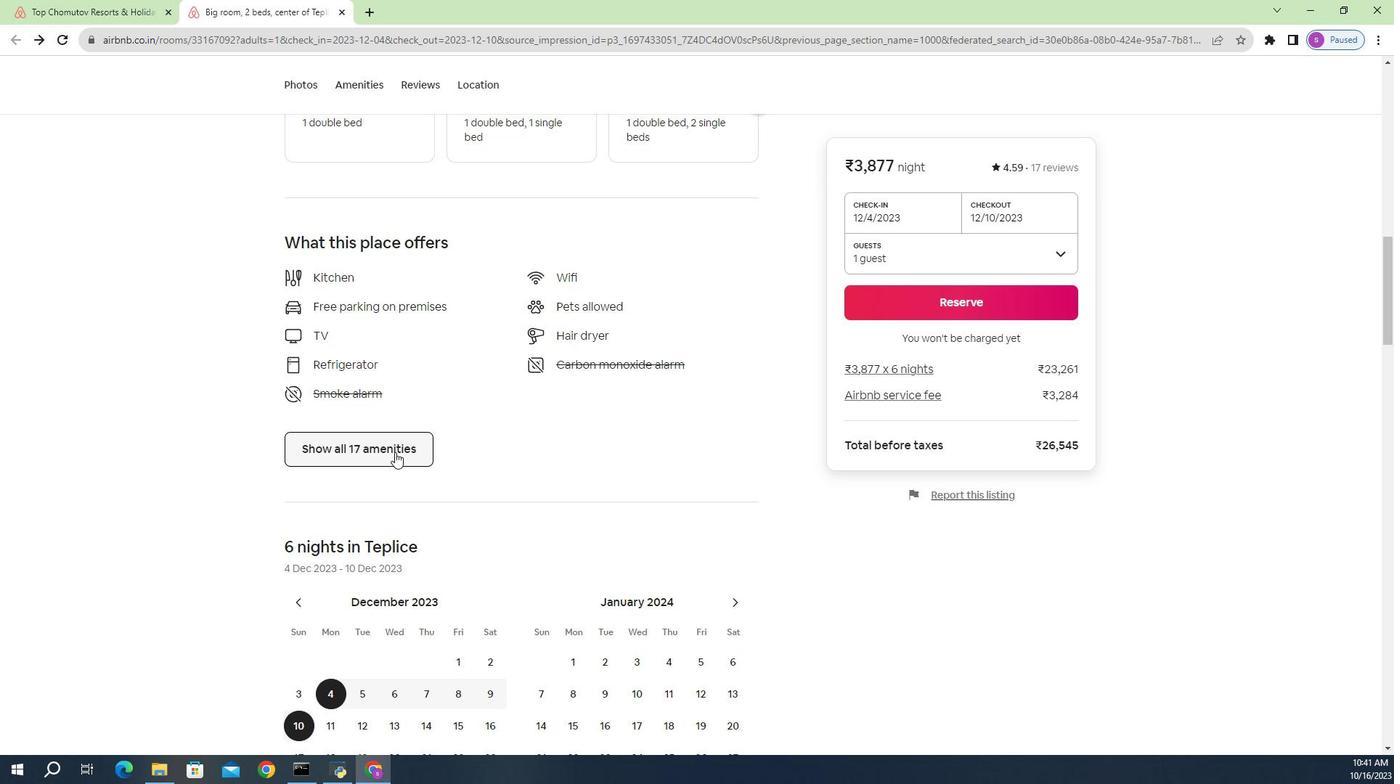 
Action: Mouse moved to (706, 380)
Screenshot: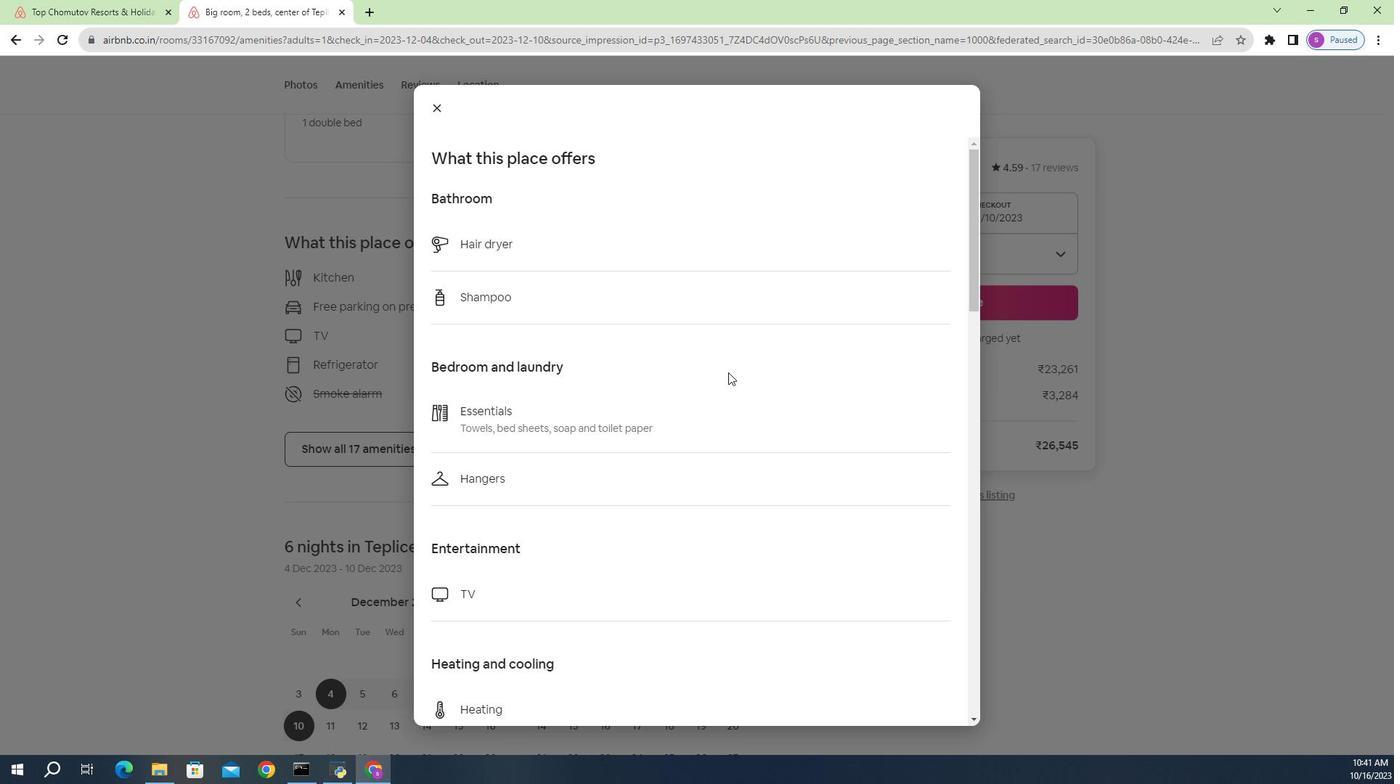 
Action: Mouse scrolled (706, 379) with delta (0, -1)
Screenshot: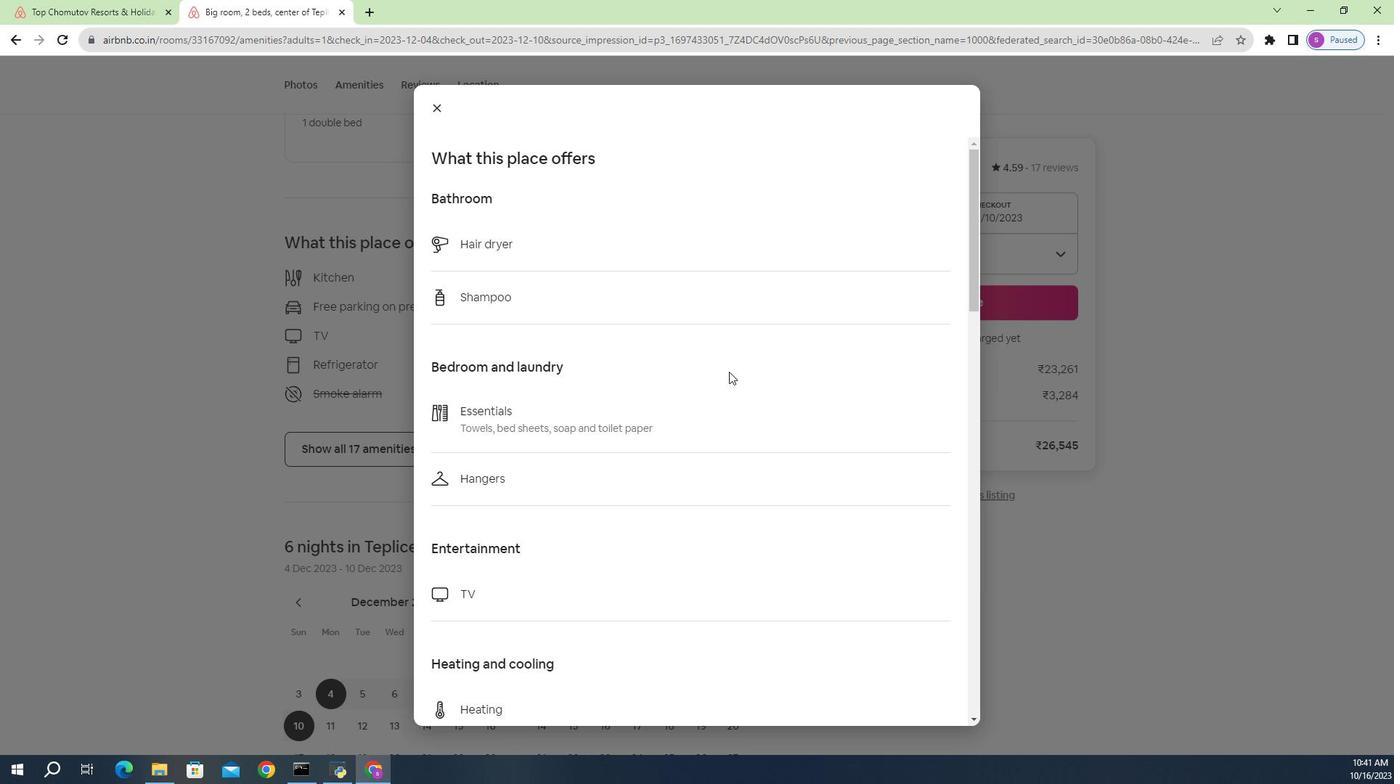 
Action: Mouse moved to (707, 377)
Screenshot: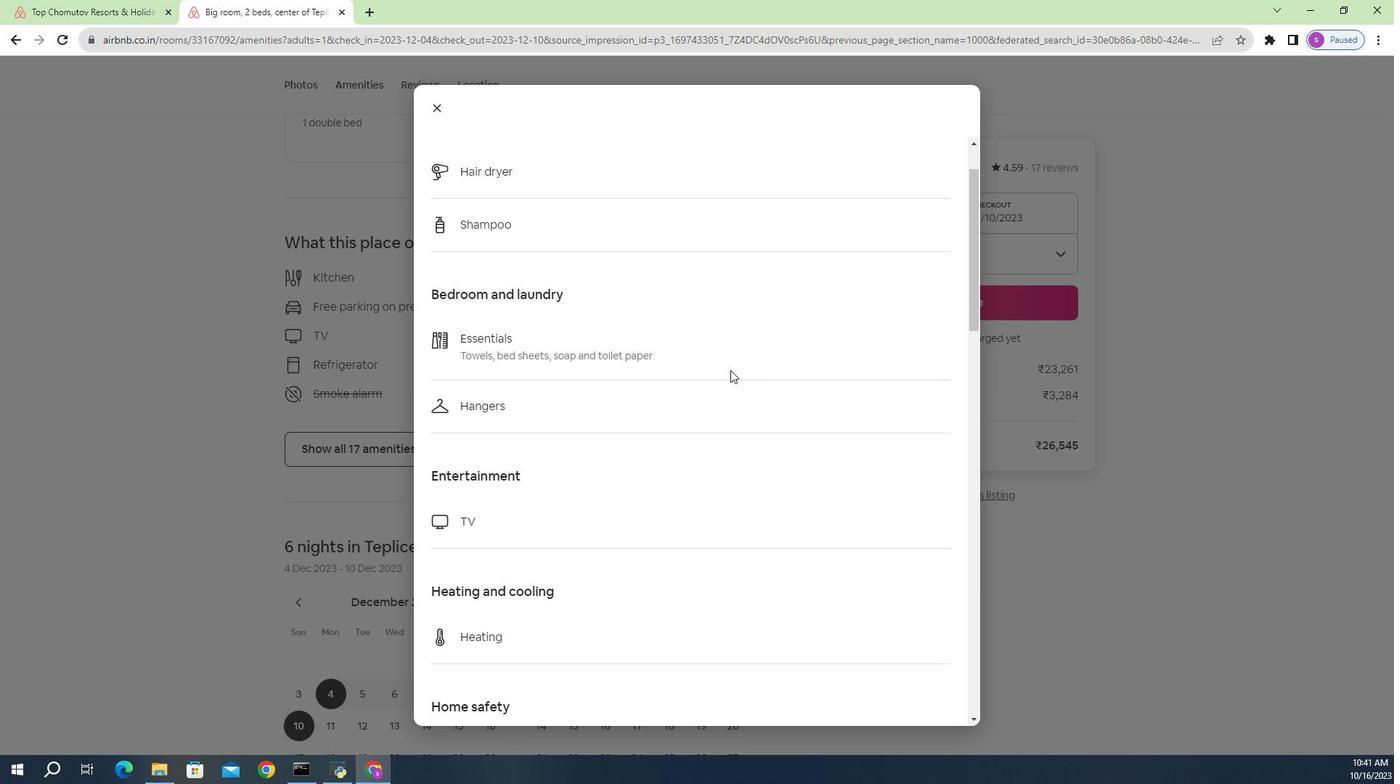 
Action: Mouse scrolled (707, 377) with delta (0, 0)
Screenshot: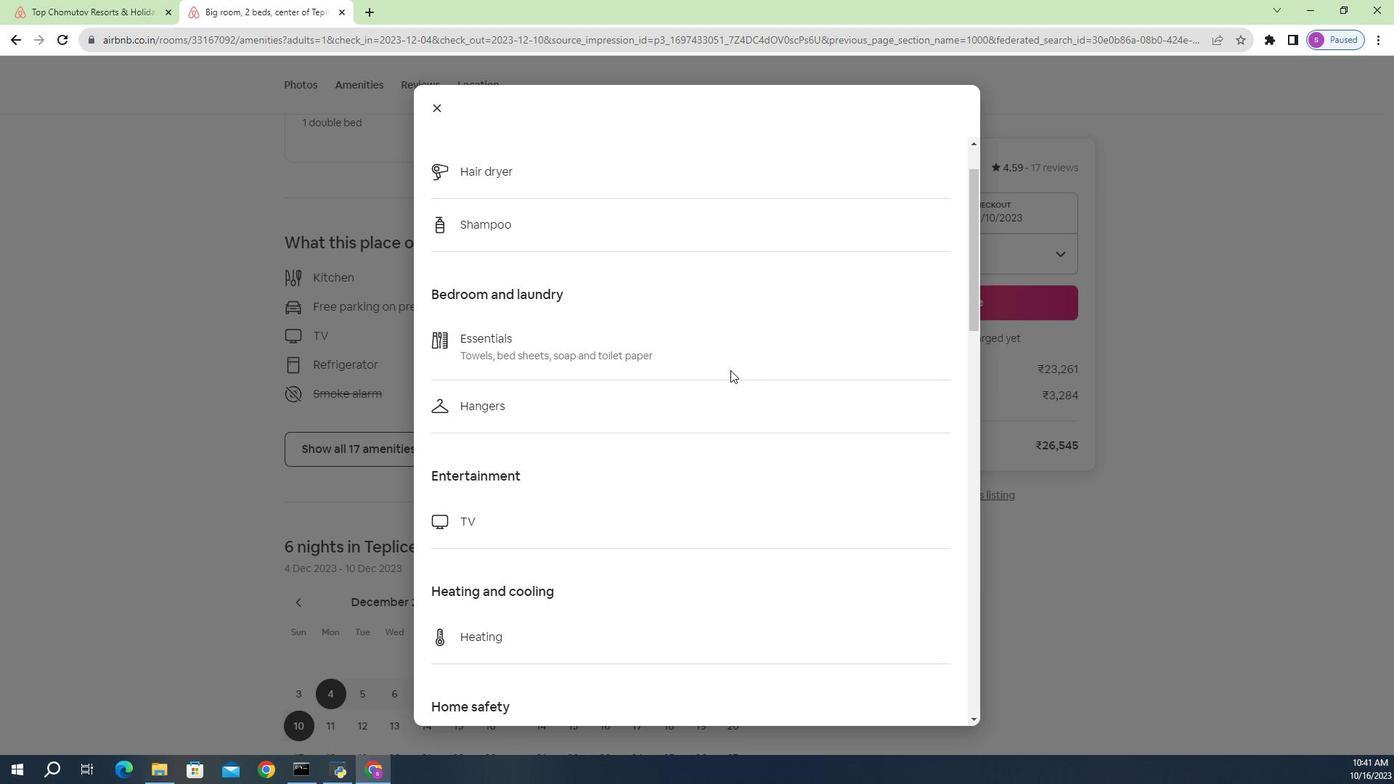 
Action: Mouse scrolled (707, 377) with delta (0, 0)
Screenshot: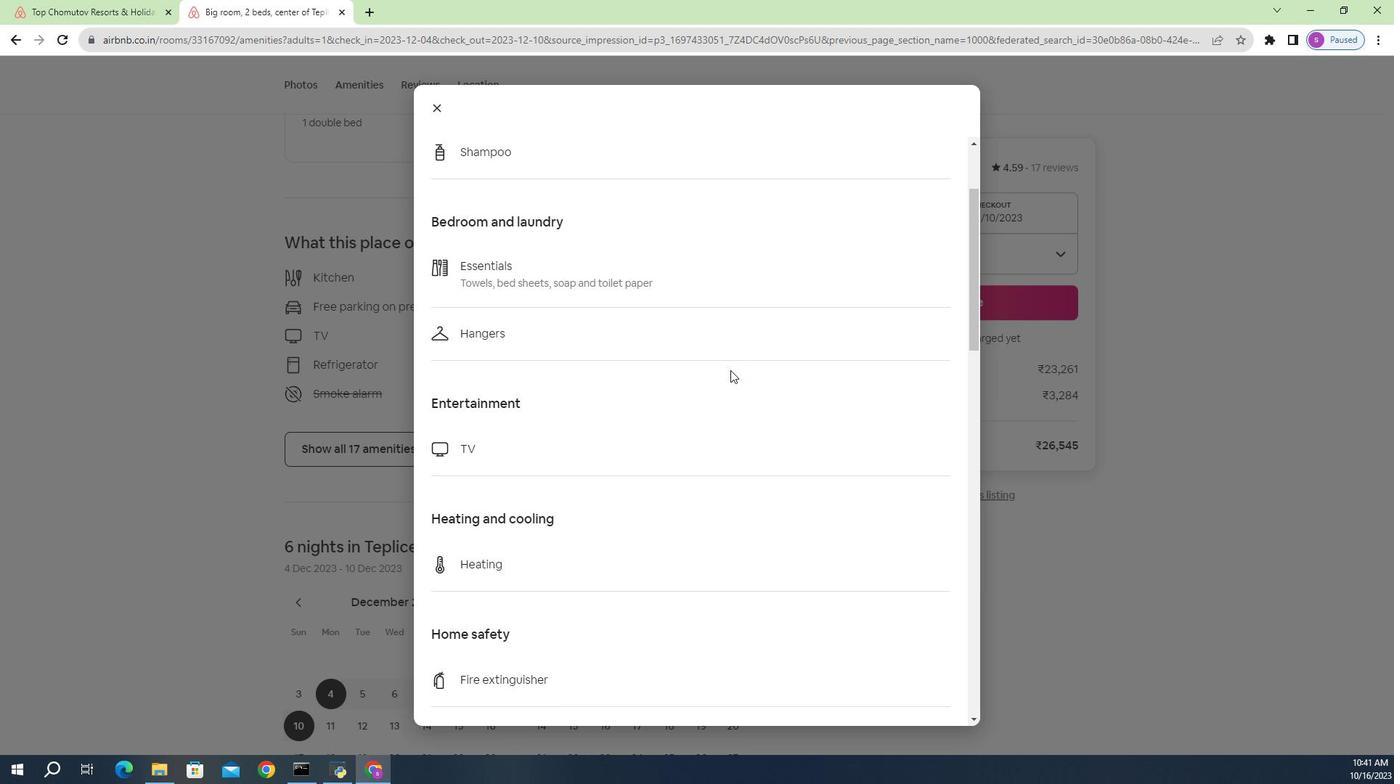 
Action: Mouse scrolled (707, 377) with delta (0, 0)
Screenshot: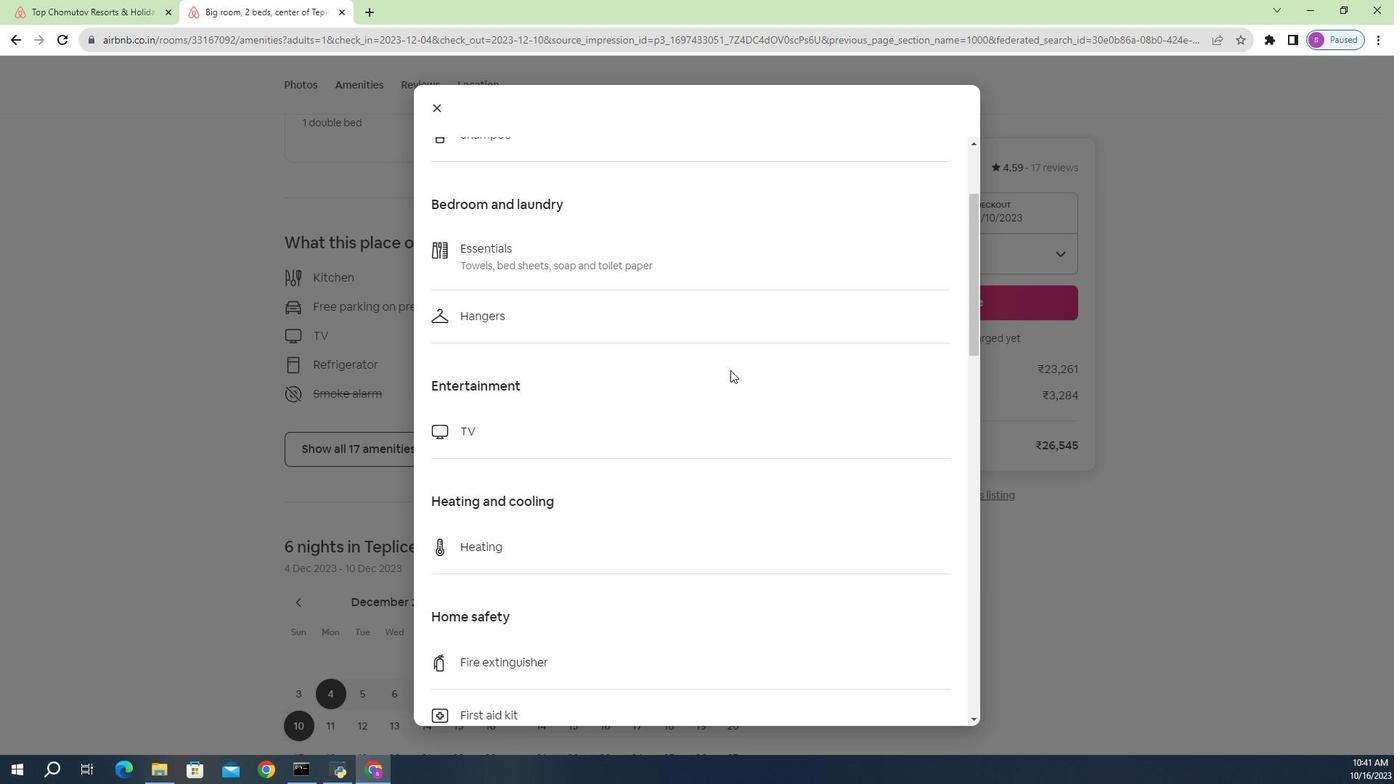 
Action: Mouse scrolled (707, 377) with delta (0, 0)
Screenshot: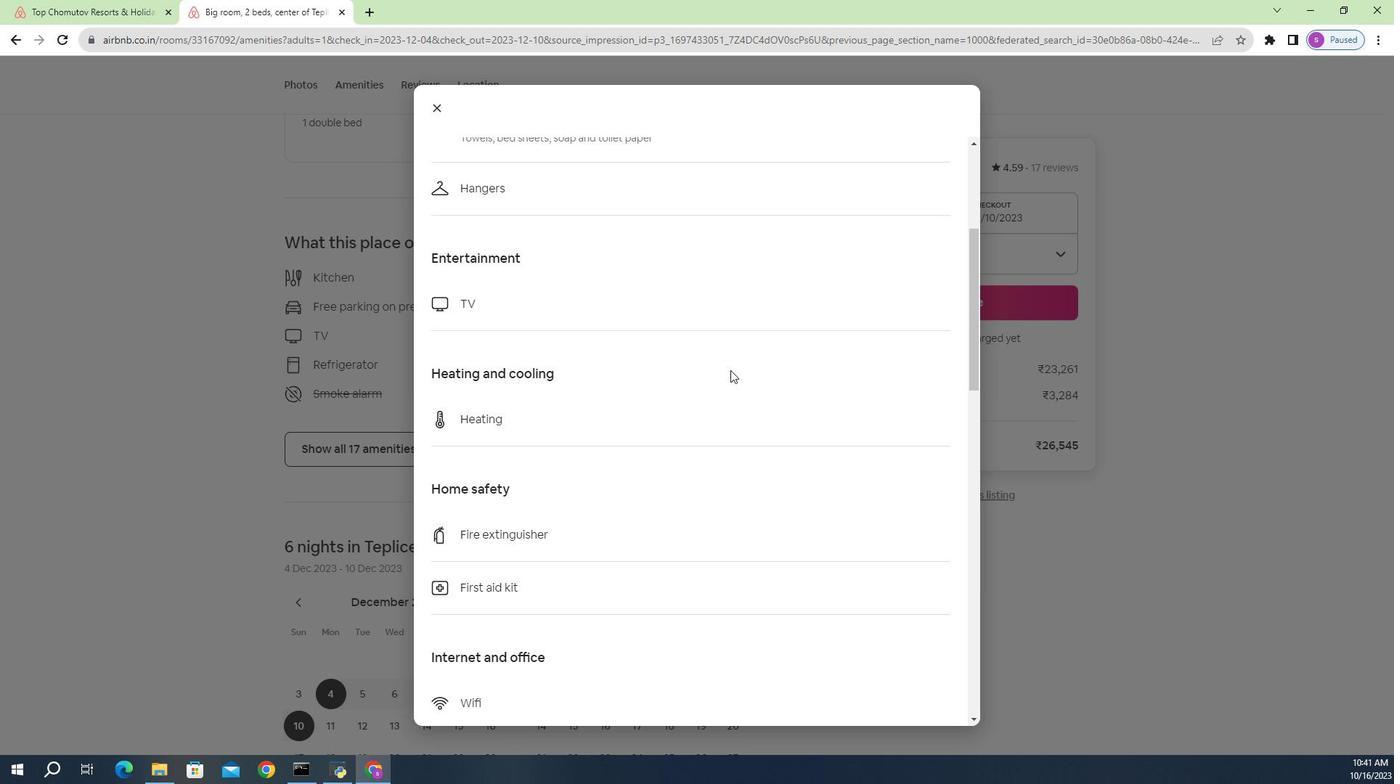 
Action: Mouse scrolled (707, 377) with delta (0, 0)
Screenshot: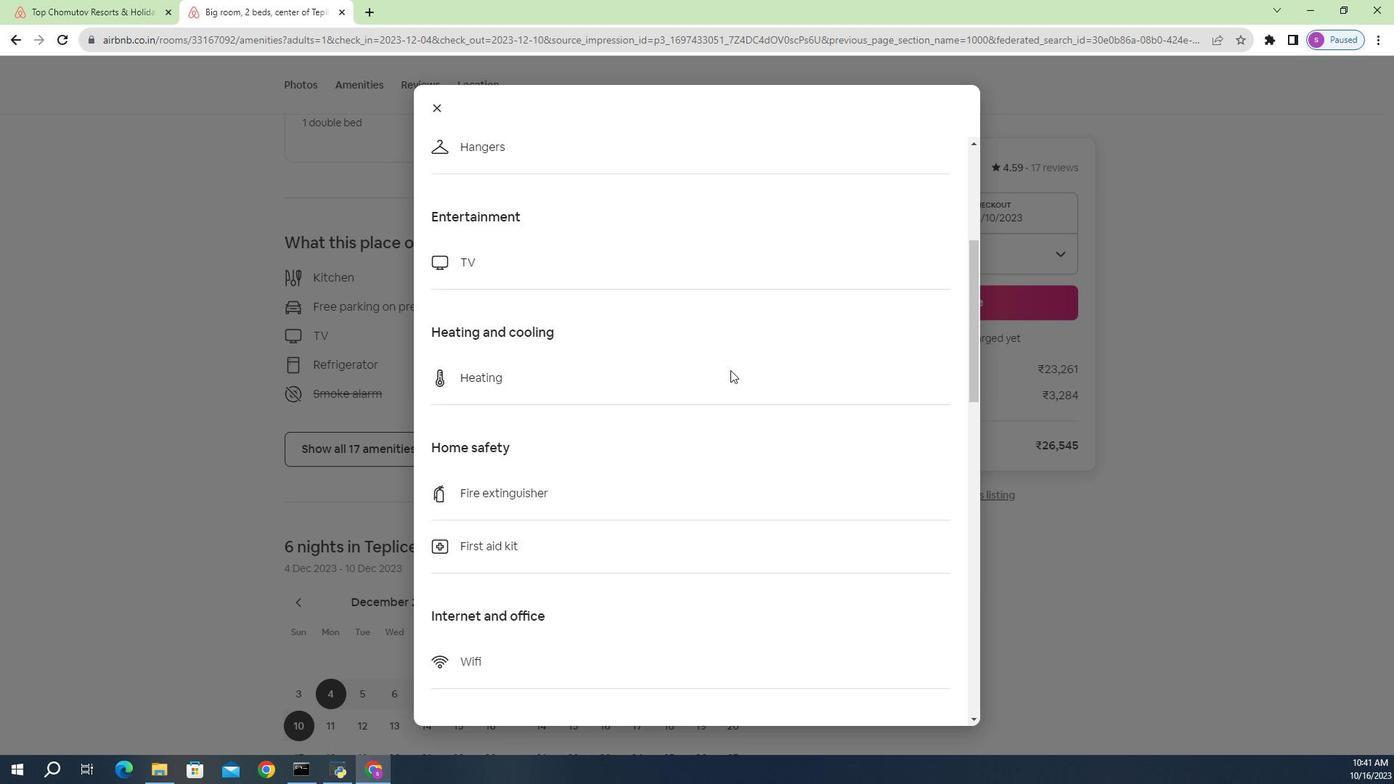 
Action: Mouse scrolled (707, 377) with delta (0, 0)
Screenshot: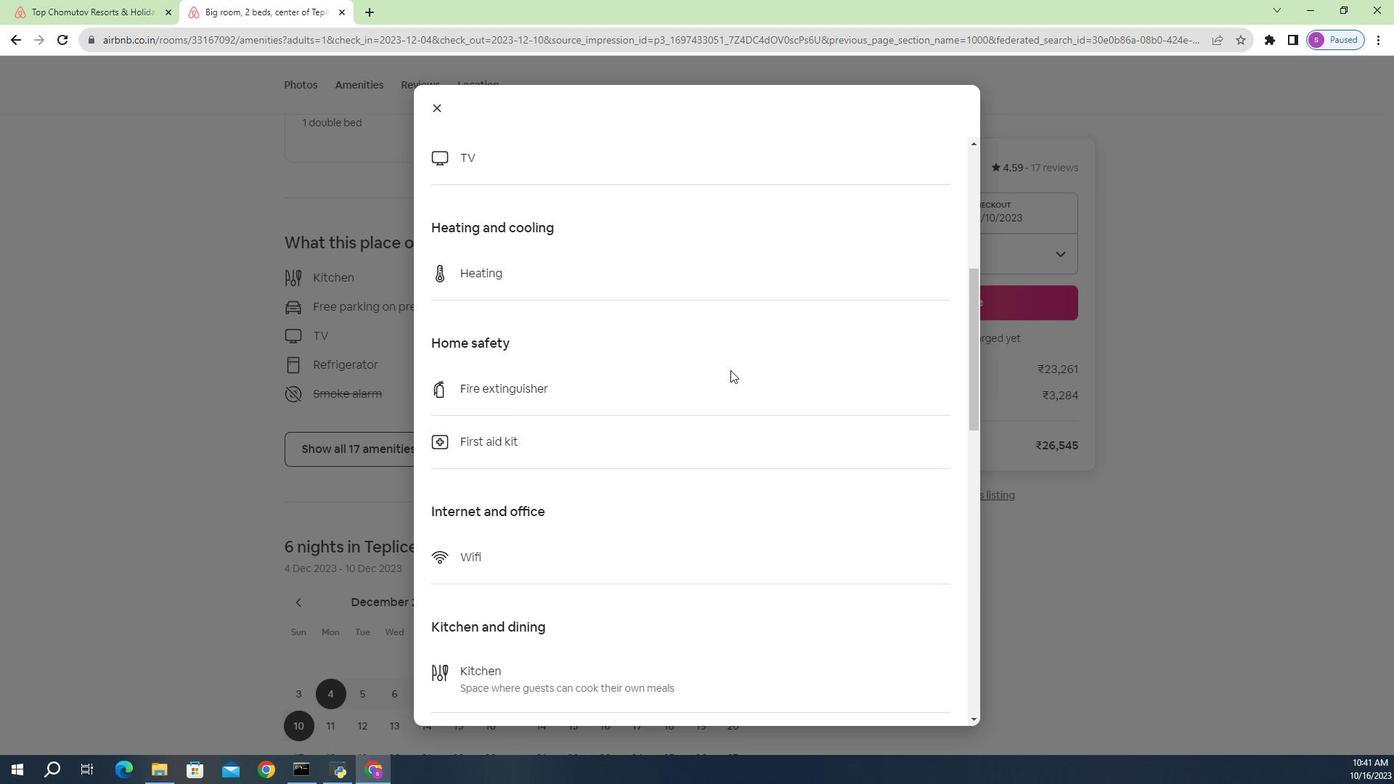 
Action: Mouse scrolled (707, 377) with delta (0, 0)
Screenshot: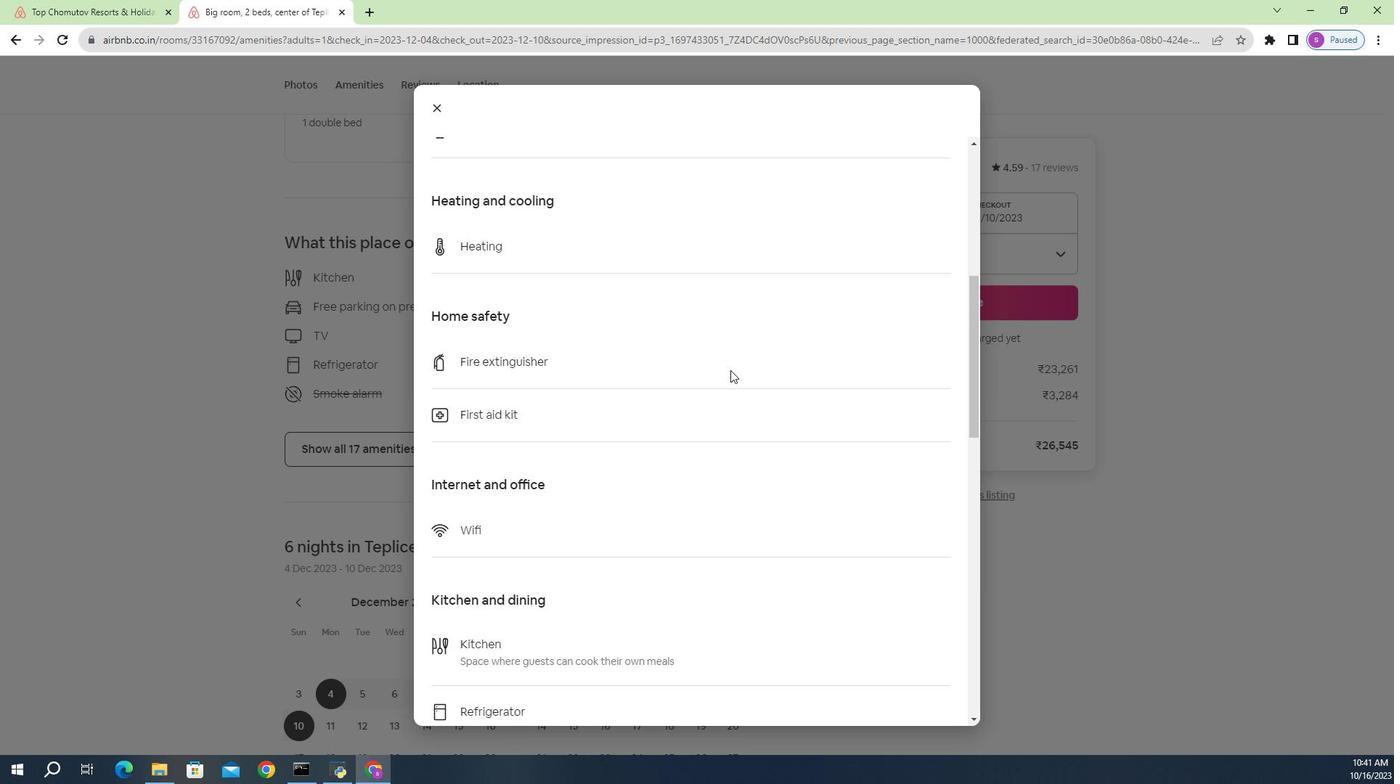 
Action: Mouse scrolled (707, 377) with delta (0, 0)
Screenshot: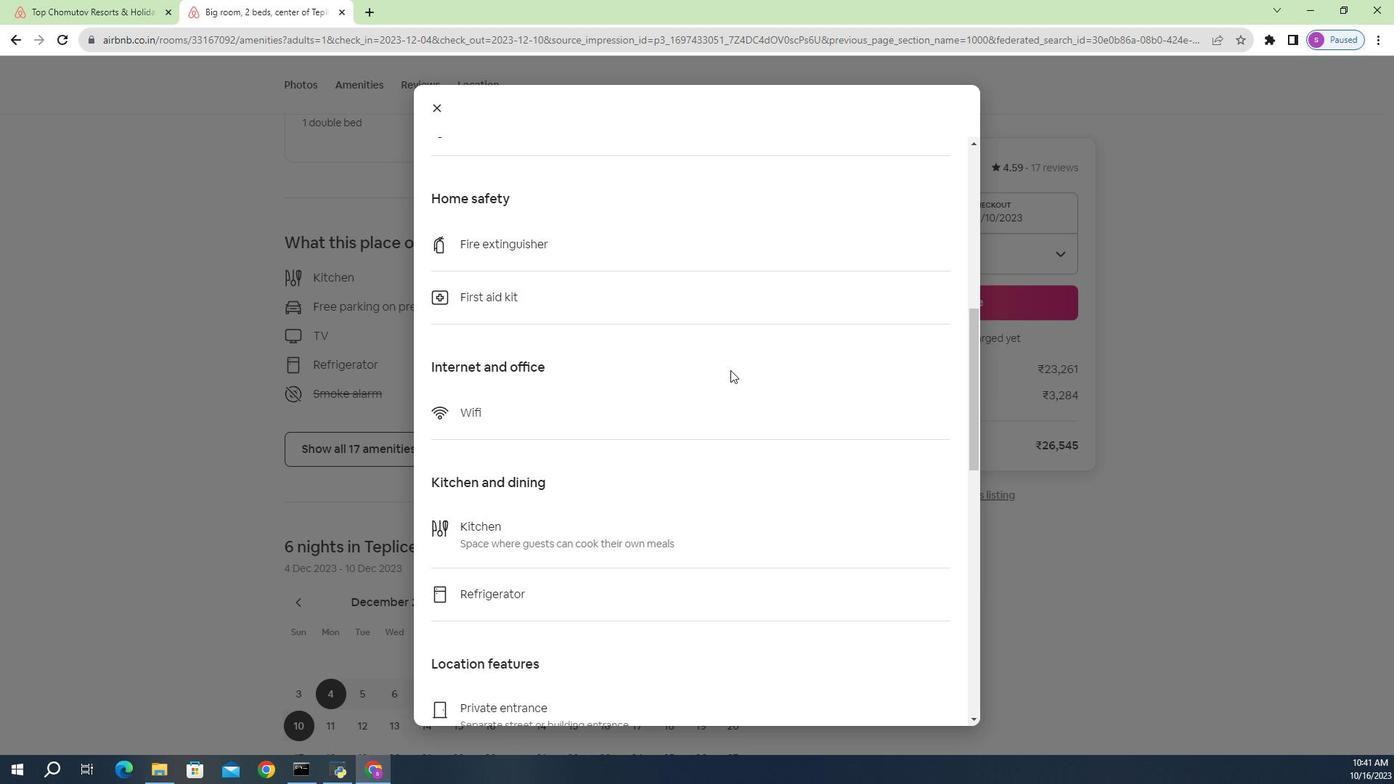
Action: Mouse scrolled (707, 377) with delta (0, 0)
Screenshot: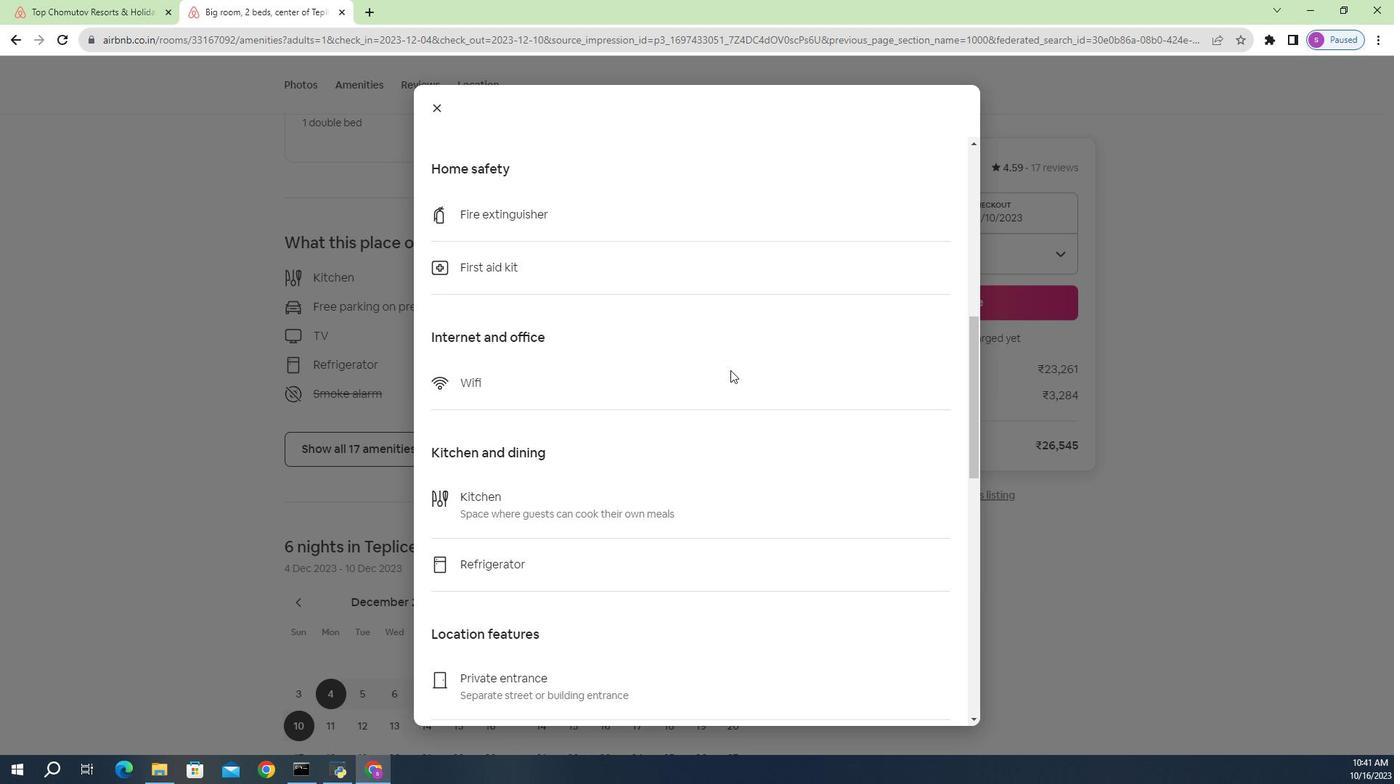 
Action: Mouse scrolled (707, 377) with delta (0, 0)
Screenshot: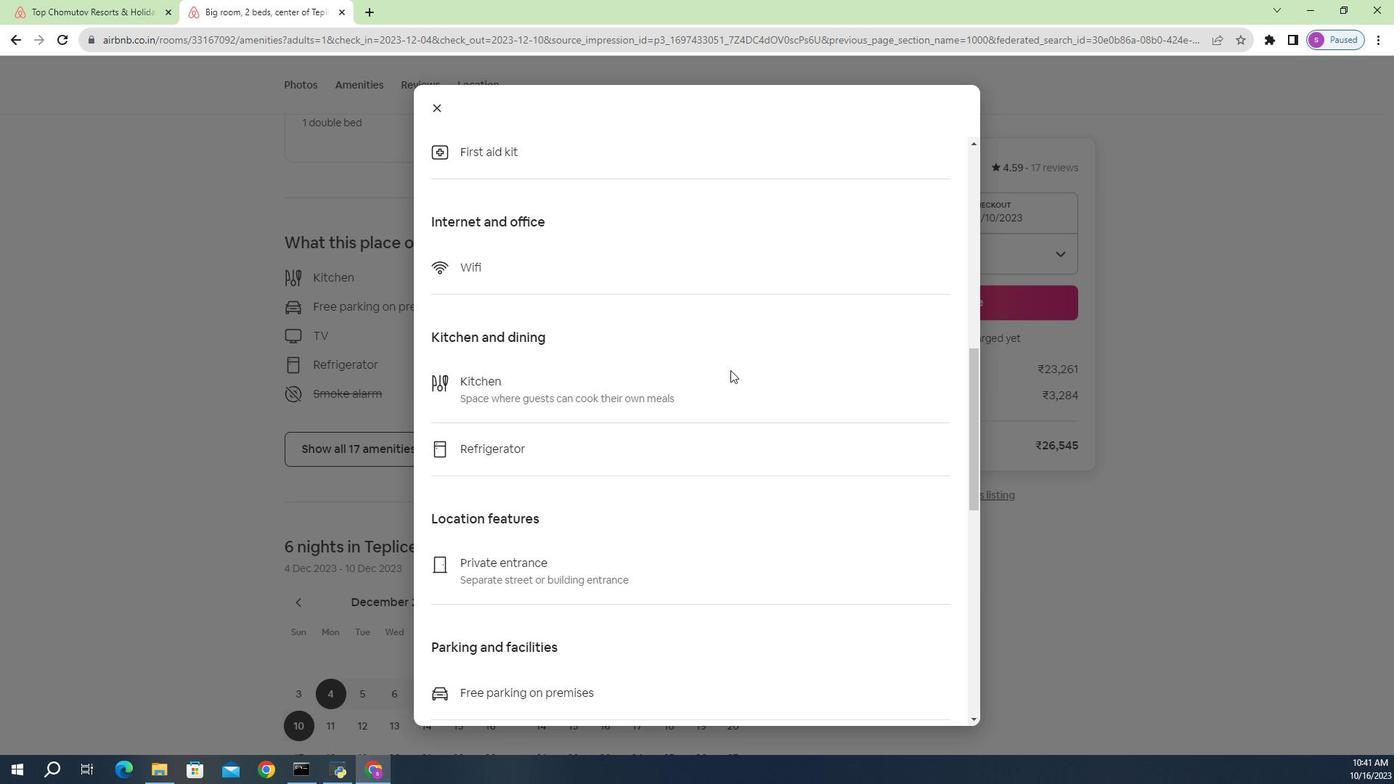 
Action: Mouse scrolled (707, 377) with delta (0, 0)
Screenshot: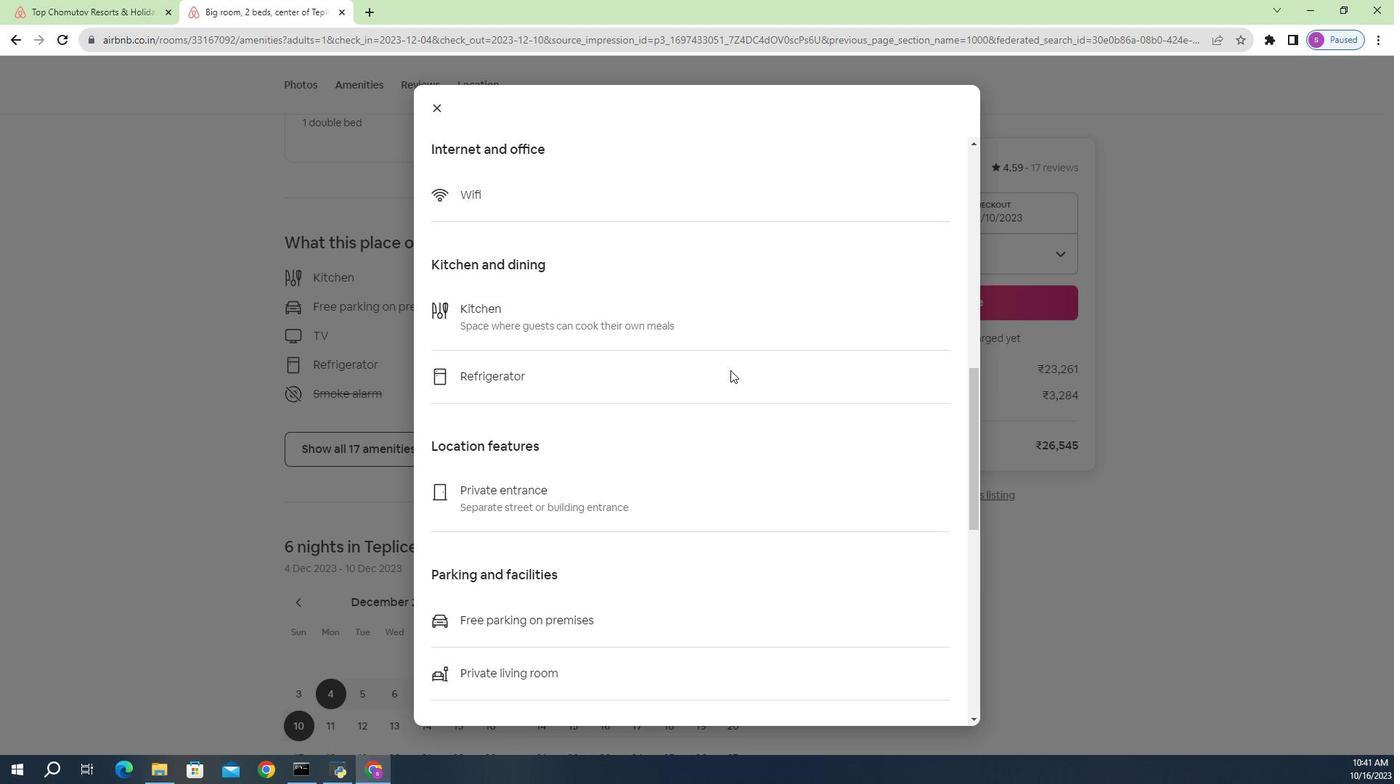 
Action: Mouse scrolled (707, 377) with delta (0, 0)
Screenshot: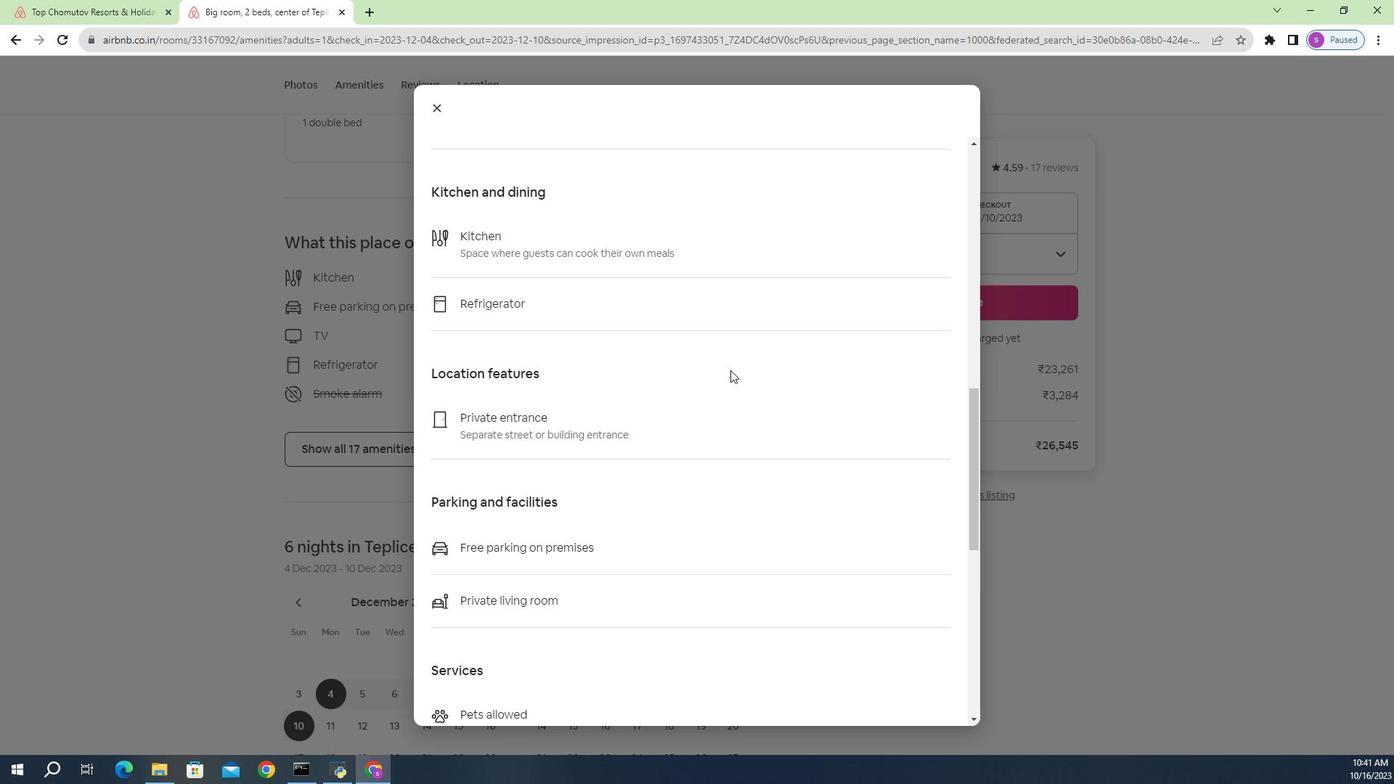 
Action: Mouse scrolled (707, 377) with delta (0, 0)
Screenshot: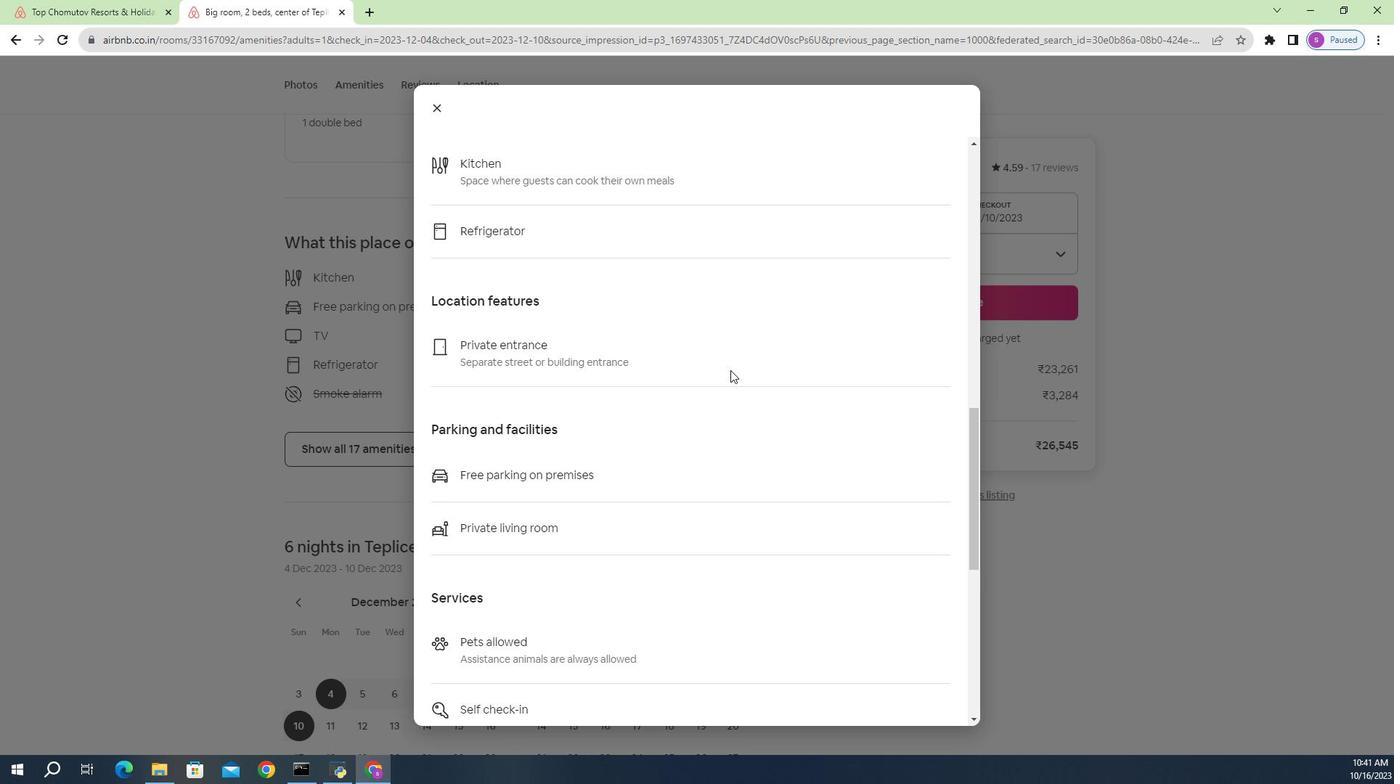
Action: Mouse scrolled (707, 377) with delta (0, 0)
Screenshot: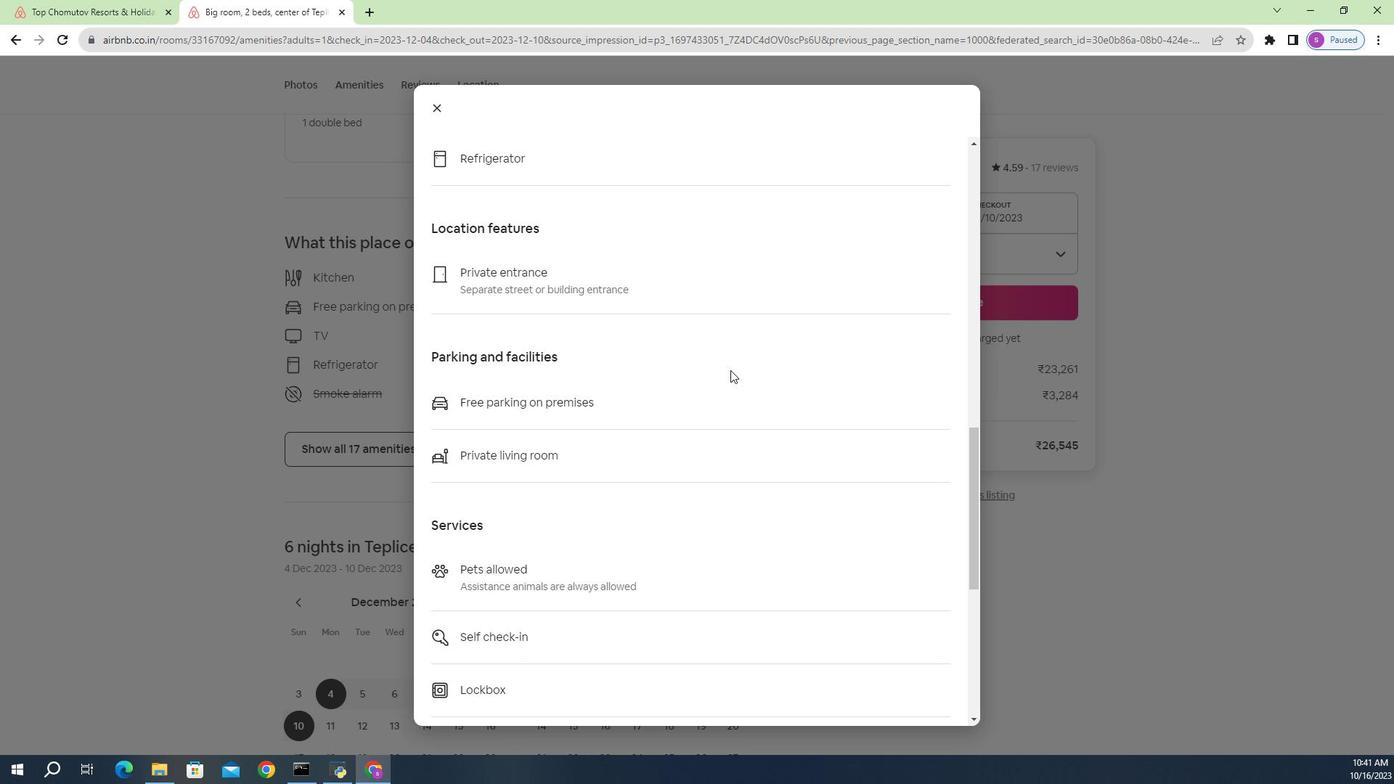 
Action: Mouse scrolled (707, 377) with delta (0, 0)
Screenshot: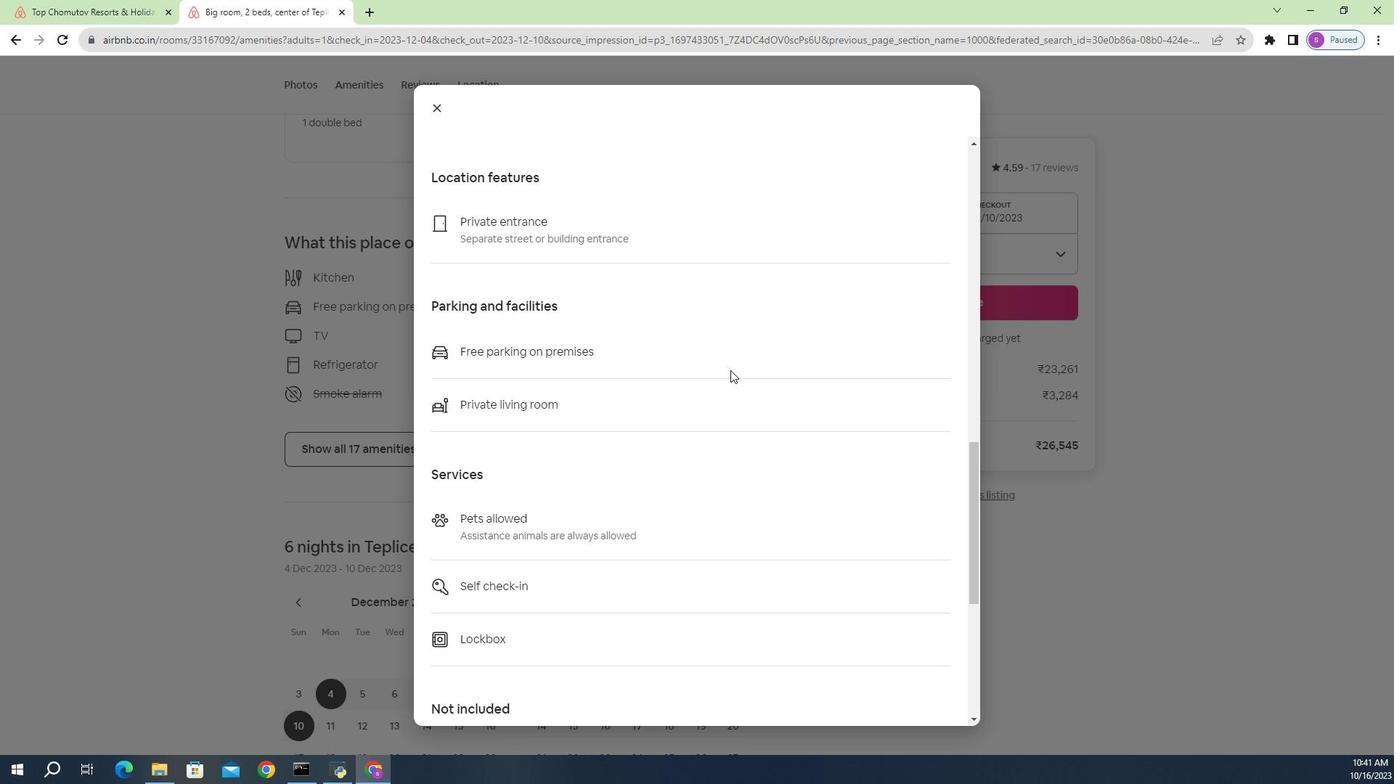
Action: Mouse moved to (706, 379)
Screenshot: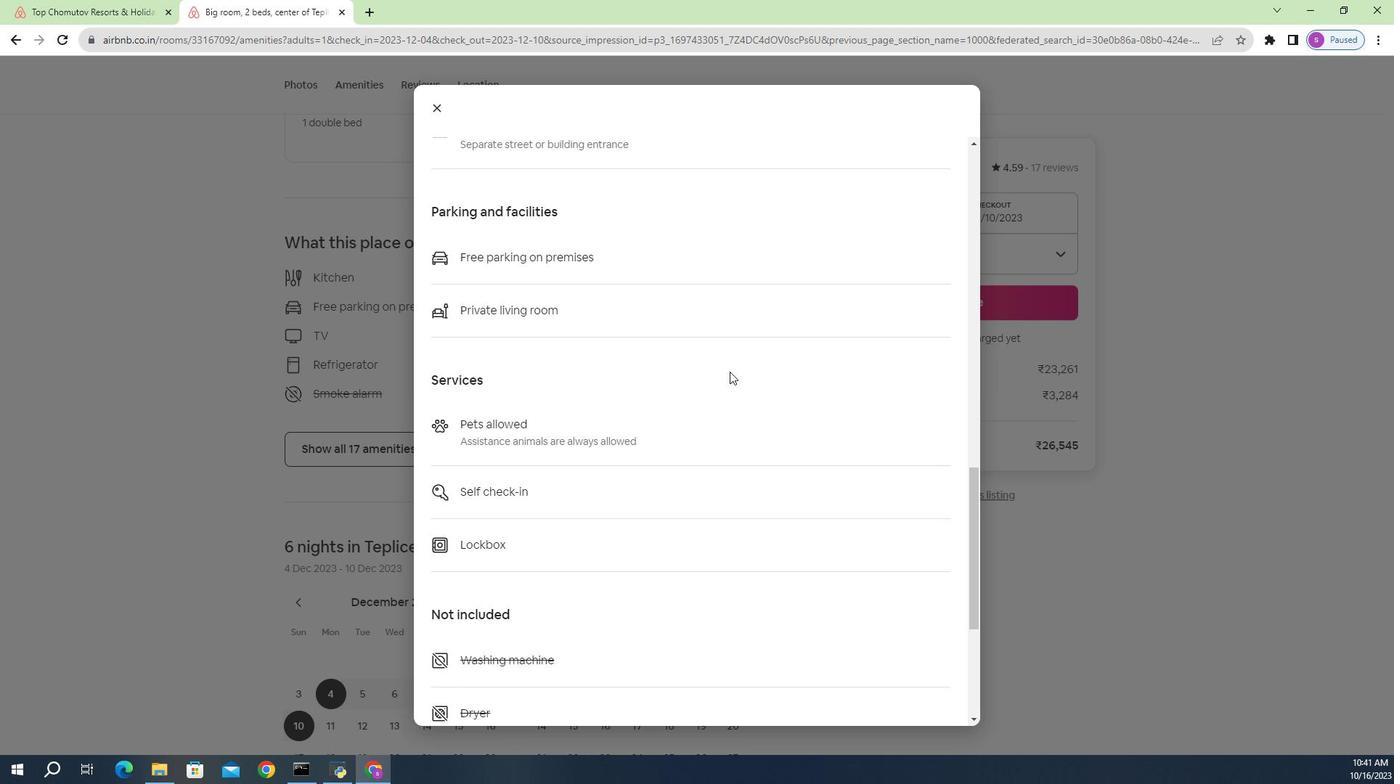 
Action: Mouse scrolled (706, 378) with delta (0, 0)
Screenshot: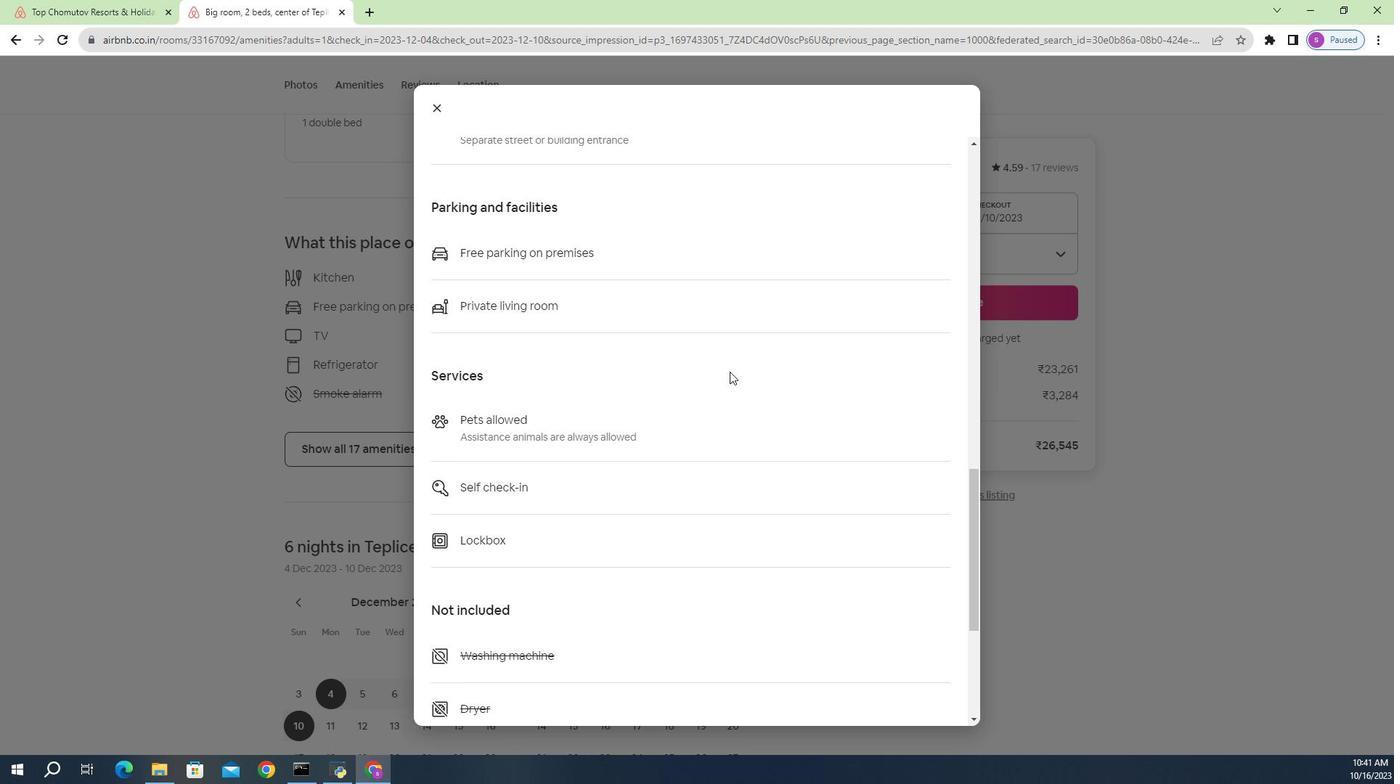 
Action: Mouse moved to (702, 398)
Screenshot: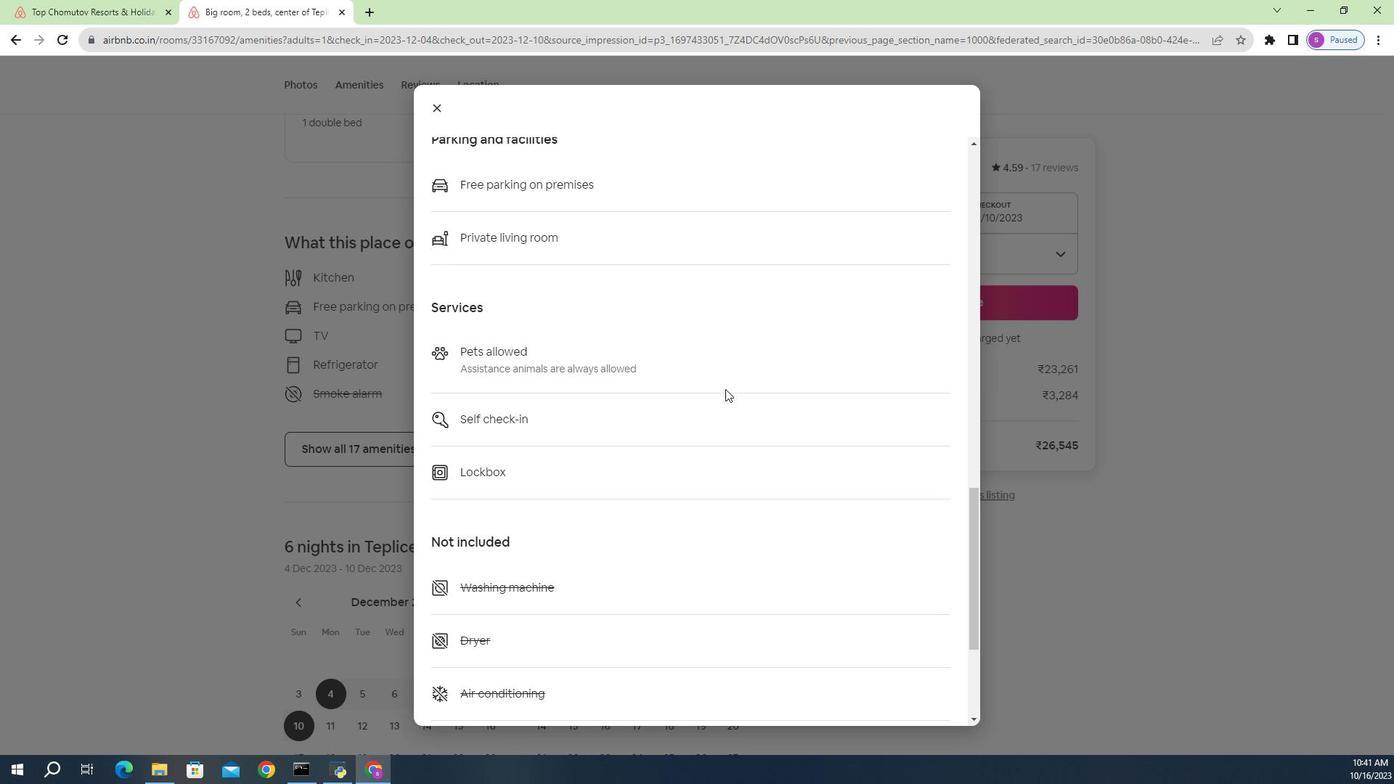 
Action: Mouse scrolled (702, 397) with delta (0, 0)
Screenshot: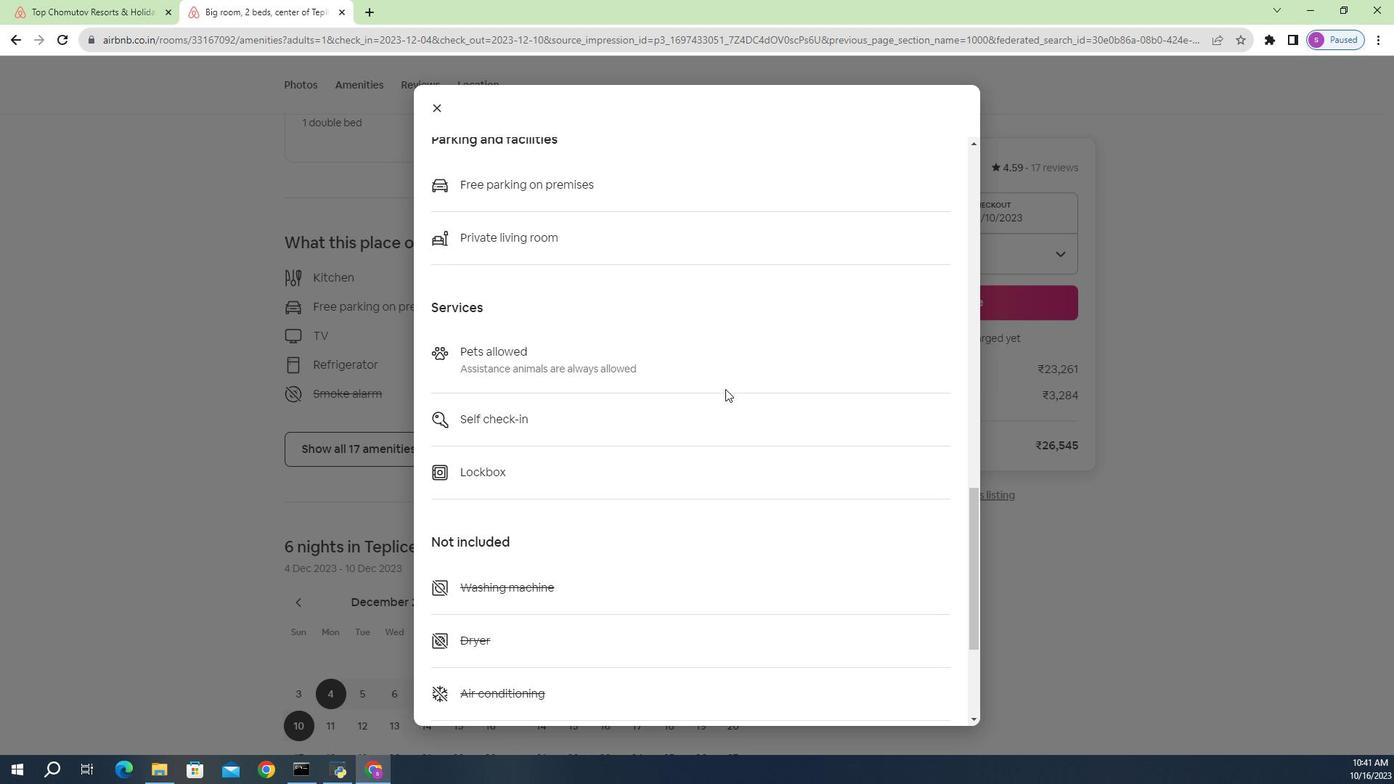 
Action: Mouse scrolled (702, 397) with delta (0, 0)
Screenshot: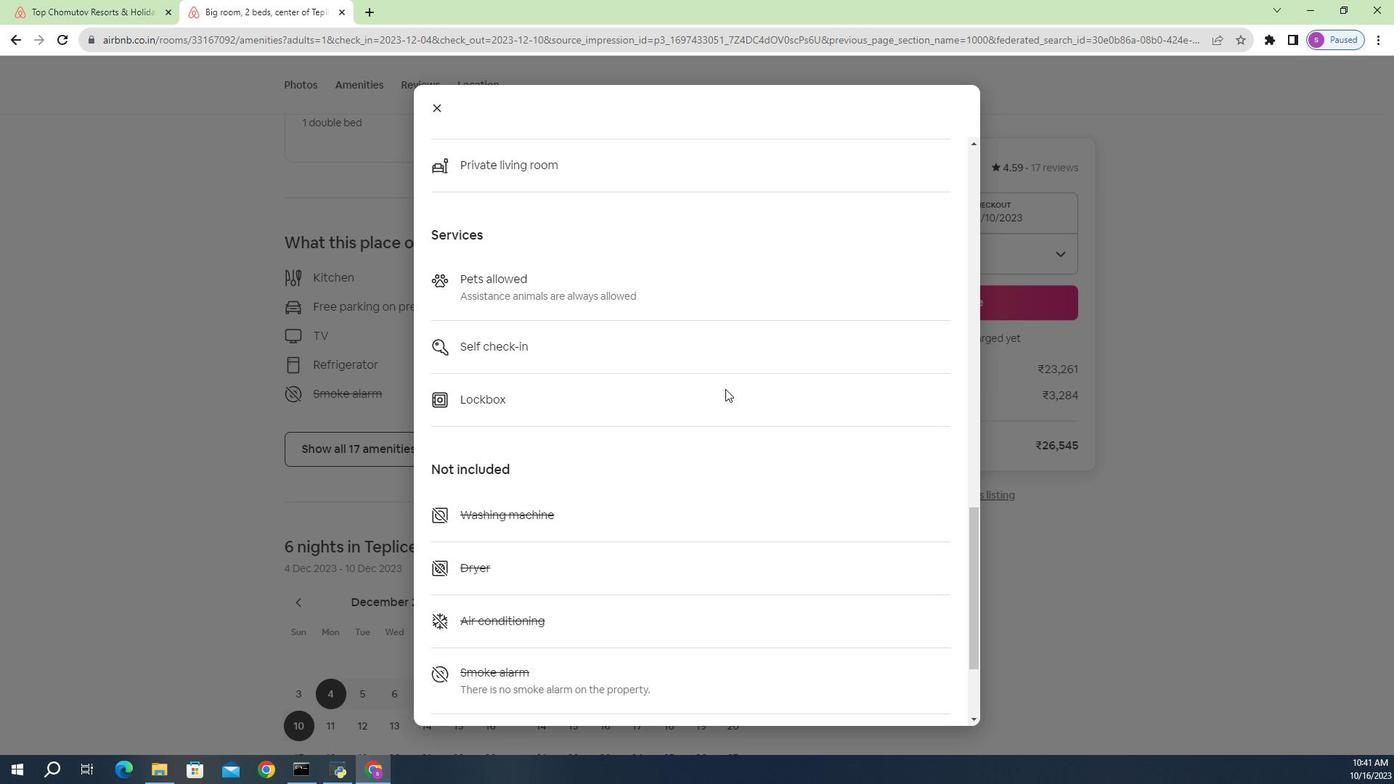 
Action: Mouse scrolled (702, 397) with delta (0, 0)
Screenshot: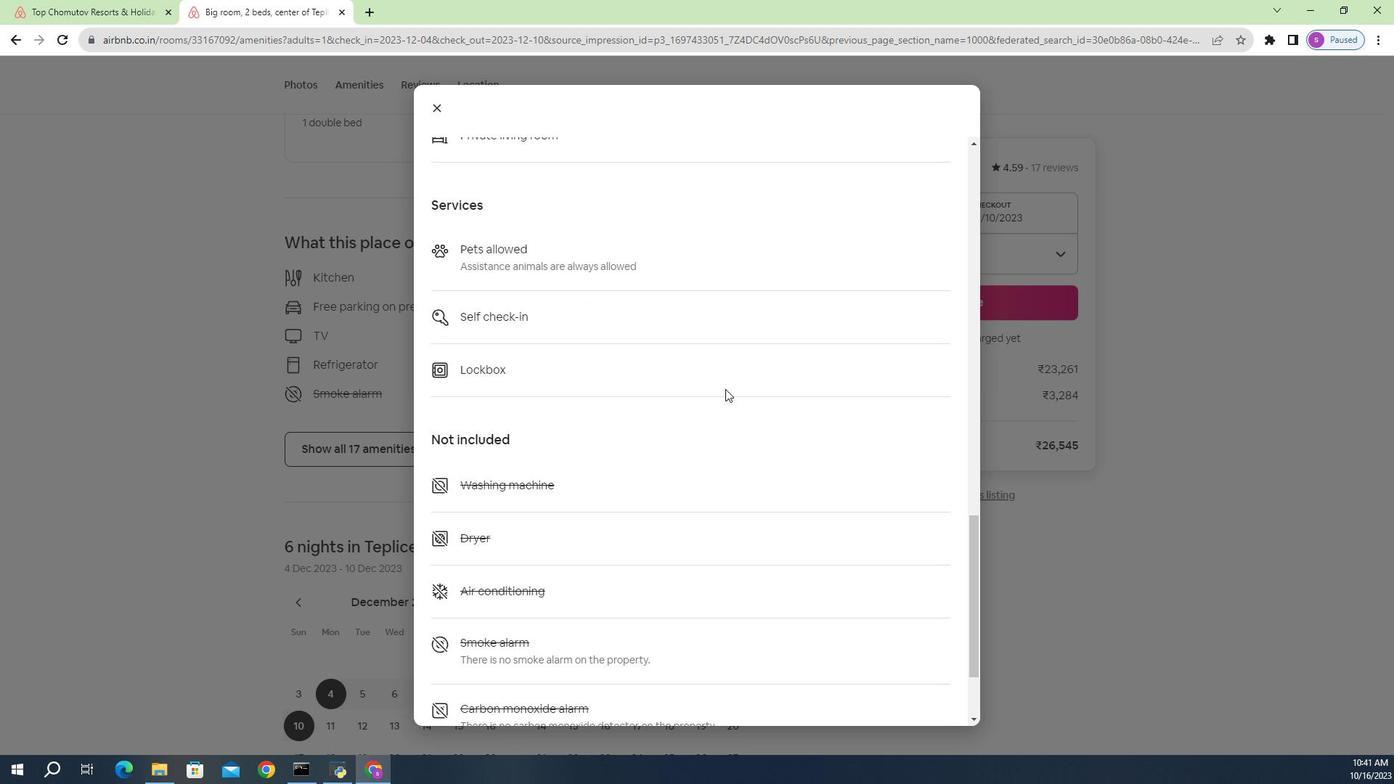 
Action: Mouse scrolled (702, 397) with delta (0, 0)
Screenshot: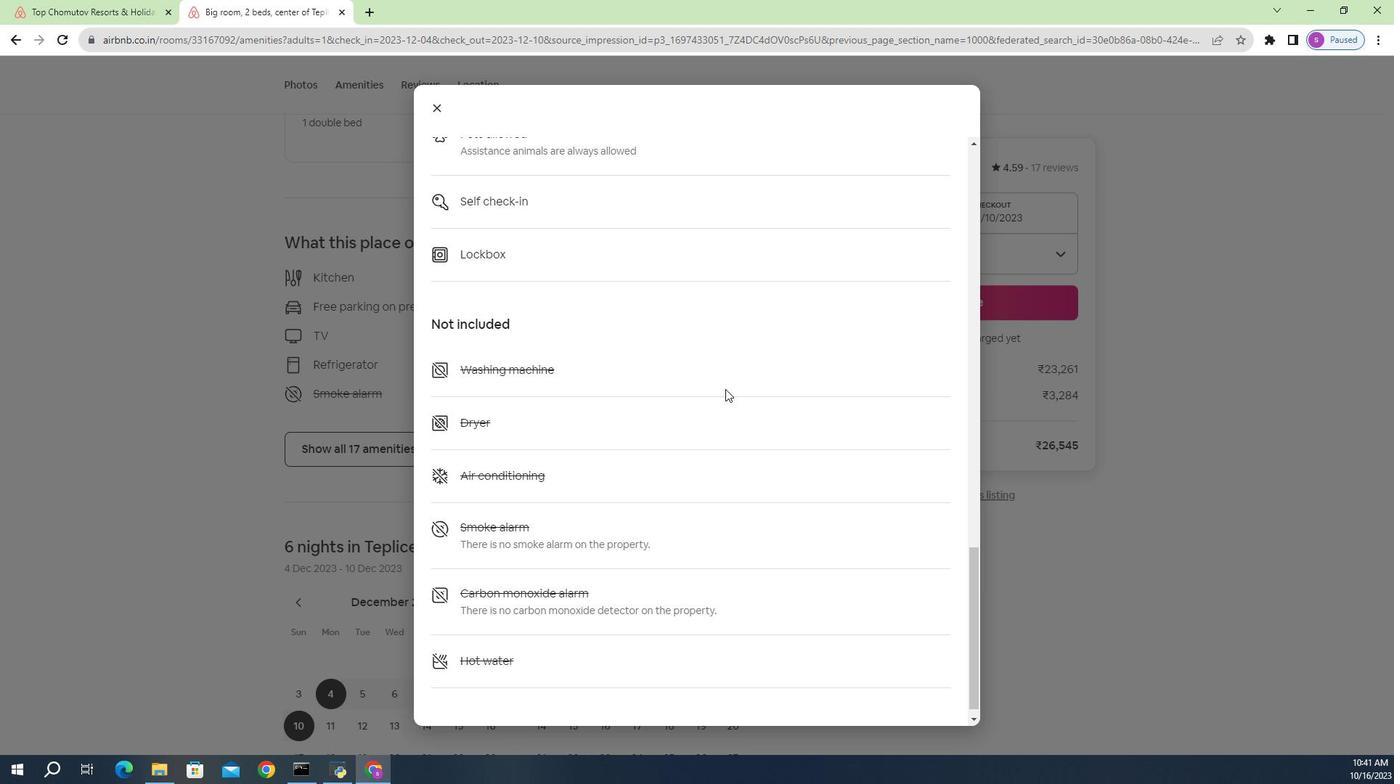 
Action: Mouse moved to (702, 400)
Screenshot: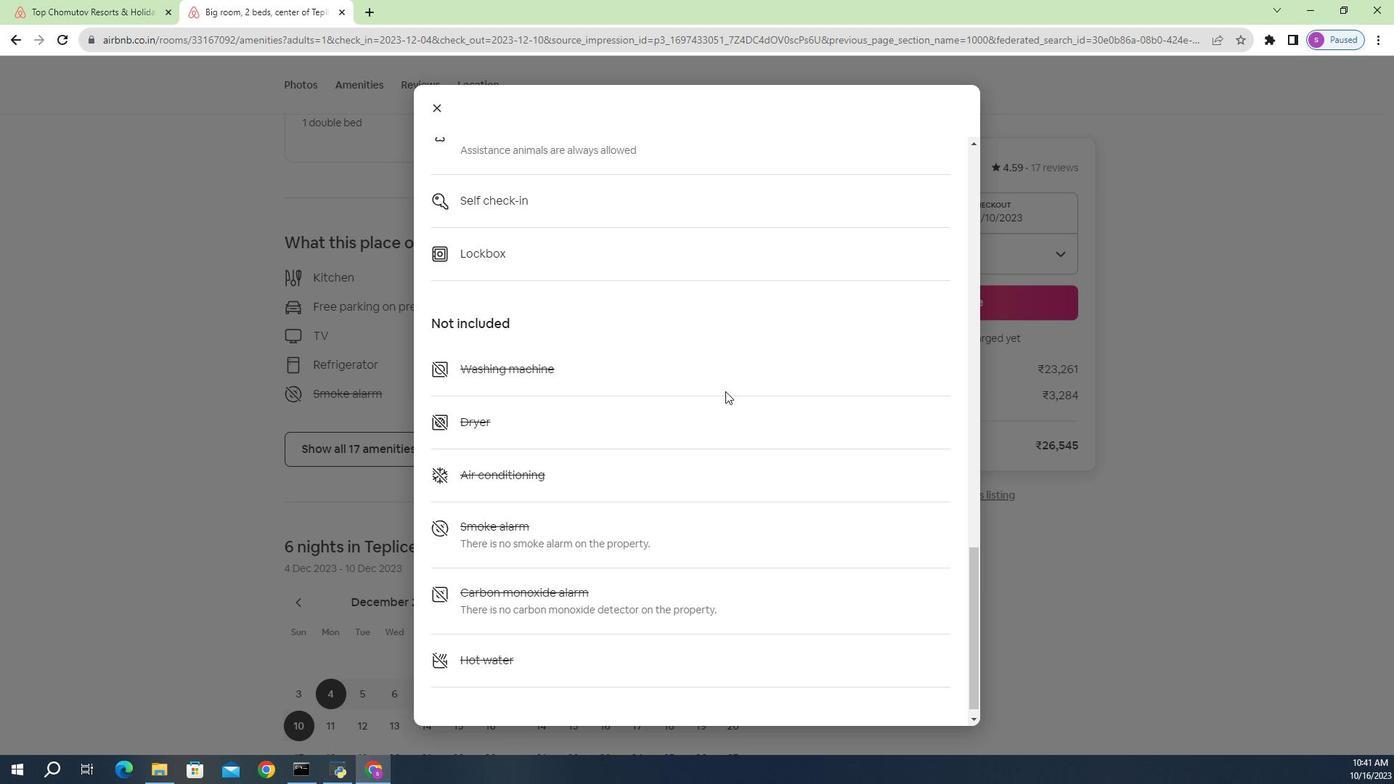 
Action: Mouse scrolled (702, 399) with delta (0, 0)
Screenshot: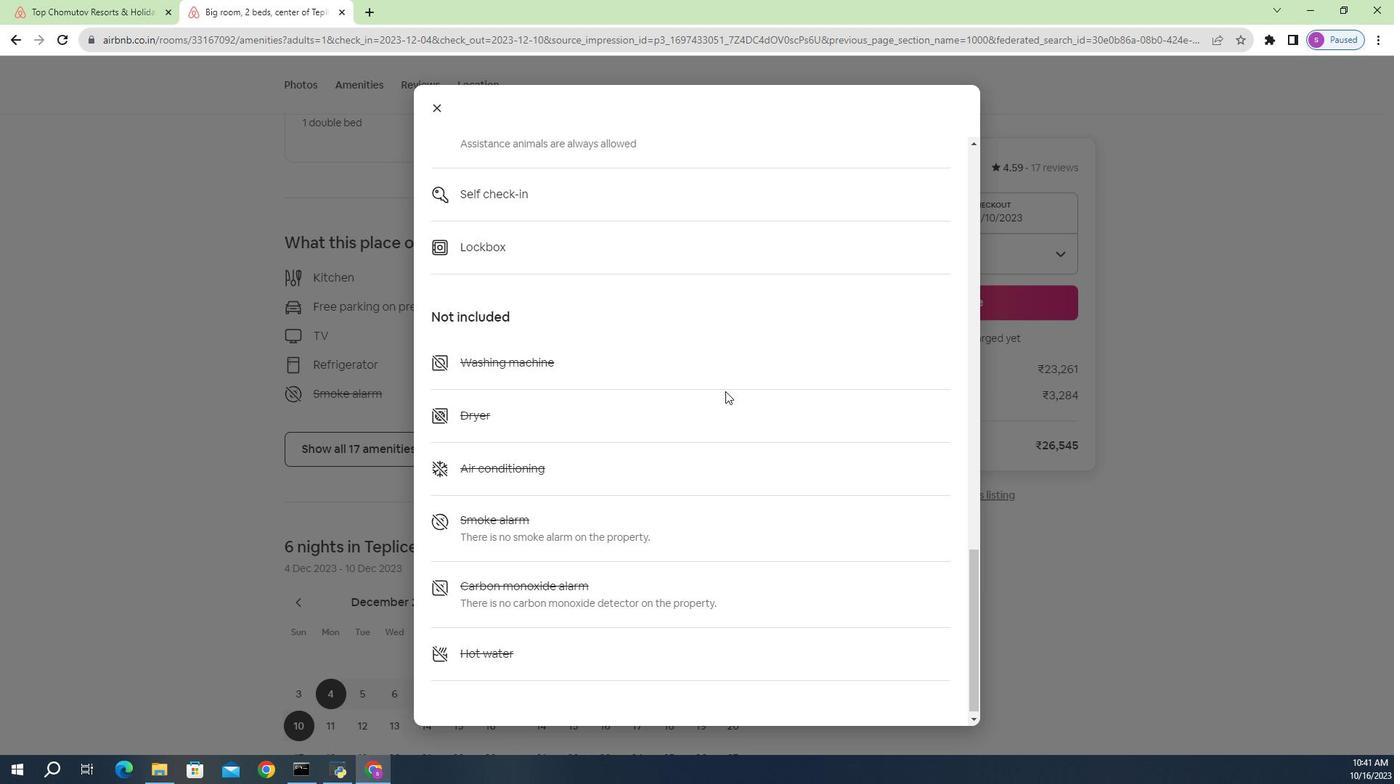 
Action: Mouse moved to (701, 403)
Screenshot: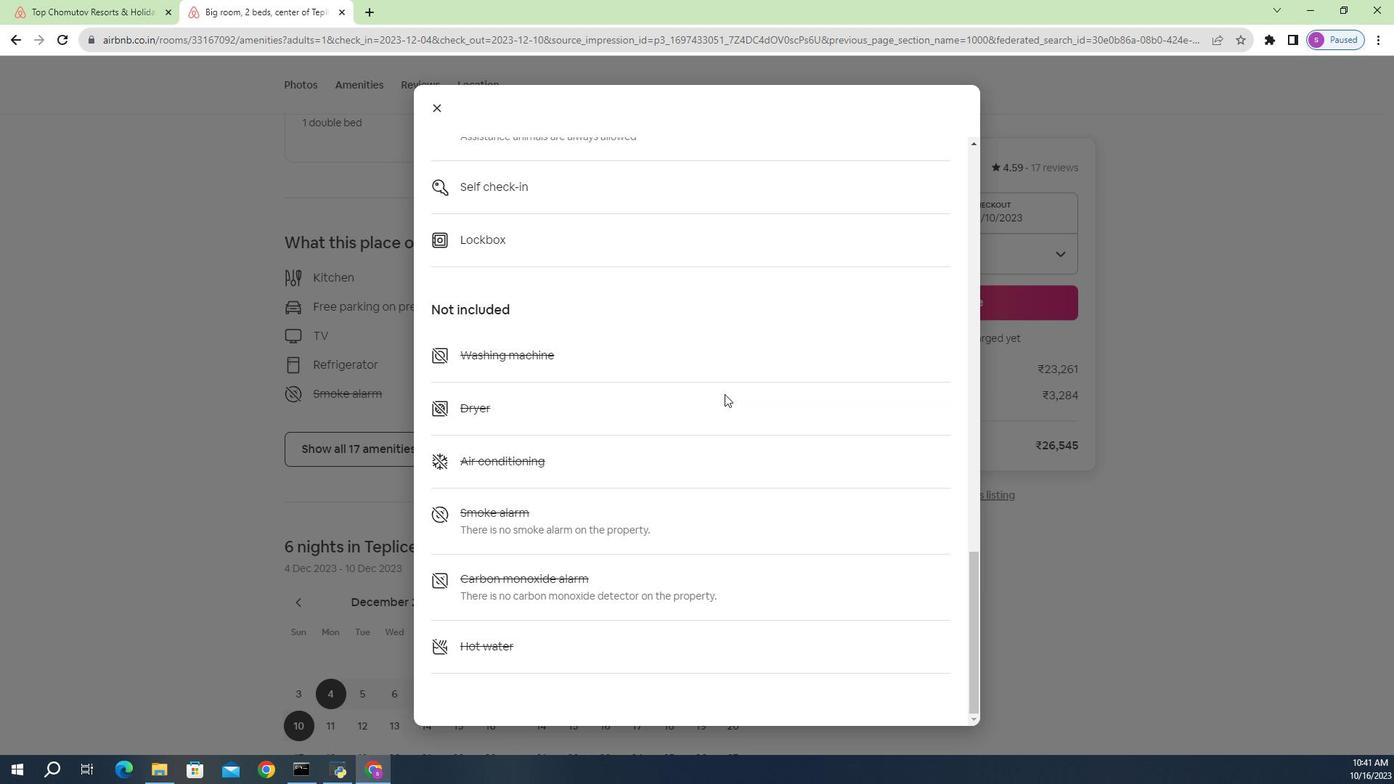 
Action: Mouse scrolled (701, 402) with delta (0, 0)
Screenshot: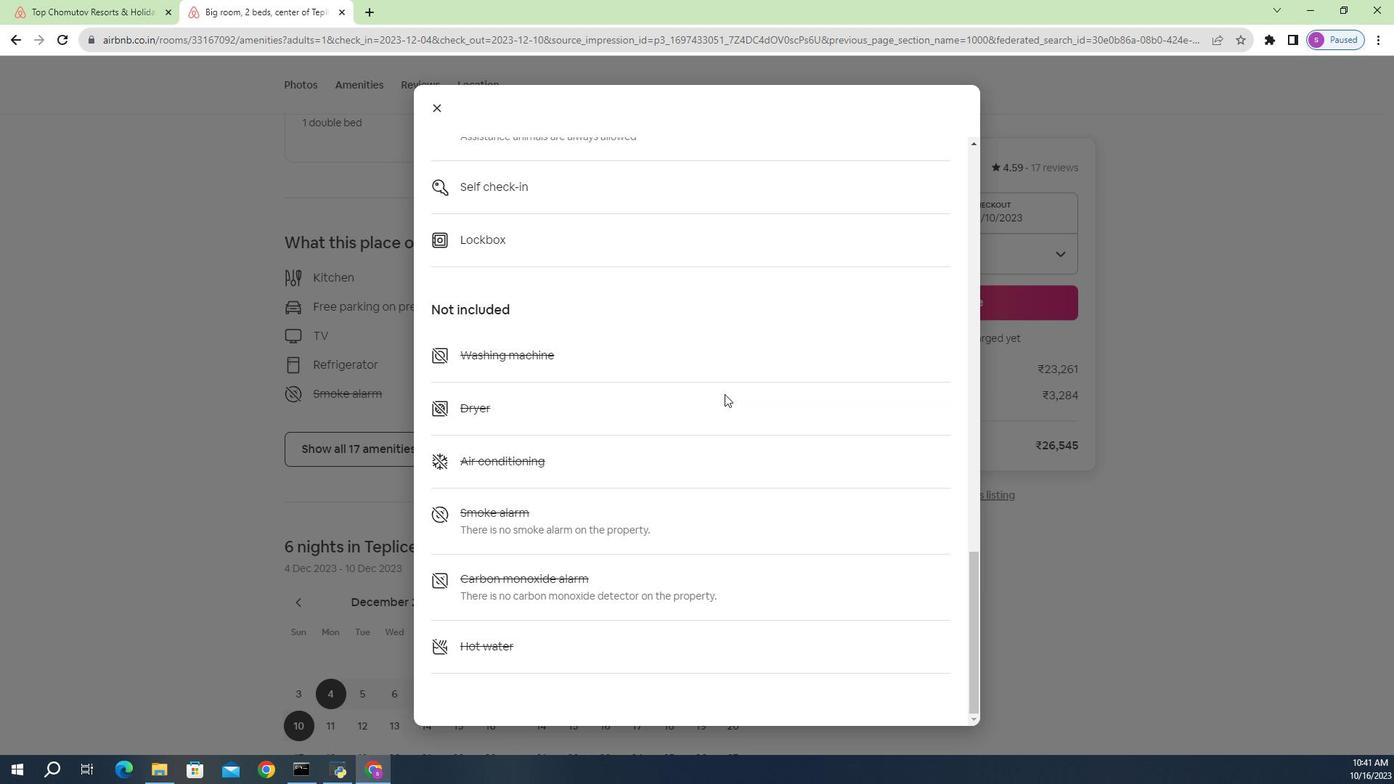 
Action: Mouse scrolled (701, 402) with delta (0, 0)
Screenshot: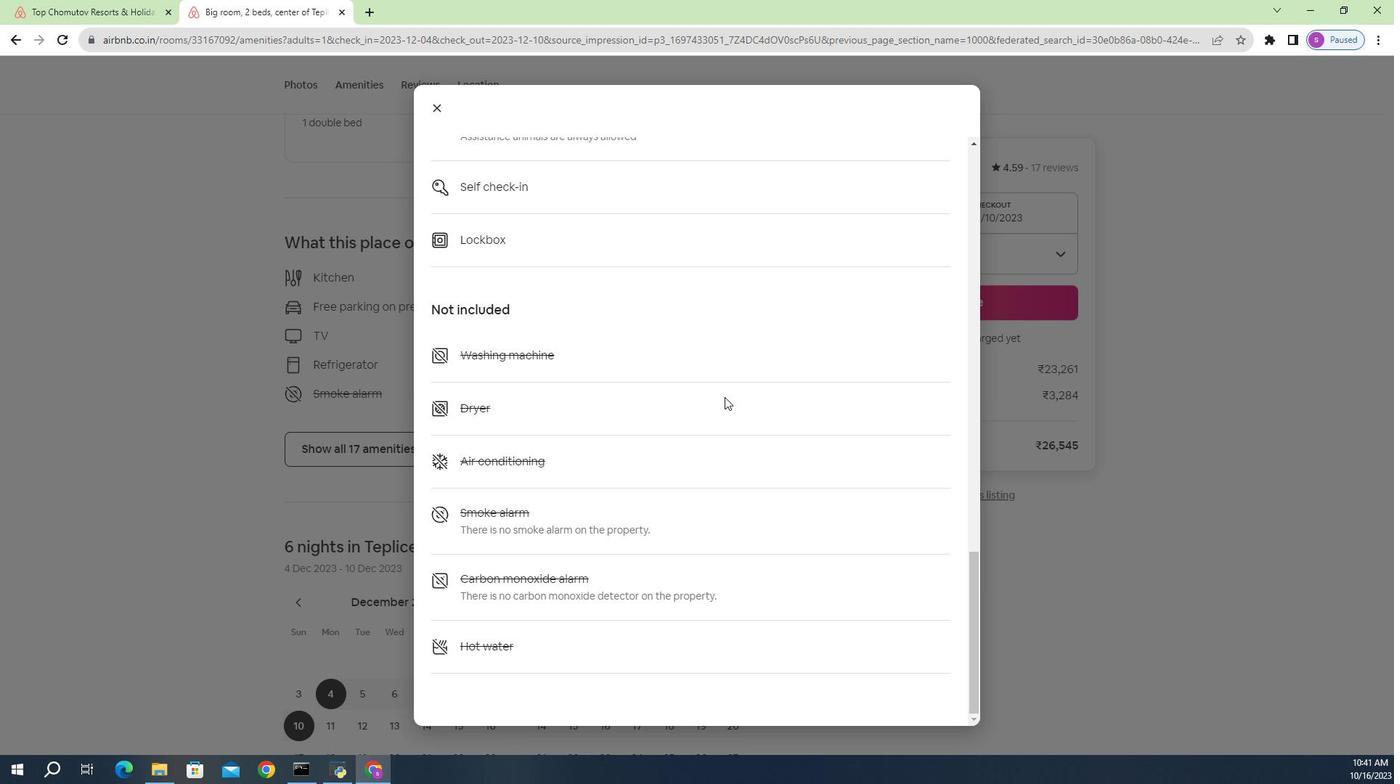 
Action: Mouse moved to (440, 95)
Screenshot: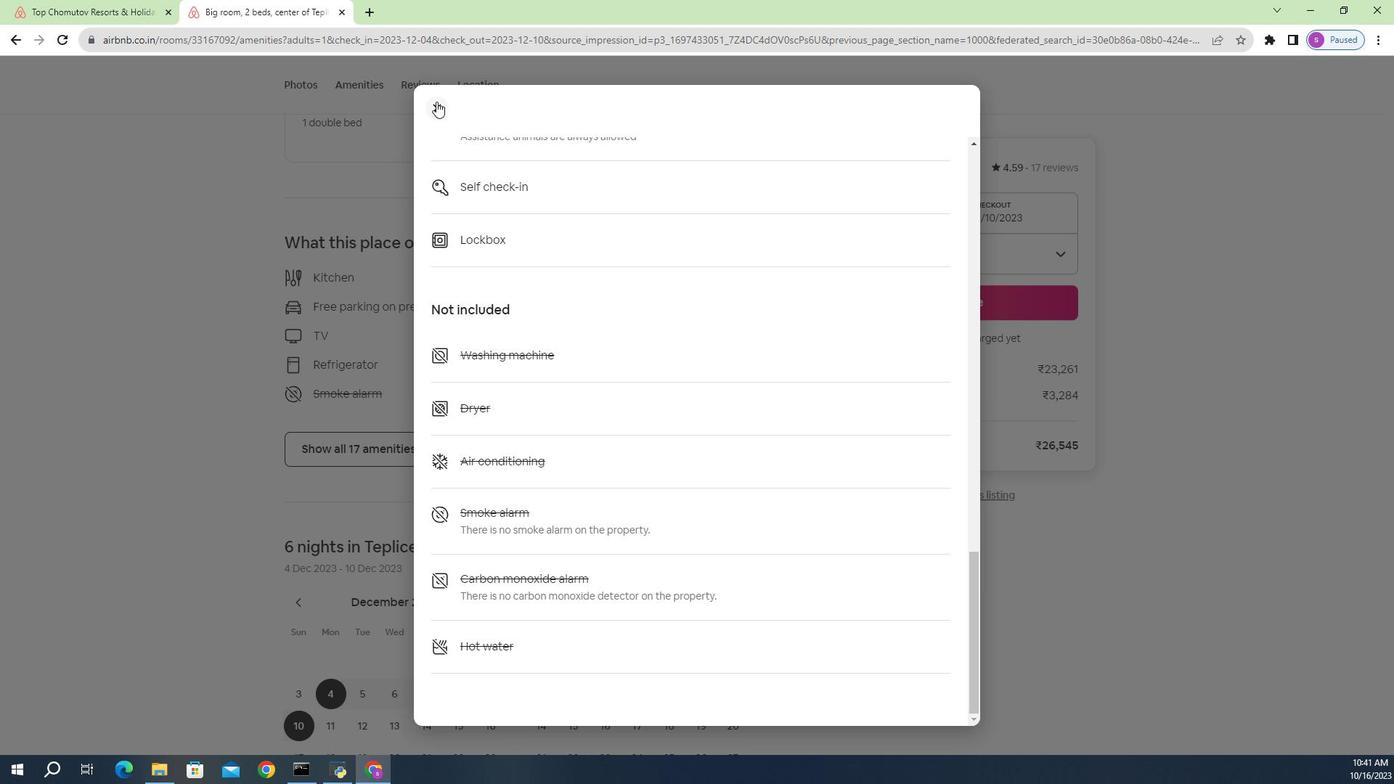 
Action: Mouse pressed left at (440, 95)
Screenshot: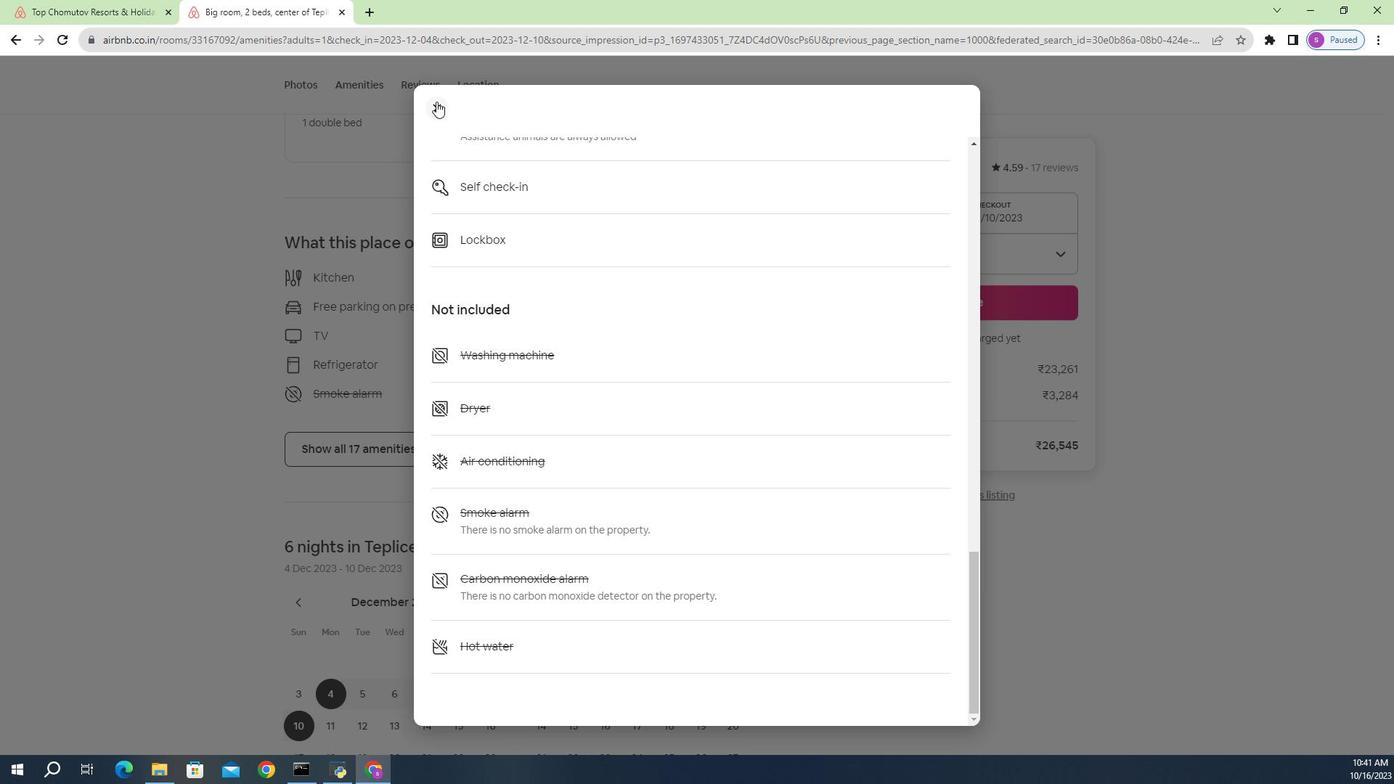 
Action: Mouse moved to (502, 416)
Screenshot: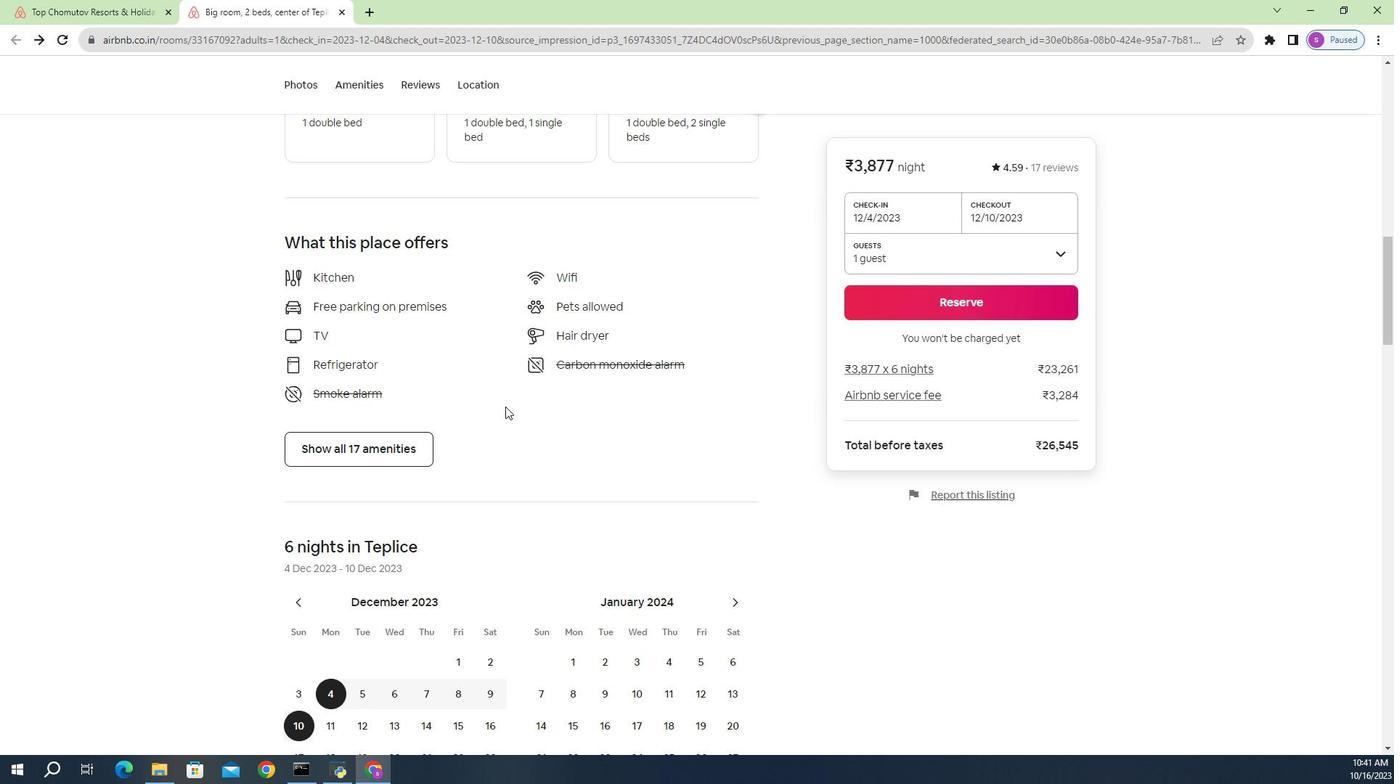 
Action: Mouse scrolled (502, 415) with delta (0, 0)
Screenshot: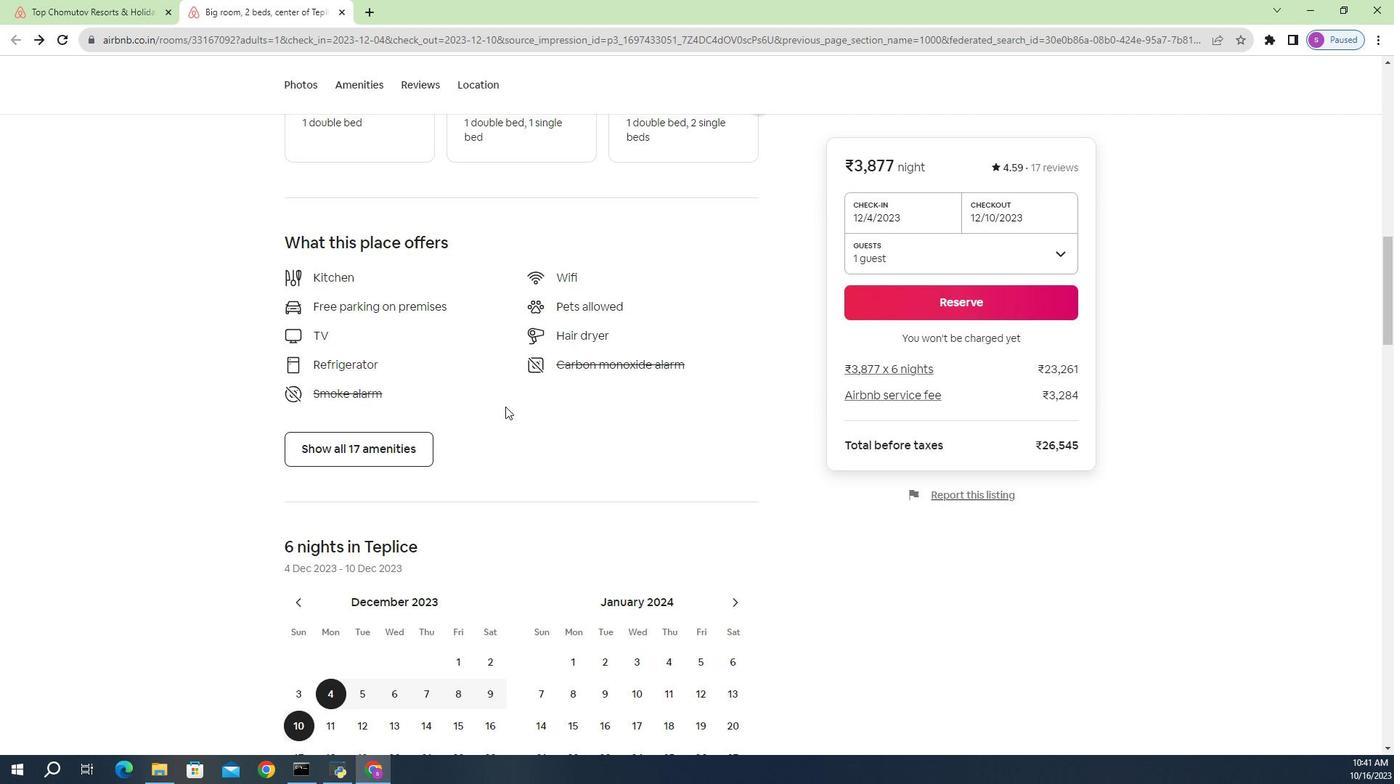 
Action: Mouse scrolled (502, 415) with delta (0, 0)
Screenshot: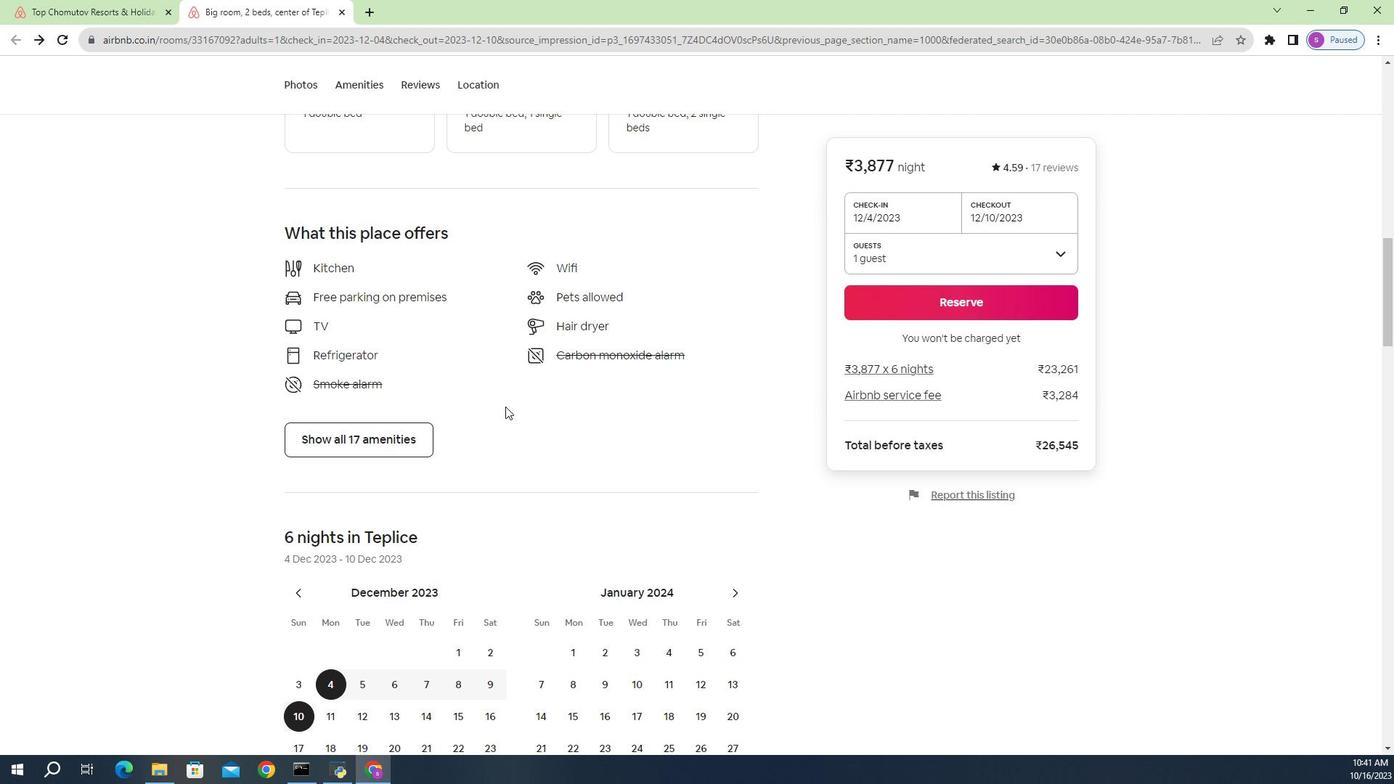 
Action: Mouse scrolled (502, 415) with delta (0, 0)
Screenshot: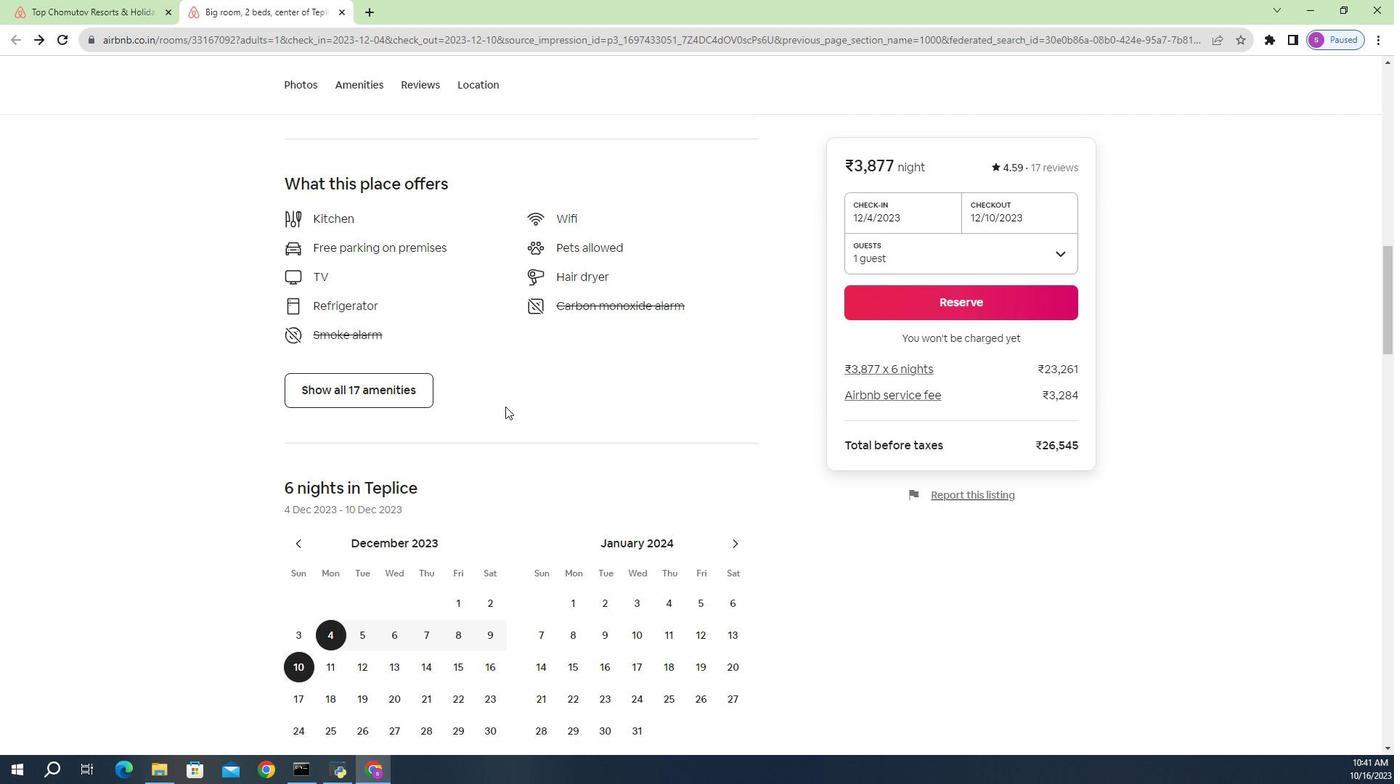 
Action: Mouse scrolled (502, 415) with delta (0, 0)
Screenshot: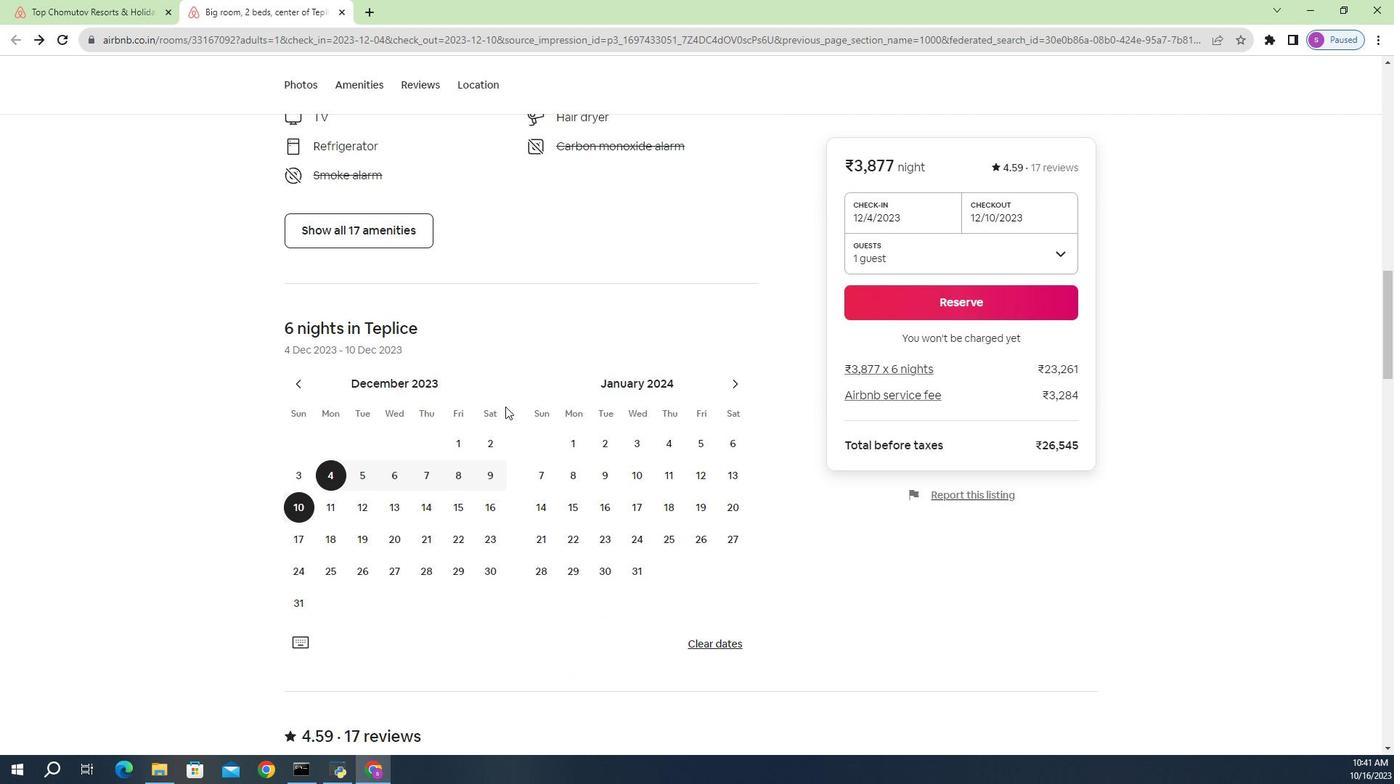 
Action: Mouse scrolled (502, 415) with delta (0, 0)
Screenshot: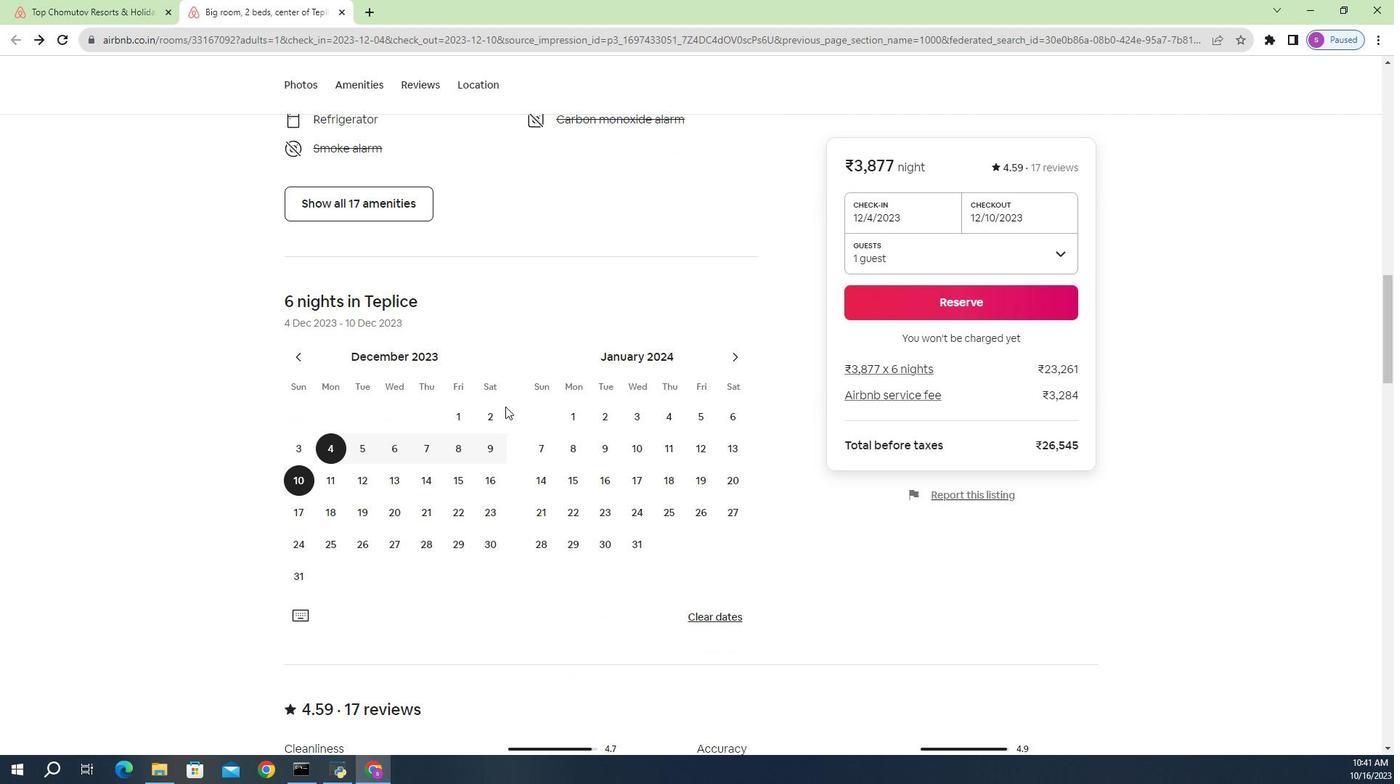
Action: Mouse scrolled (502, 415) with delta (0, 0)
Screenshot: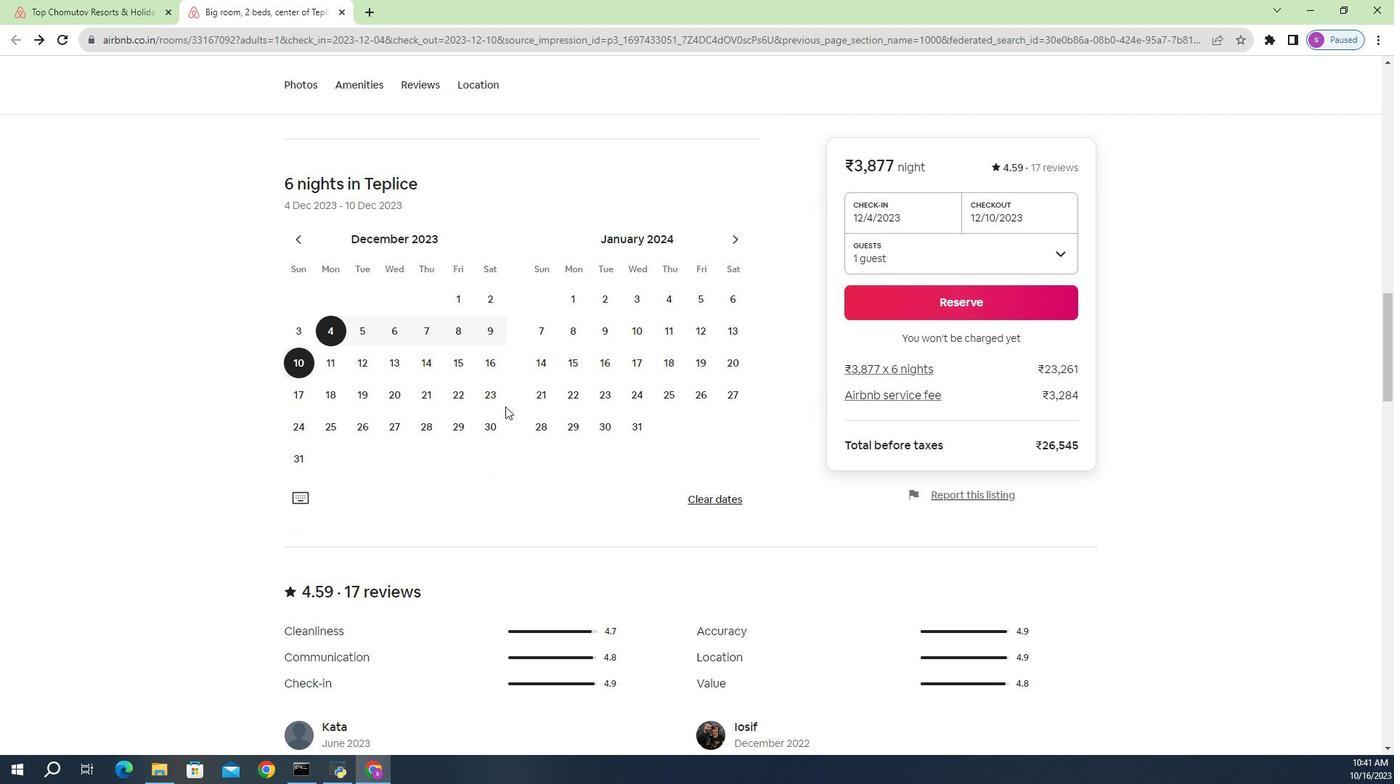 
Action: Mouse scrolled (502, 415) with delta (0, 0)
Screenshot: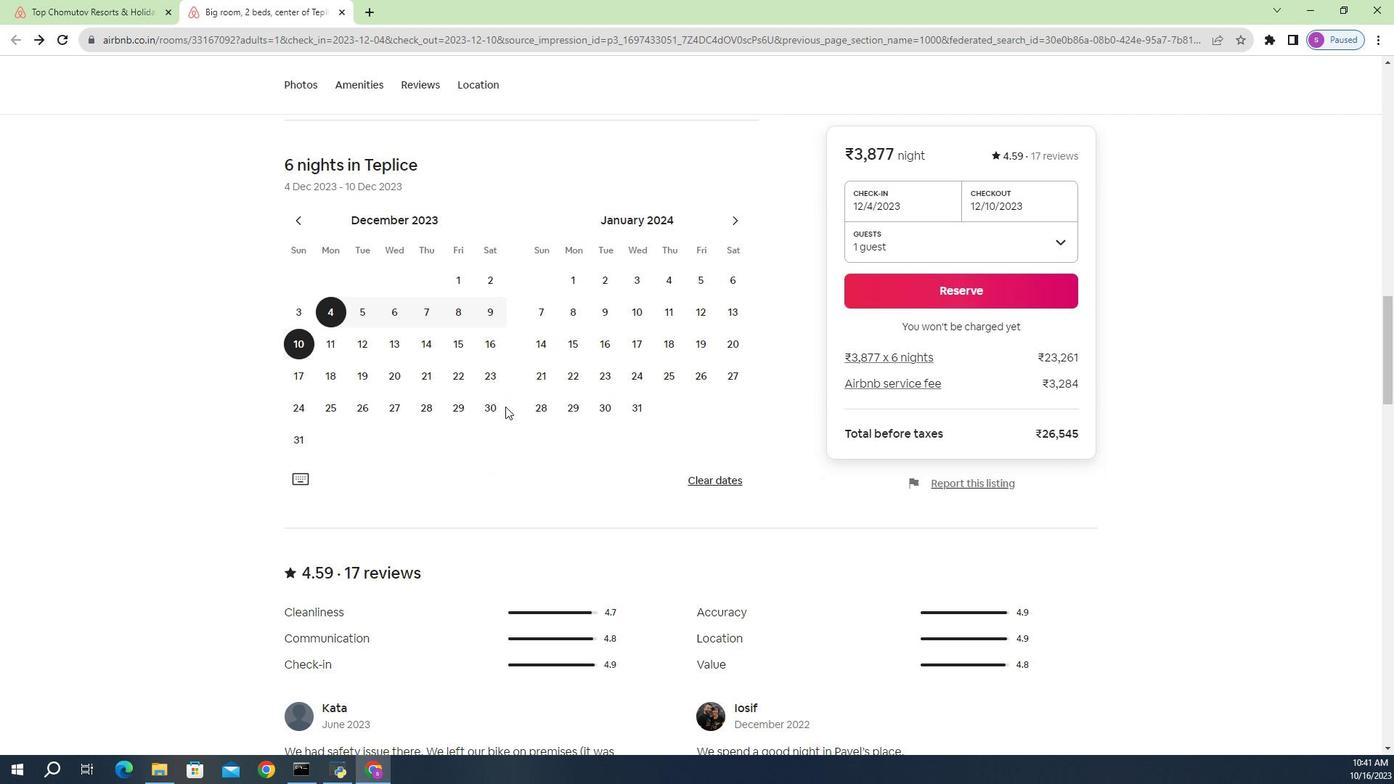 
Action: Mouse scrolled (502, 415) with delta (0, 0)
Screenshot: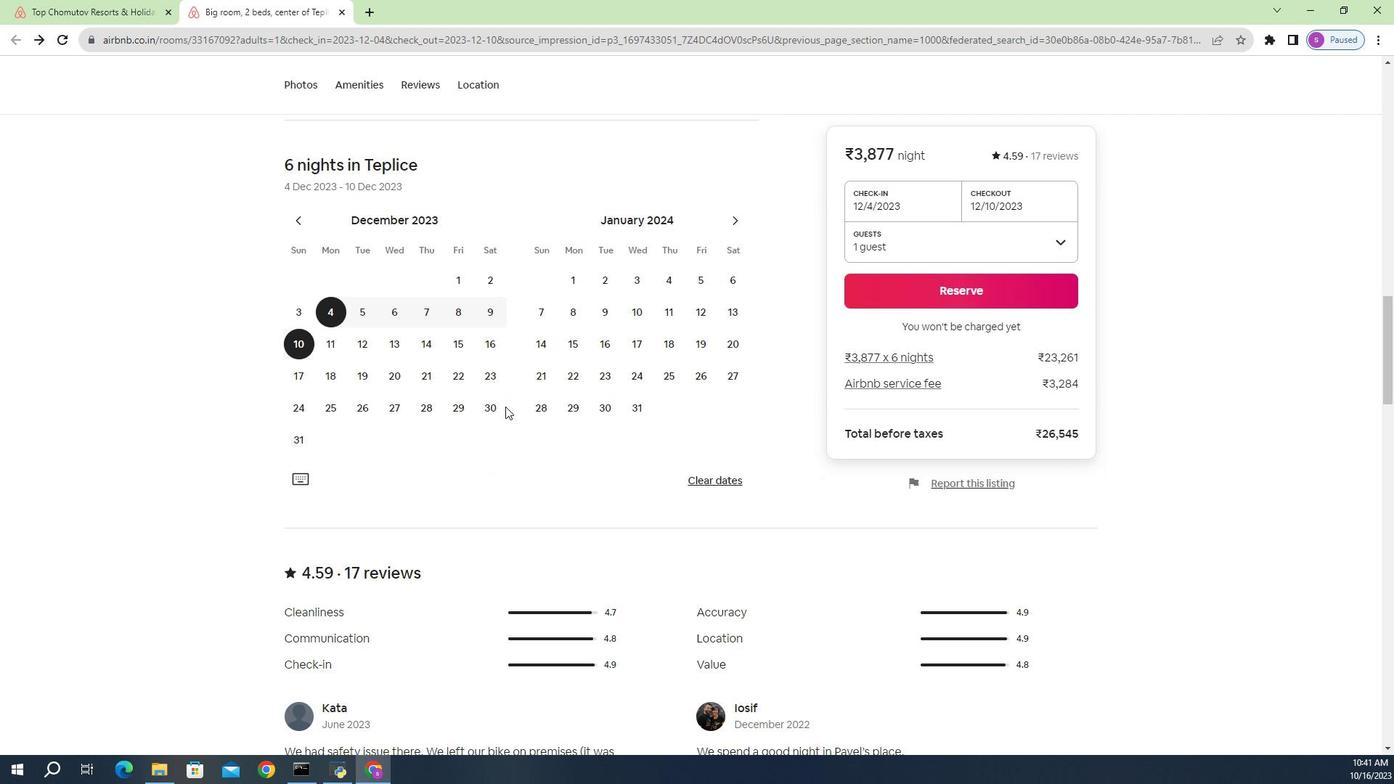 
Action: Mouse moved to (502, 416)
Screenshot: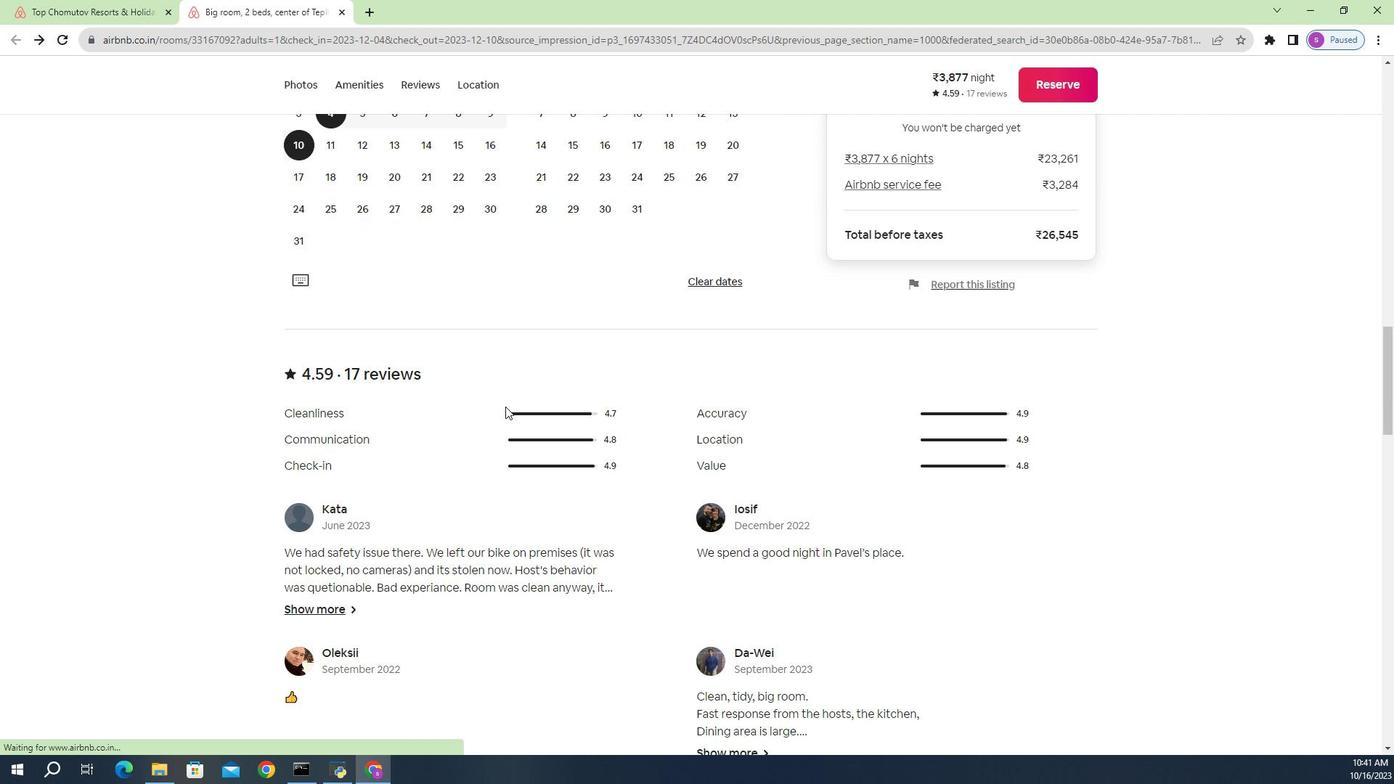 
Action: Mouse scrolled (502, 415) with delta (0, 0)
Screenshot: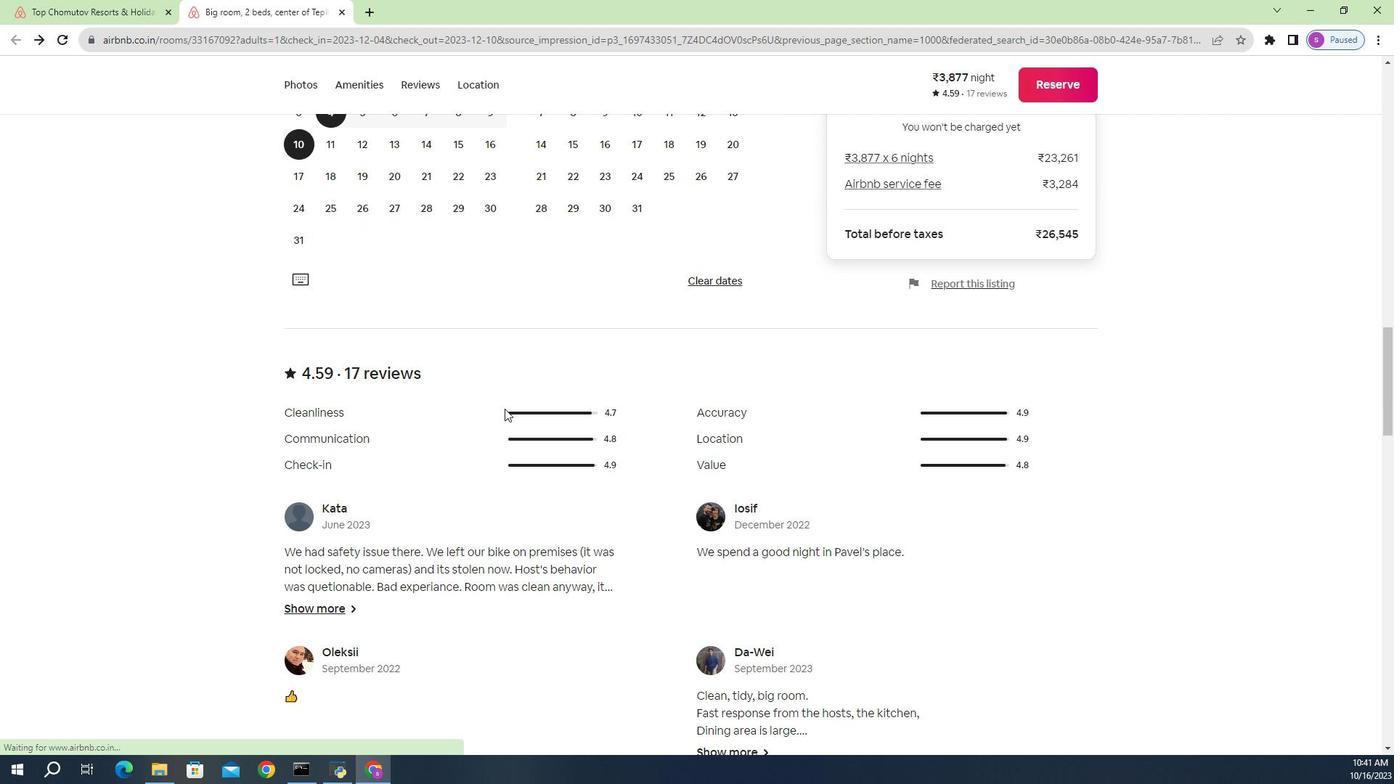 
Action: Mouse moved to (502, 418)
Screenshot: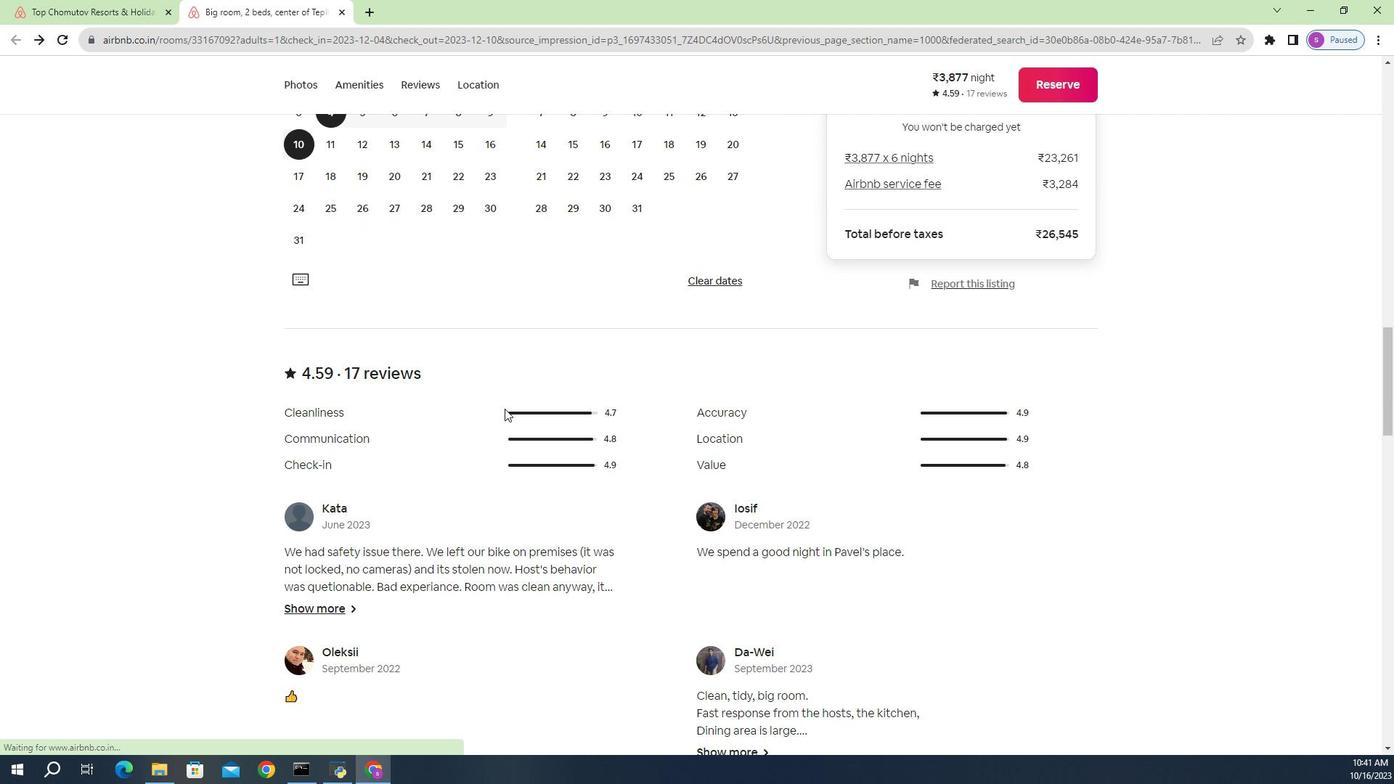 
Action: Mouse scrolled (502, 417) with delta (0, 0)
Screenshot: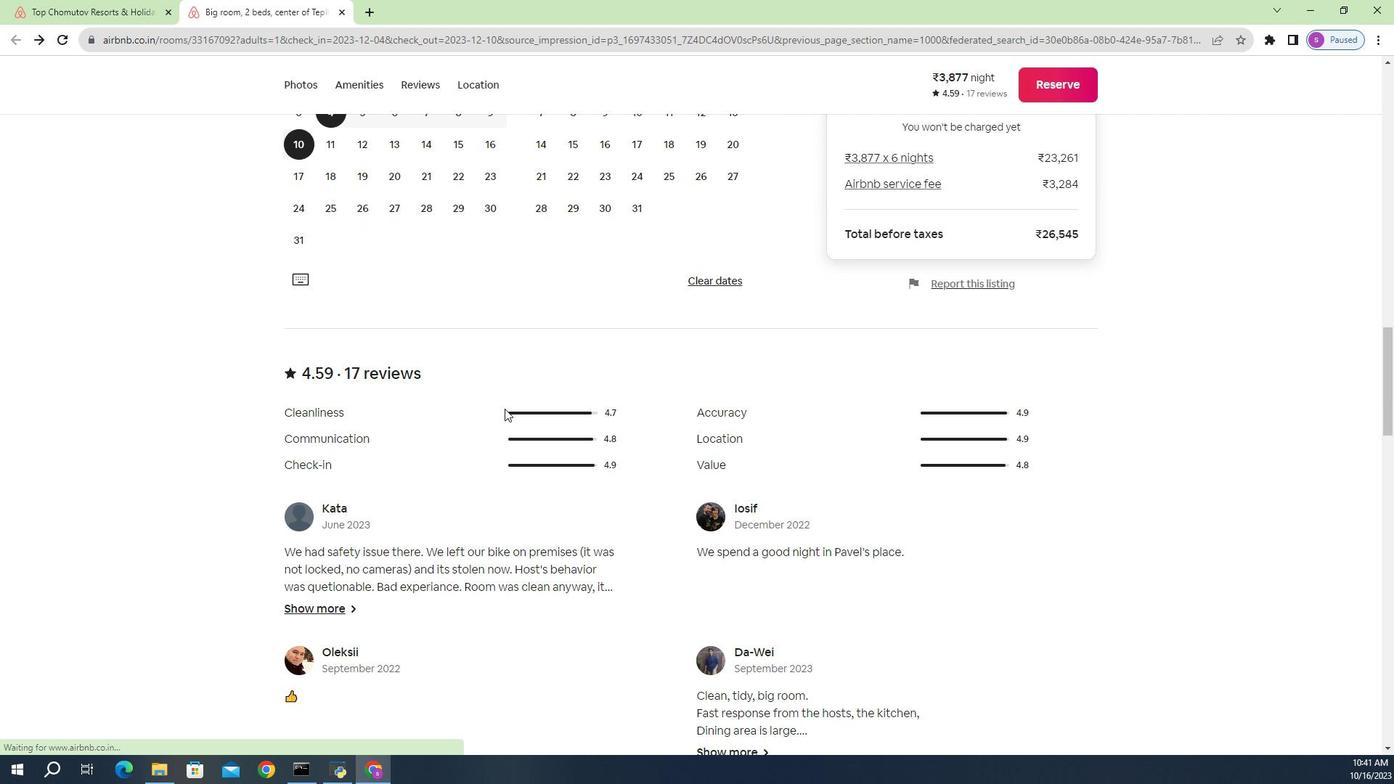 
Action: Mouse moved to (502, 418)
Screenshot: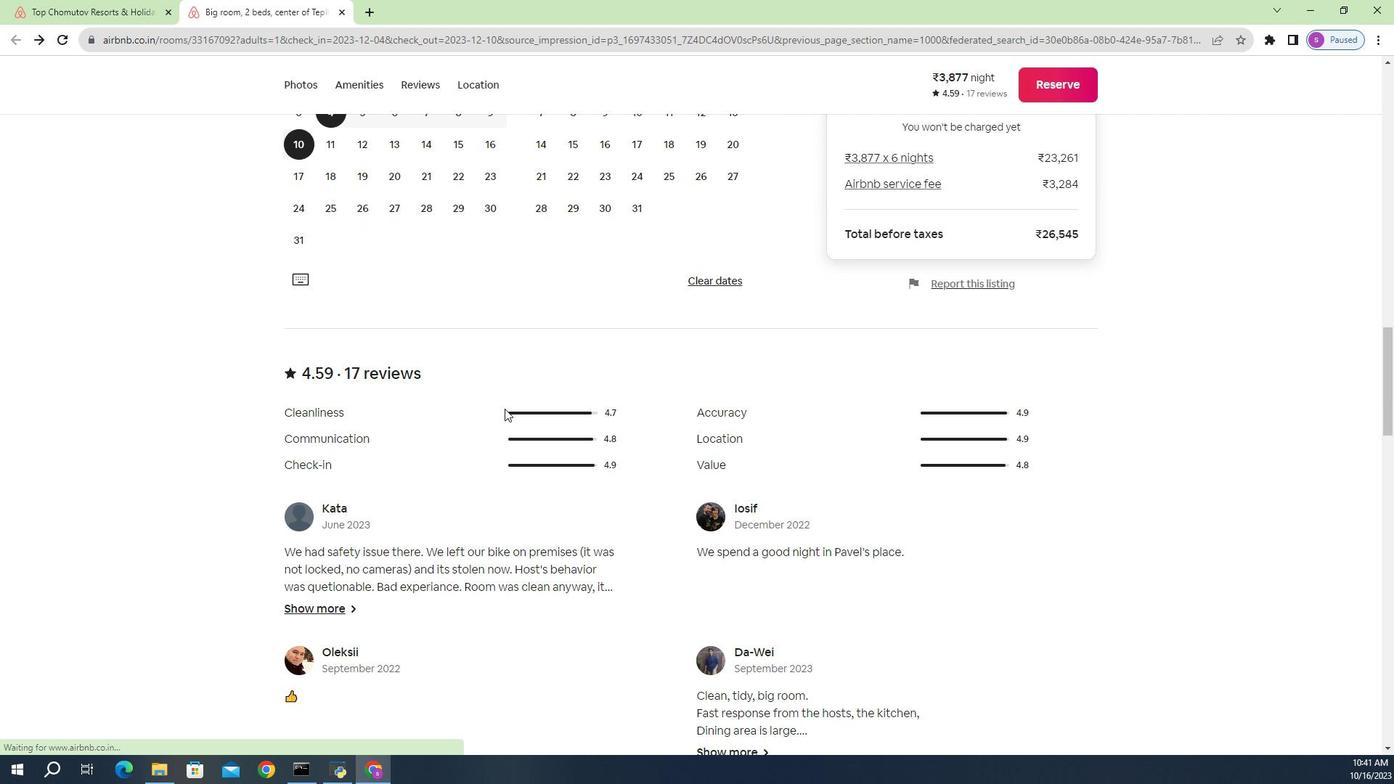 
Action: Mouse scrolled (502, 417) with delta (0, 0)
Screenshot: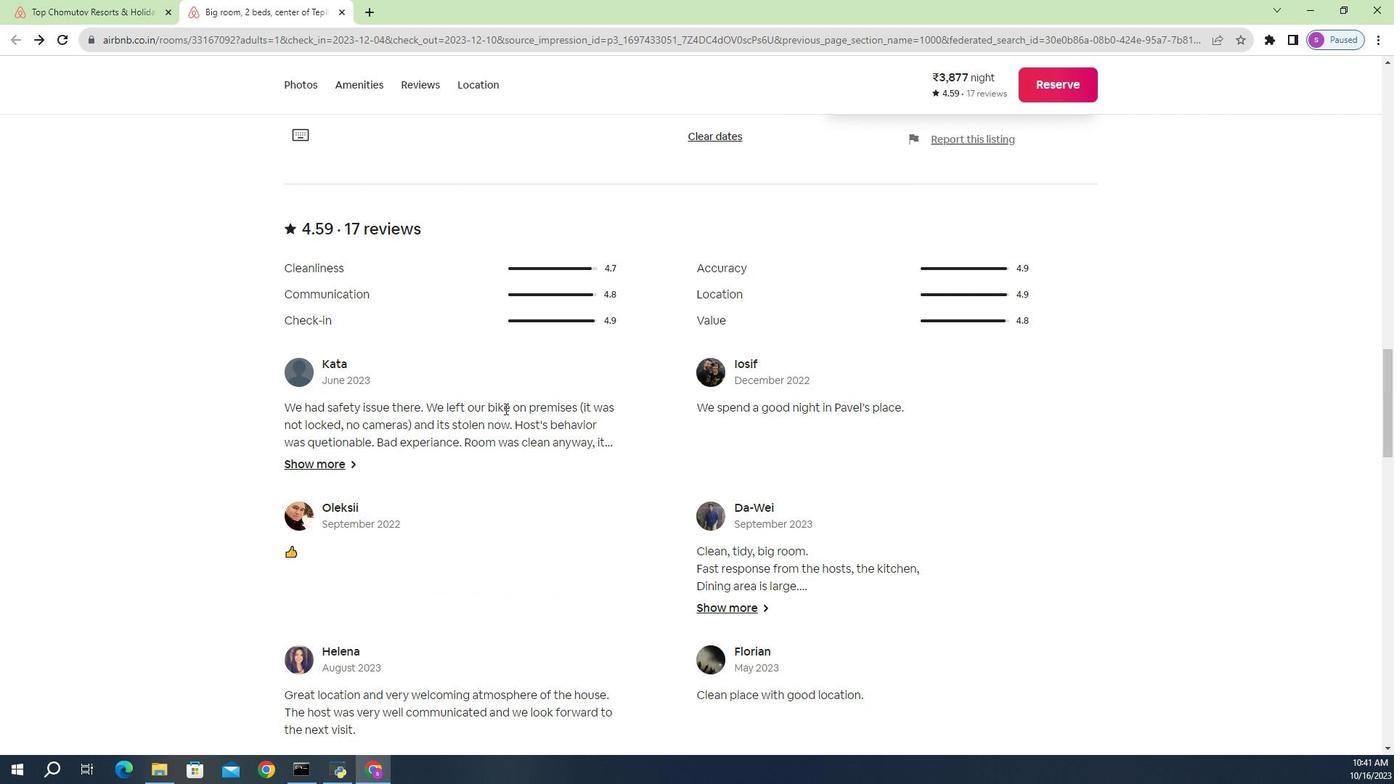 
Action: Mouse scrolled (502, 417) with delta (0, 0)
Screenshot: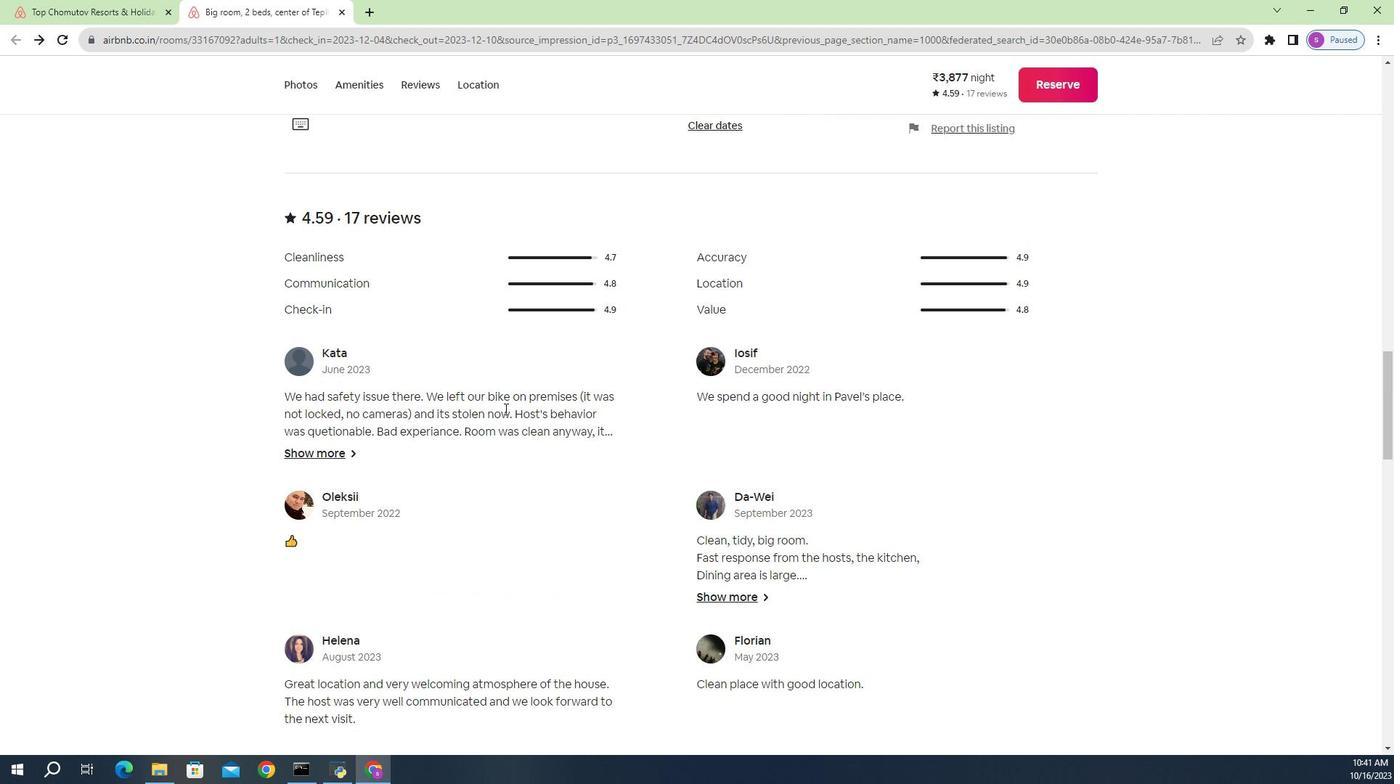 
Action: Mouse scrolled (502, 417) with delta (0, 0)
Screenshot: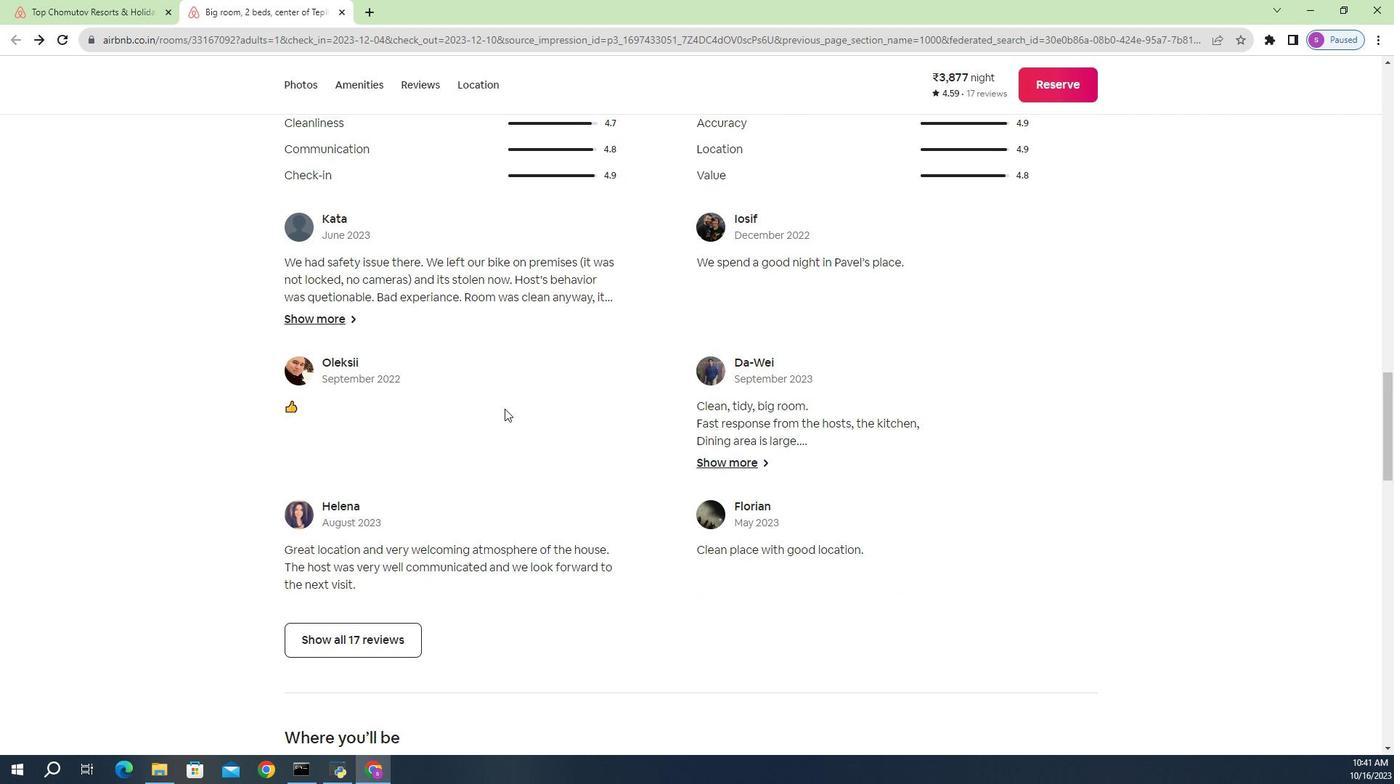 
Action: Mouse scrolled (502, 417) with delta (0, 0)
Screenshot: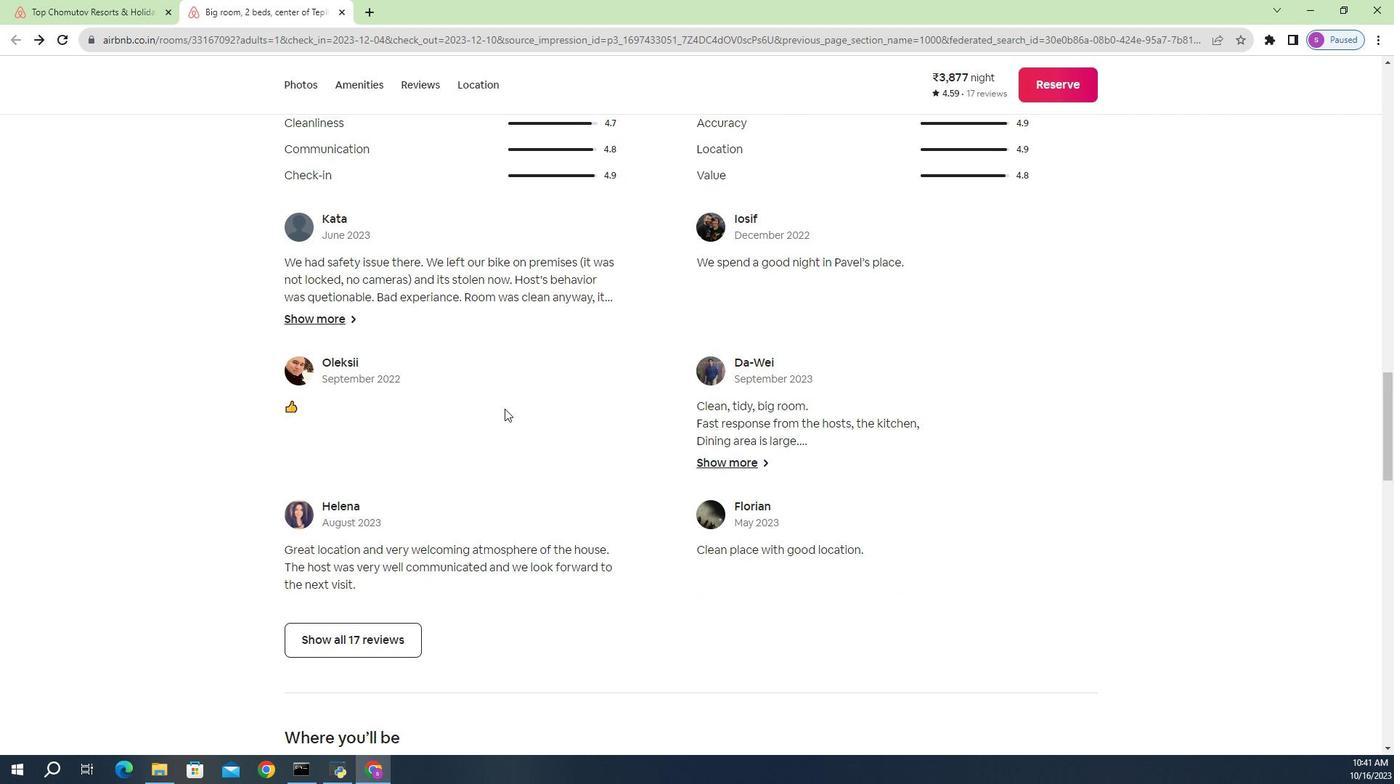 
Action: Mouse moved to (390, 506)
Screenshot: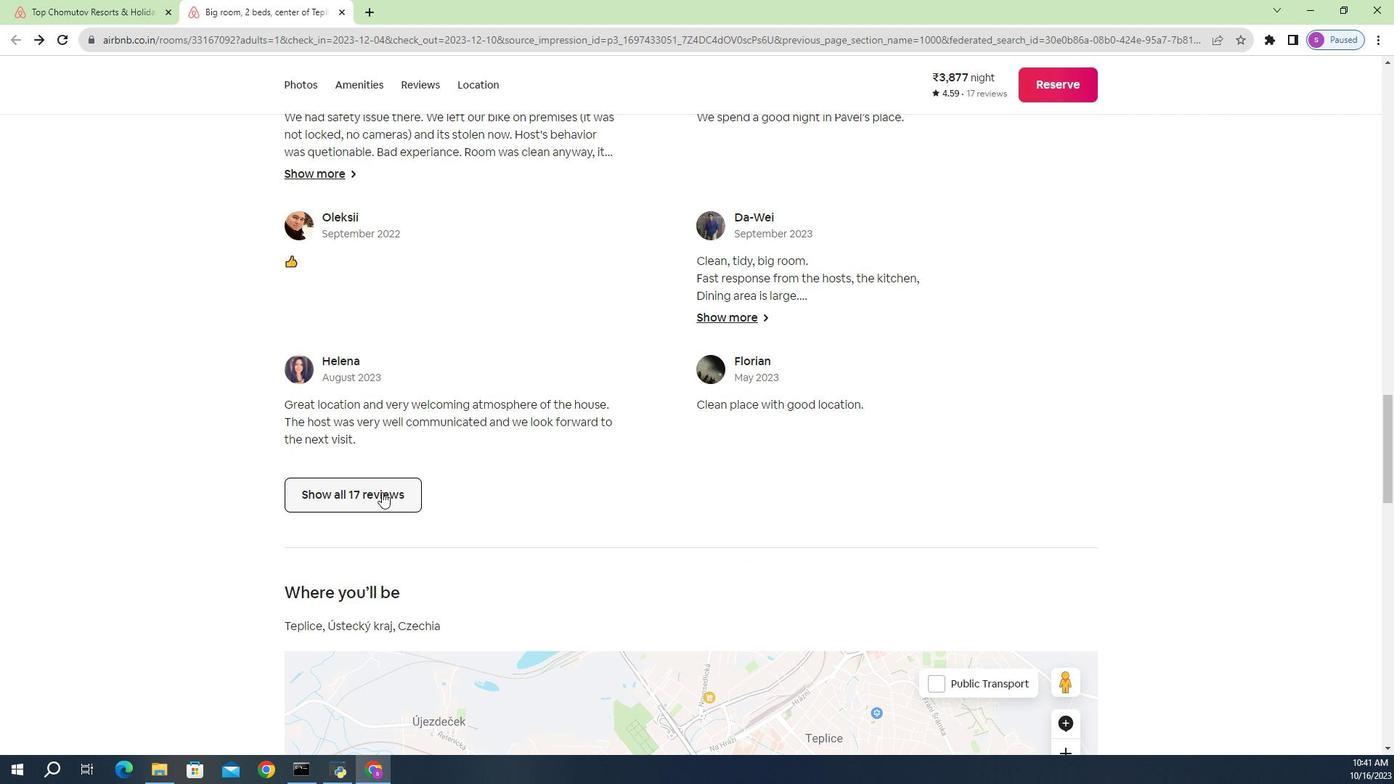 
Action: Mouse pressed left at (390, 506)
Screenshot: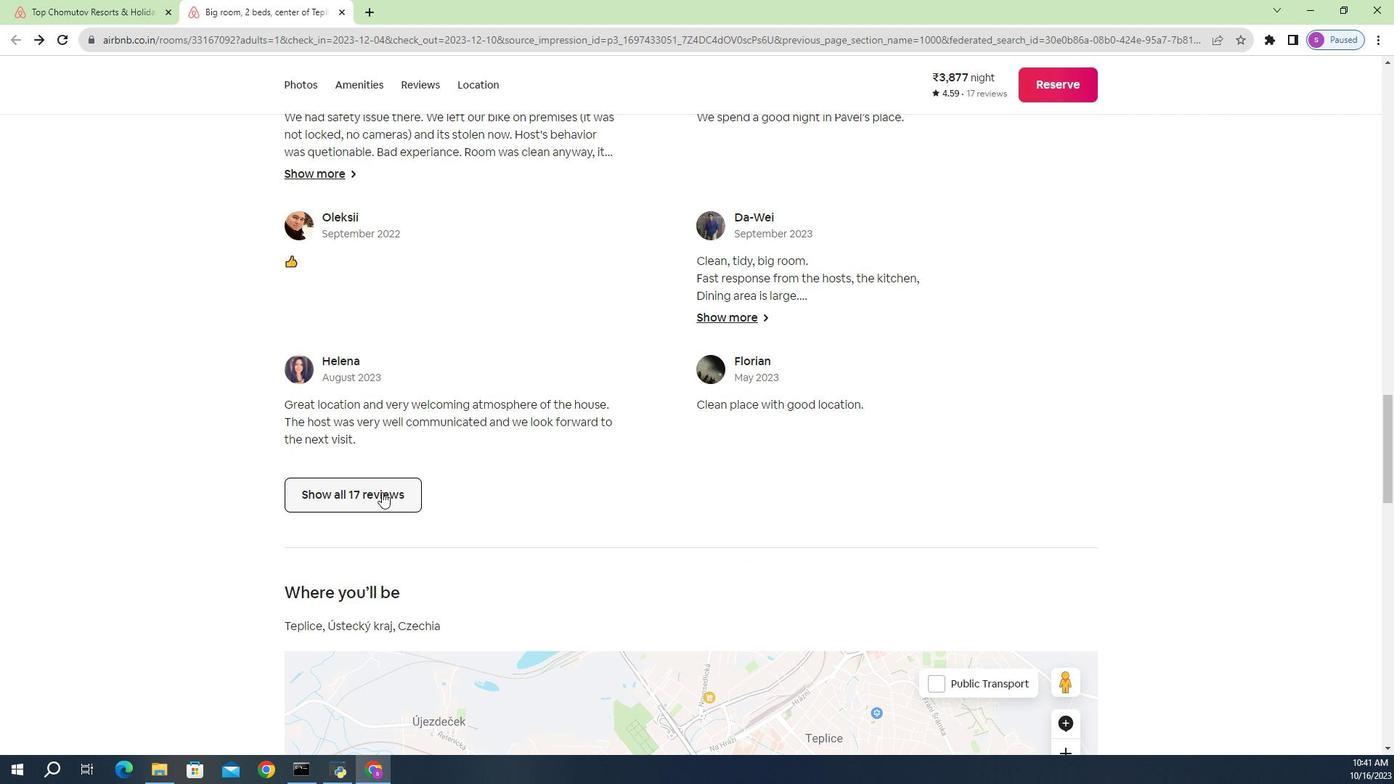
Action: Mouse moved to (794, 451)
Screenshot: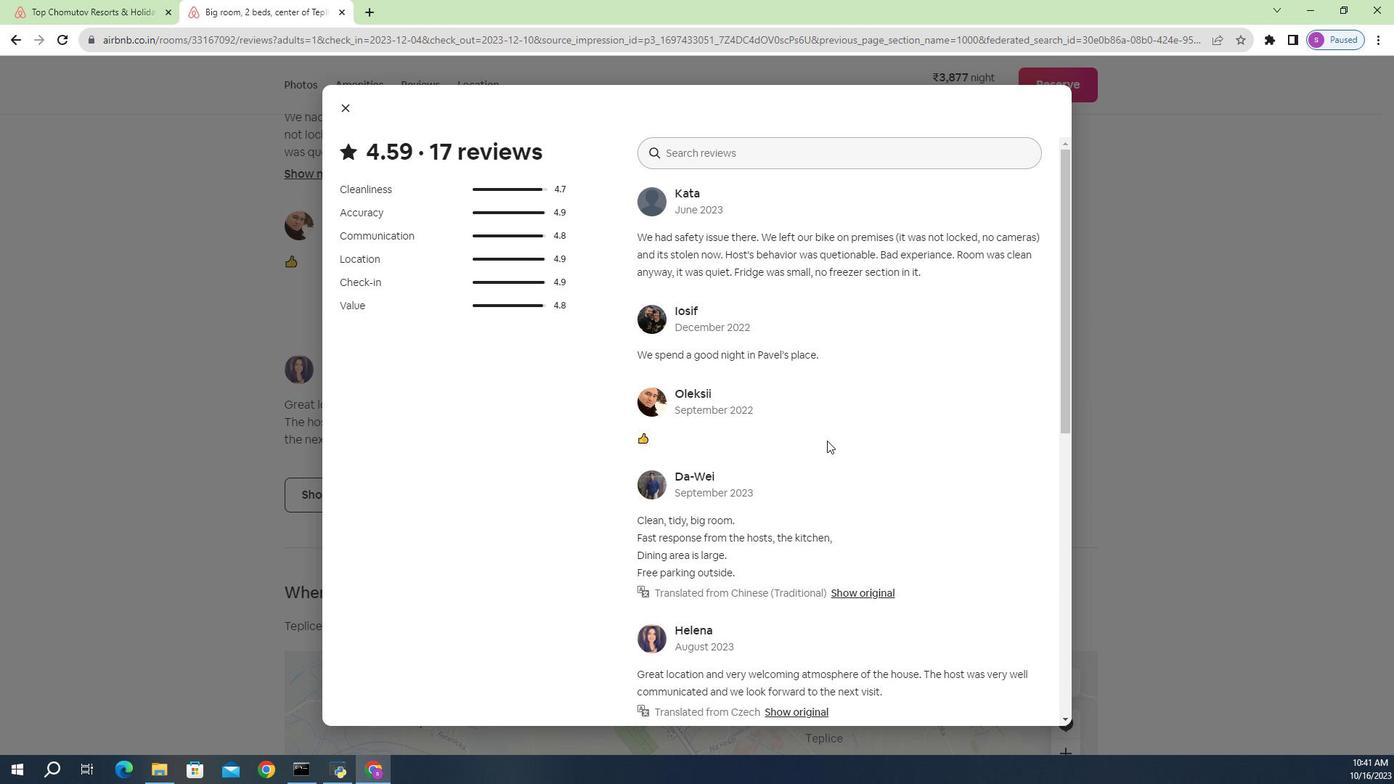 
Action: Mouse scrolled (794, 451) with delta (0, 0)
Screenshot: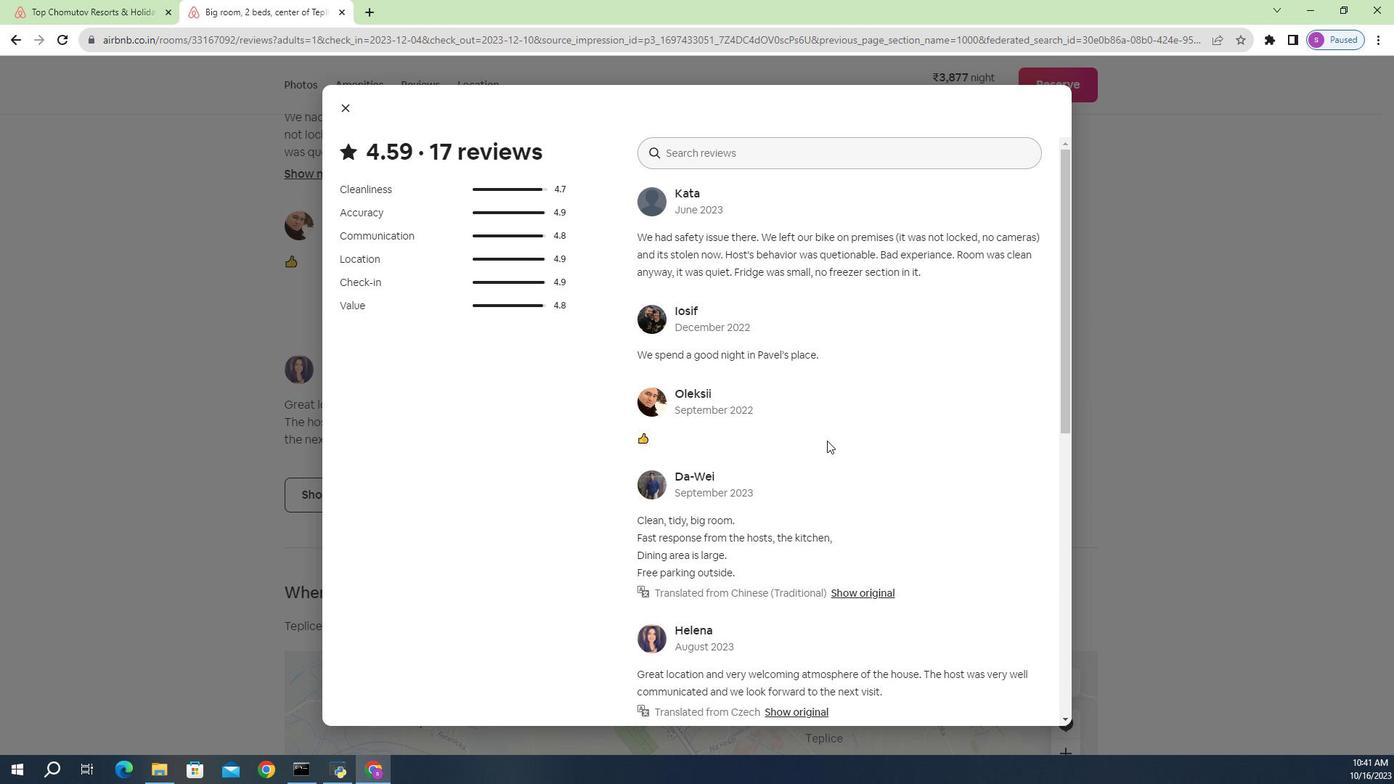 
Action: Mouse scrolled (794, 451) with delta (0, 0)
Screenshot: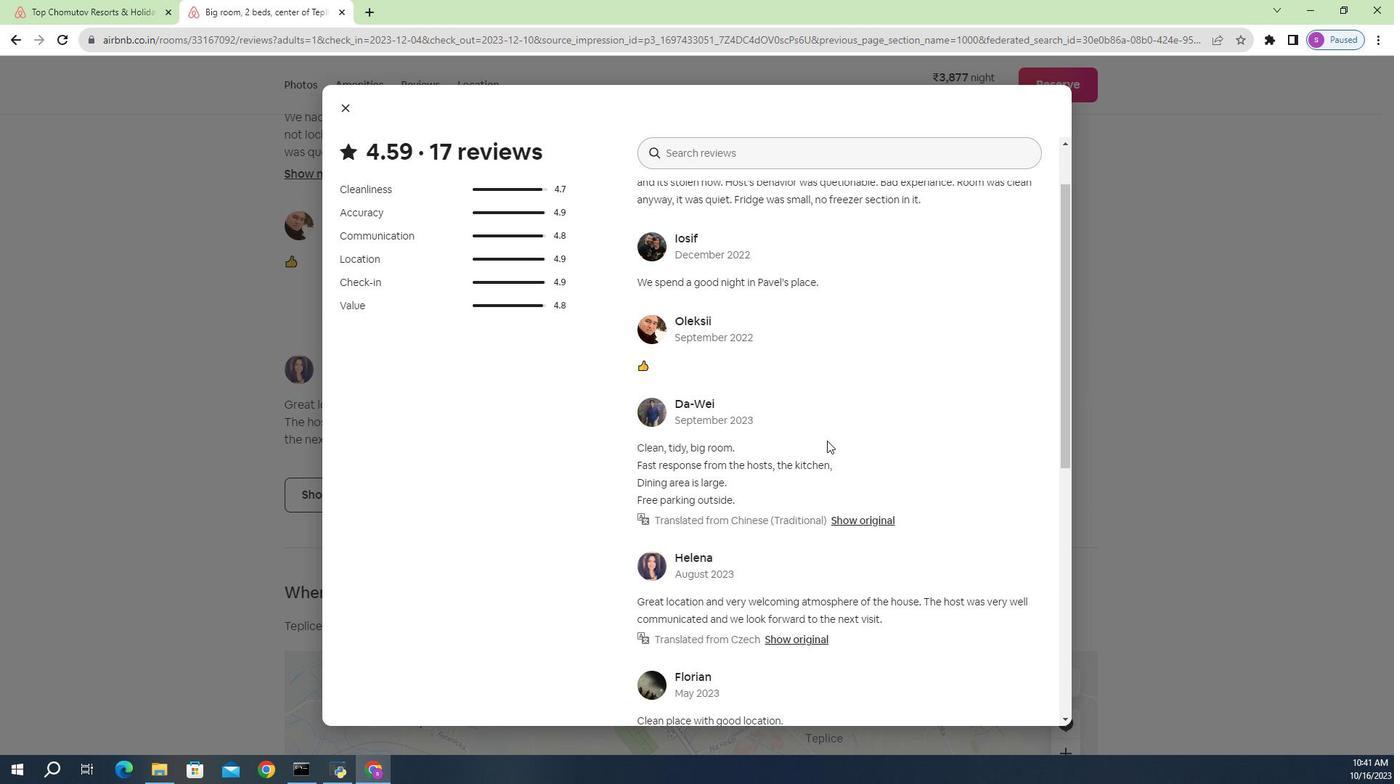 
Action: Mouse scrolled (794, 451) with delta (0, 0)
Screenshot: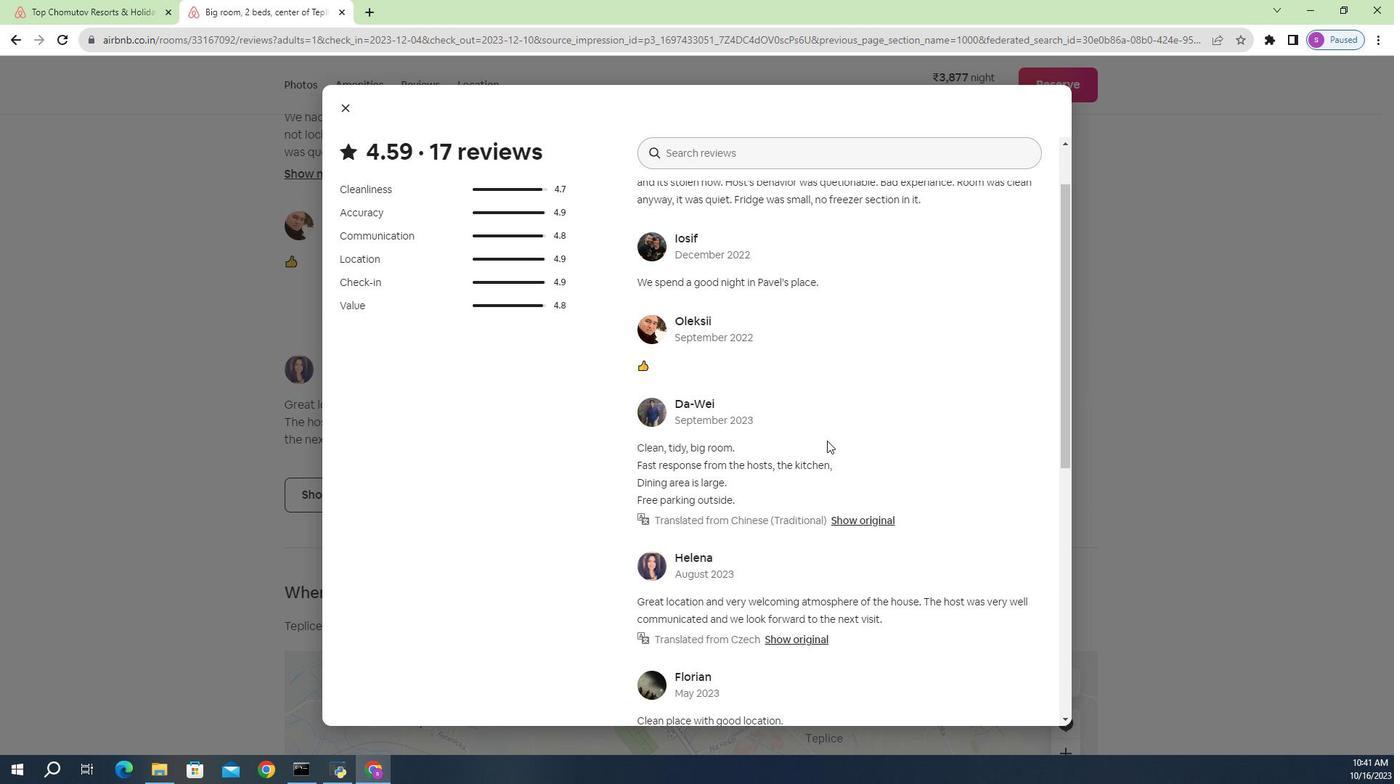 
Action: Mouse moved to (801, 461)
Screenshot: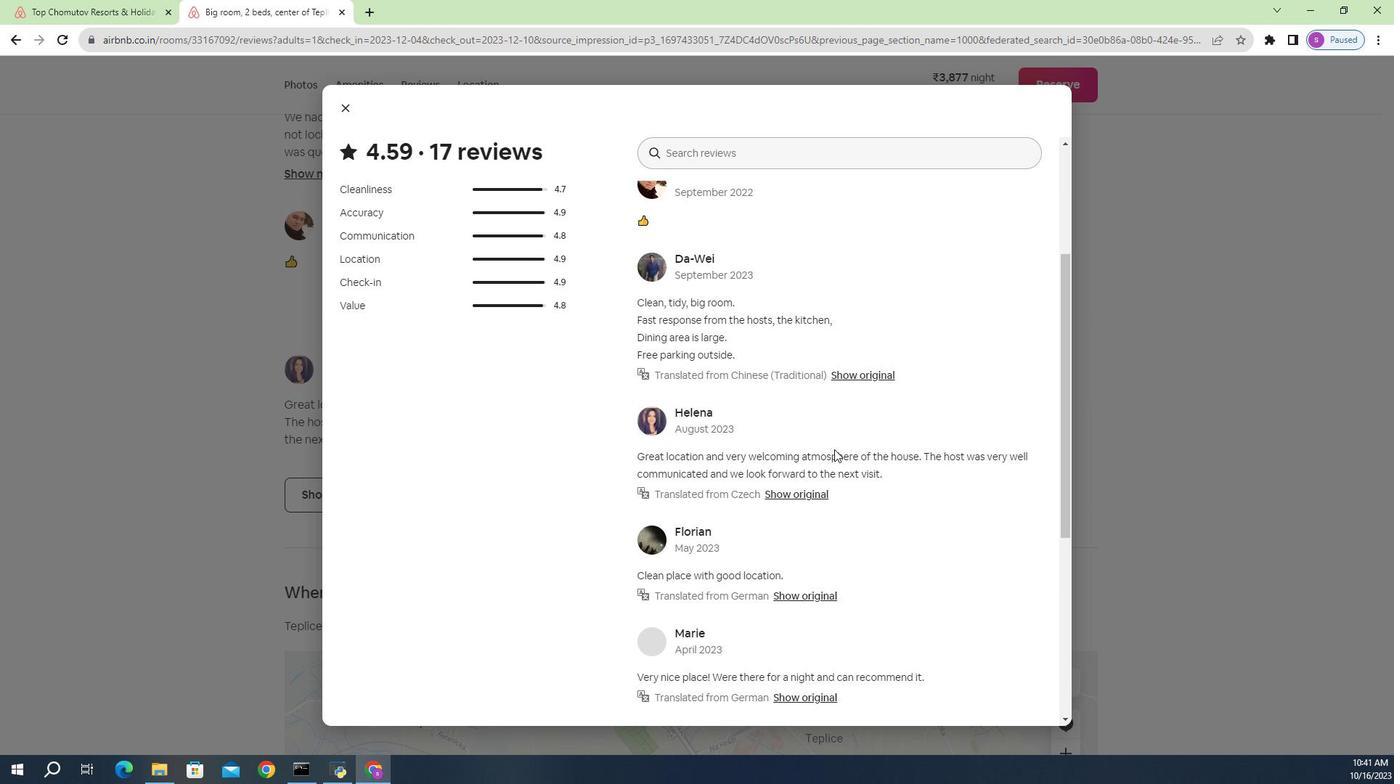 
Action: Mouse scrolled (801, 460) with delta (0, 0)
Screenshot: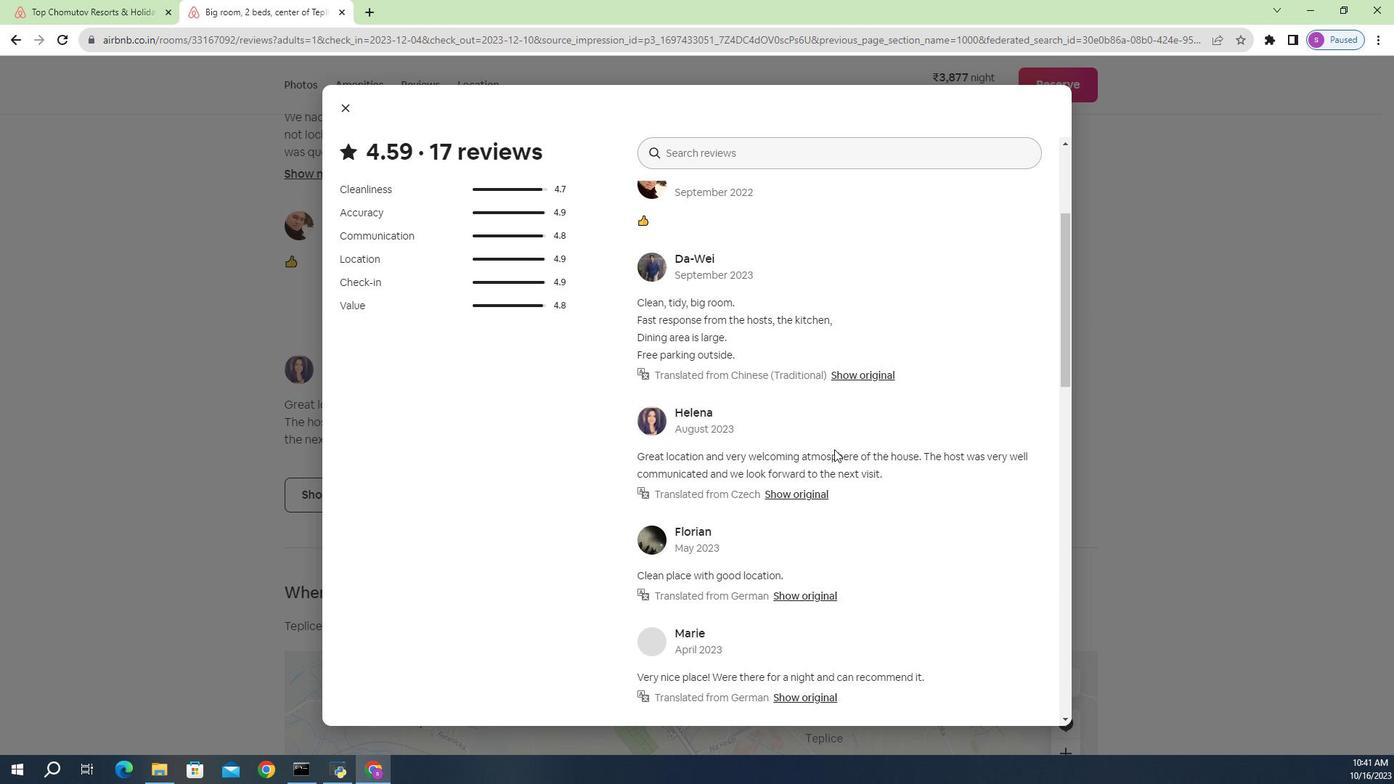 
Action: Mouse scrolled (801, 460) with delta (0, 0)
Screenshot: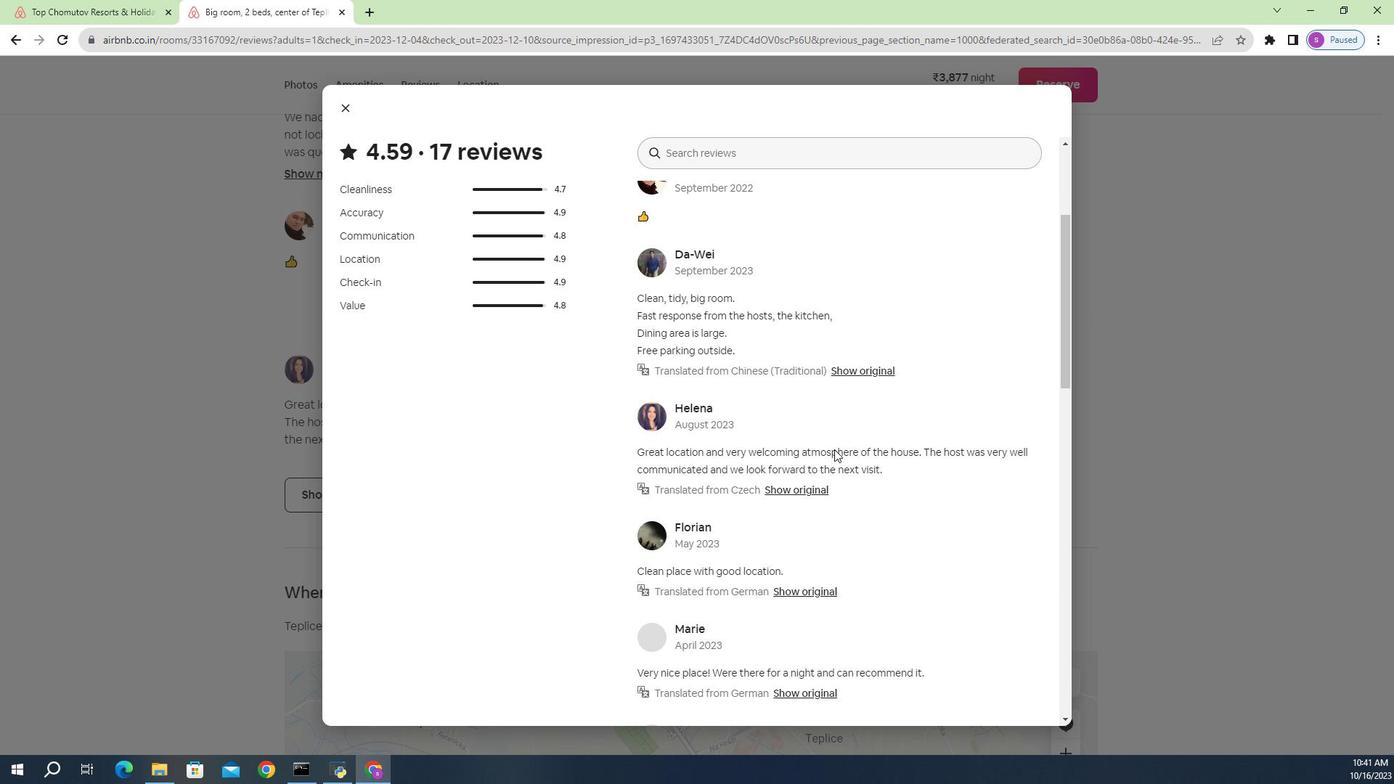
Action: Mouse moved to (805, 444)
Screenshot: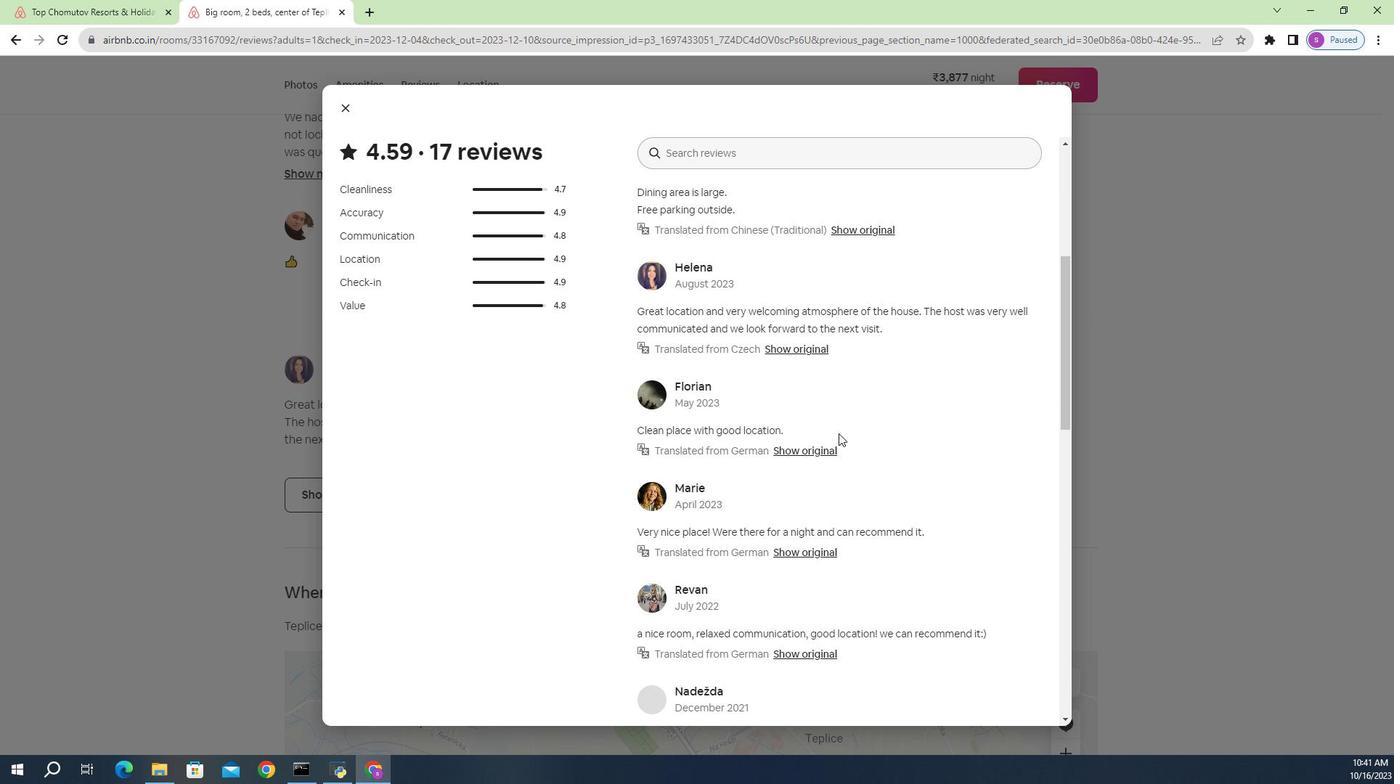 
Action: Mouse scrolled (805, 443) with delta (0, 0)
Screenshot: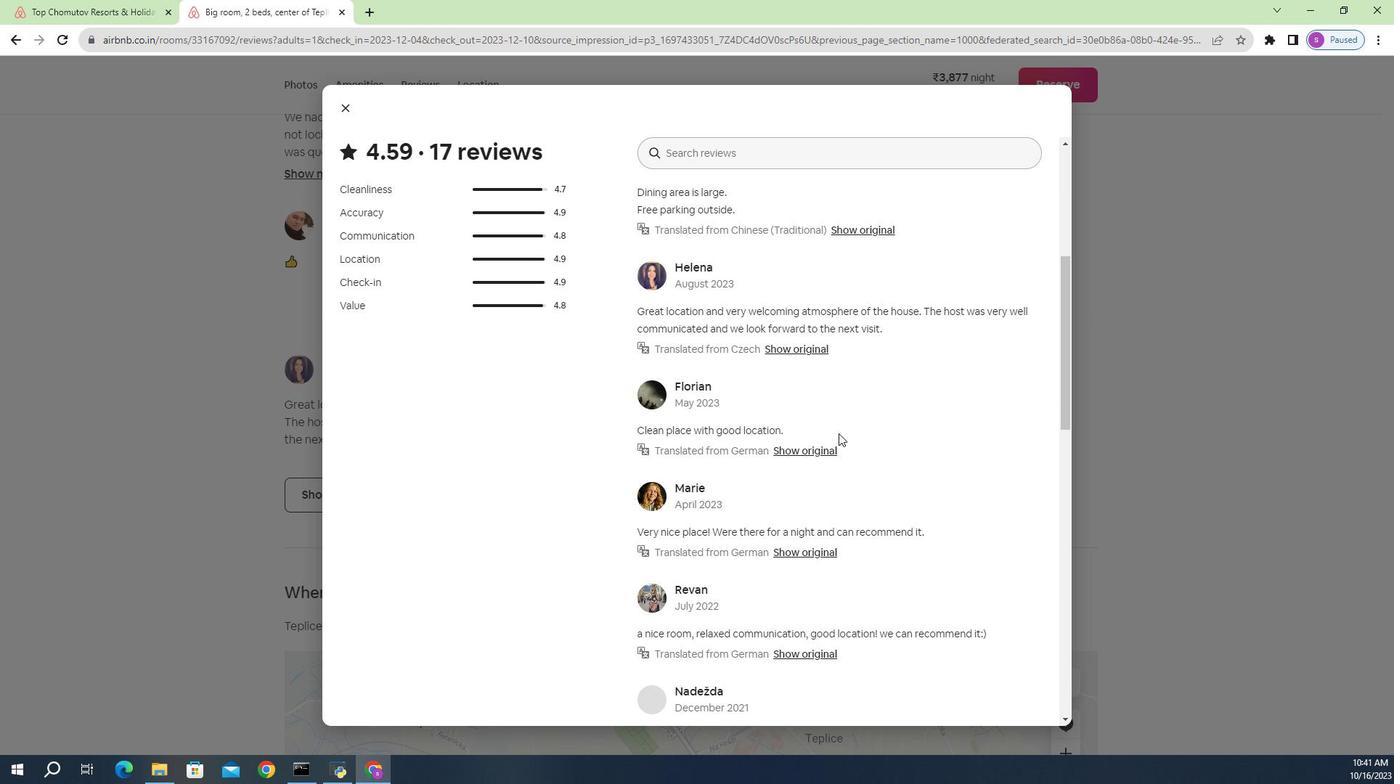 
Action: Mouse moved to (809, 439)
Screenshot: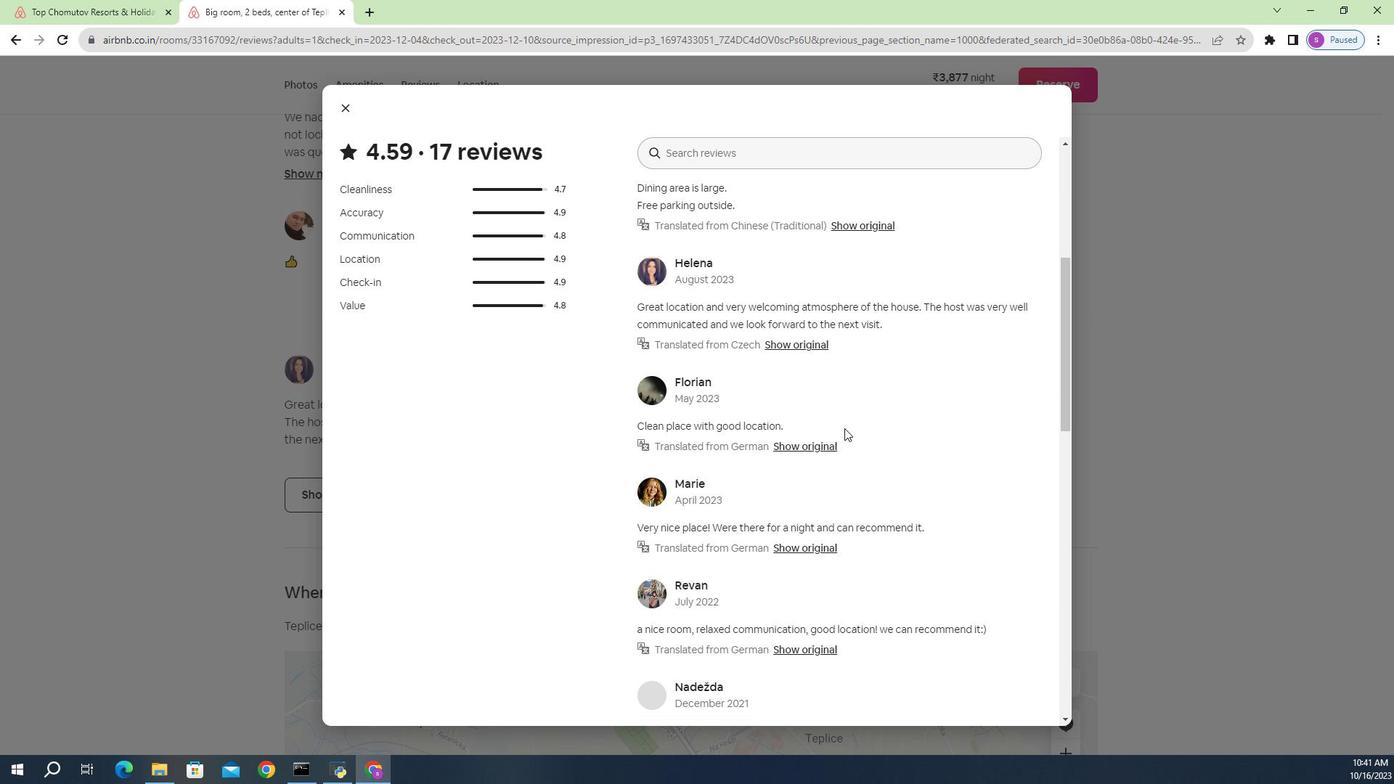 
Action: Mouse scrolled (809, 438) with delta (0, 0)
Screenshot: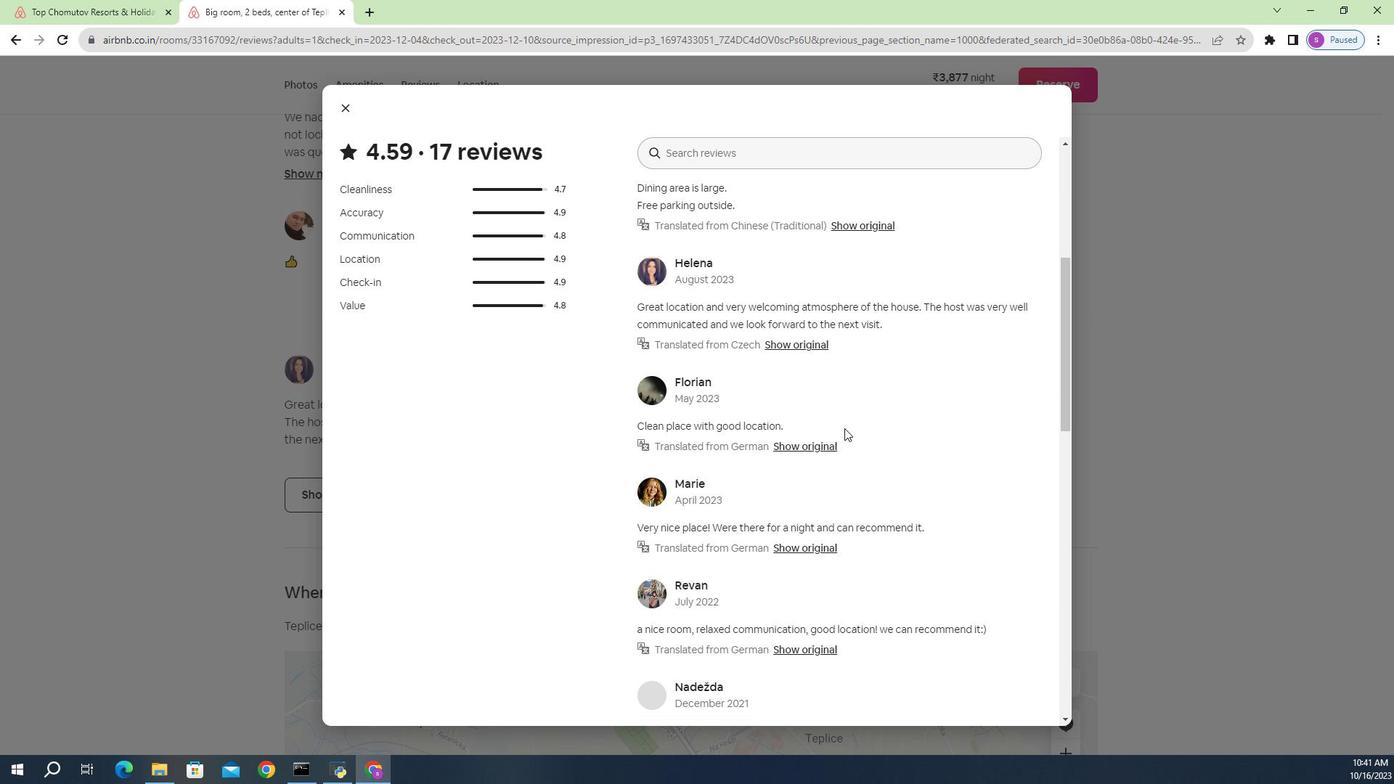 
Action: Mouse moved to (816, 470)
Screenshot: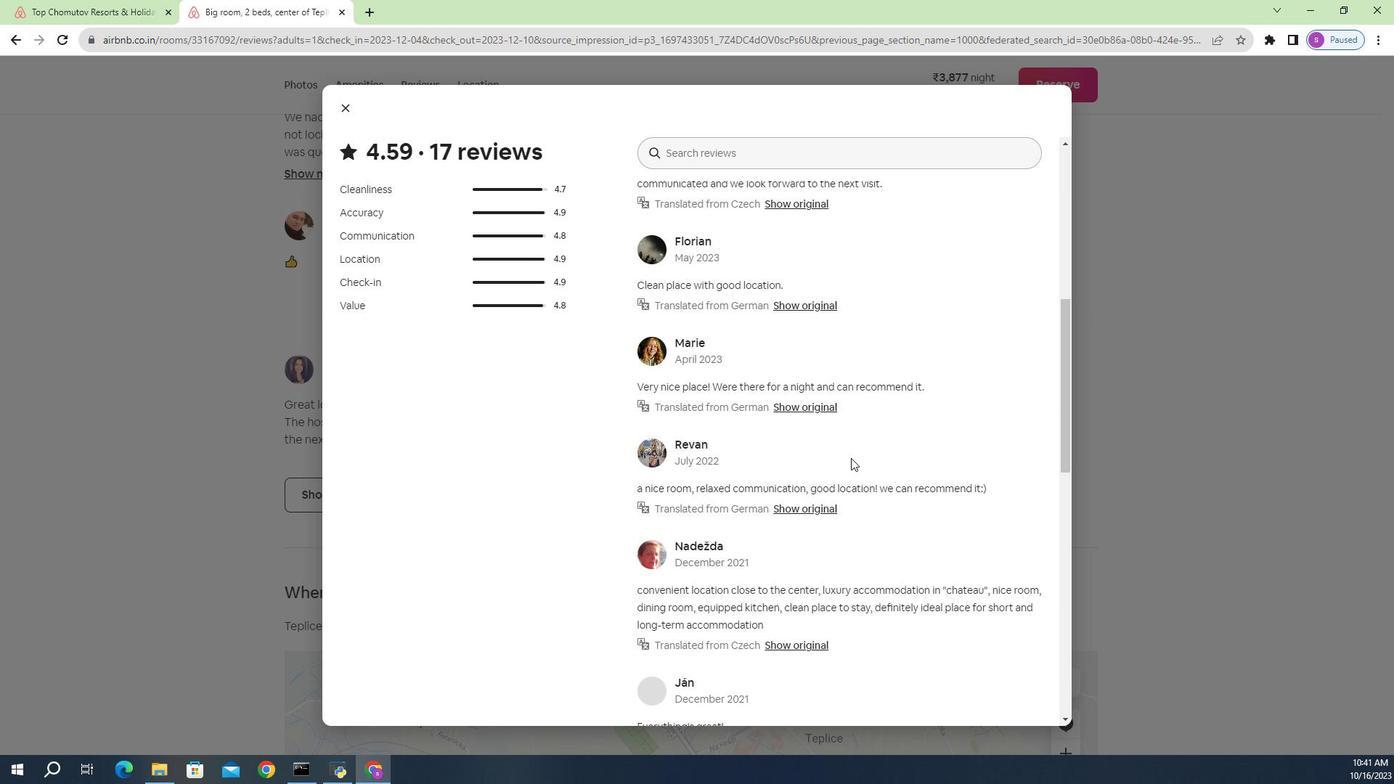 
Action: Mouse scrolled (816, 469) with delta (0, 0)
Screenshot: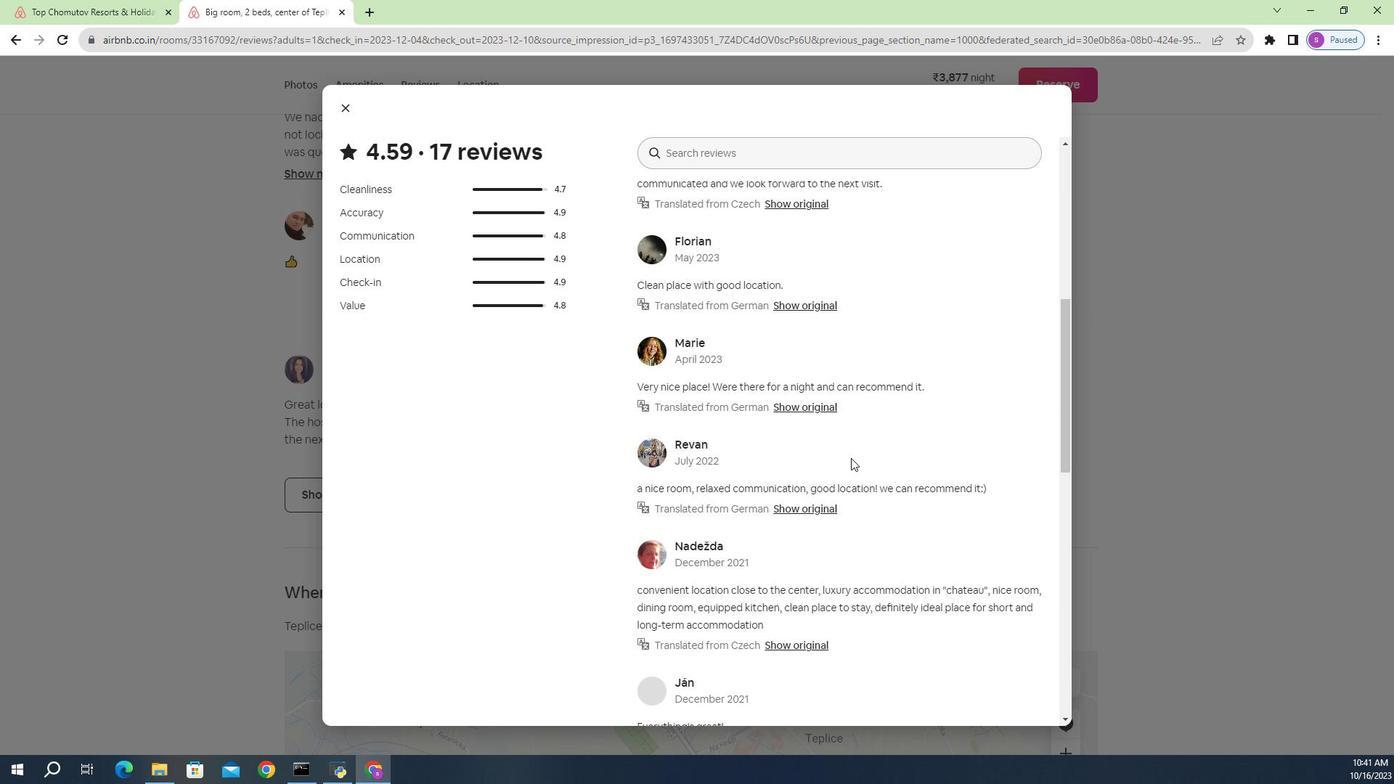 
Action: Mouse moved to (803, 464)
Screenshot: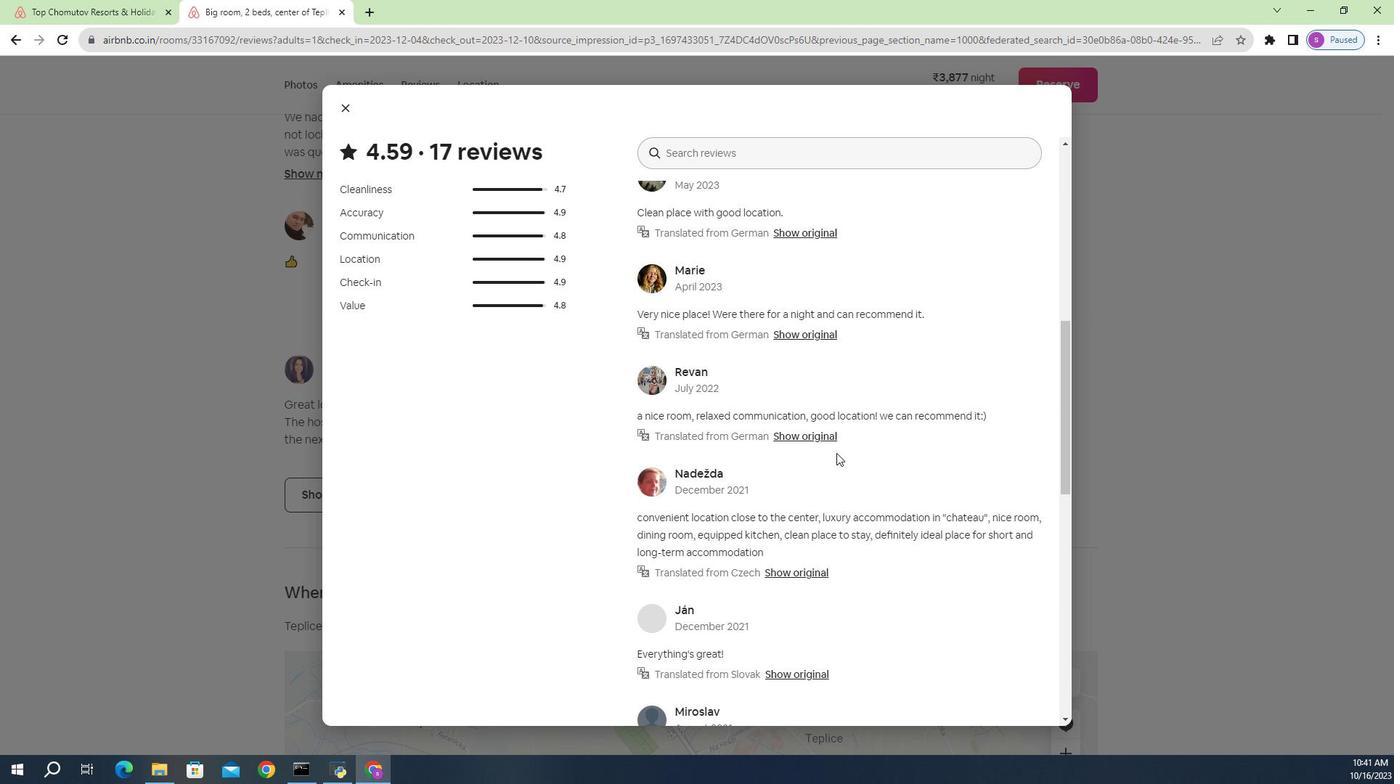 
Action: Mouse scrolled (803, 464) with delta (0, 0)
Screenshot: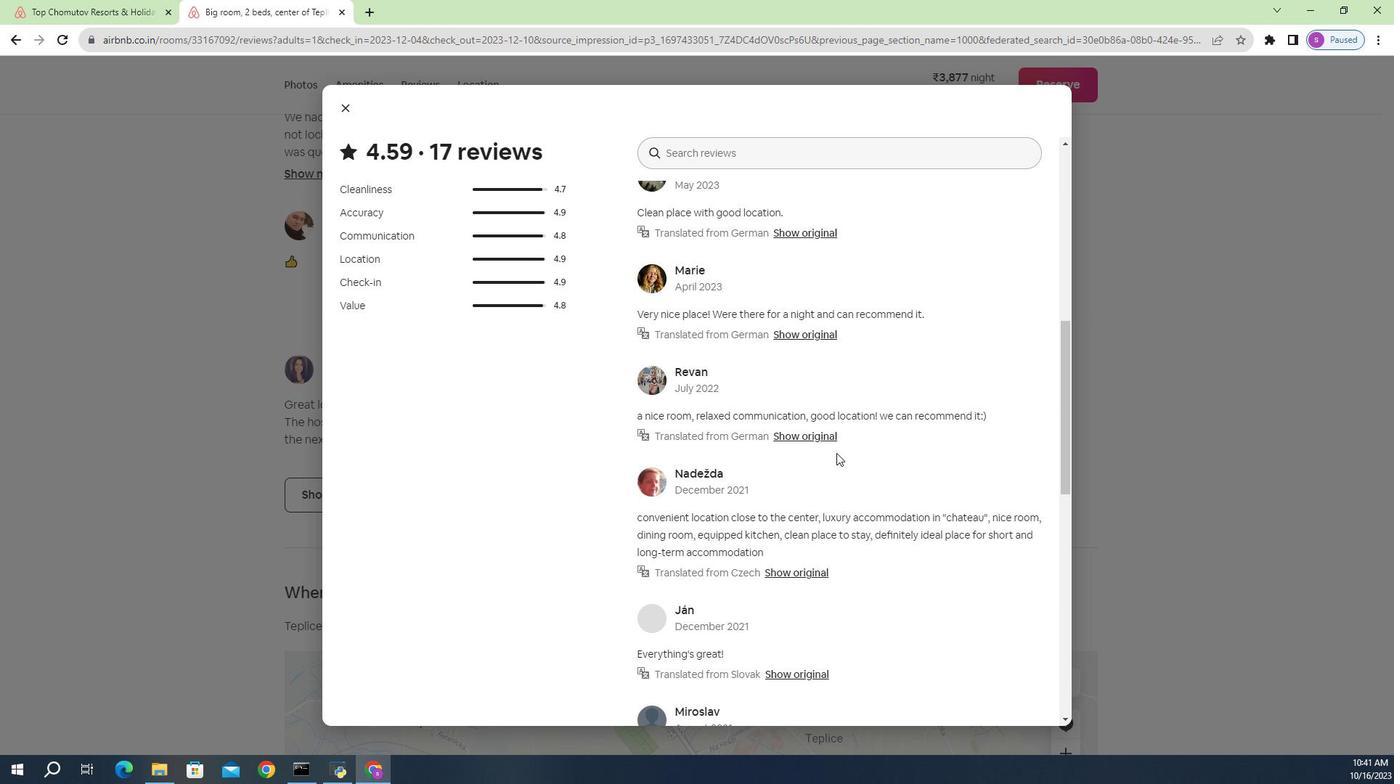 
Action: Mouse moved to (804, 462)
Screenshot: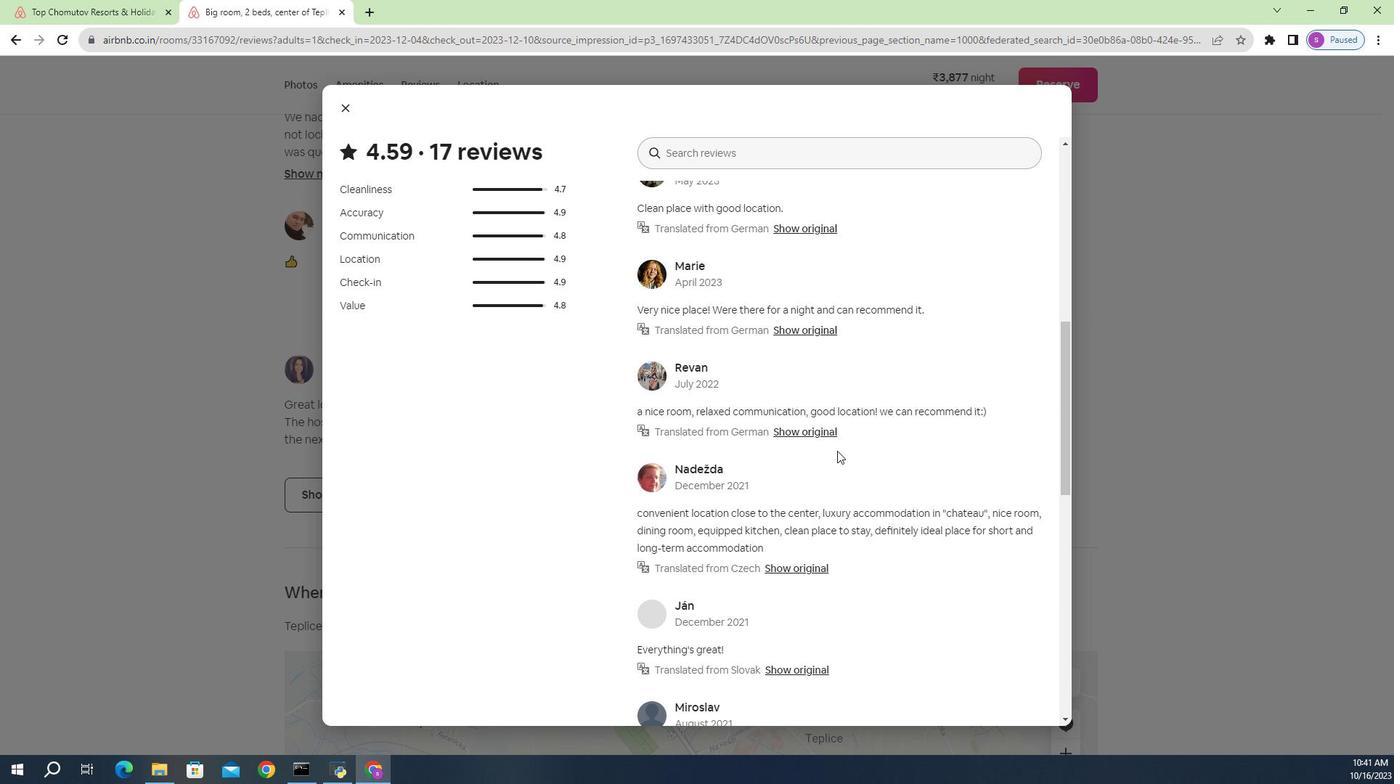 
Action: Mouse scrolled (804, 462) with delta (0, 0)
Screenshot: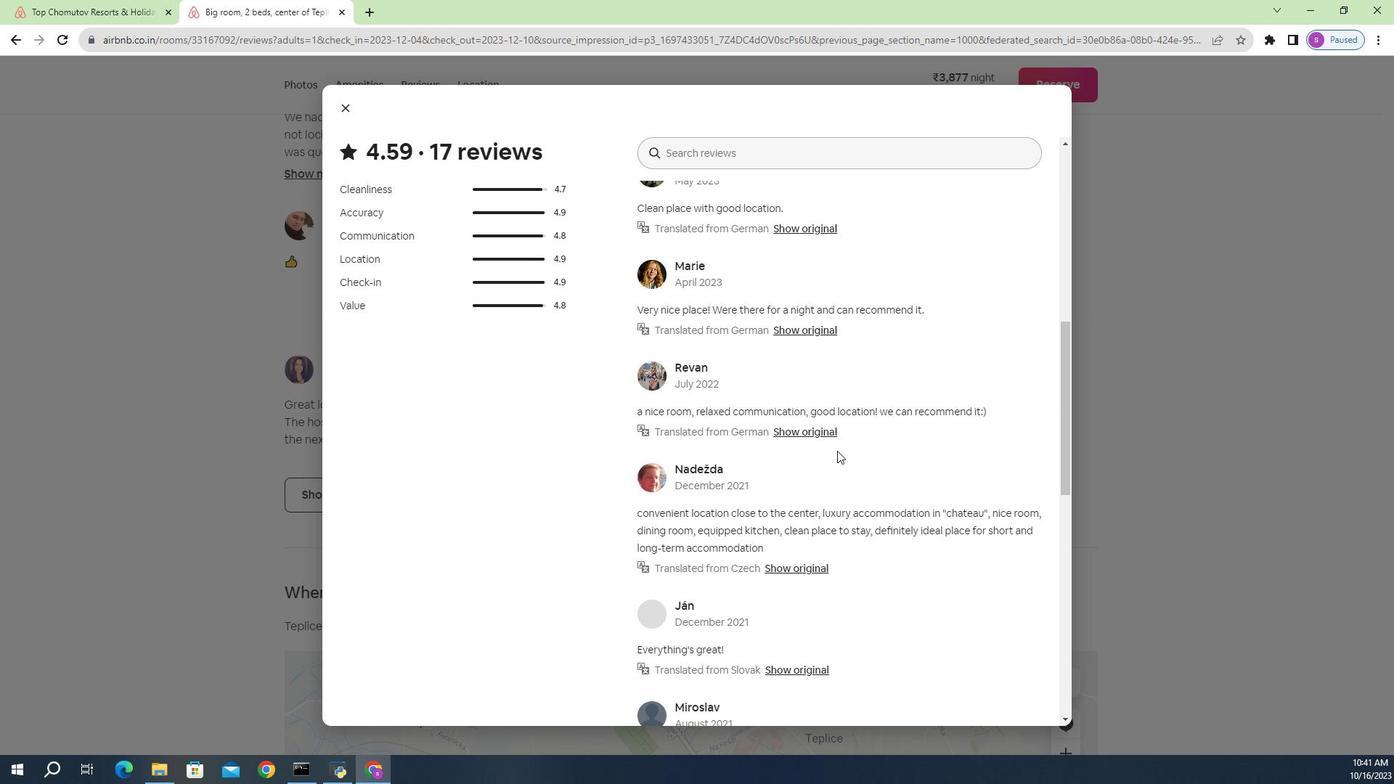
Action: Mouse moved to (815, 451)
Screenshot: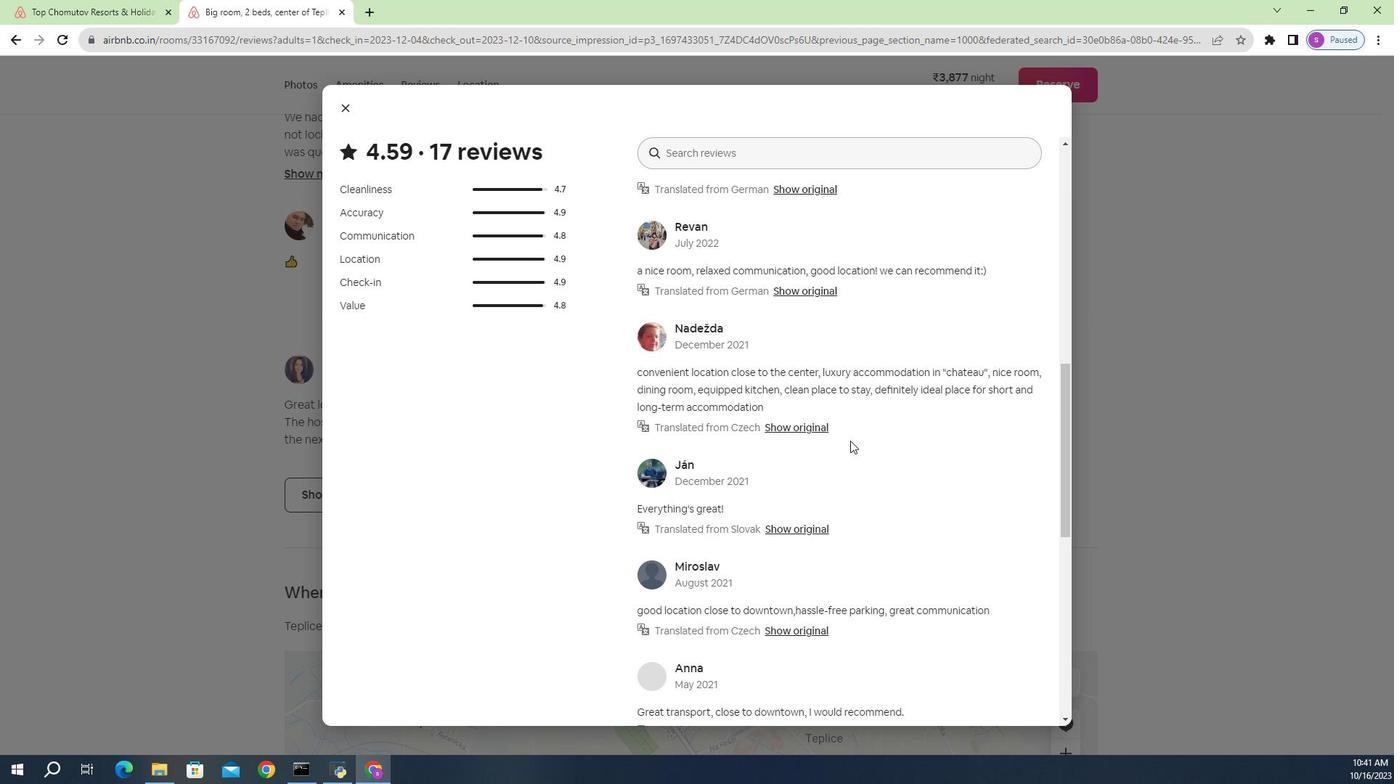 
Action: Mouse scrolled (815, 450) with delta (0, 0)
Screenshot: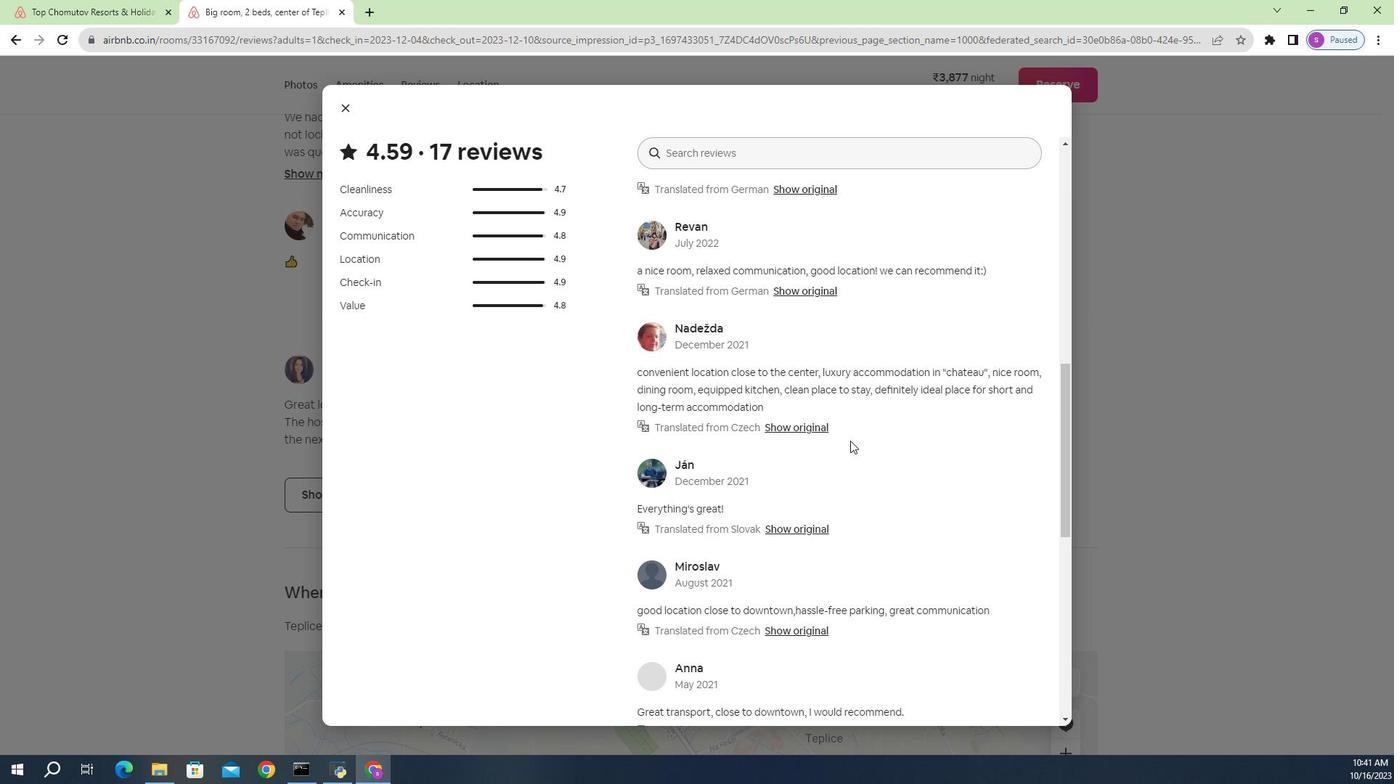 
Action: Mouse moved to (815, 455)
Screenshot: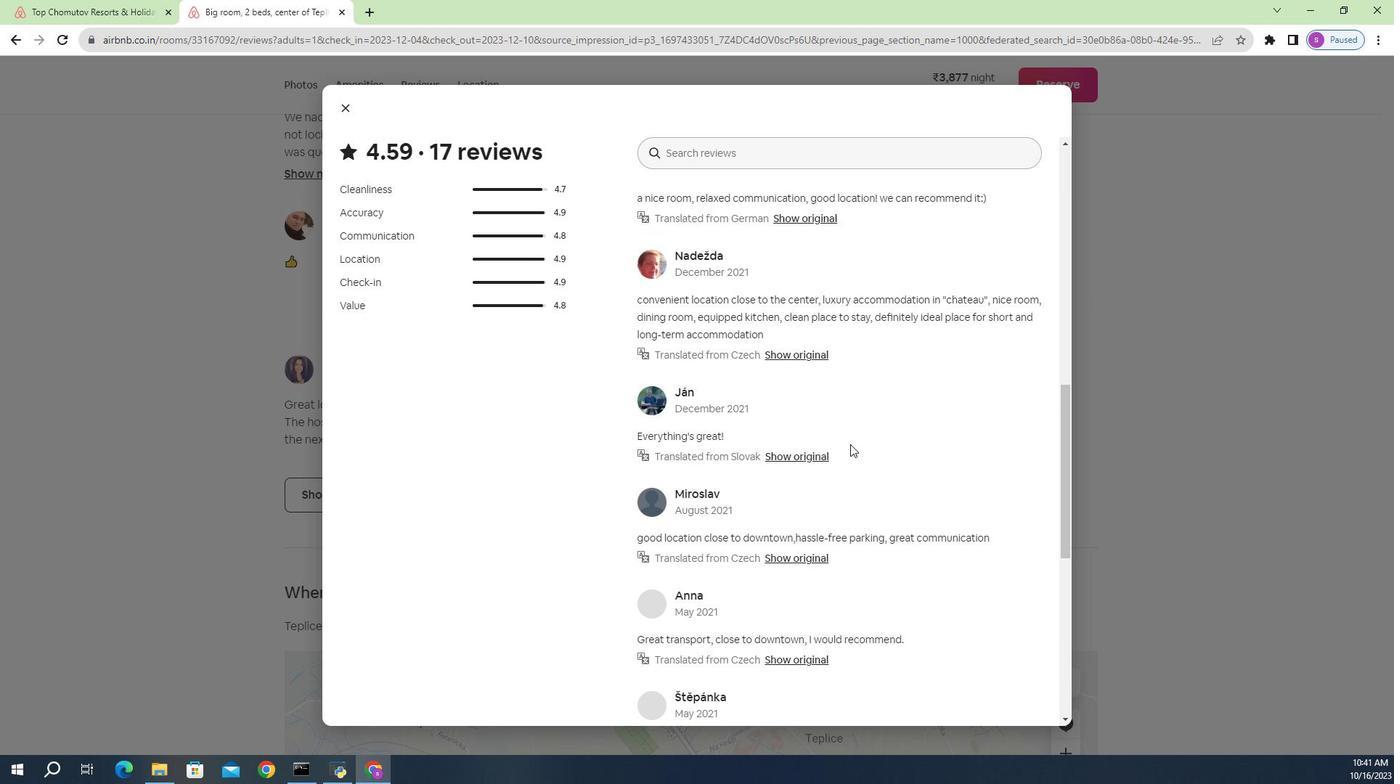 
Action: Mouse scrolled (815, 454) with delta (0, 0)
Screenshot: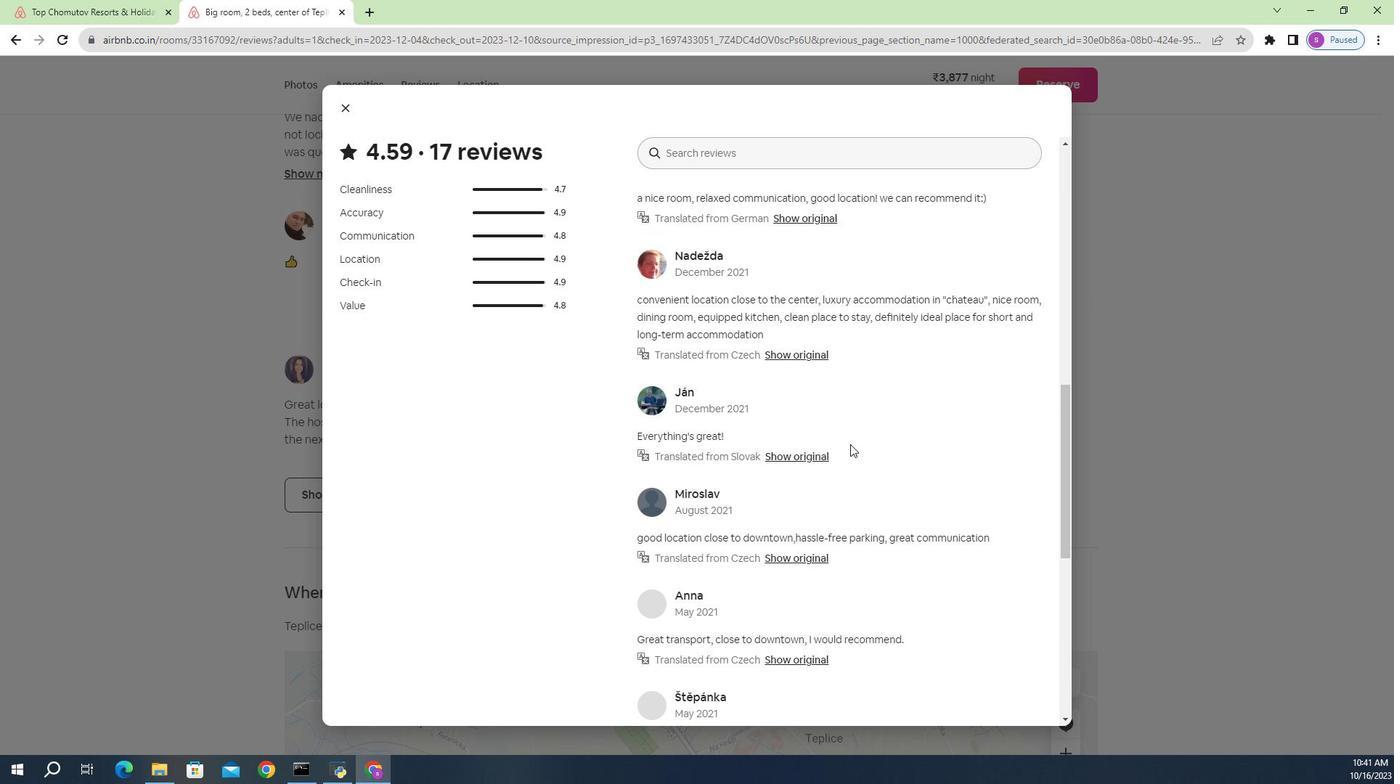 
Action: Mouse moved to (815, 456)
Screenshot: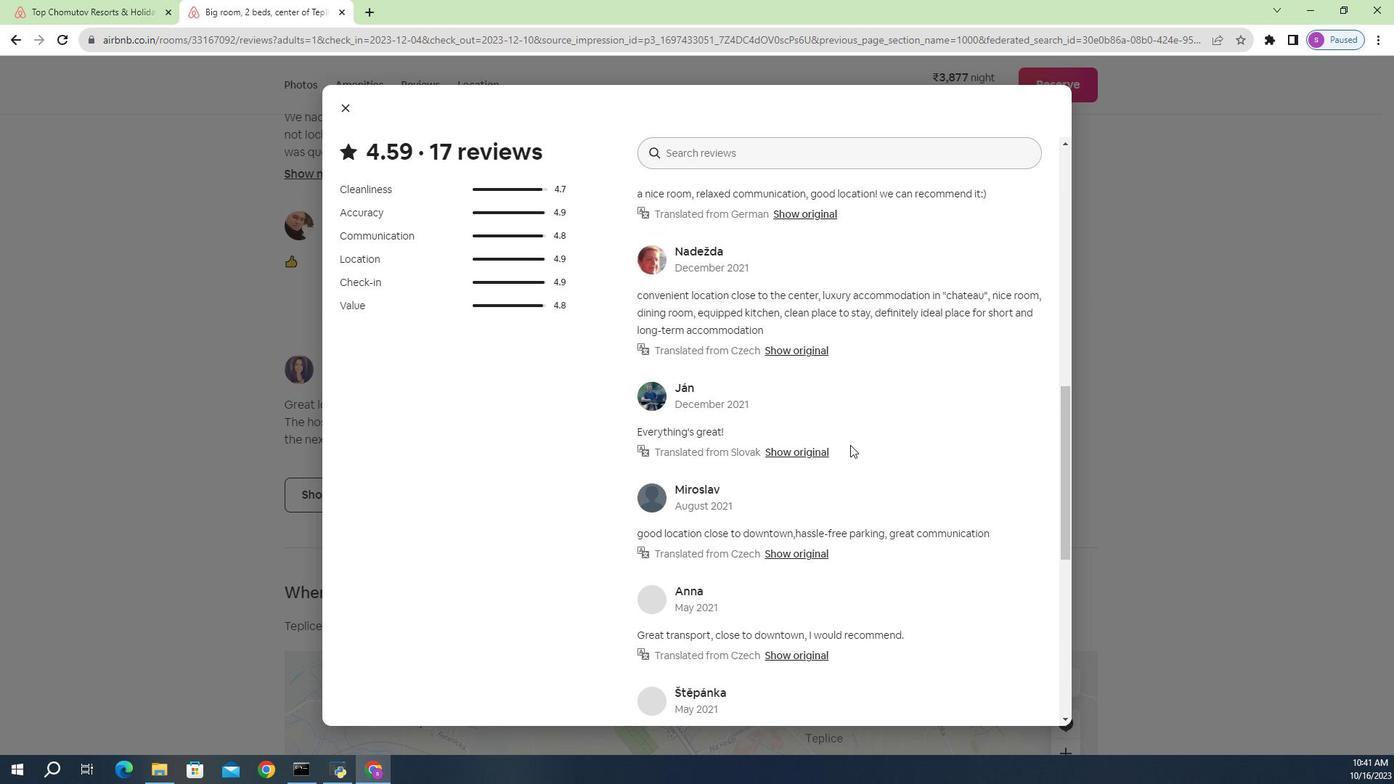 
Action: Mouse scrolled (815, 455) with delta (0, -1)
Screenshot: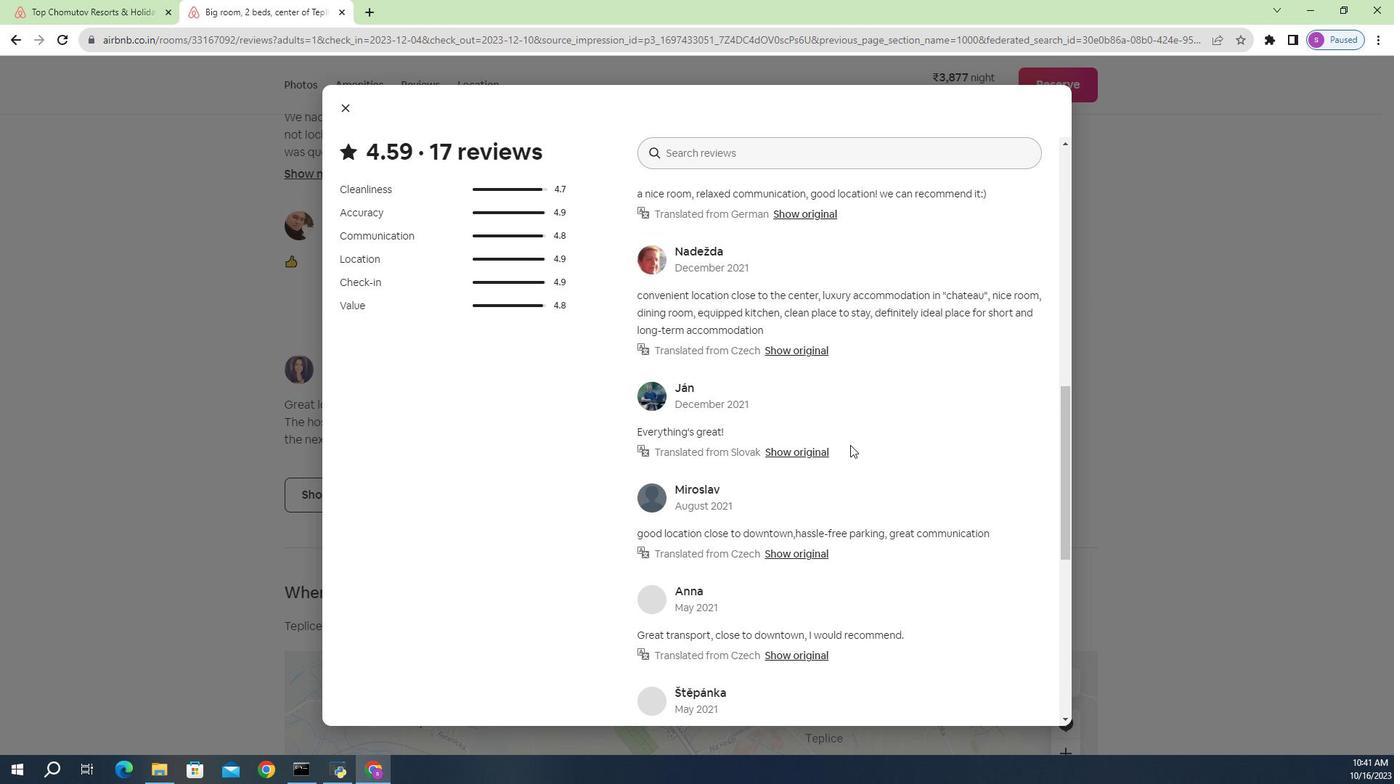 
Action: Mouse moved to (819, 457)
Screenshot: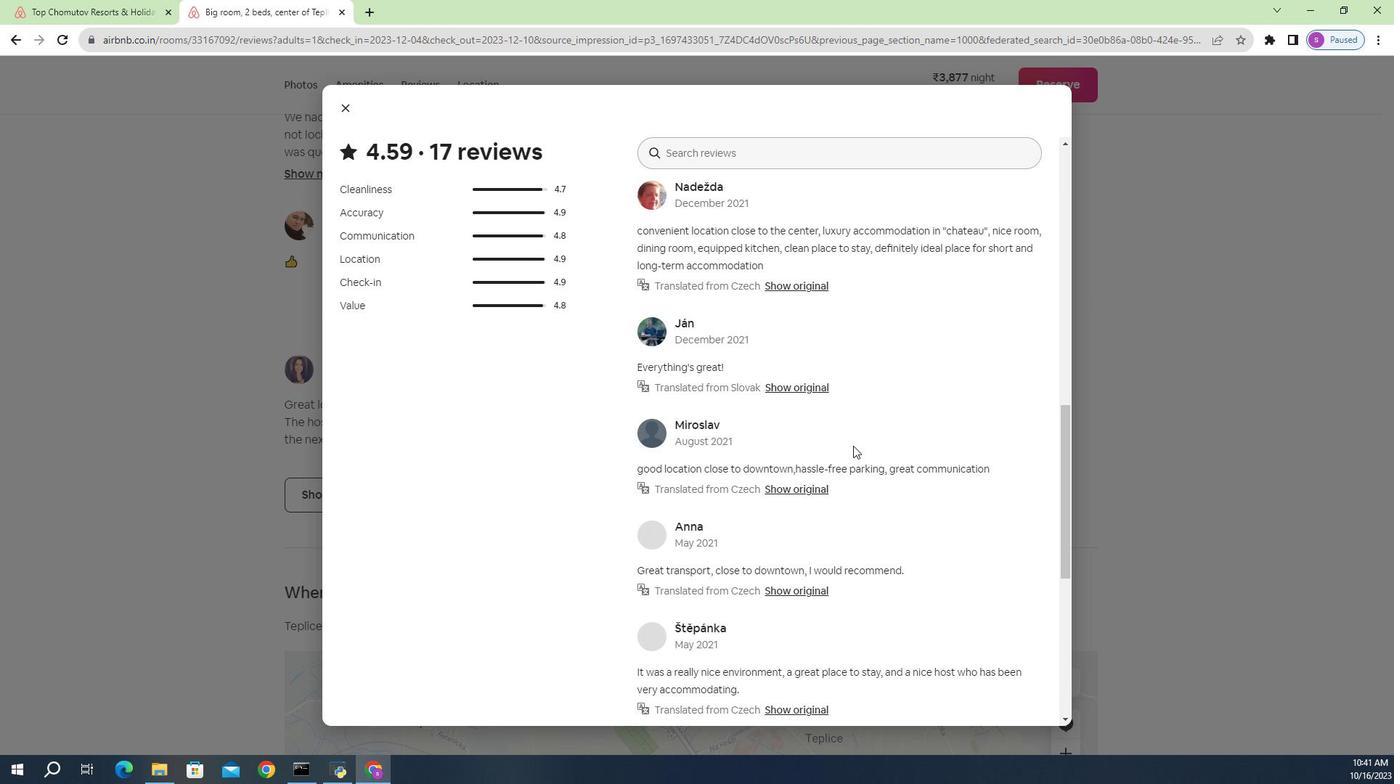 
Action: Mouse scrolled (819, 456) with delta (0, 0)
Screenshot: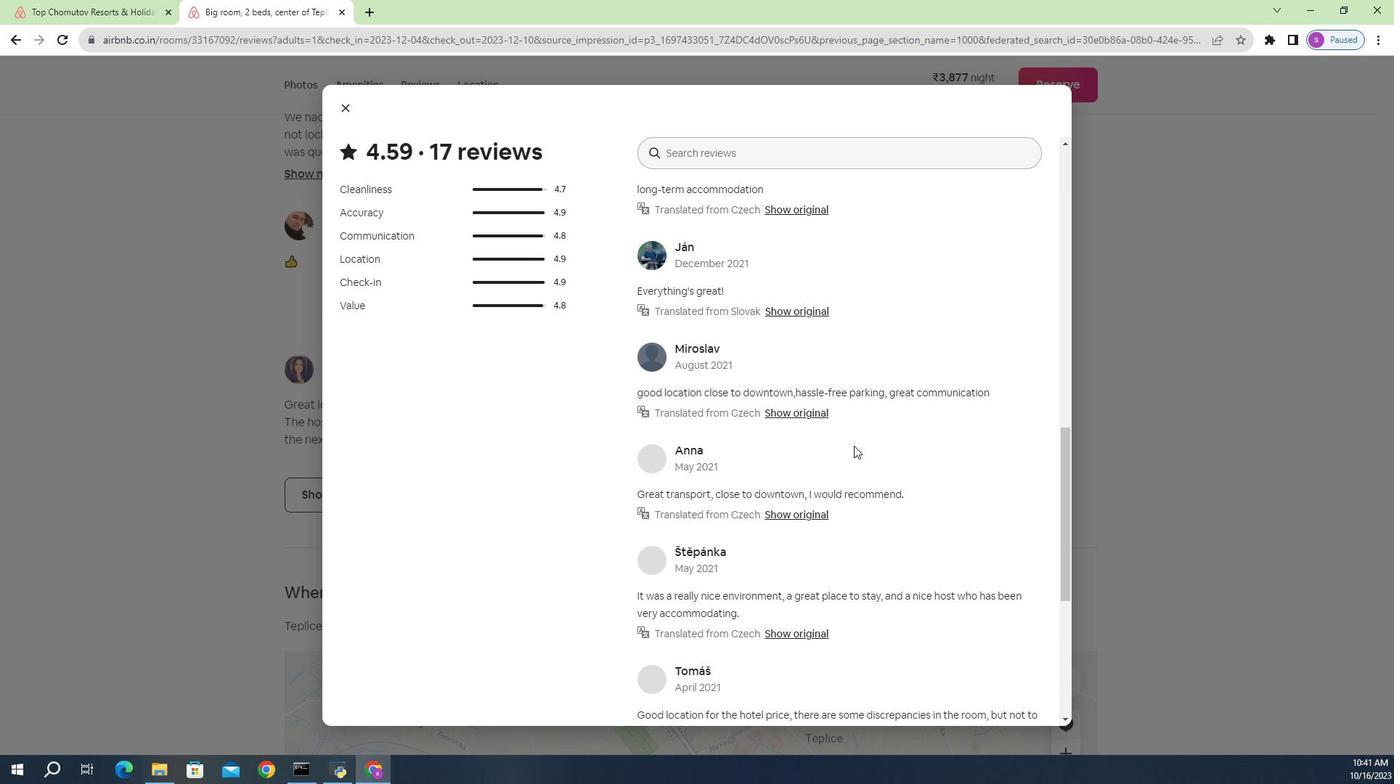 
Action: Mouse moved to (821, 459)
Screenshot: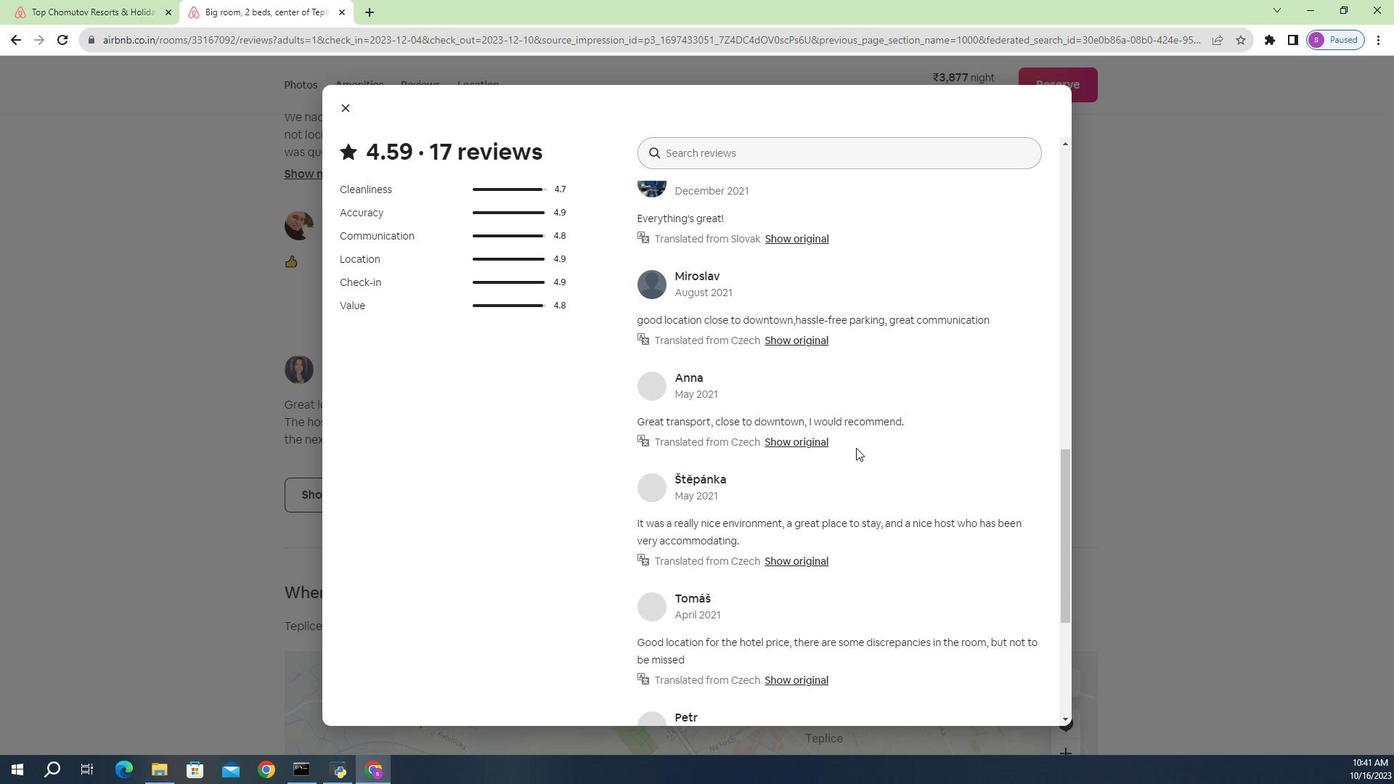 
Action: Mouse scrolled (821, 459) with delta (0, 0)
Screenshot: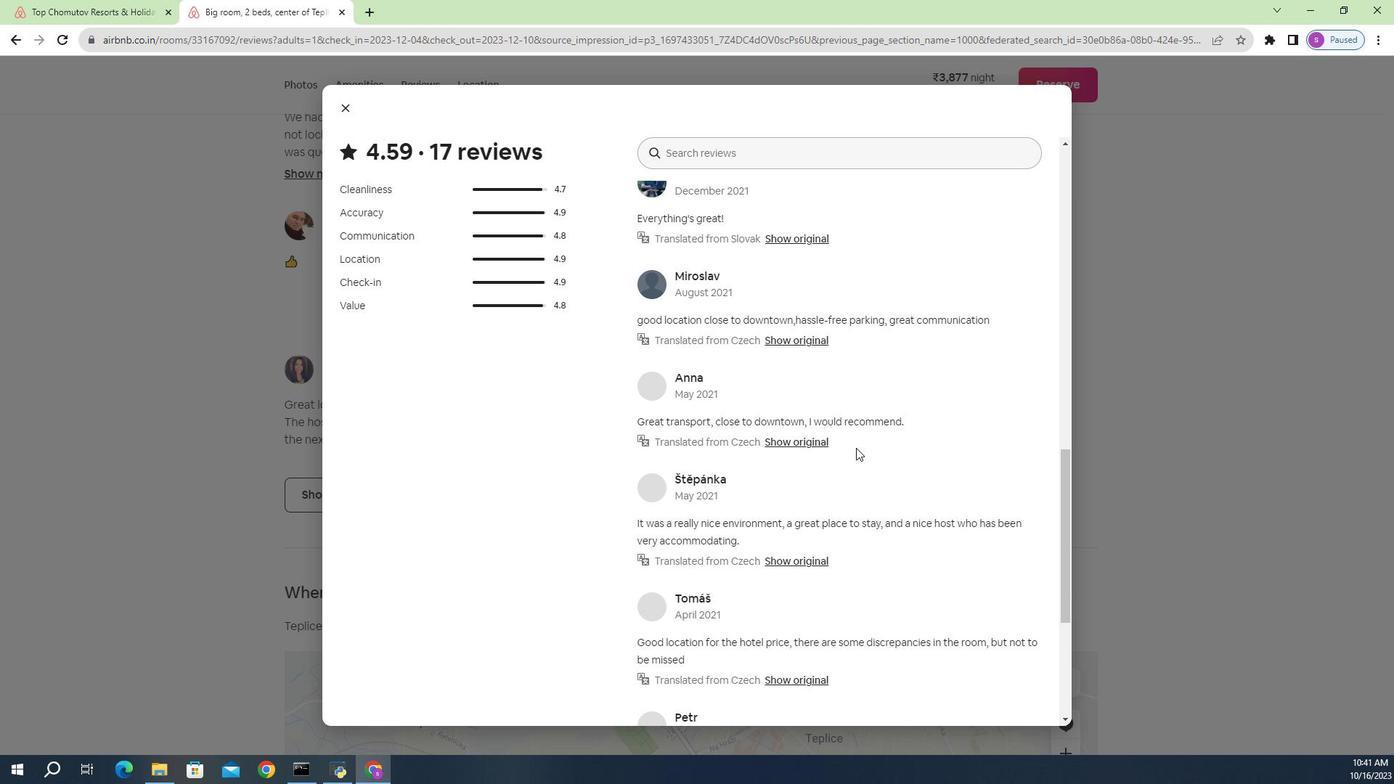 
Action: Mouse moved to (822, 459)
Screenshot: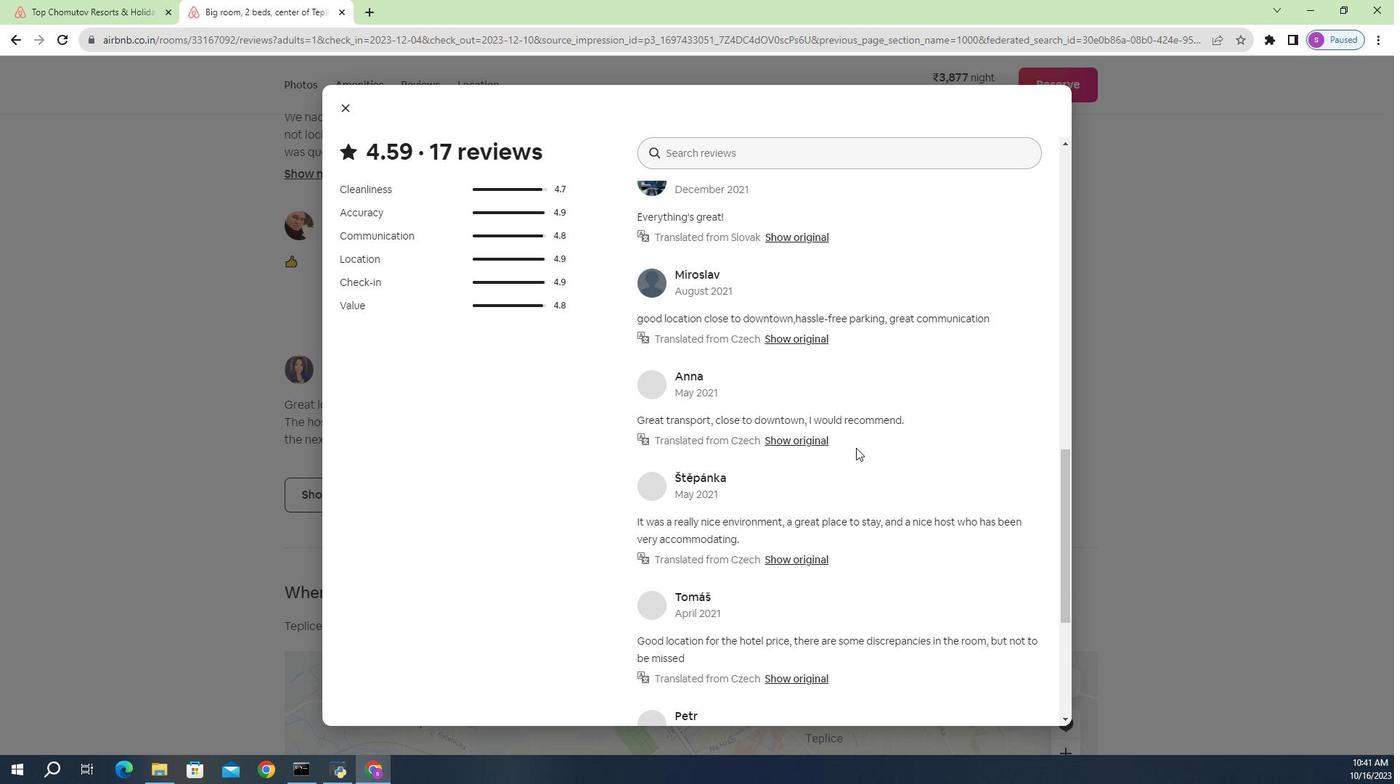 
Action: Mouse scrolled (822, 459) with delta (0, 0)
Screenshot: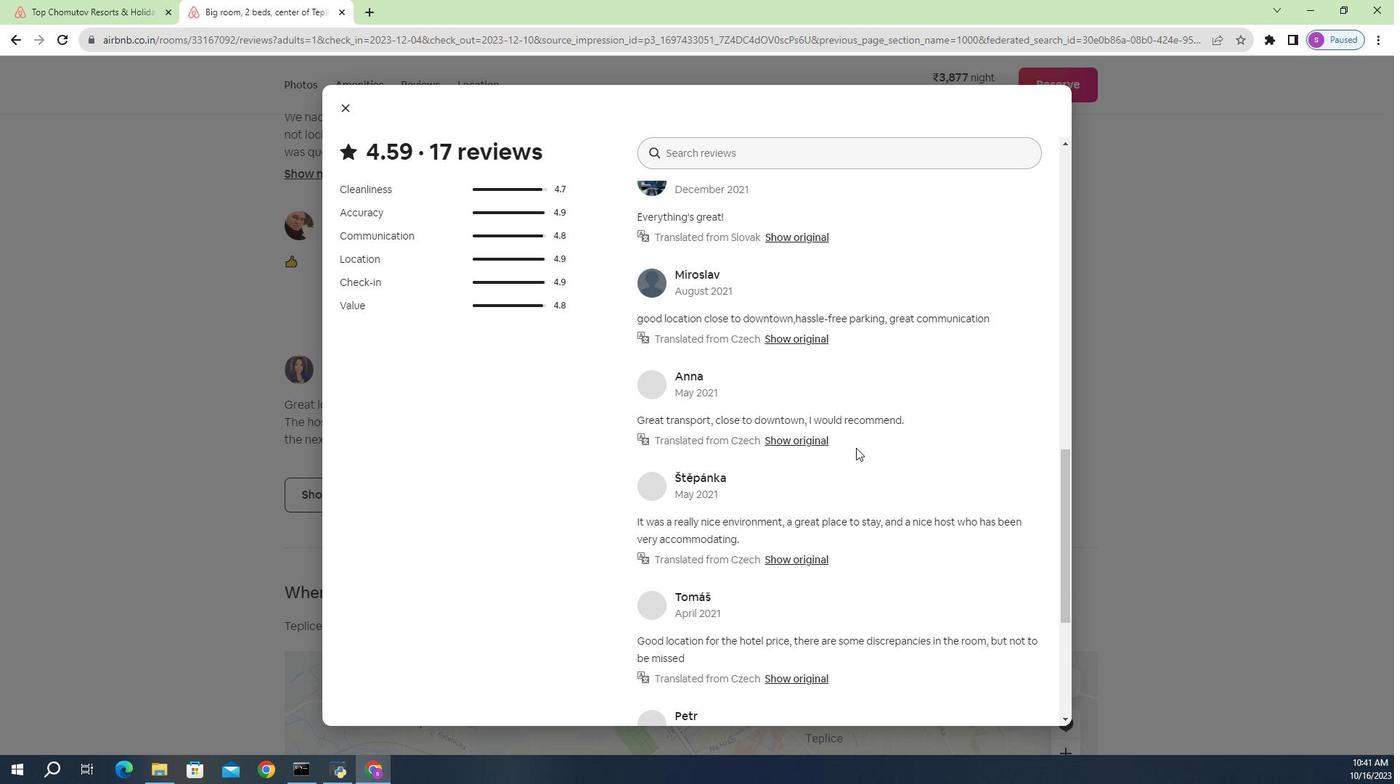 
Action: Mouse moved to (824, 461)
Screenshot: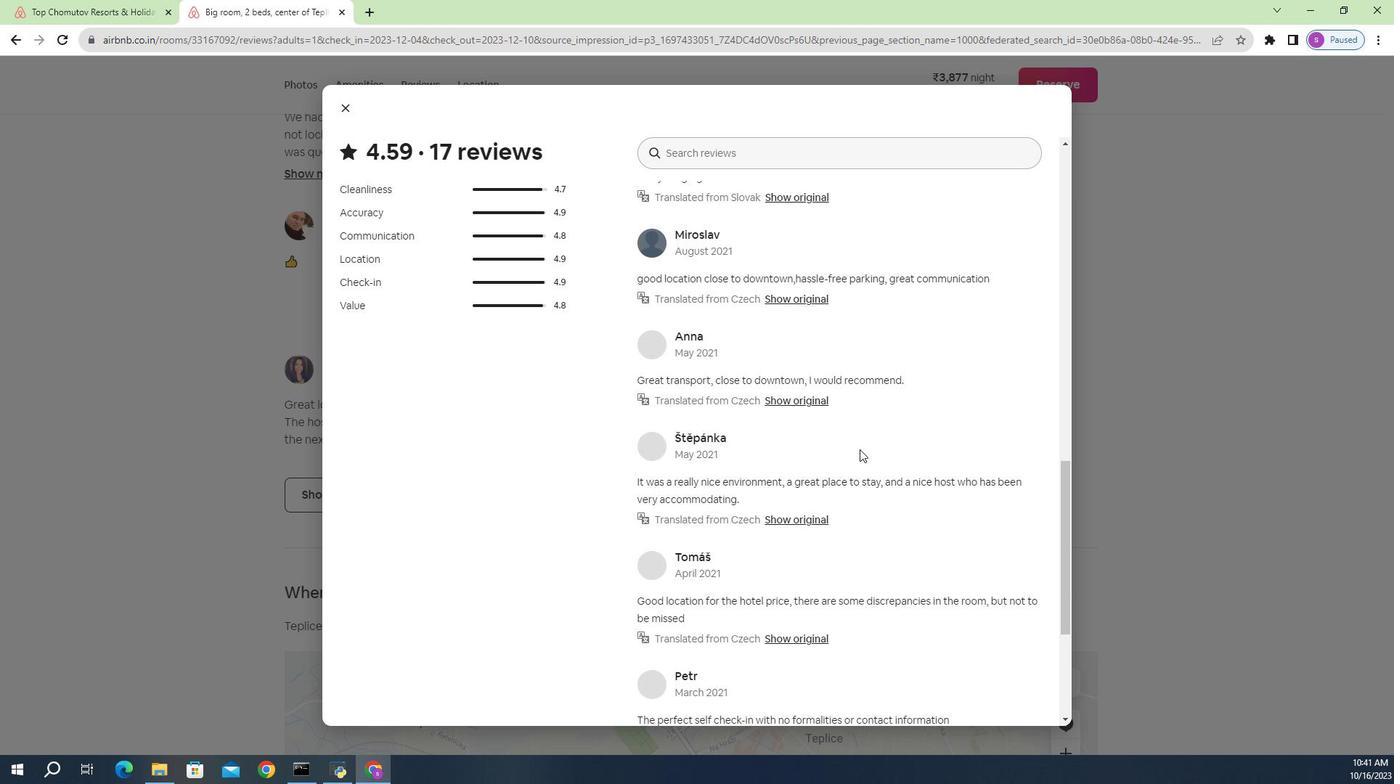 
Action: Mouse scrolled (824, 460) with delta (0, 0)
Screenshot: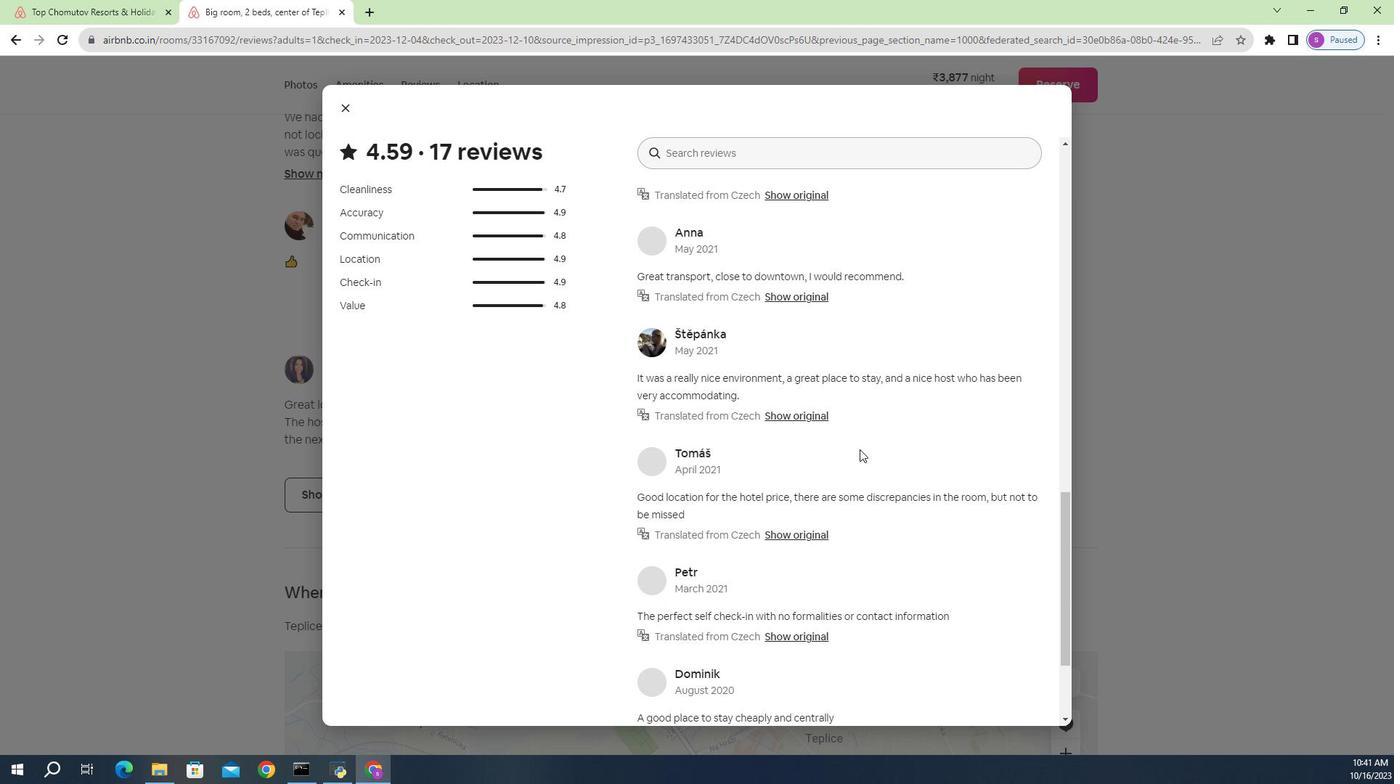 
Action: Mouse scrolled (824, 460) with delta (0, 0)
Screenshot: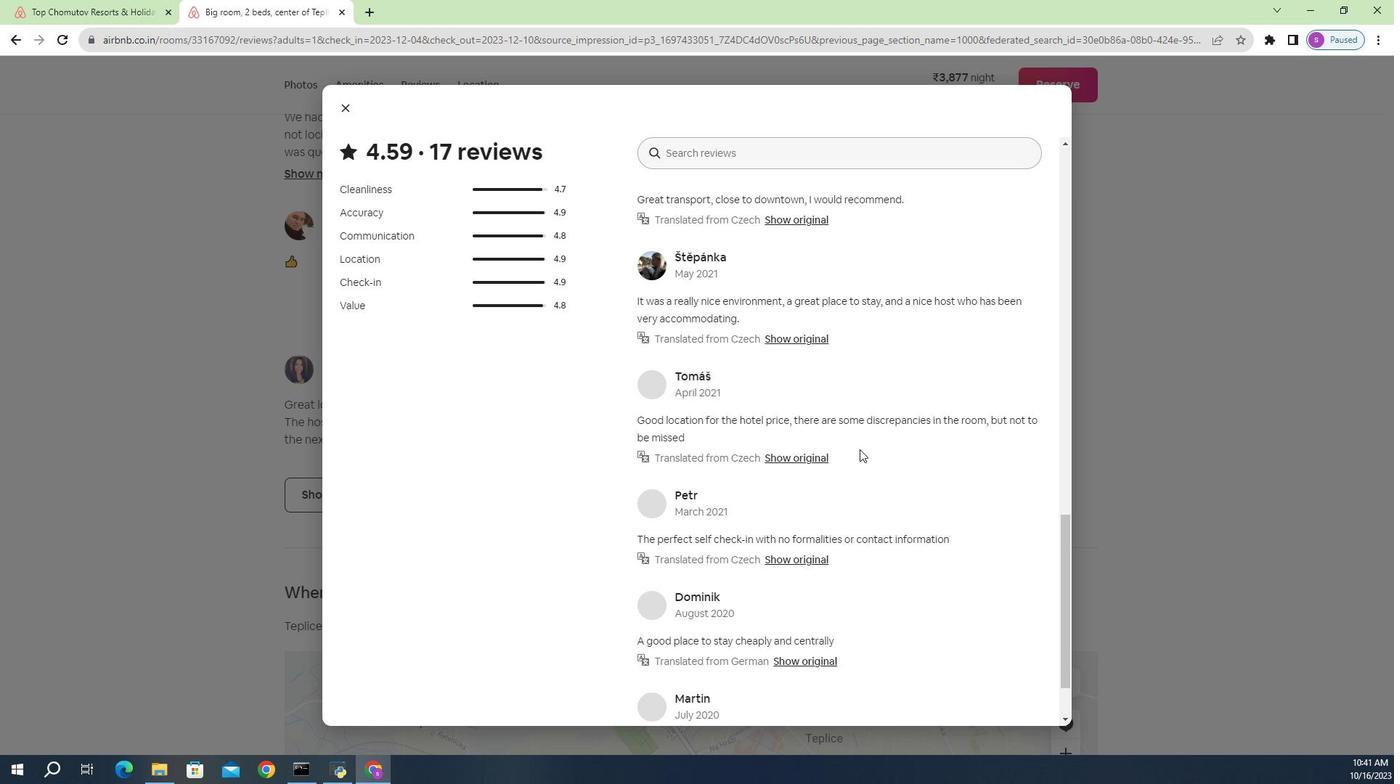 
Action: Mouse scrolled (824, 460) with delta (0, 0)
Screenshot: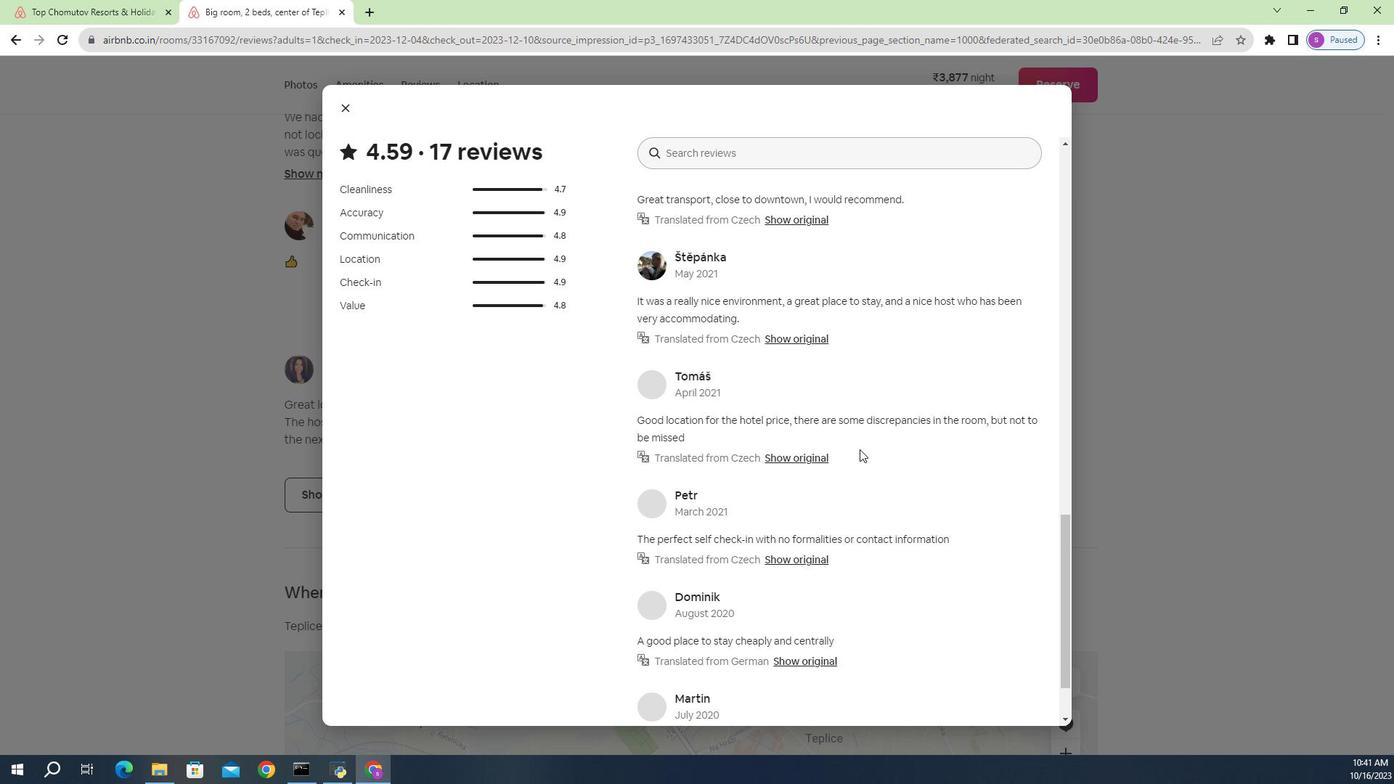 
Action: Mouse scrolled (824, 460) with delta (0, 0)
Screenshot: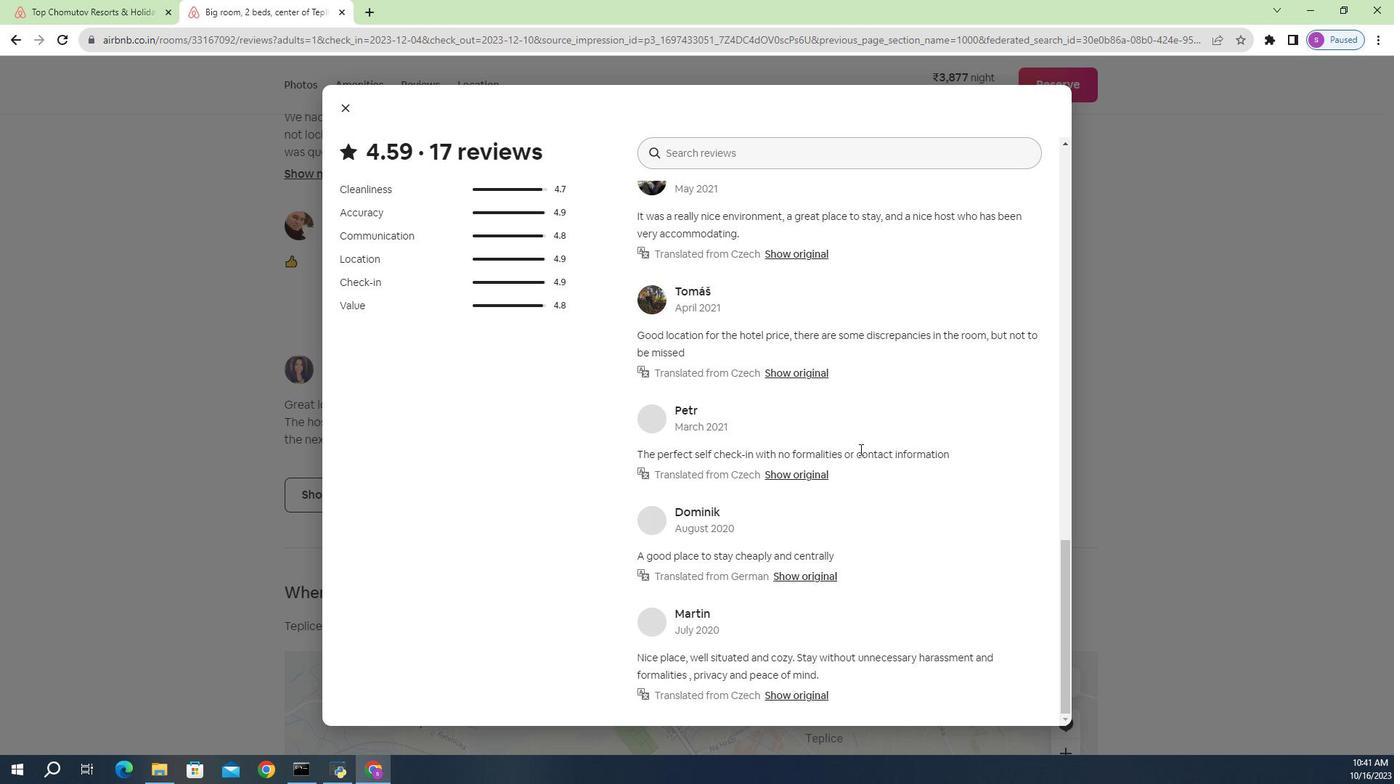 
Action: Mouse scrolled (824, 460) with delta (0, 0)
Screenshot: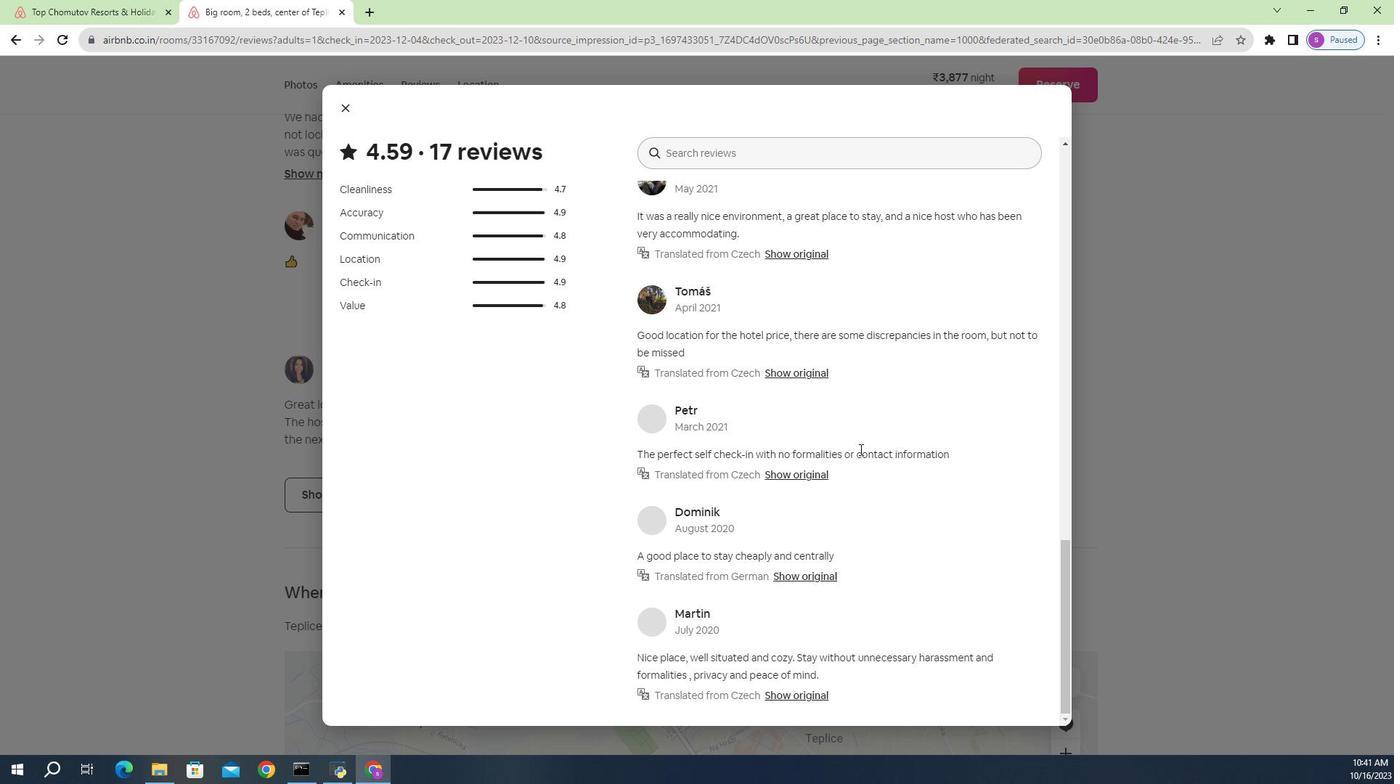
Action: Mouse scrolled (824, 460) with delta (0, 0)
Screenshot: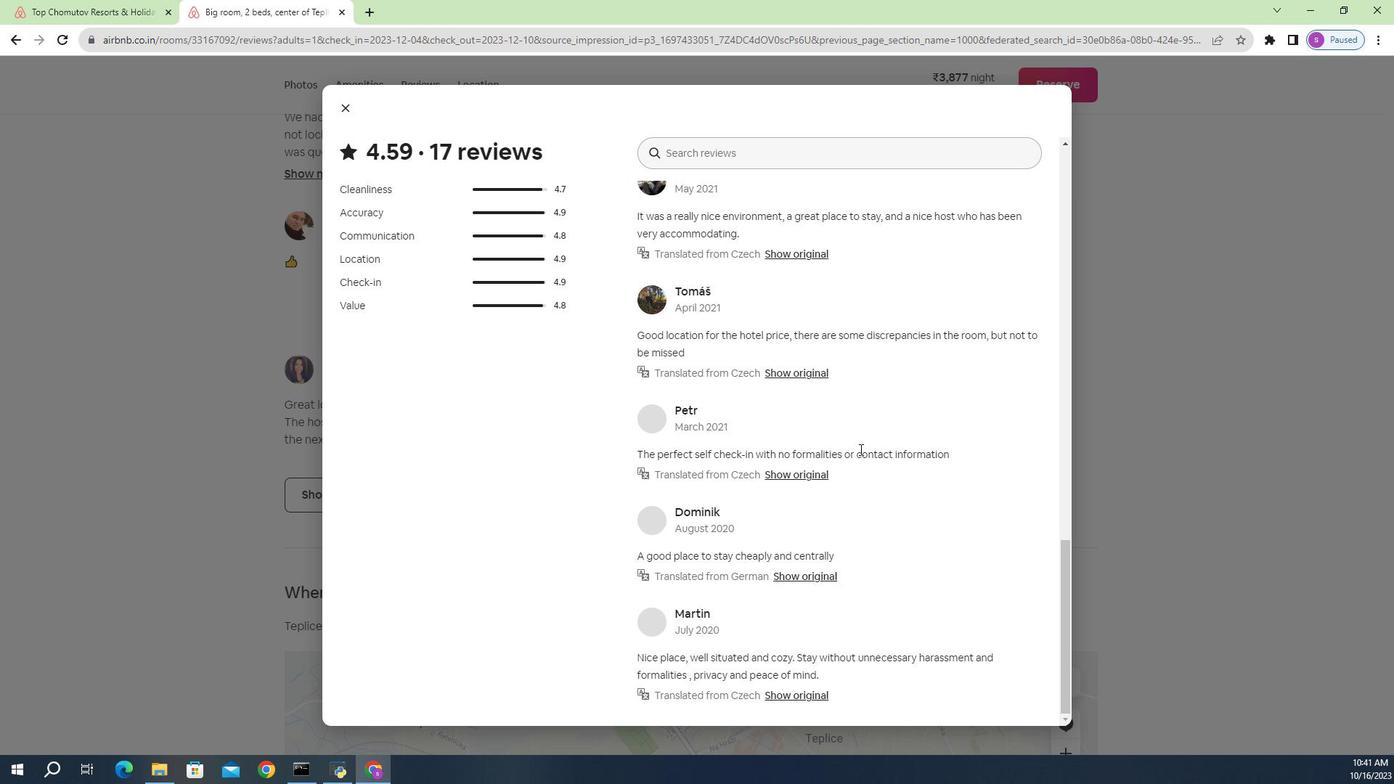 
Action: Mouse moved to (358, 96)
Screenshot: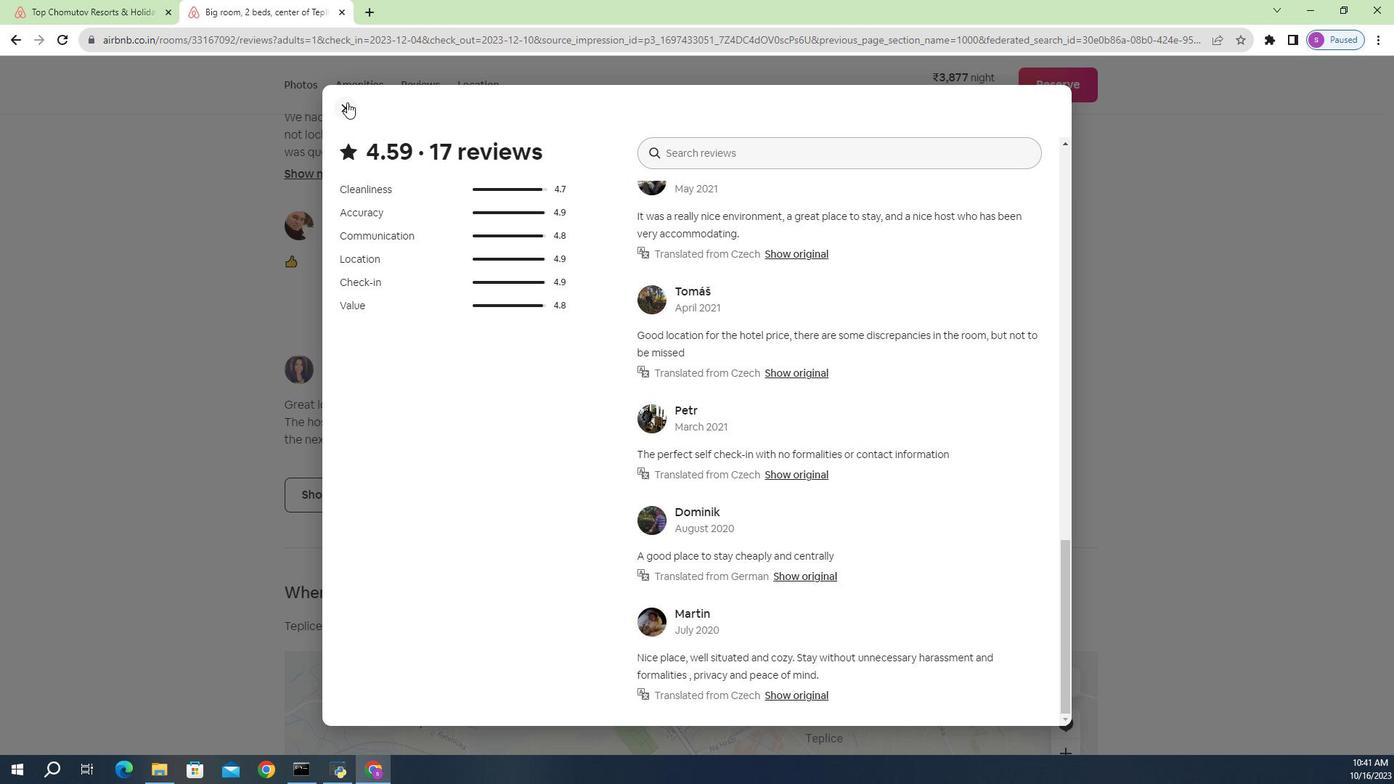 
Action: Mouse pressed left at (358, 96)
Screenshot: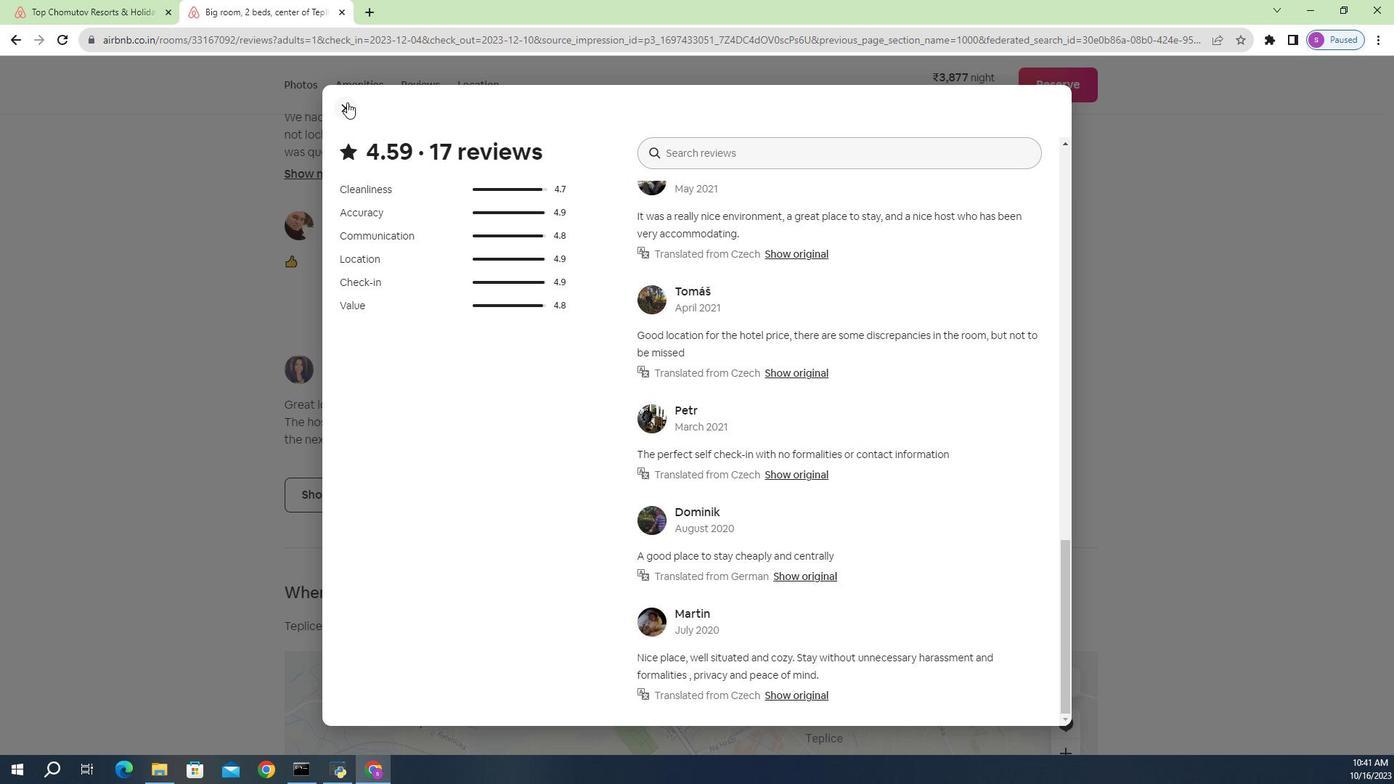 
Action: Mouse moved to (602, 421)
Screenshot: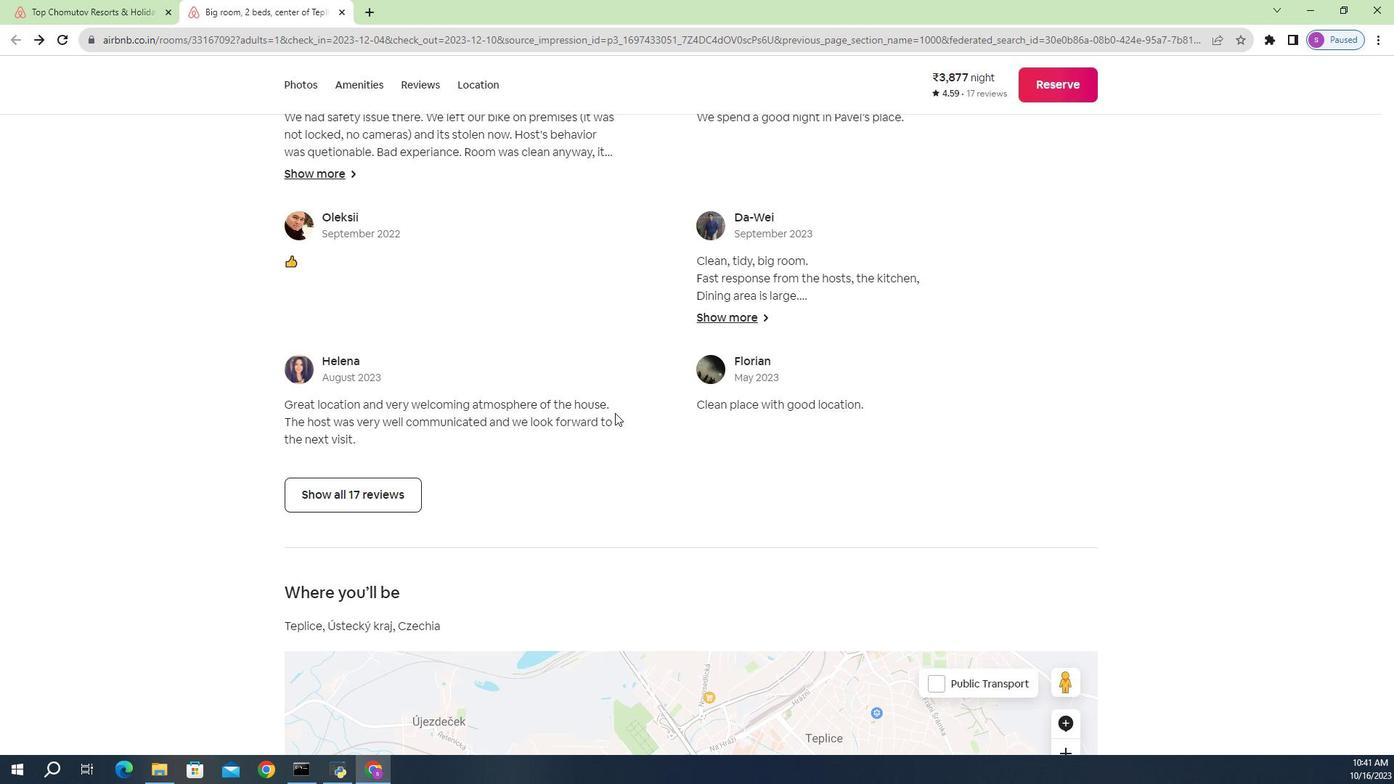 
Action: Mouse scrolled (602, 420) with delta (0, 0)
Screenshot: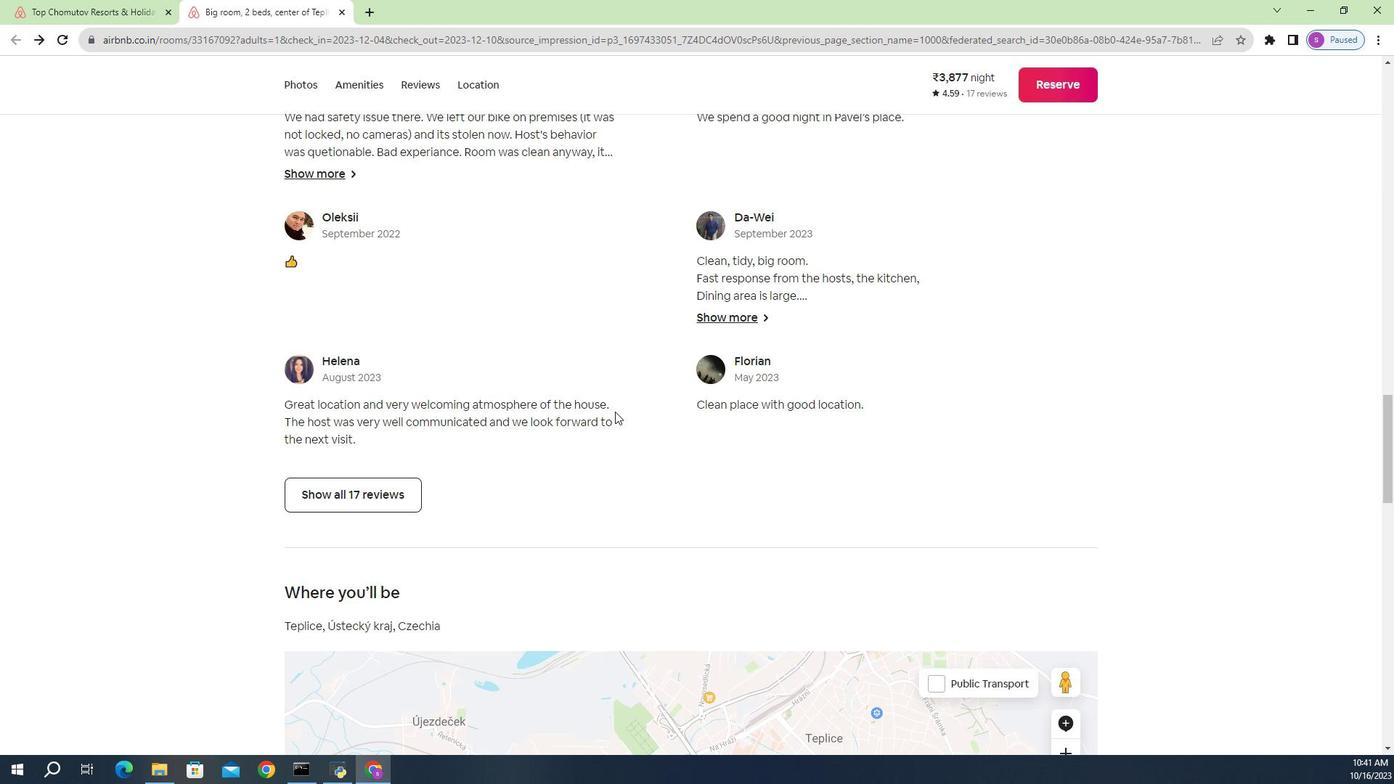 
Action: Mouse scrolled (602, 420) with delta (0, 0)
Screenshot: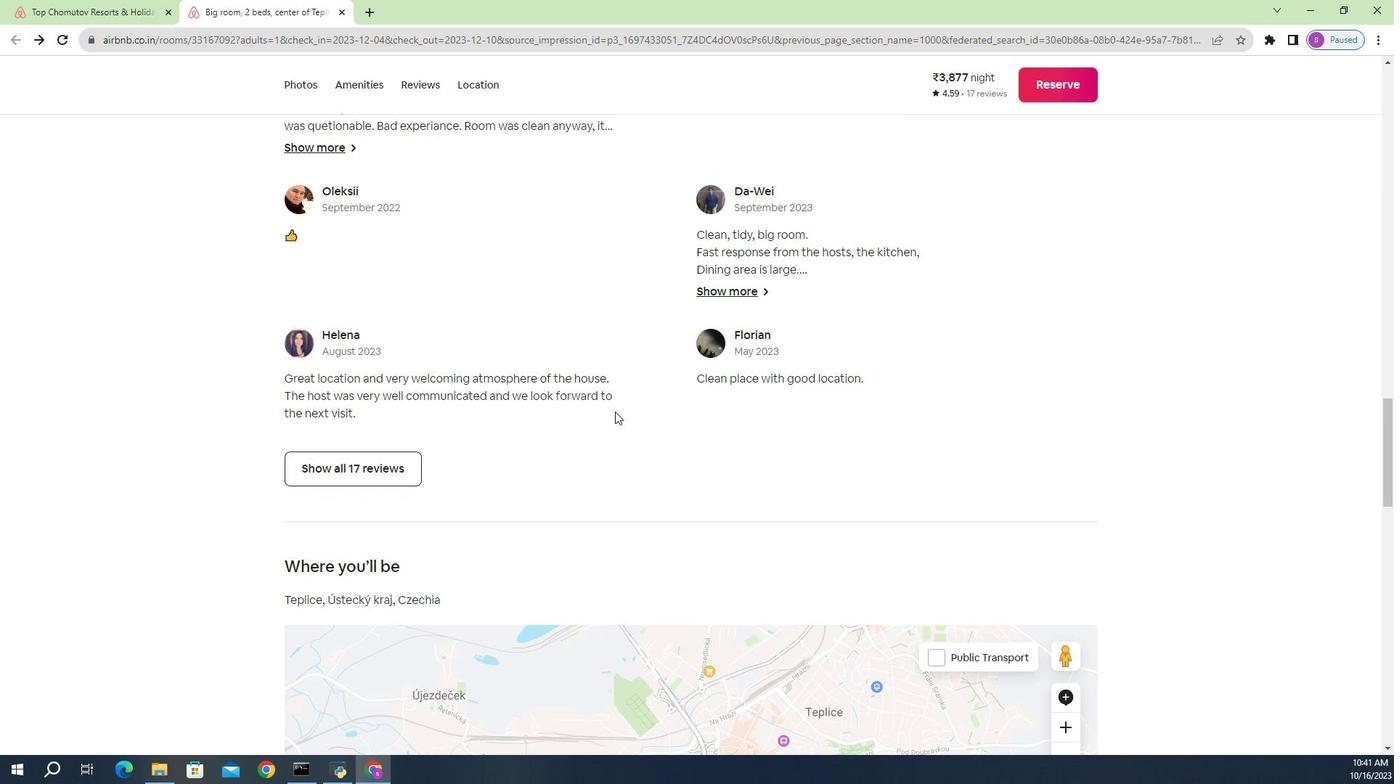
Action: Mouse moved to (601, 421)
Screenshot: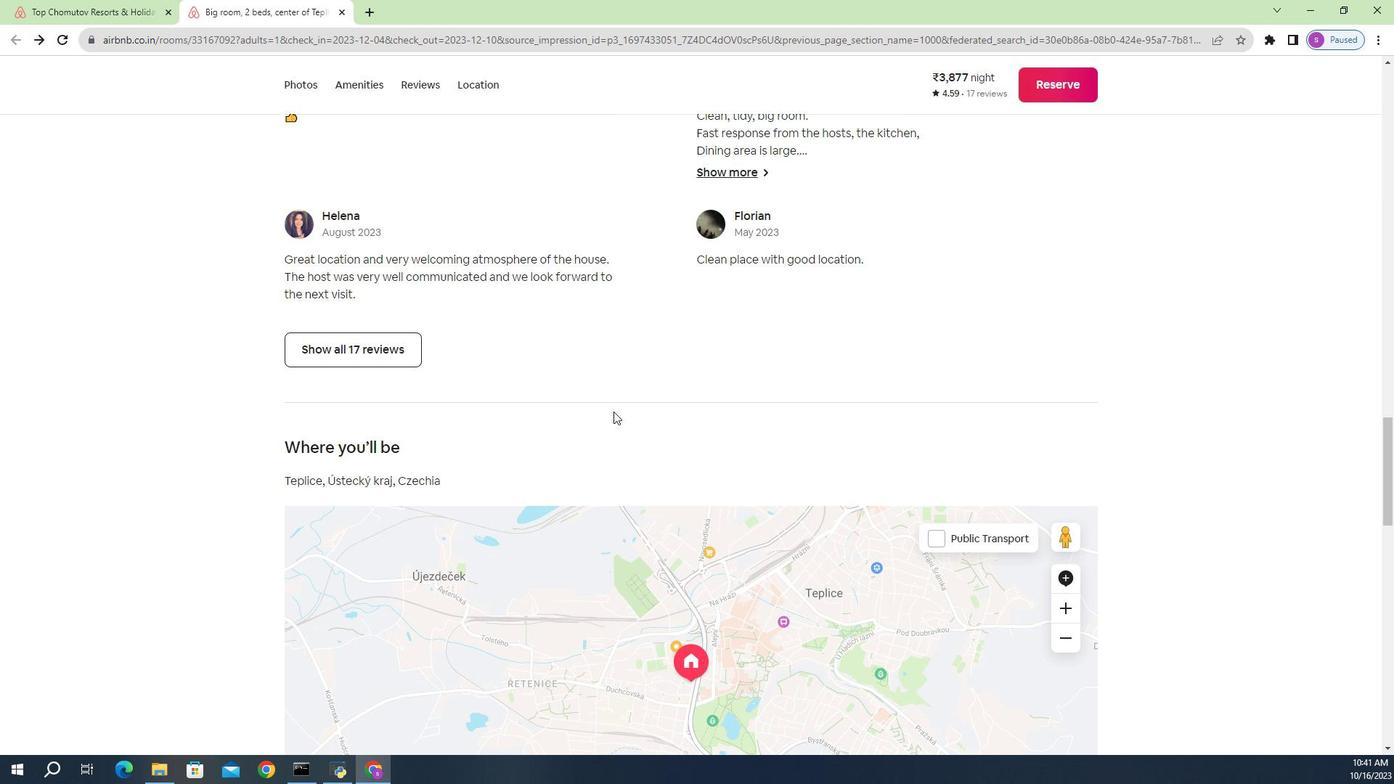 
Action: Mouse scrolled (601, 420) with delta (0, 0)
Screenshot: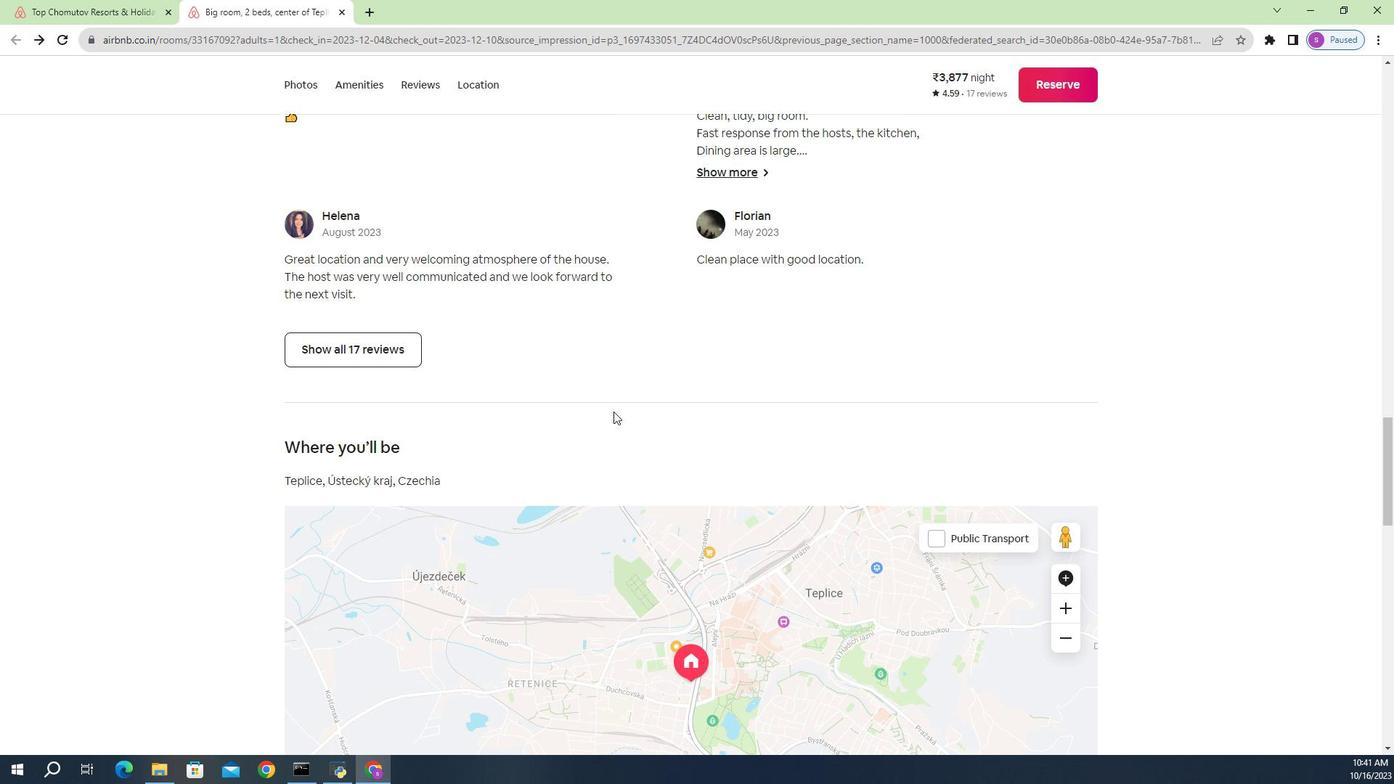 
Action: Mouse scrolled (601, 420) with delta (0, 0)
Screenshot: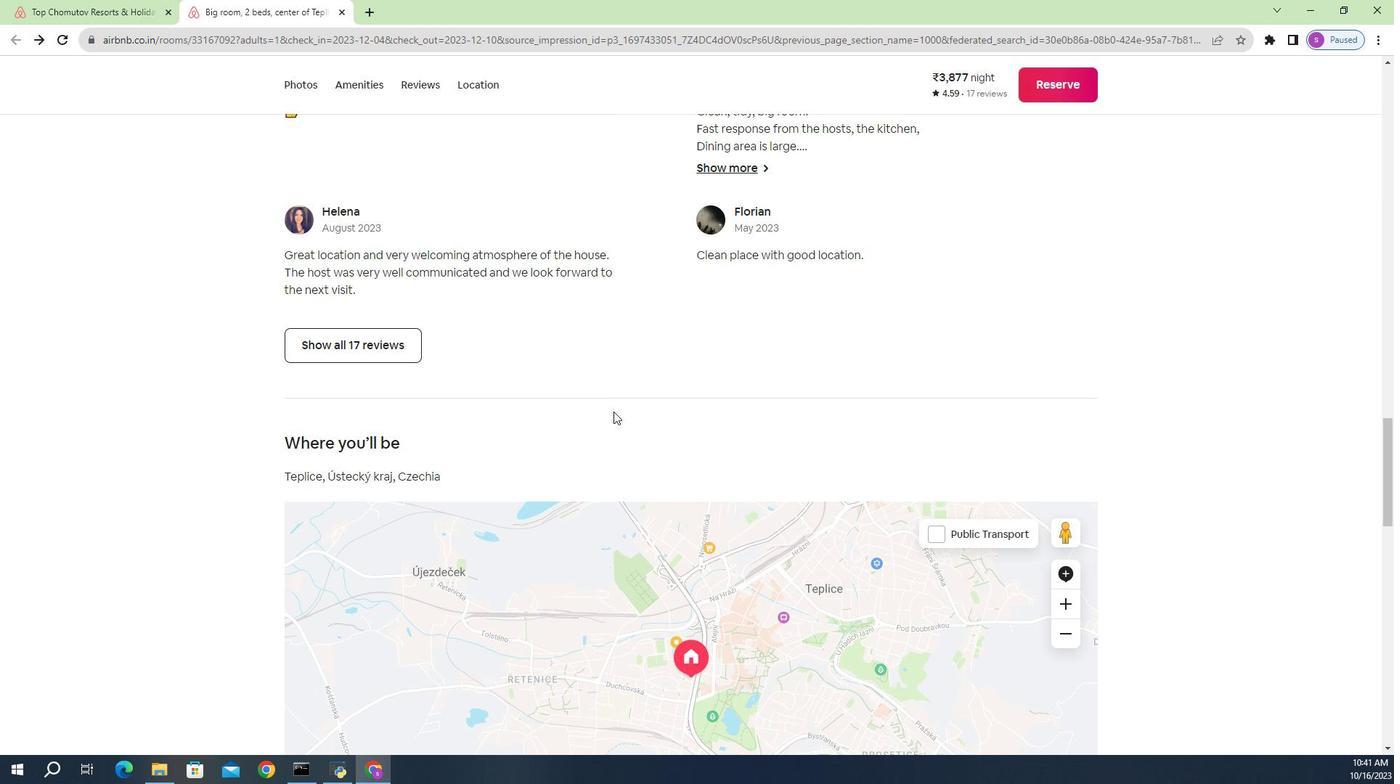 
Action: Mouse moved to (601, 421)
Screenshot: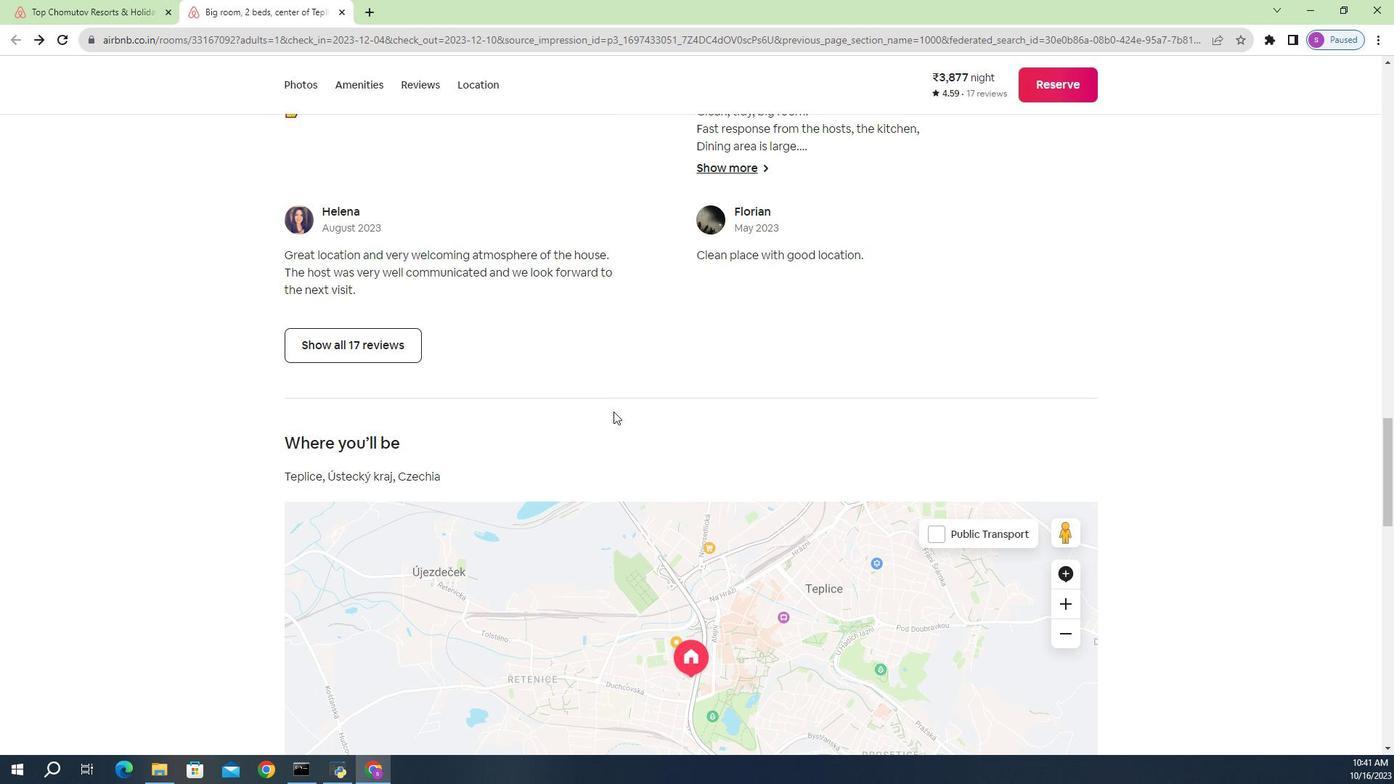 
Action: Mouse scrolled (601, 420) with delta (0, 0)
Screenshot: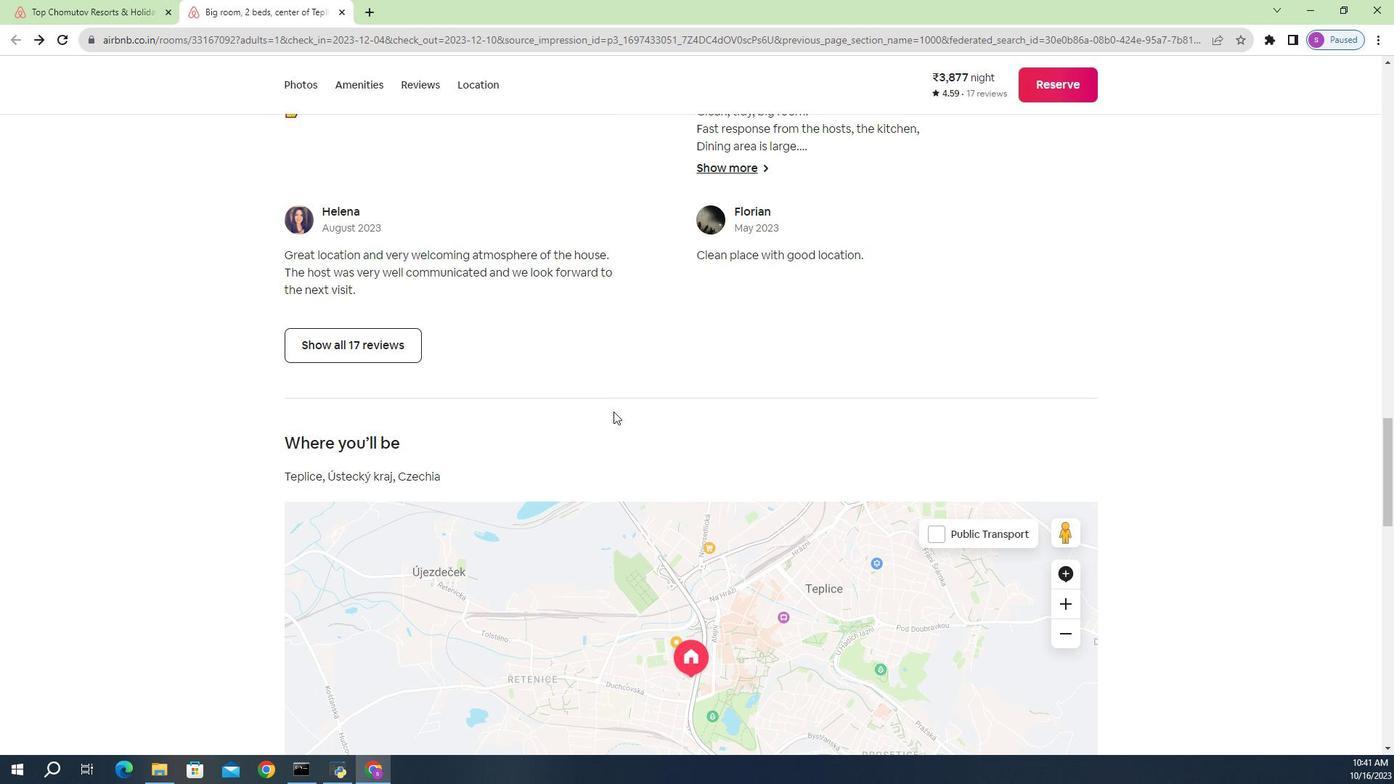 
Action: Mouse moved to (601, 421)
Screenshot: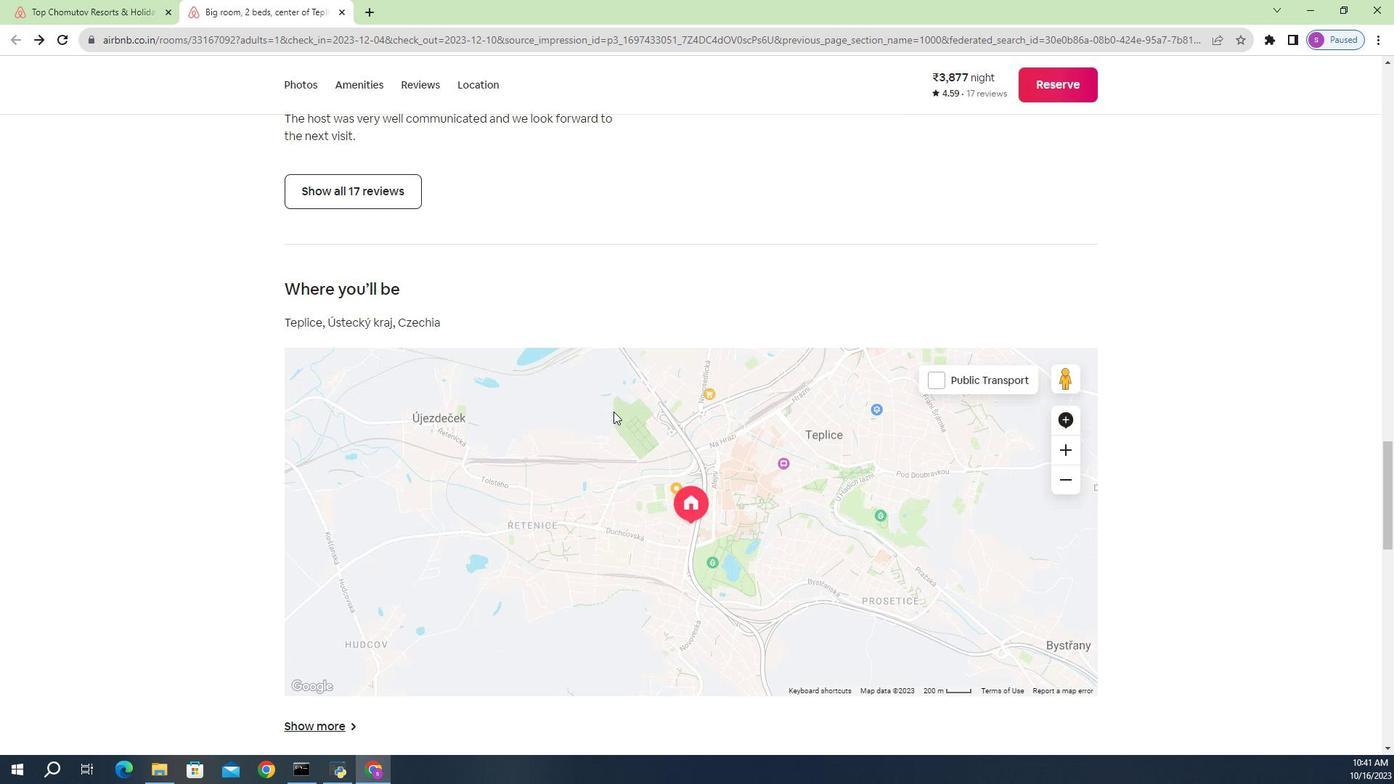 
Action: Mouse scrolled (601, 420) with delta (0, 0)
Screenshot: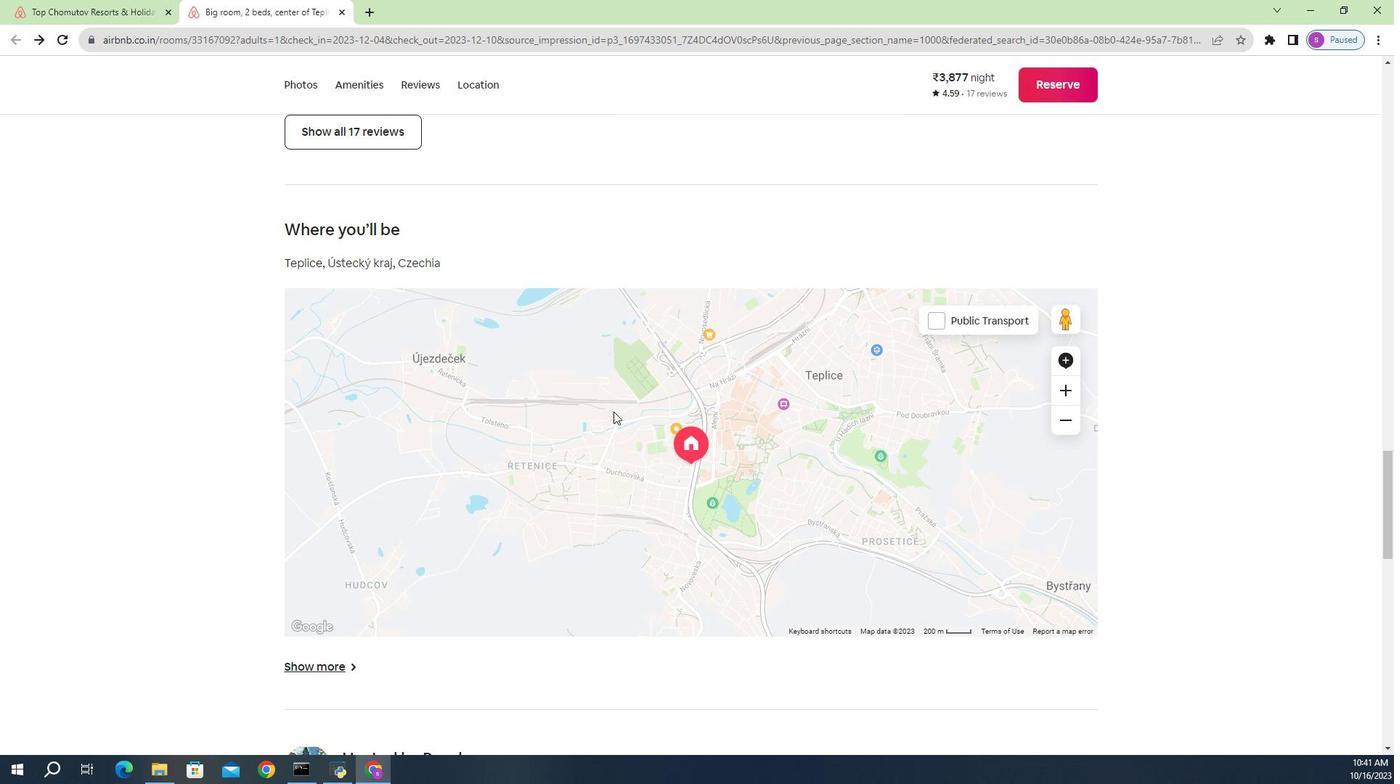 
Action: Mouse scrolled (601, 420) with delta (0, 0)
Screenshot: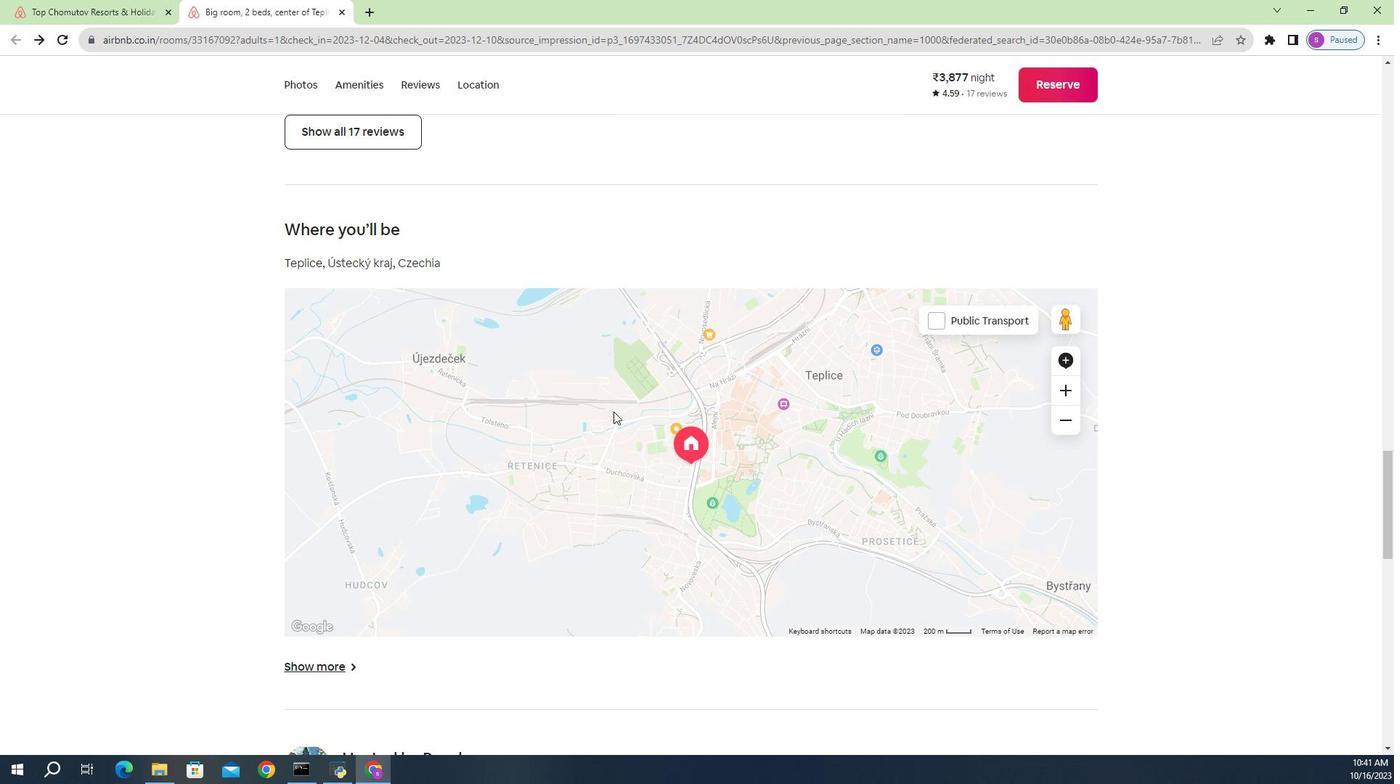 
Action: Mouse scrolled (601, 420) with delta (0, 0)
Screenshot: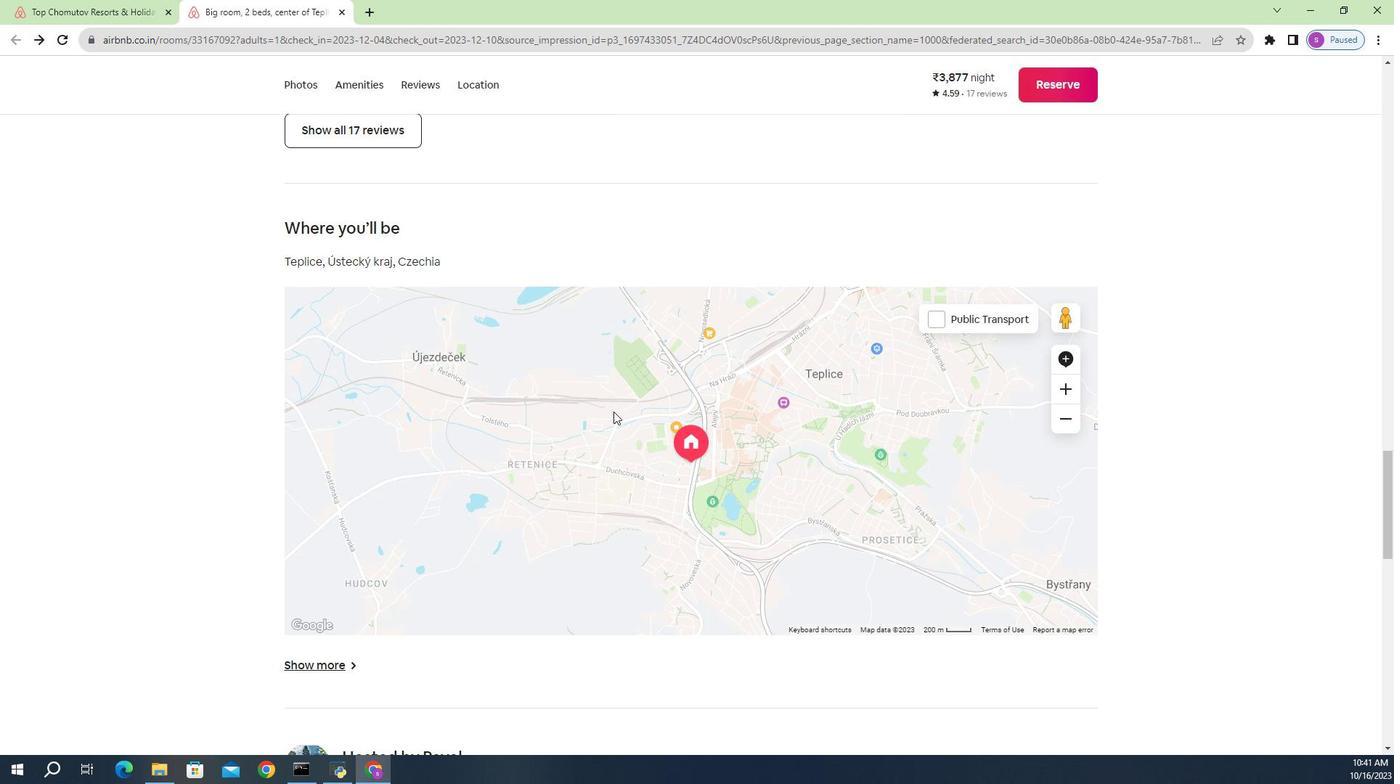 
Action: Mouse scrolled (601, 420) with delta (0, 0)
Screenshot: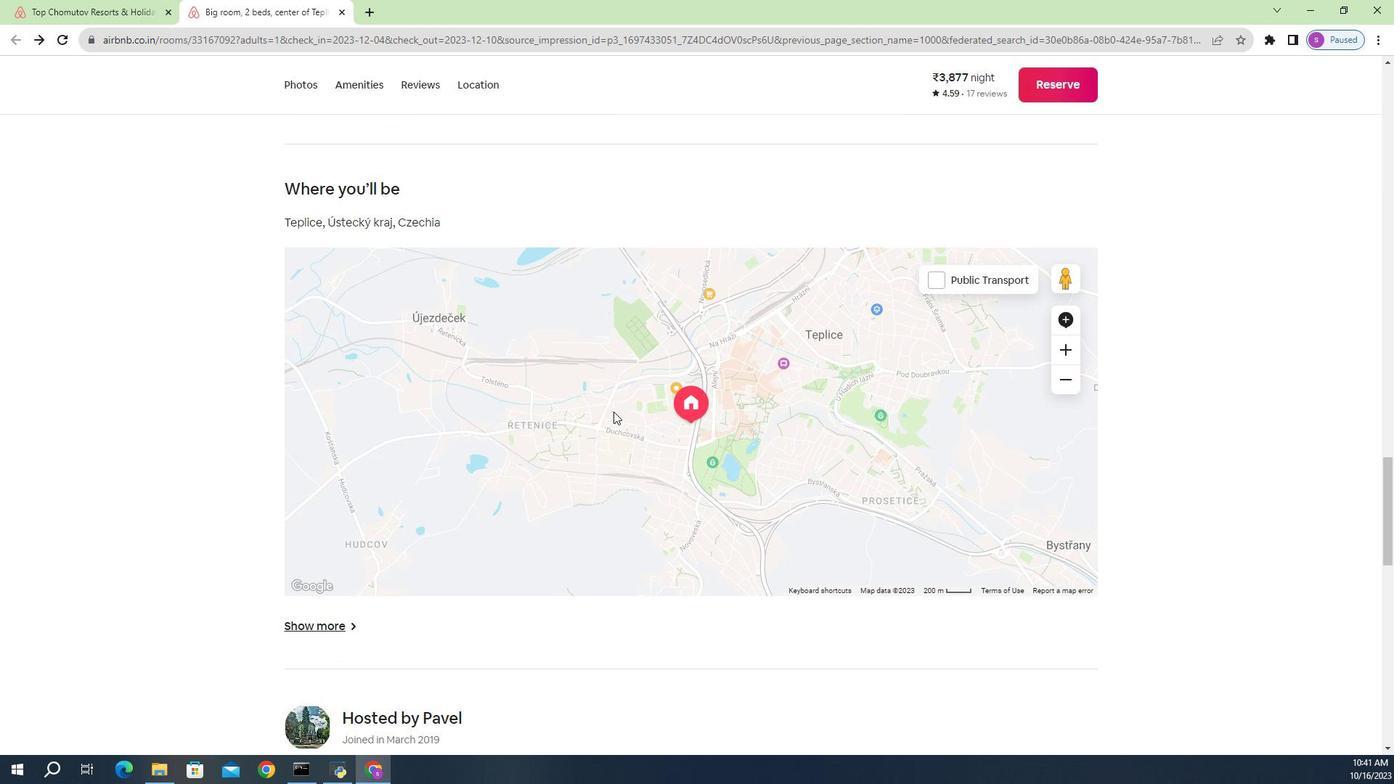 
Action: Mouse moved to (314, 379)
Screenshot: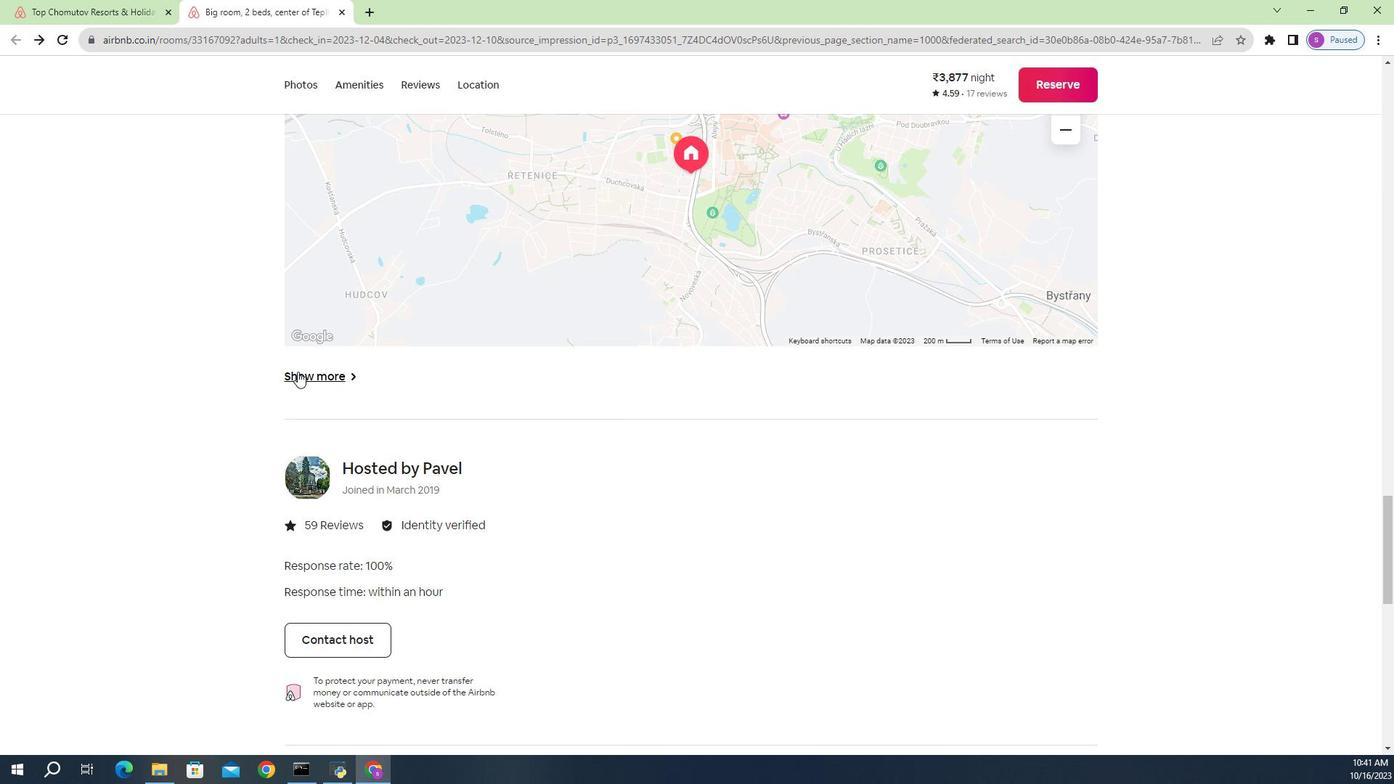 
Action: Mouse pressed left at (314, 379)
Screenshot: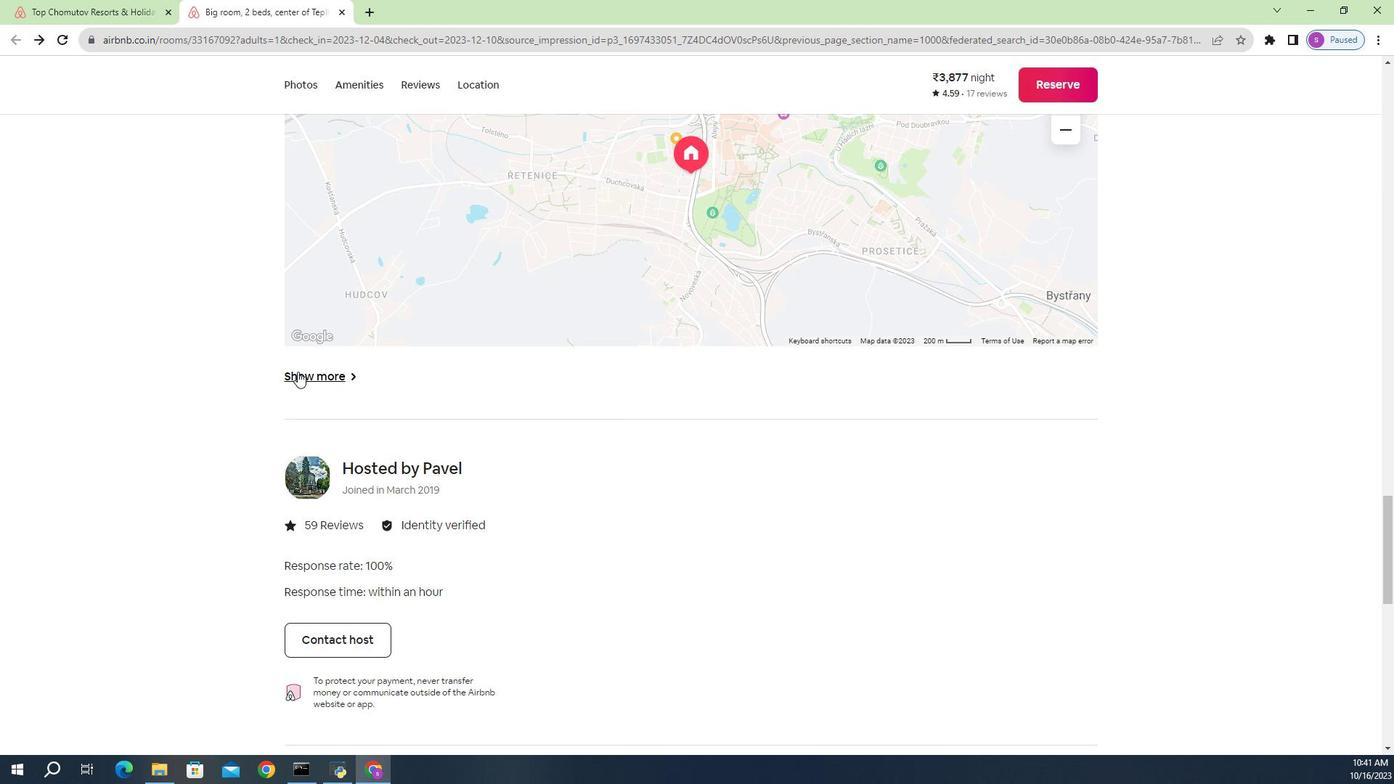 
Action: Mouse moved to (680, 464)
Screenshot: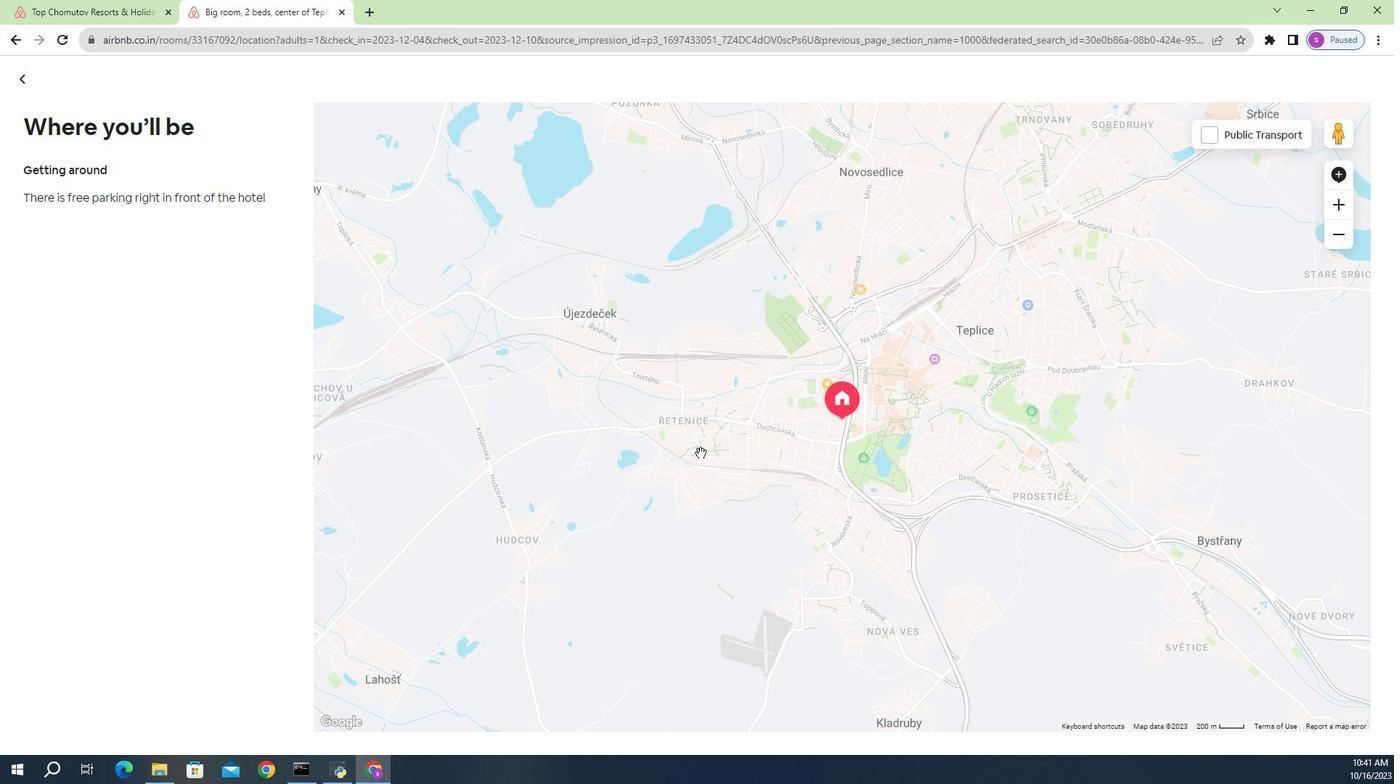 
Action: Mouse scrolled (680, 464) with delta (0, 0)
Screenshot: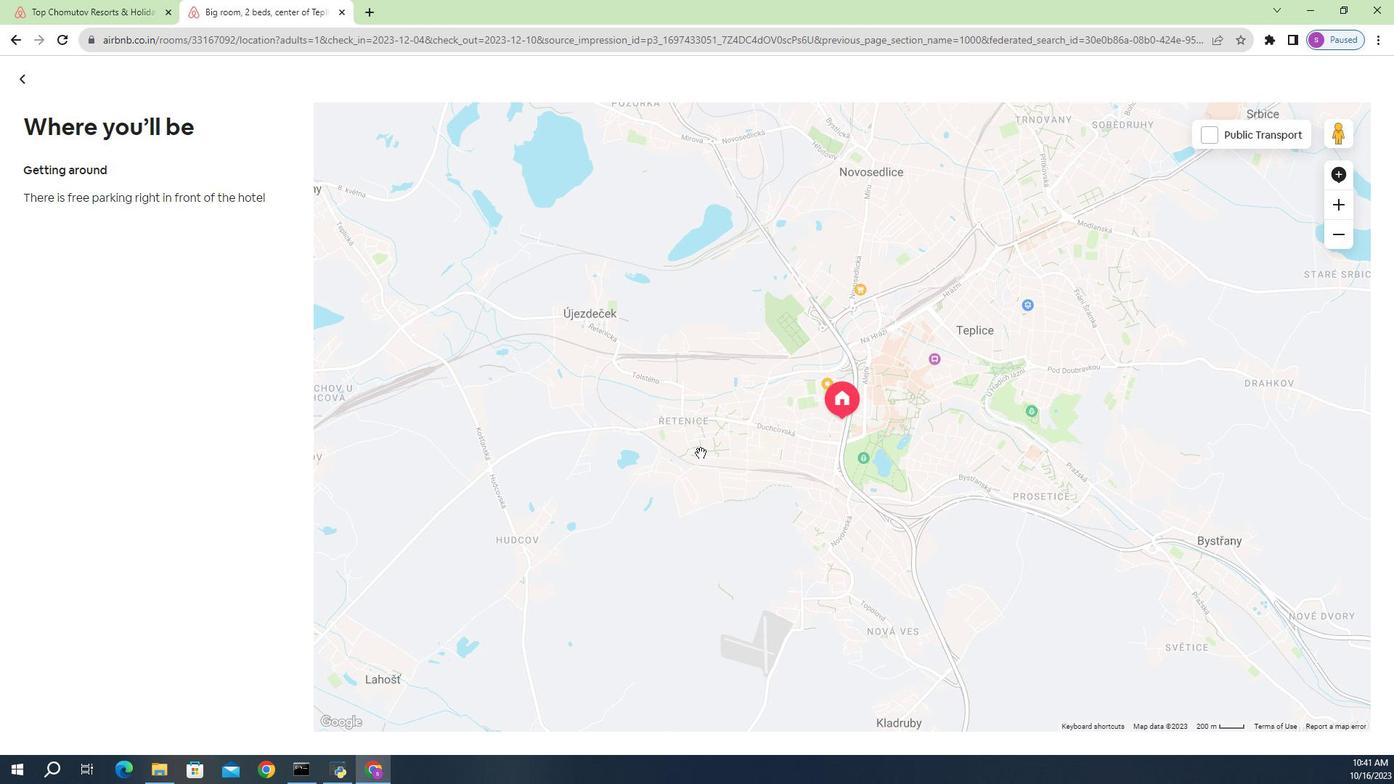 
Action: Mouse moved to (58, 71)
Screenshot: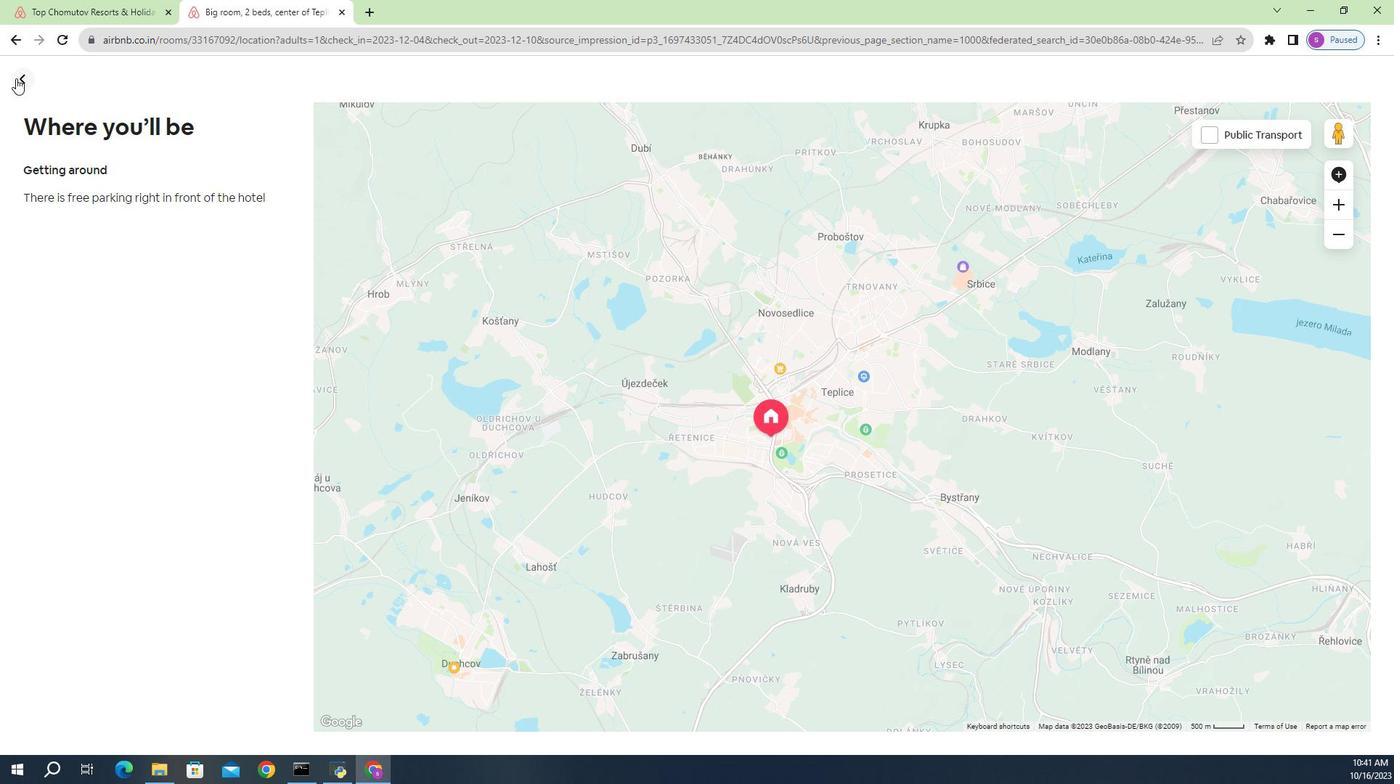 
Action: Mouse pressed left at (58, 71)
Screenshot: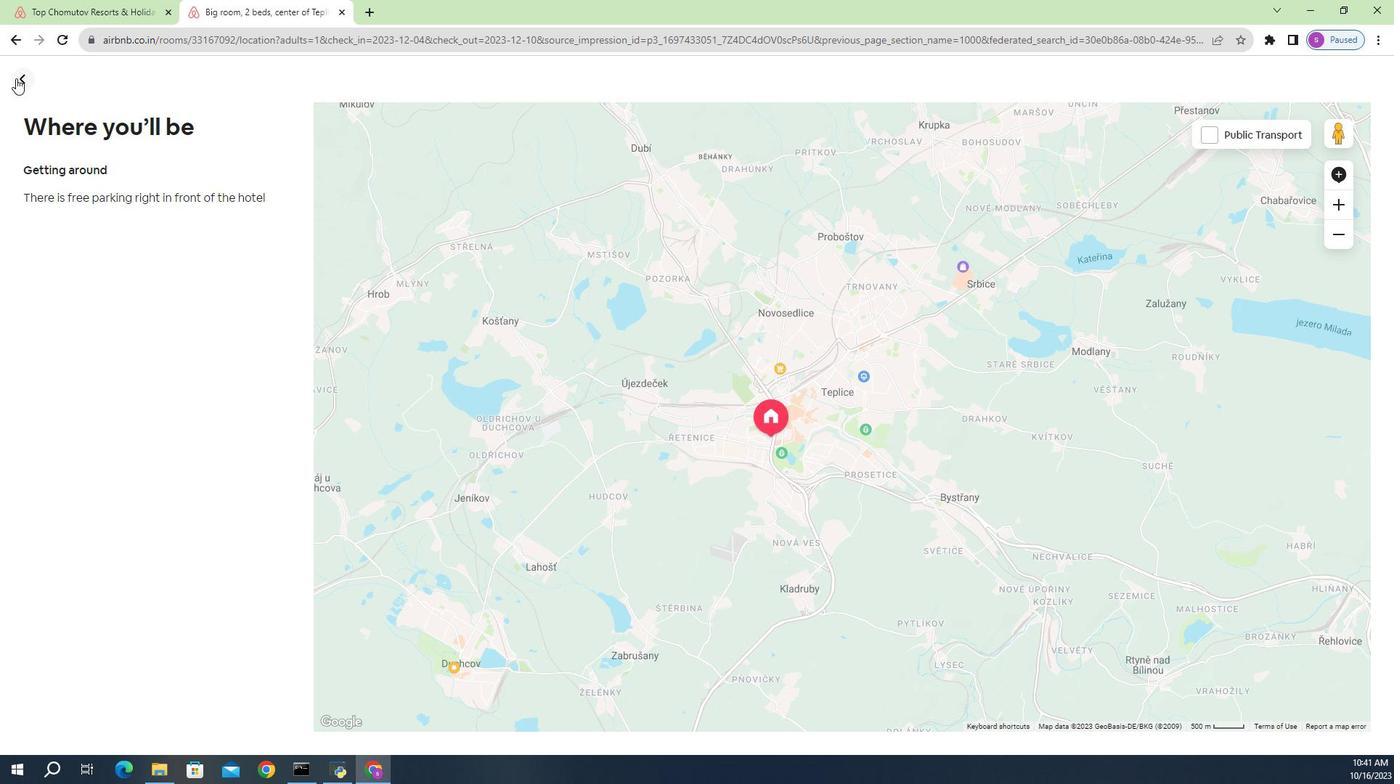 
Action: Mouse moved to (672, 409)
Screenshot: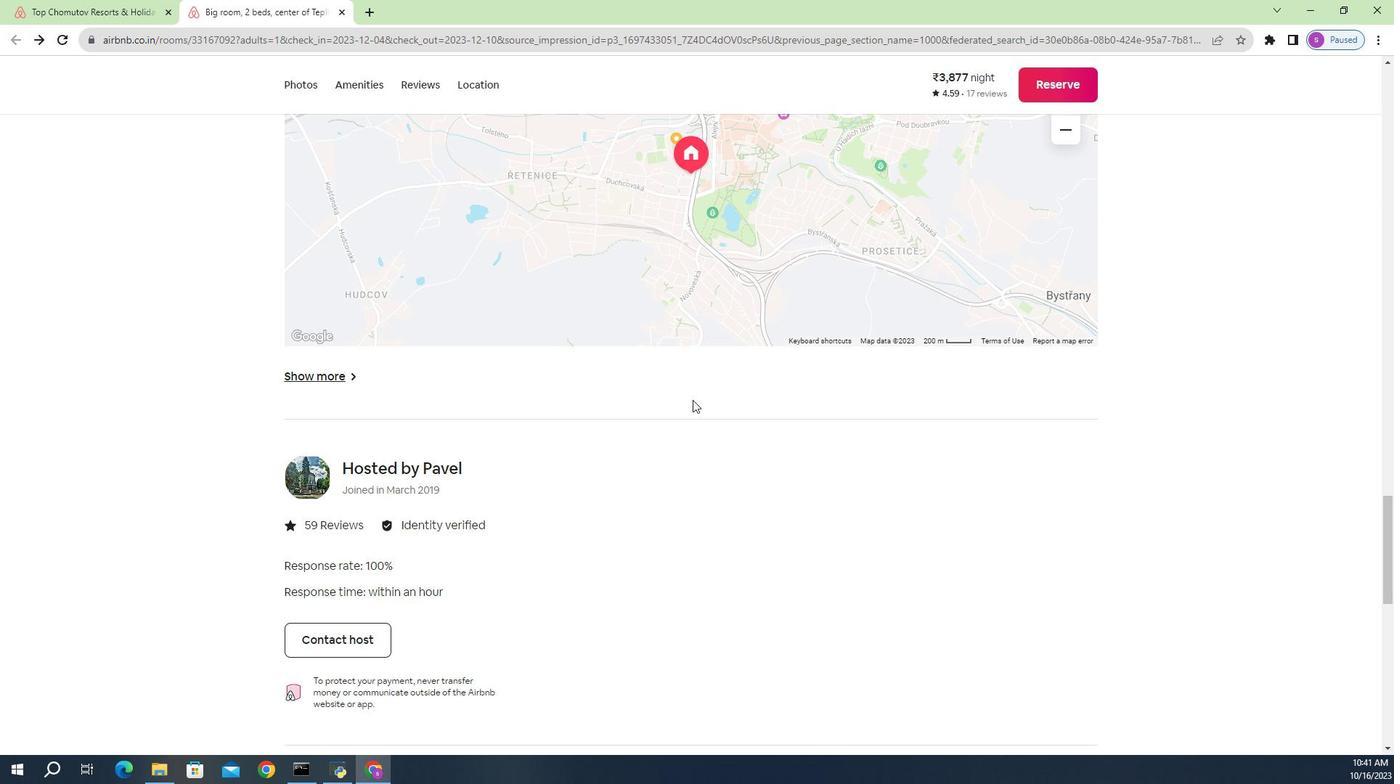 
Action: Mouse scrolled (672, 408) with delta (0, 0)
Screenshot: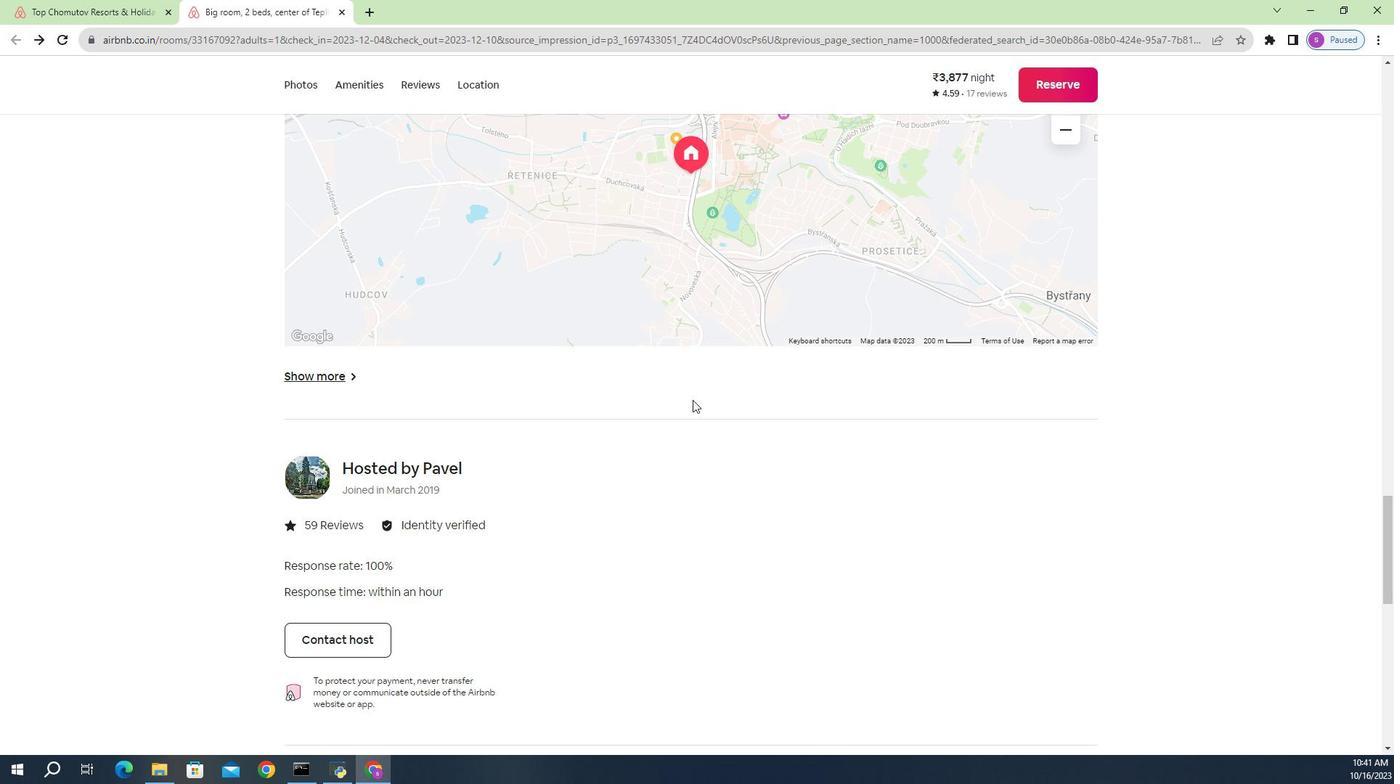 
Action: Mouse scrolled (672, 408) with delta (0, 0)
Screenshot: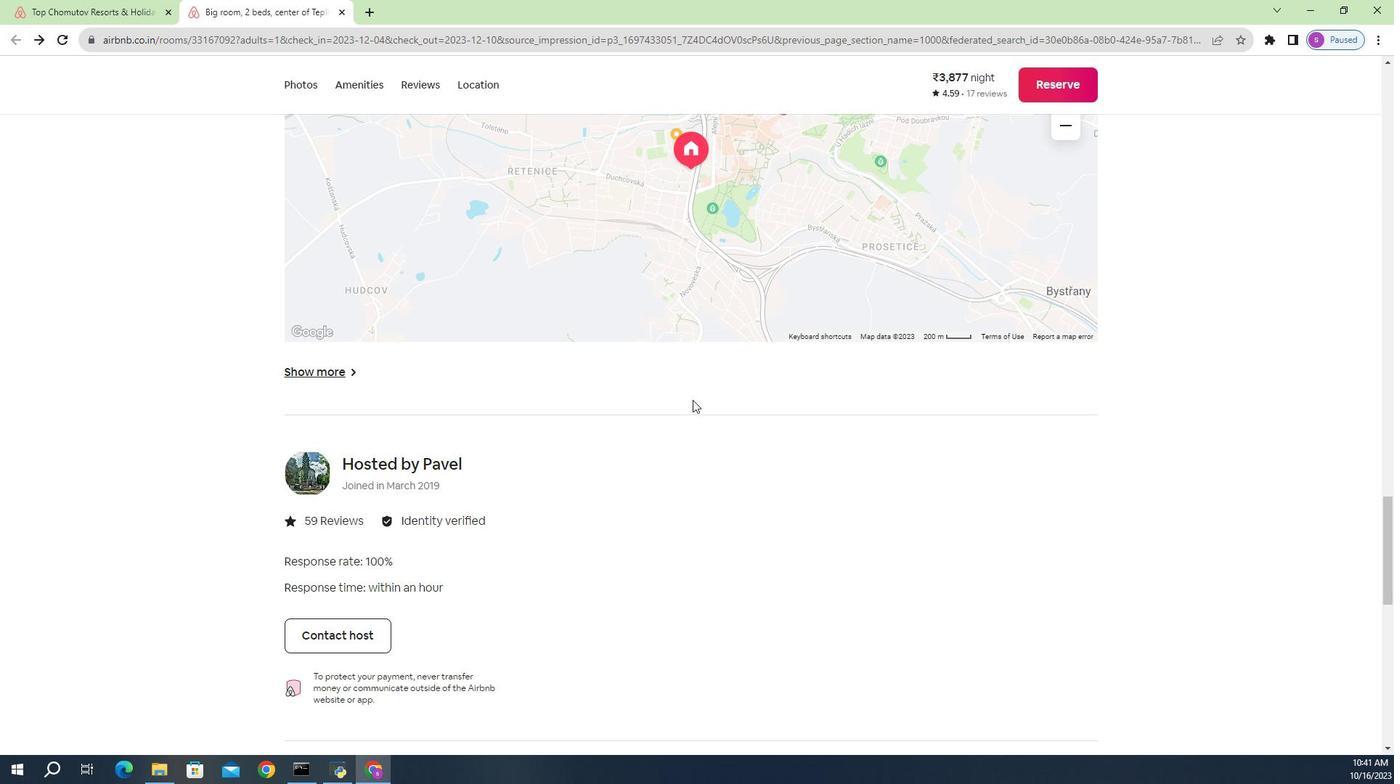 
Action: Mouse scrolled (672, 408) with delta (0, 0)
Screenshot: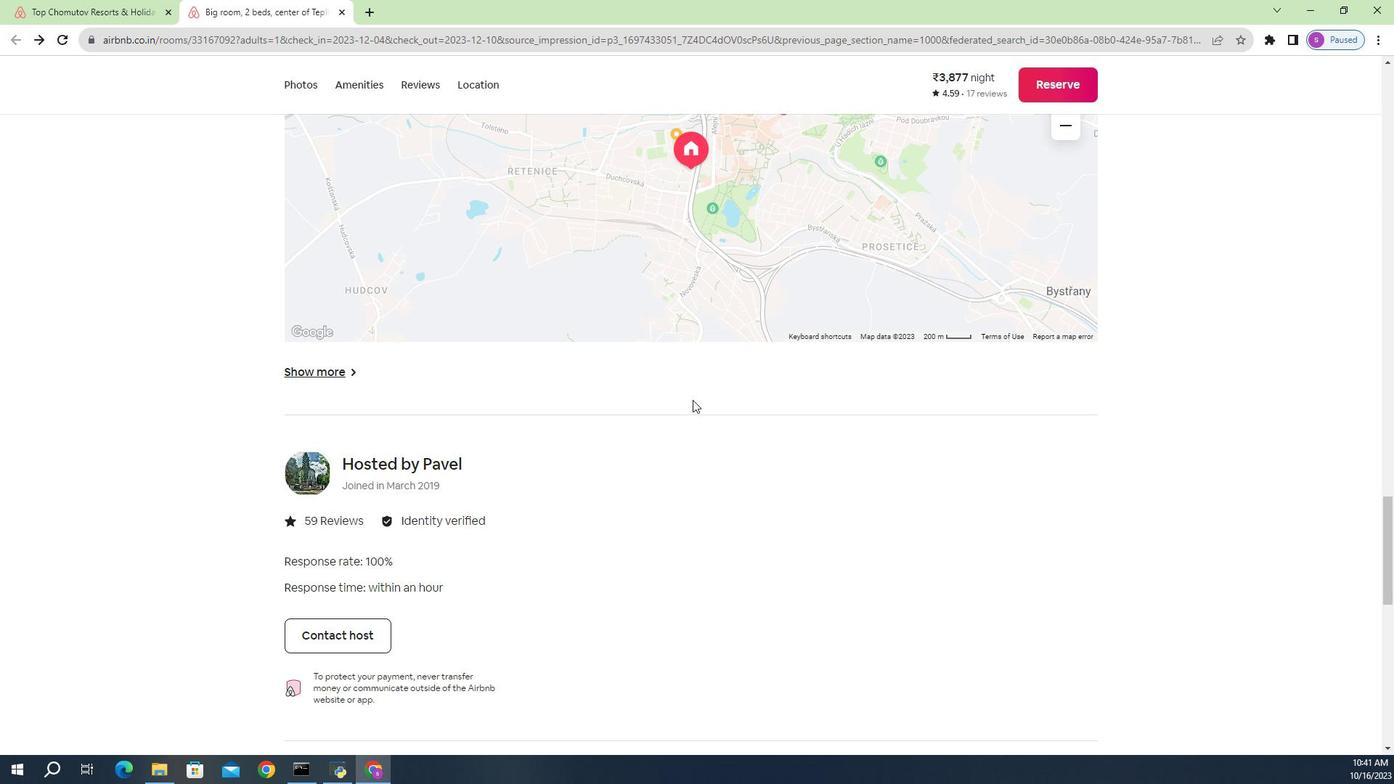 
Action: Mouse scrolled (672, 408) with delta (0, 0)
Screenshot: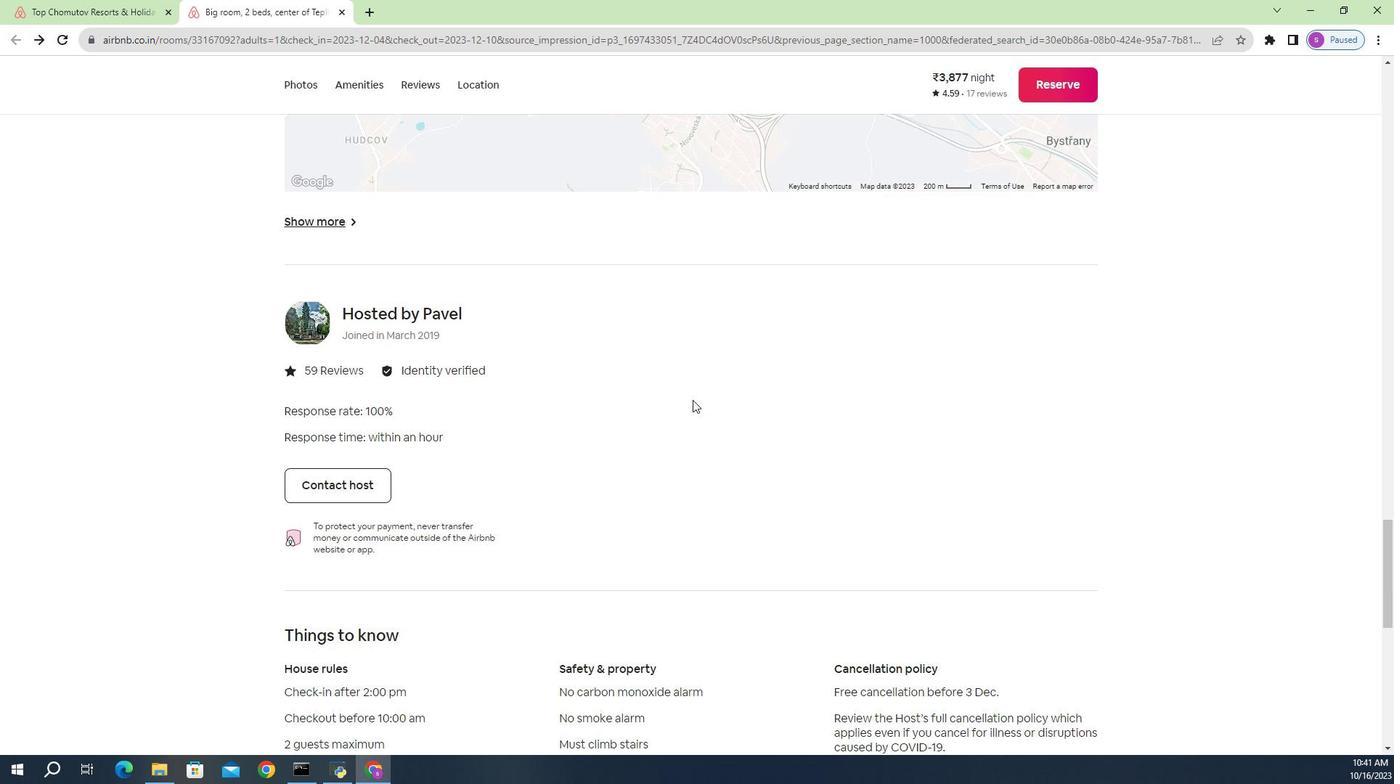
Action: Mouse moved to (623, 393)
Screenshot: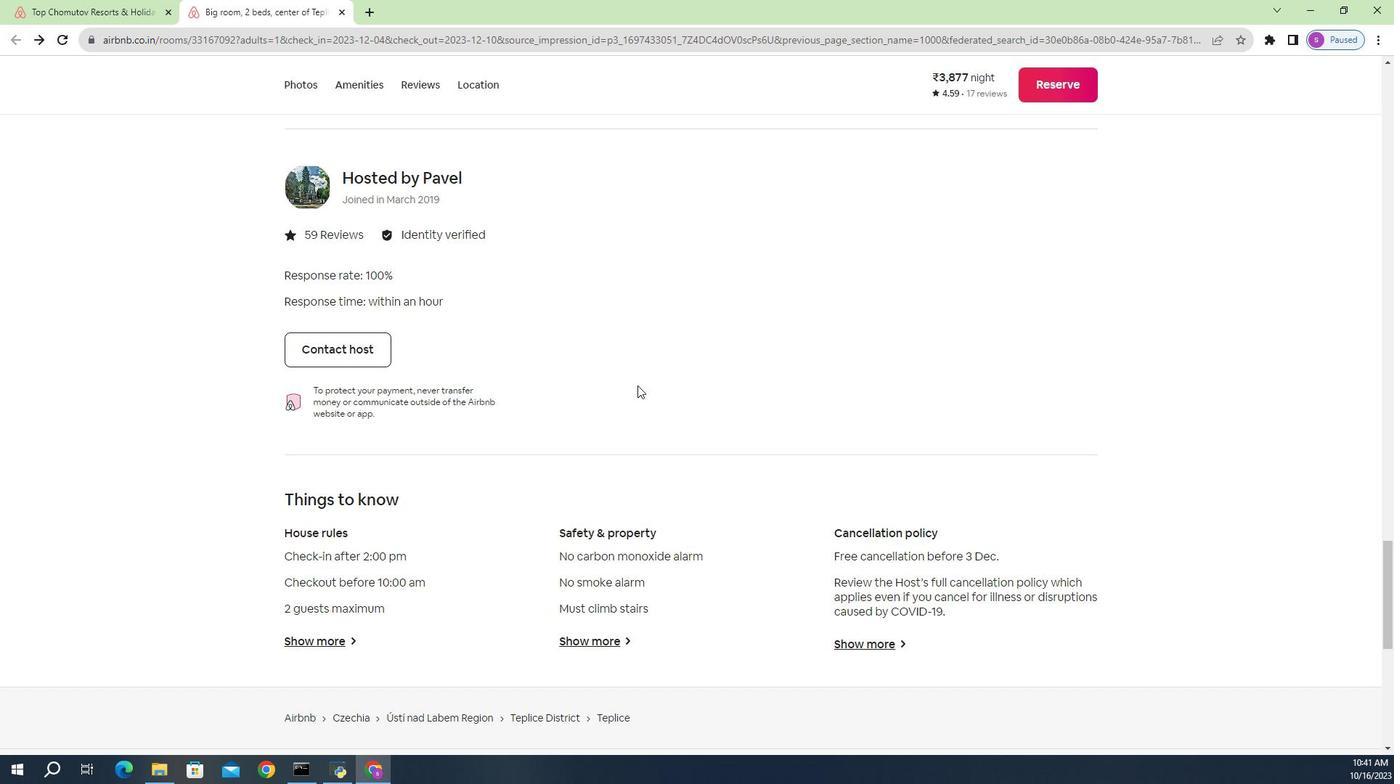 
Action: Mouse scrolled (623, 393) with delta (0, 0)
